 Task: Explore Airbnb accommodation in Saña, Peru from 11th November, 2023 to 15th November, 2023 for 2 adults.1  bedroom having 2 beds and 1 bathroom. Property type can be hotel. Booking option can be shelf check-in. Look for 5 properties as per requirement.
Action: Mouse moved to (517, 71)
Screenshot: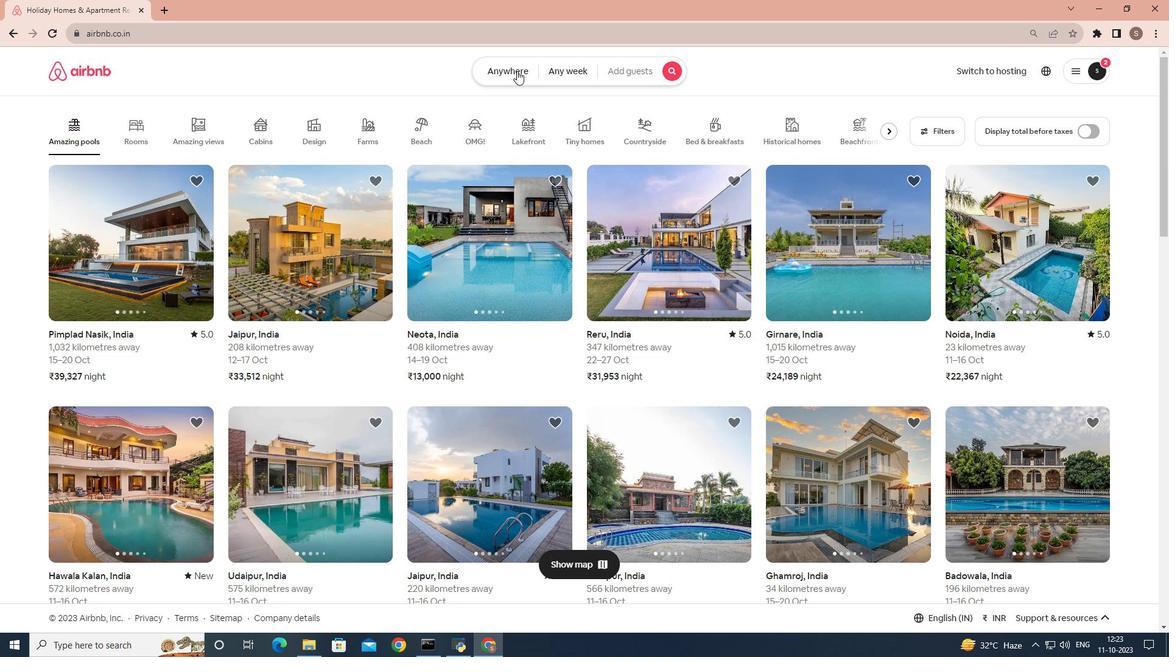 
Action: Mouse pressed left at (517, 71)
Screenshot: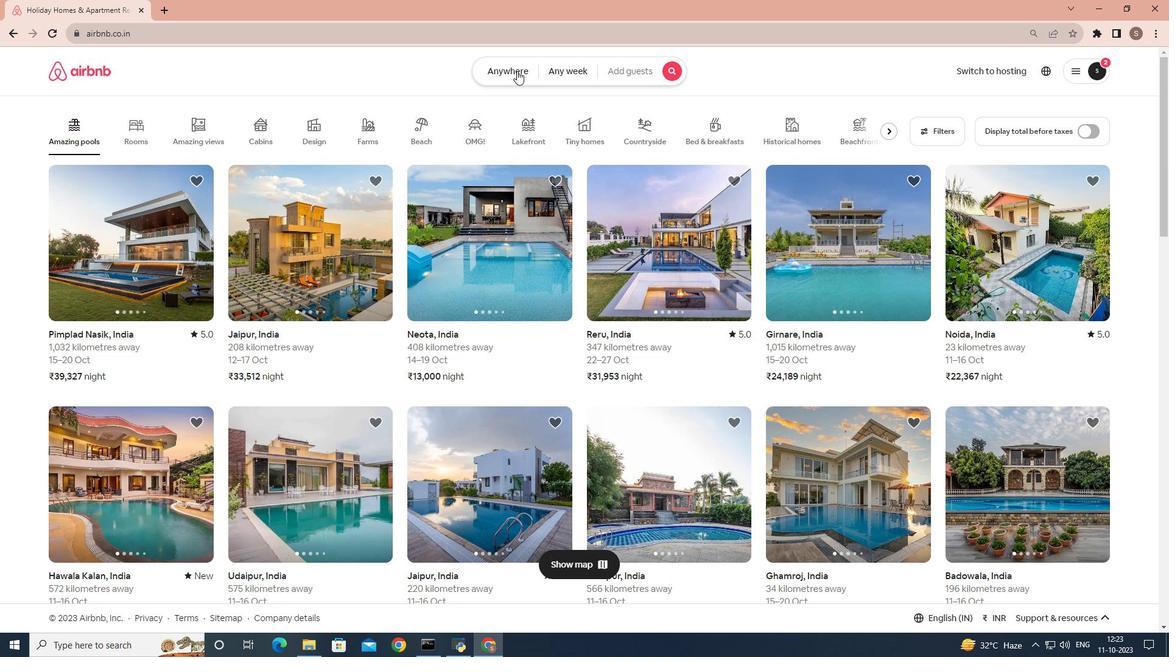 
Action: Mouse moved to (446, 115)
Screenshot: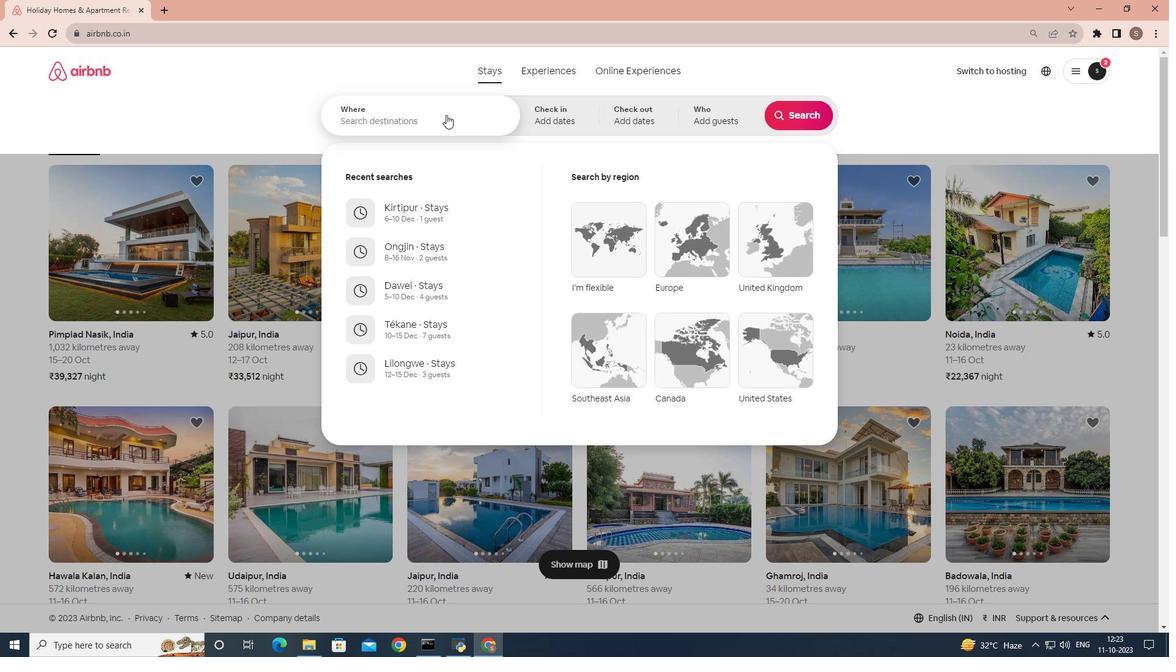
Action: Mouse pressed left at (446, 115)
Screenshot: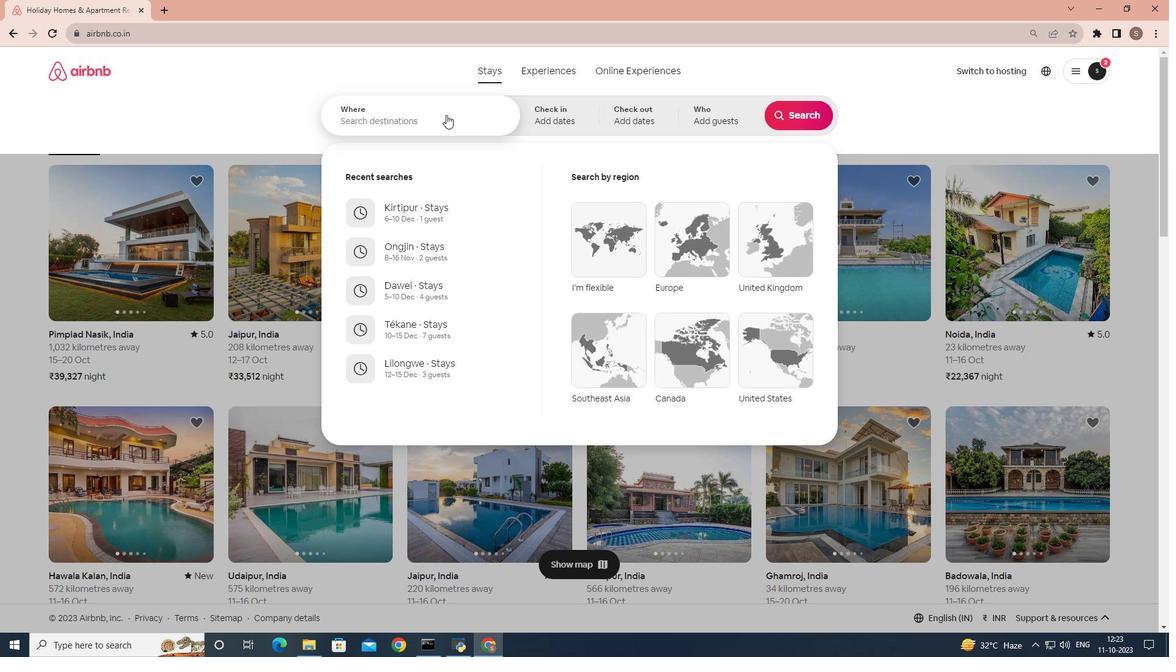 
Action: Key pressed <Key.shift>Sana,<Key.space><Key.shift>Peru
Screenshot: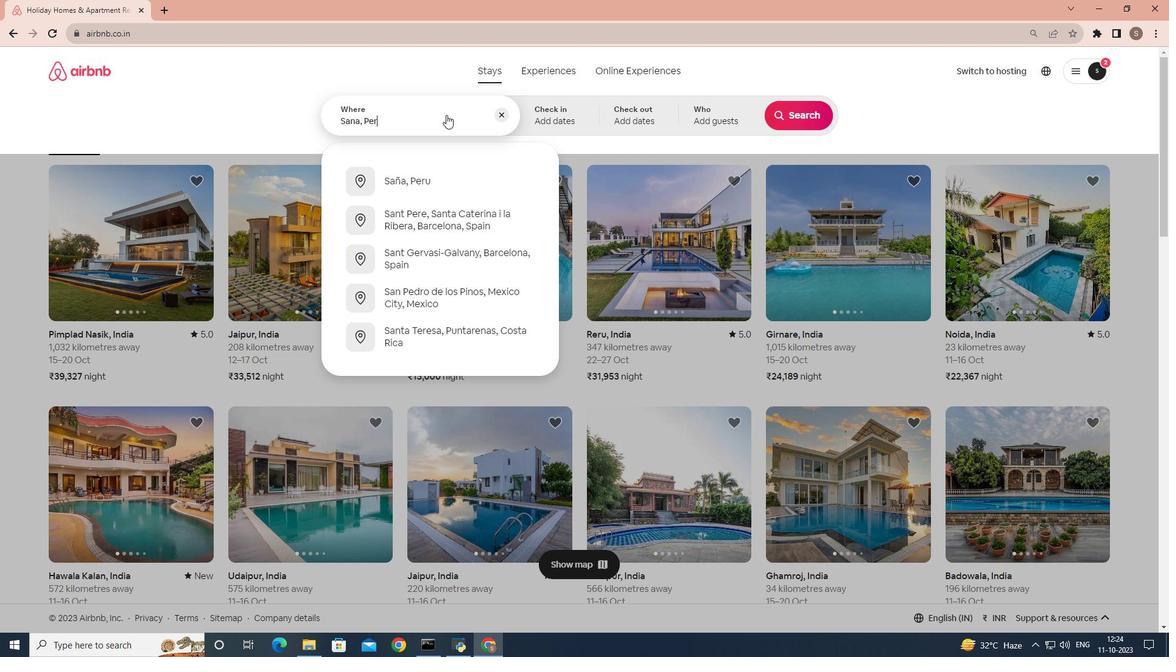 
Action: Mouse moved to (431, 167)
Screenshot: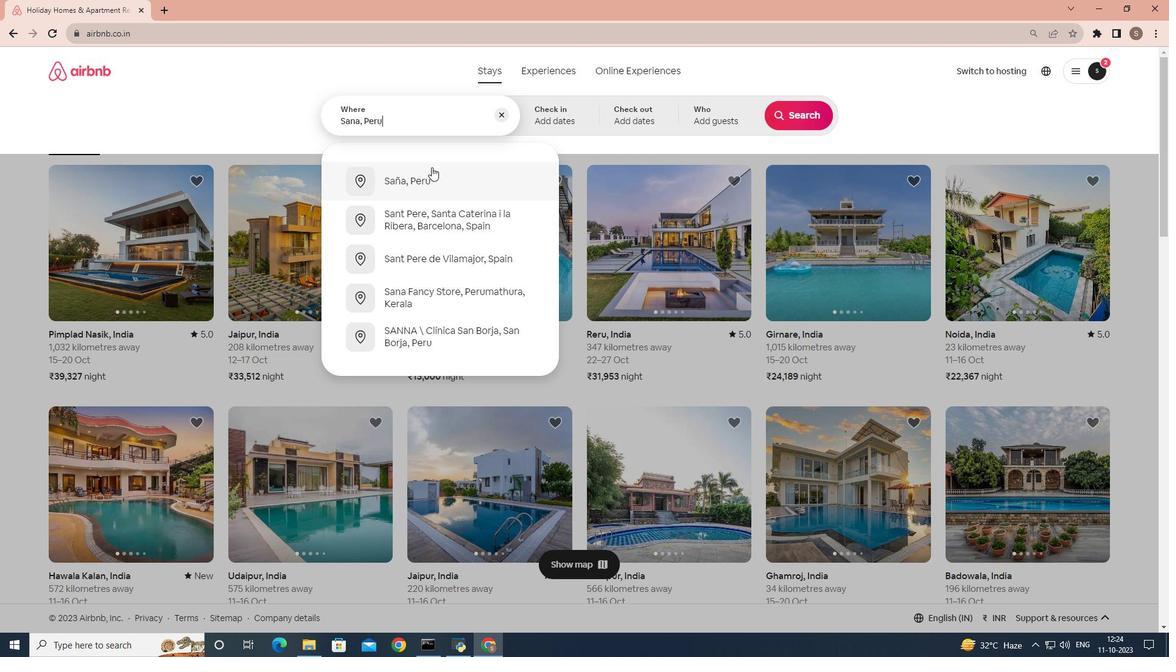 
Action: Mouse pressed left at (431, 167)
Screenshot: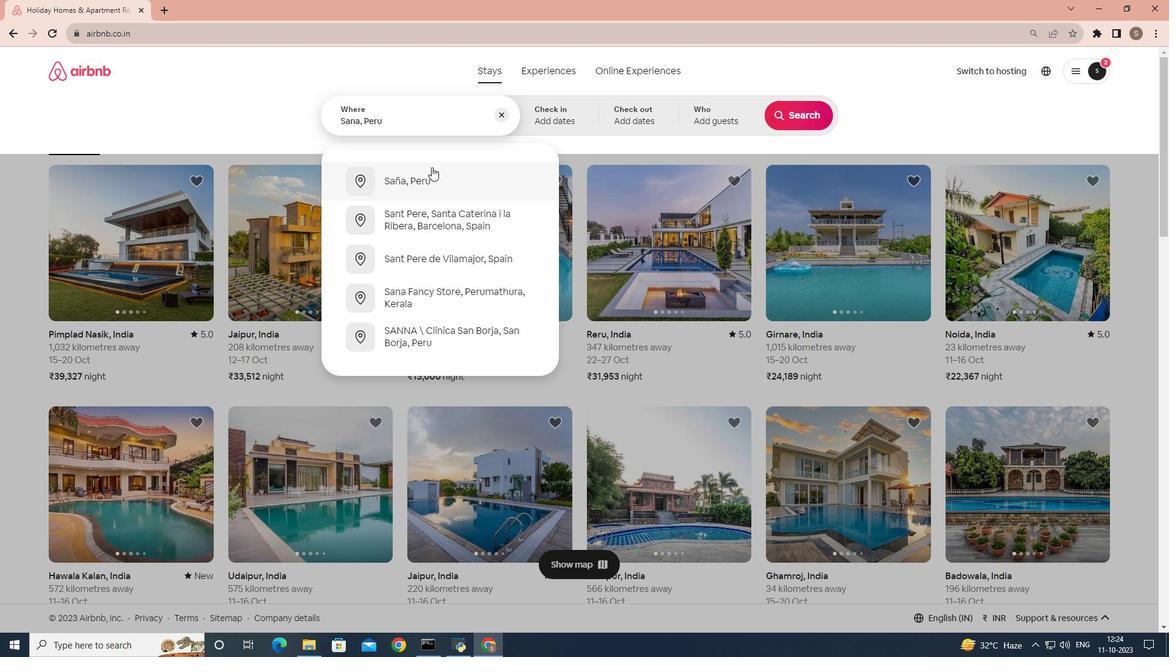 
Action: Mouse moved to (779, 291)
Screenshot: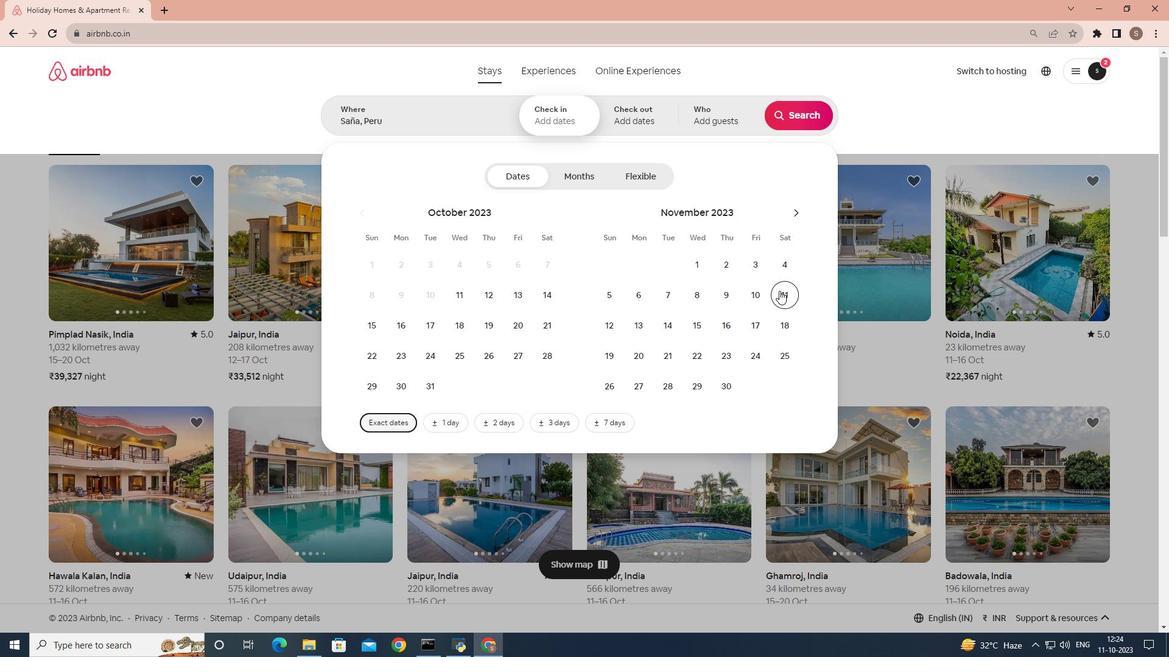 
Action: Mouse pressed left at (779, 291)
Screenshot: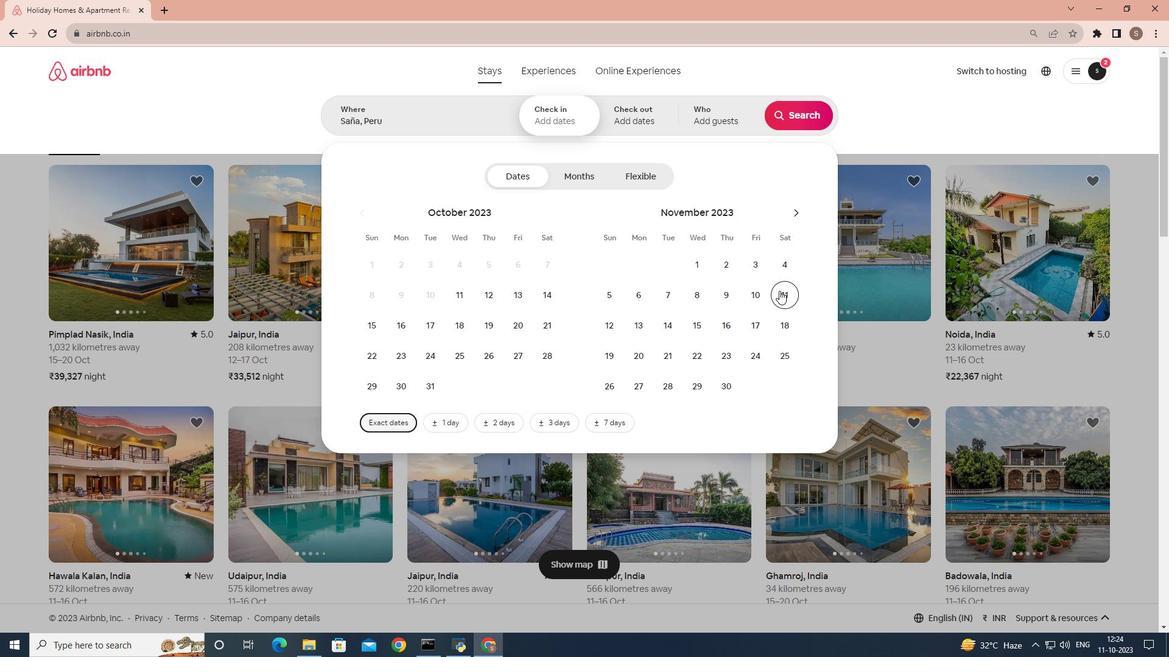
Action: Mouse moved to (698, 328)
Screenshot: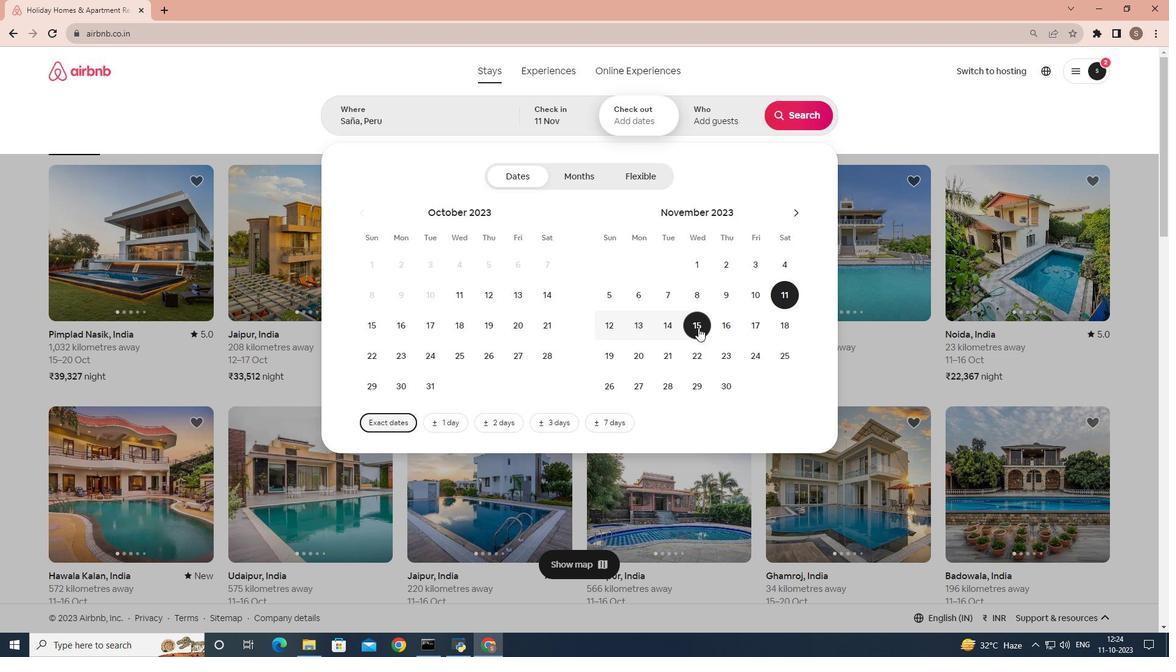 
Action: Mouse pressed left at (698, 328)
Screenshot: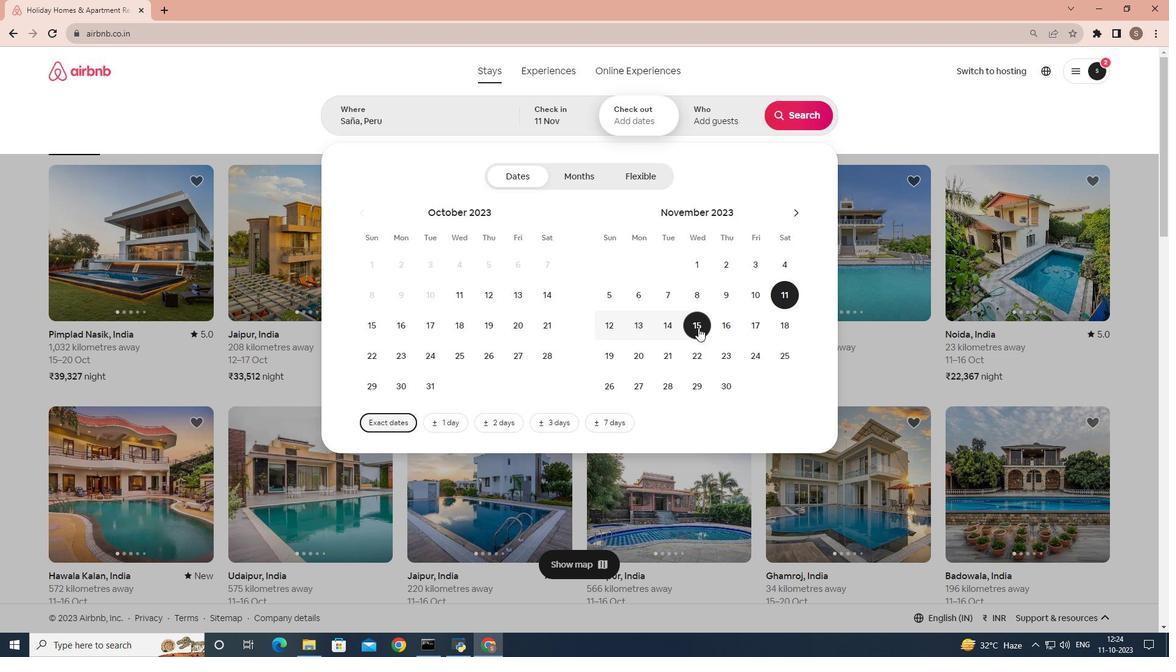 
Action: Mouse moved to (701, 121)
Screenshot: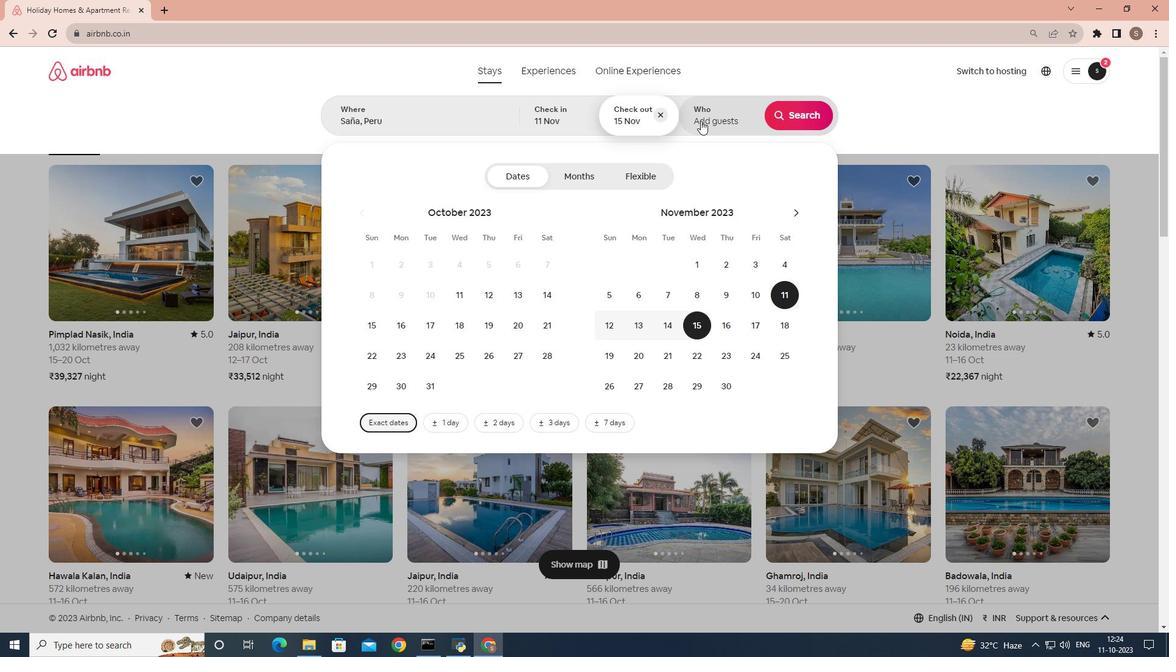 
Action: Mouse pressed left at (701, 121)
Screenshot: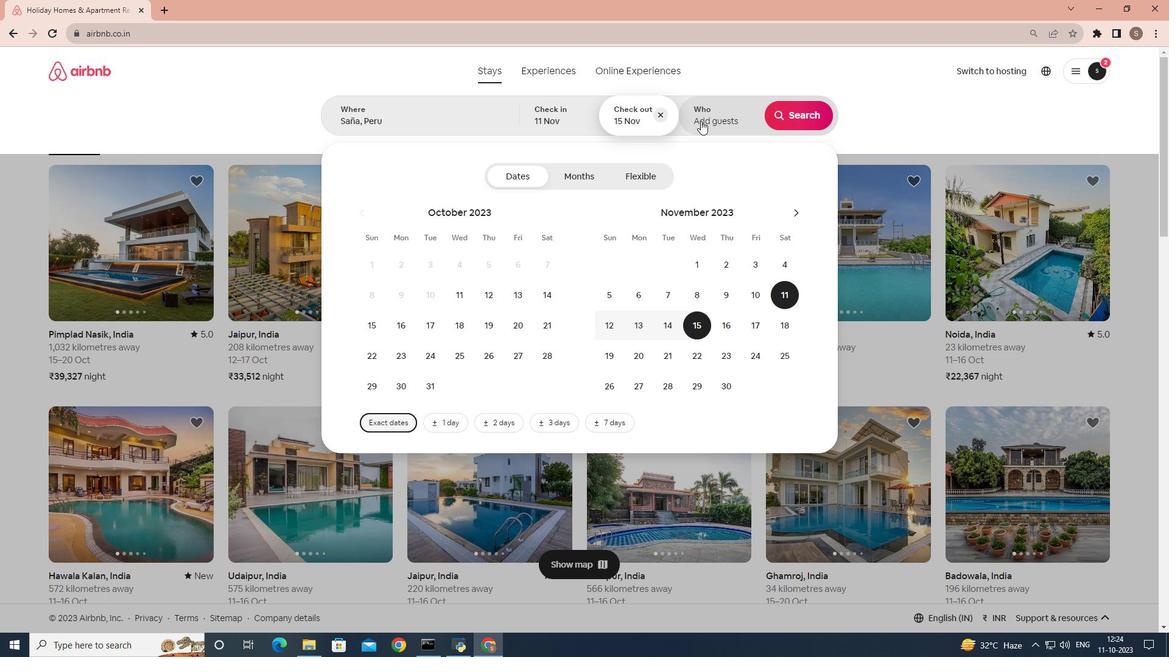 
Action: Mouse moved to (804, 179)
Screenshot: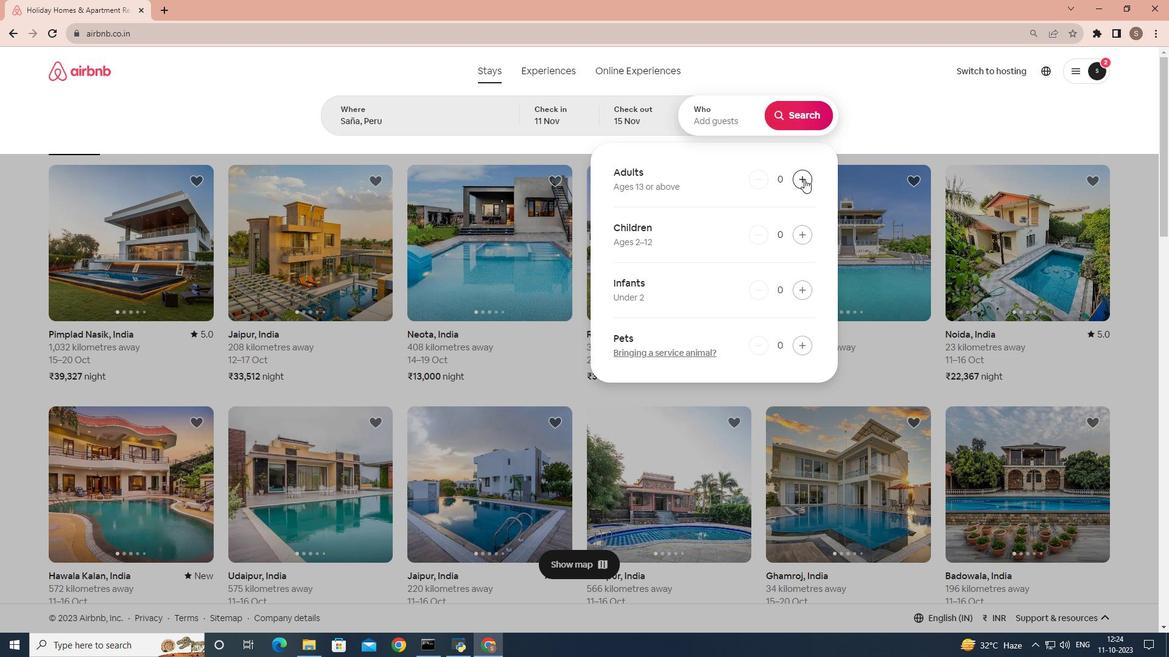 
Action: Mouse pressed left at (804, 179)
Screenshot: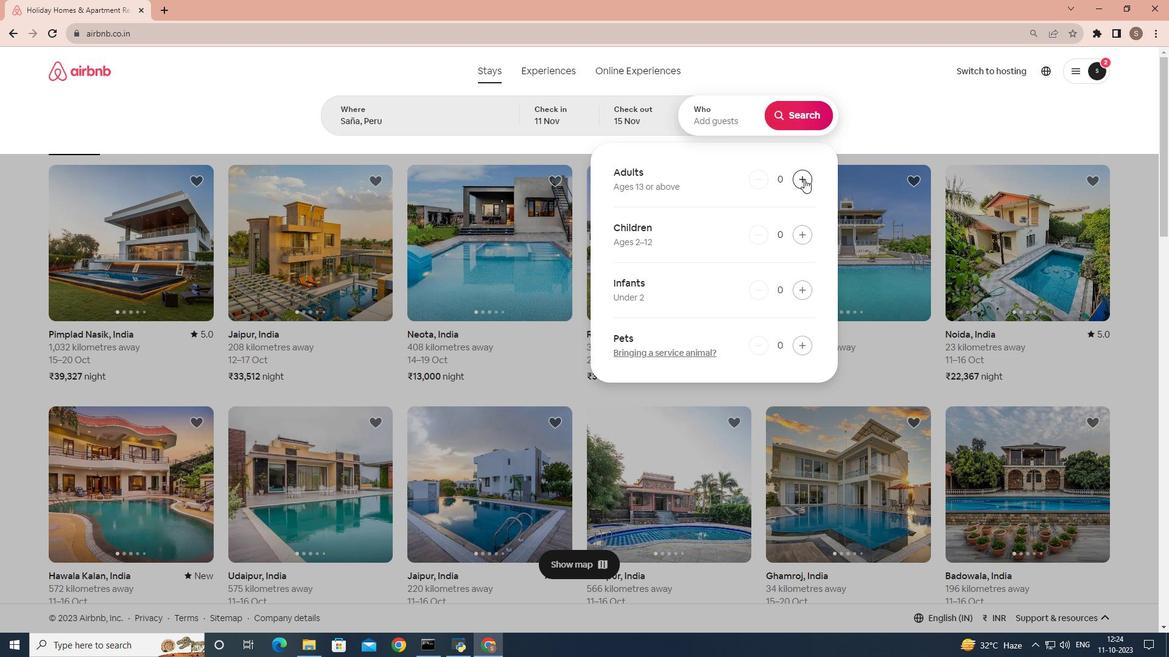 
Action: Mouse pressed left at (804, 179)
Screenshot: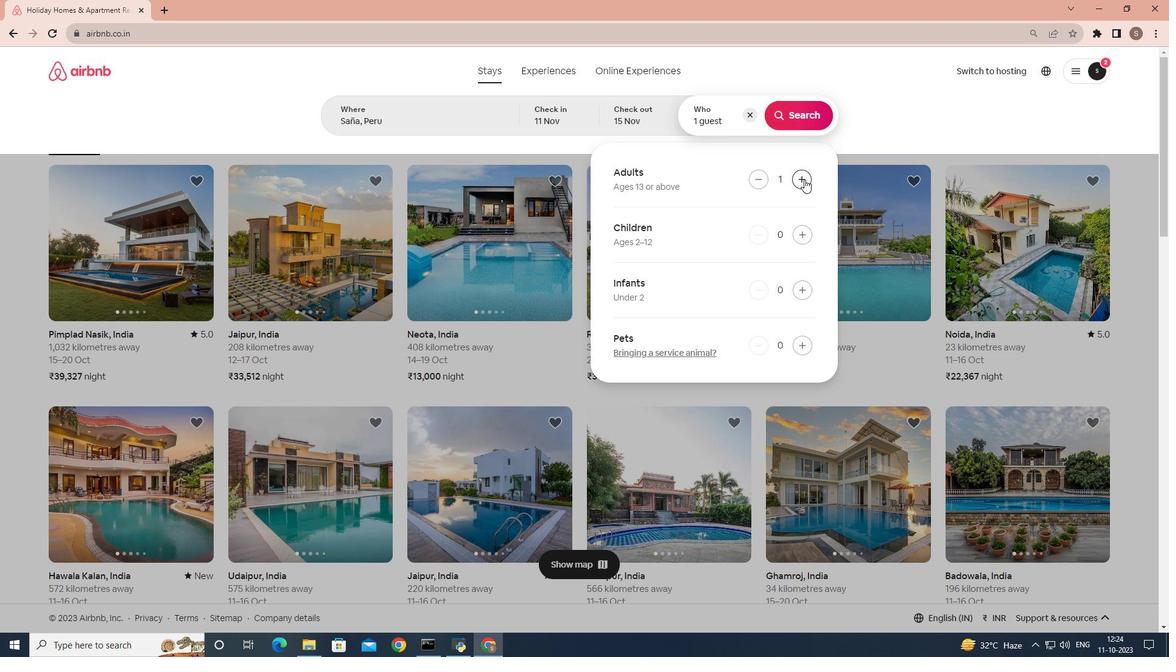 
Action: Mouse moved to (805, 111)
Screenshot: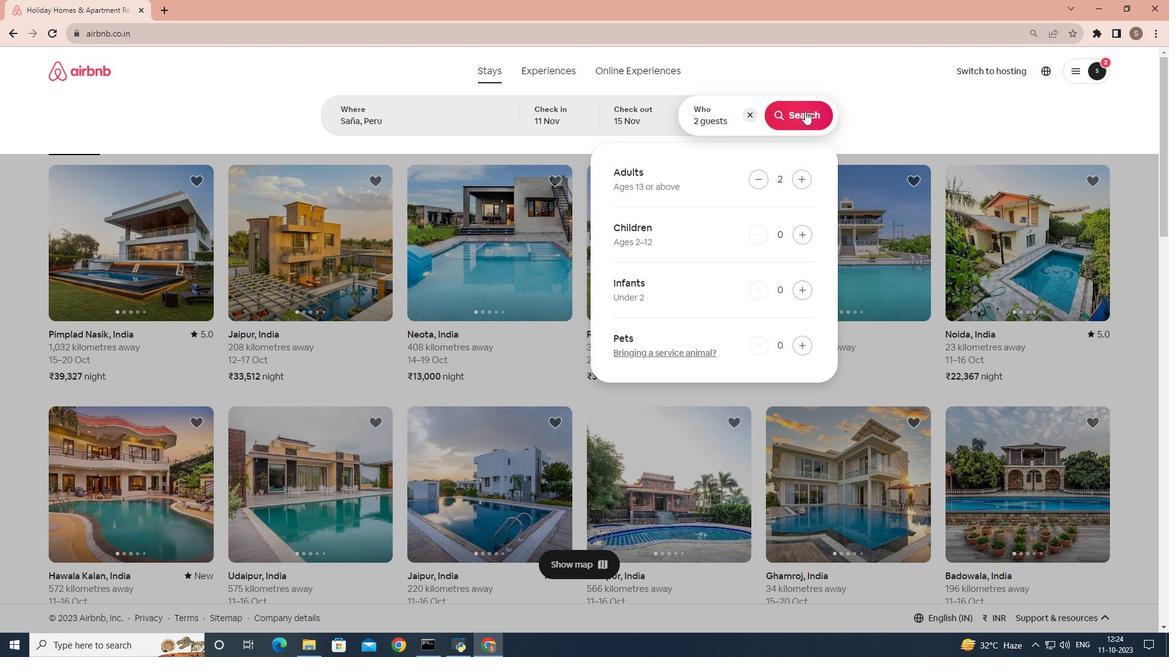 
Action: Mouse pressed left at (805, 111)
Screenshot: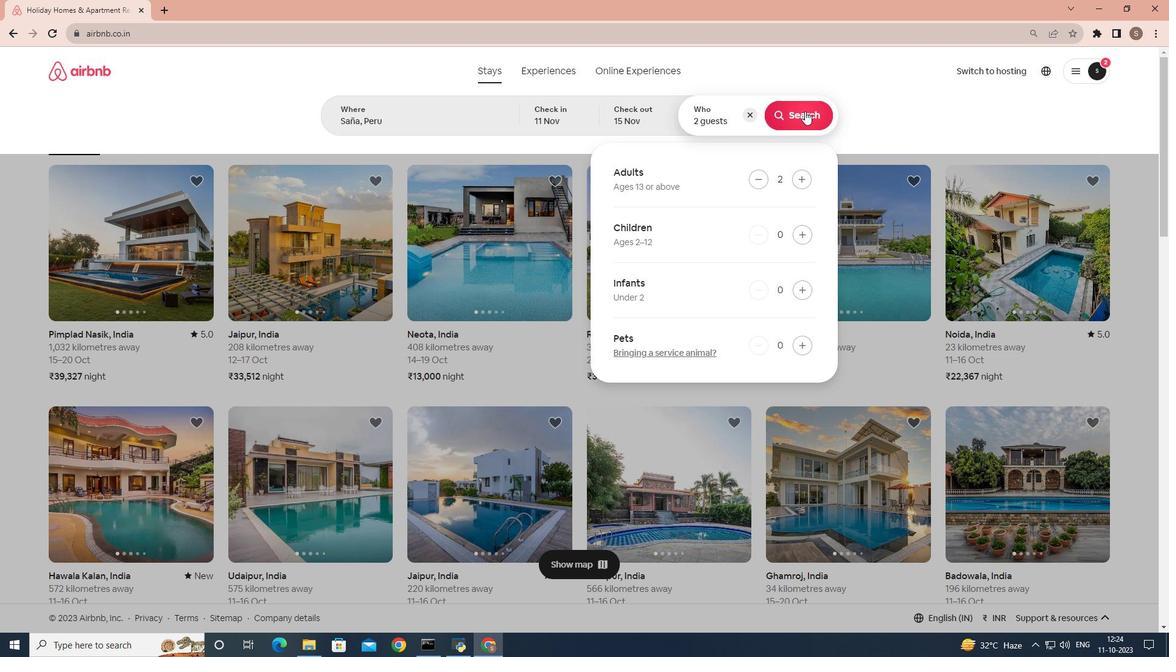 
Action: Mouse moved to (957, 110)
Screenshot: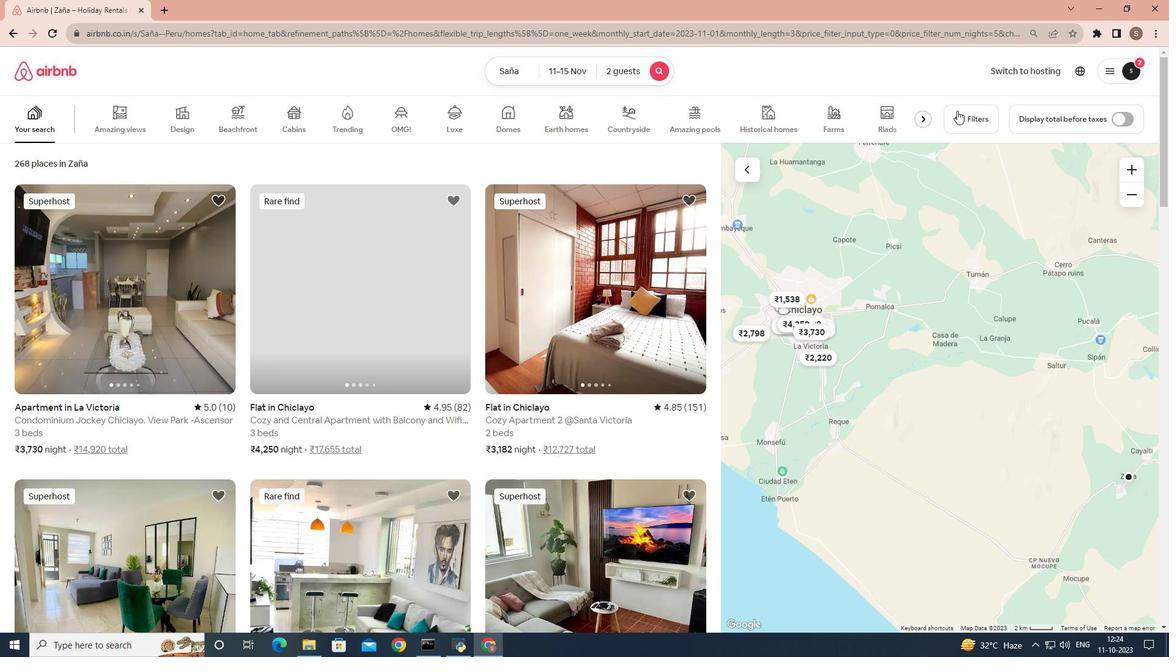 
Action: Mouse pressed left at (957, 110)
Screenshot: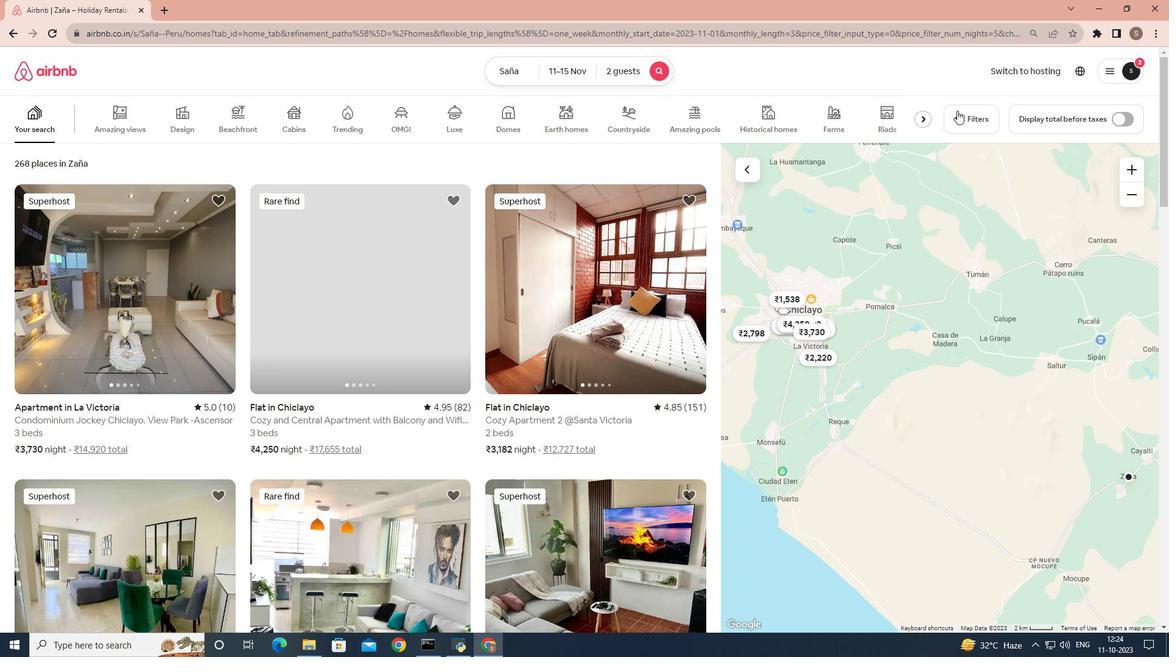 
Action: Mouse moved to (591, 242)
Screenshot: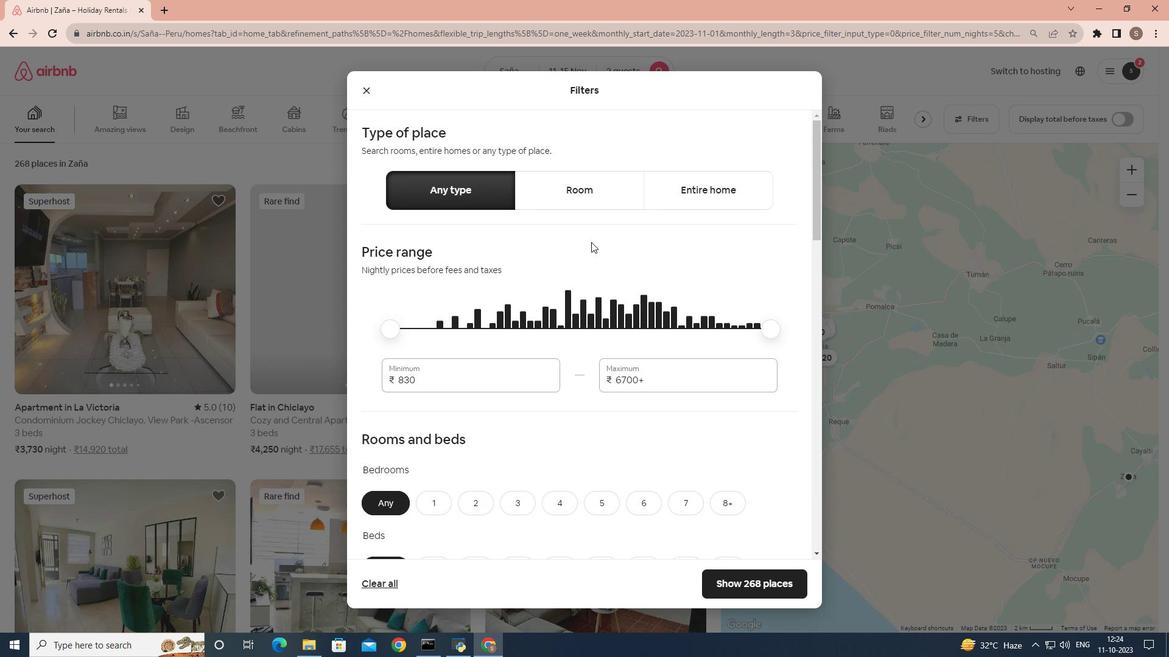 
Action: Mouse scrolled (591, 241) with delta (0, 0)
Screenshot: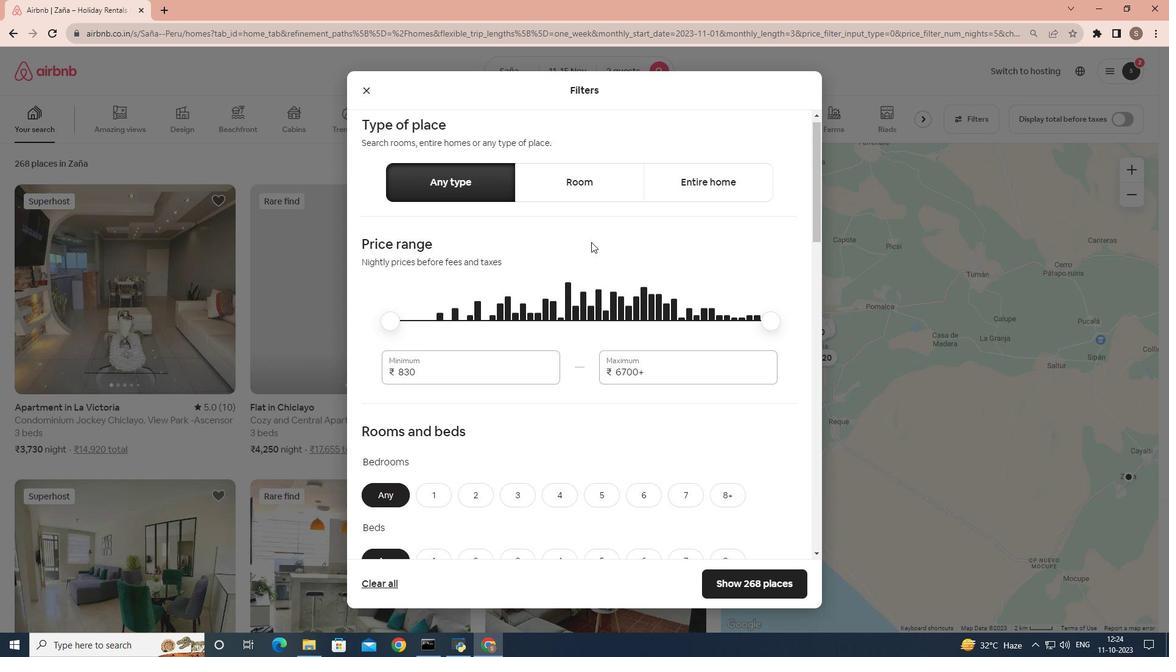 
Action: Mouse moved to (532, 298)
Screenshot: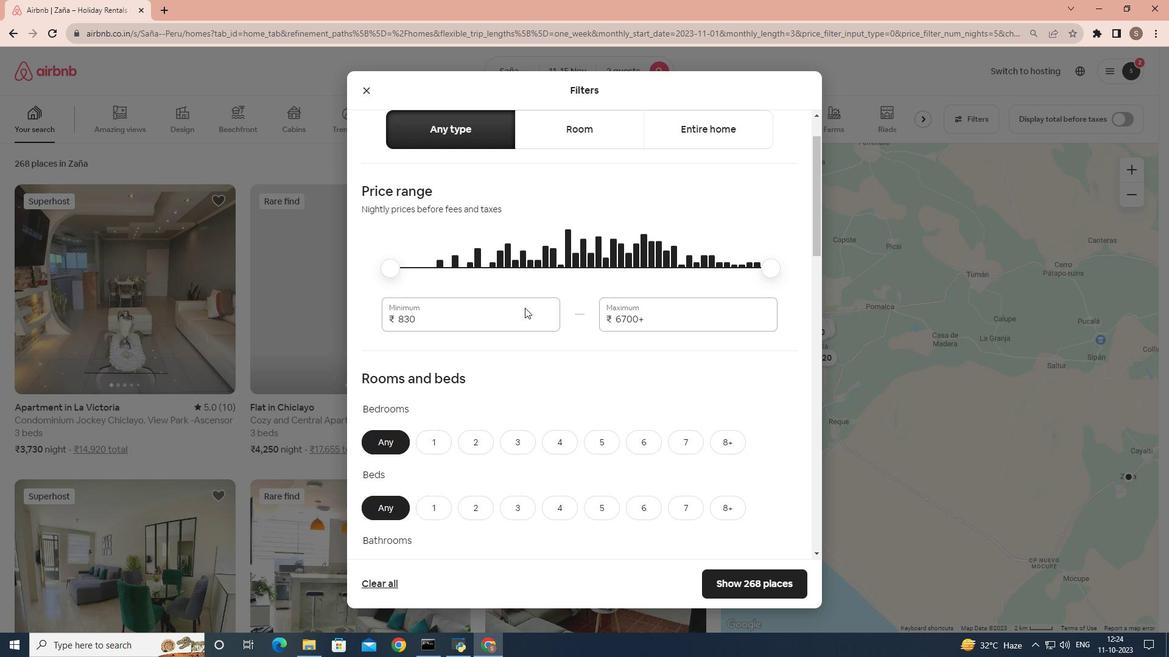 
Action: Mouse scrolled (532, 297) with delta (0, 0)
Screenshot: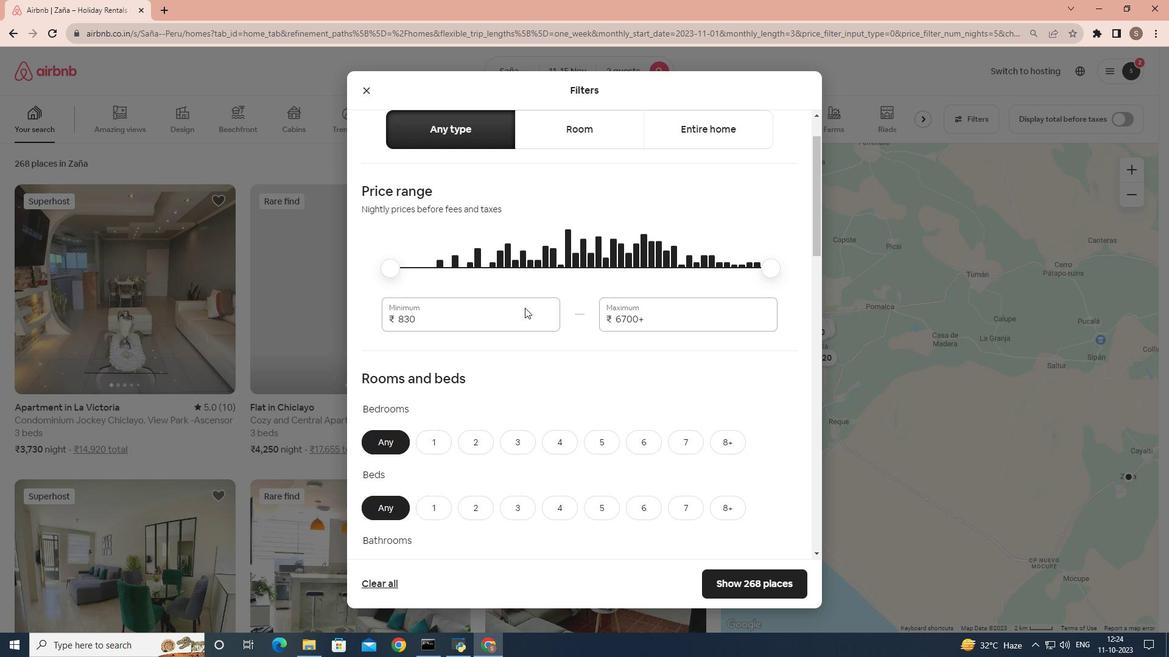 
Action: Mouse moved to (516, 313)
Screenshot: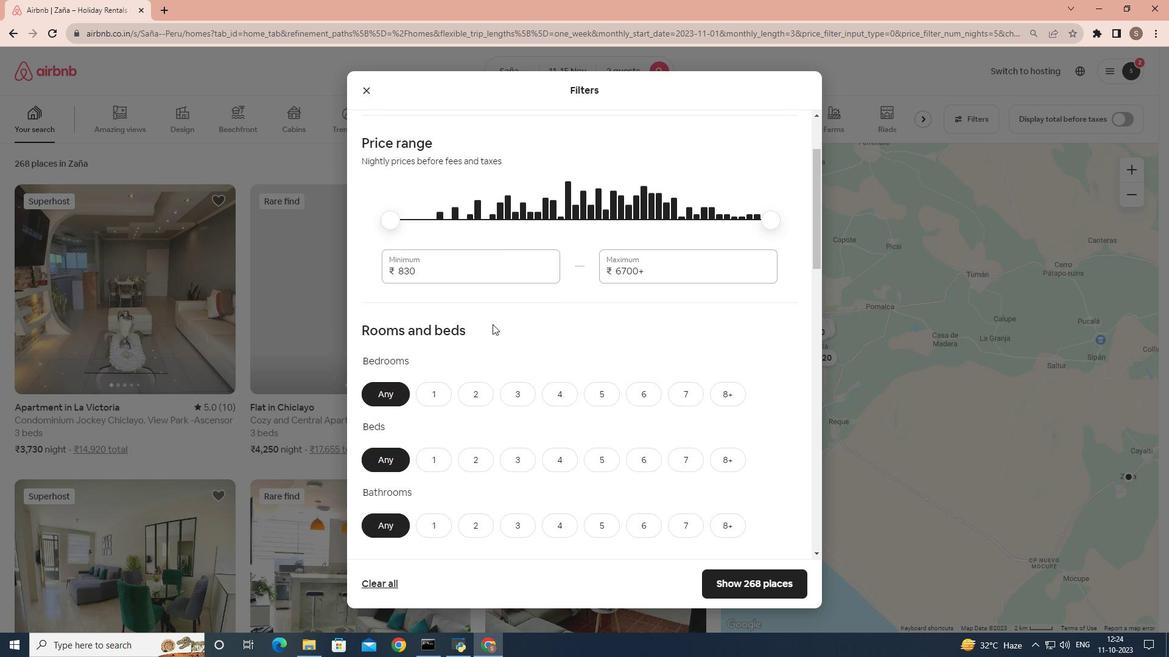 
Action: Mouse scrolled (516, 313) with delta (0, 0)
Screenshot: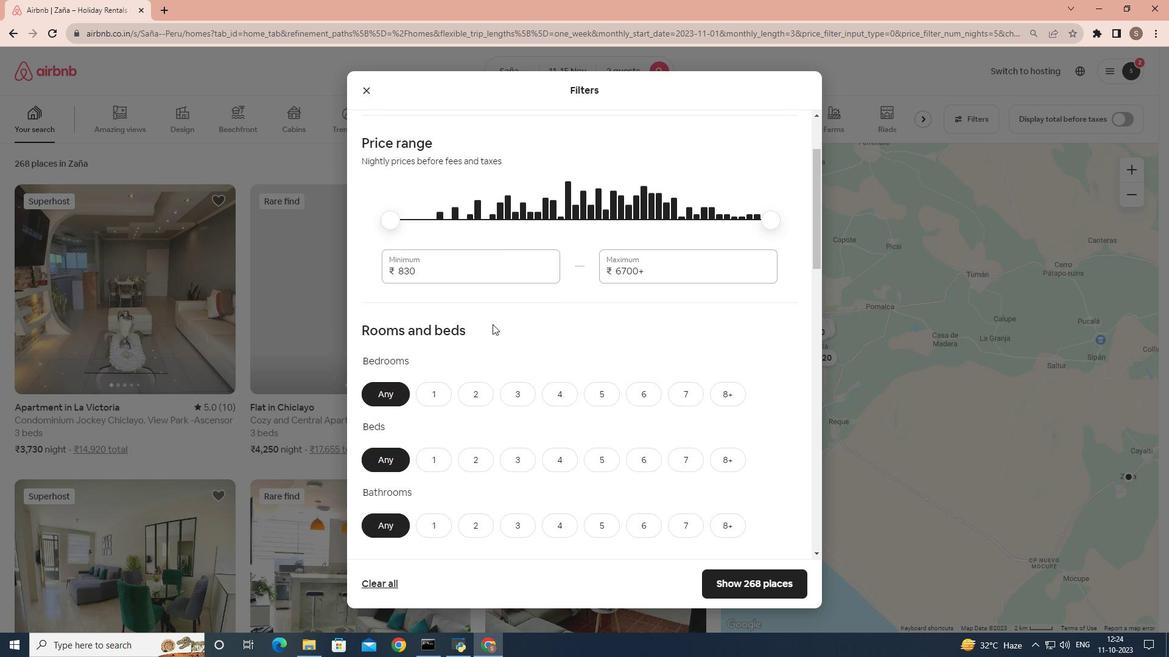 
Action: Mouse moved to (438, 331)
Screenshot: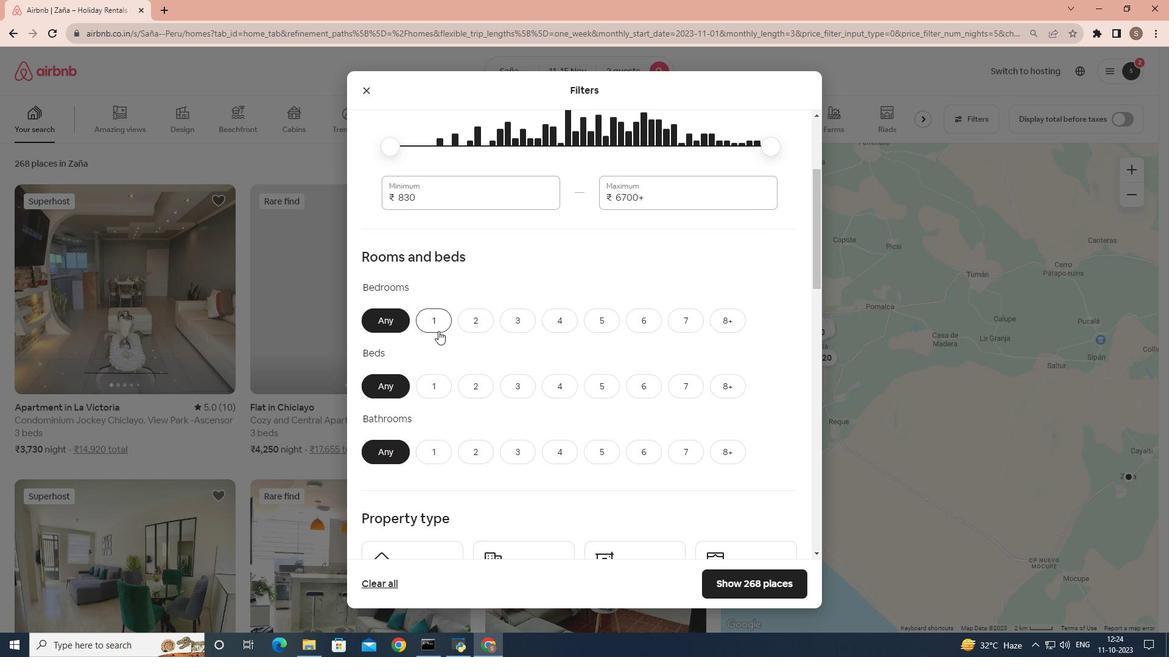 
Action: Mouse pressed left at (438, 331)
Screenshot: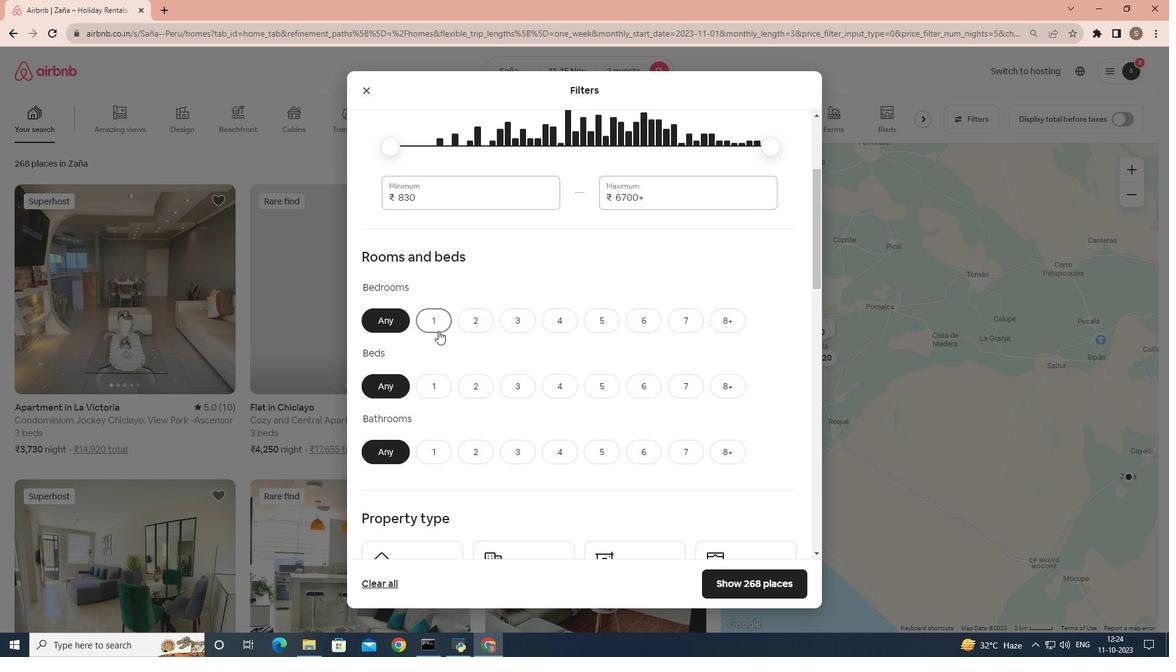 
Action: Mouse scrolled (438, 330) with delta (0, 0)
Screenshot: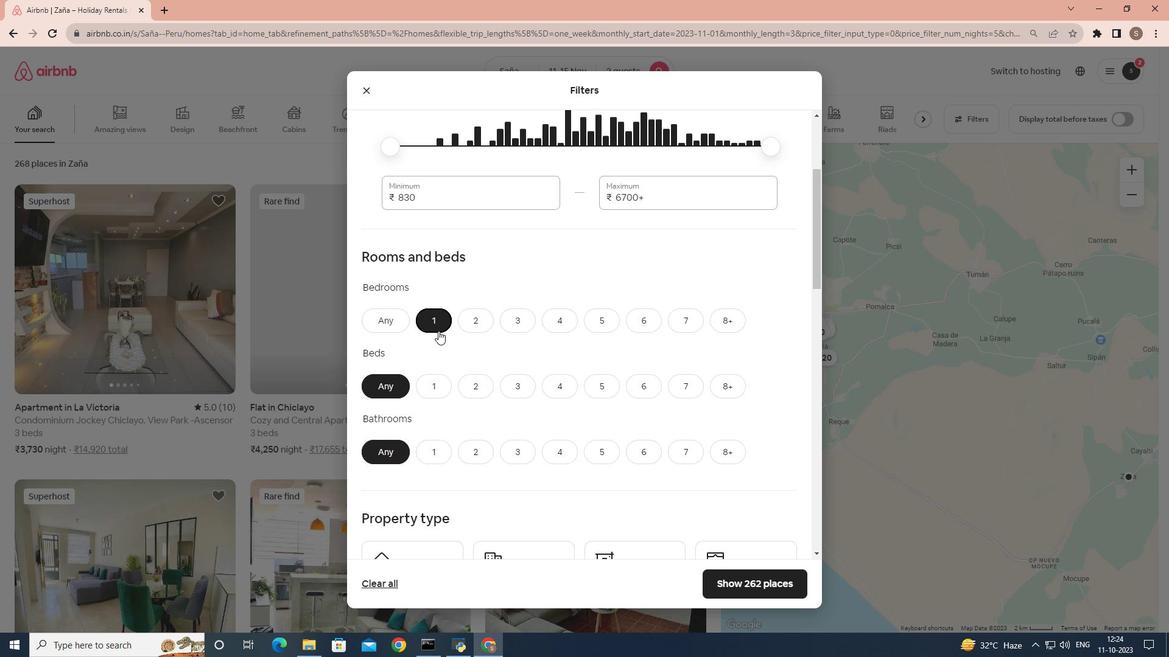 
Action: Mouse moved to (473, 335)
Screenshot: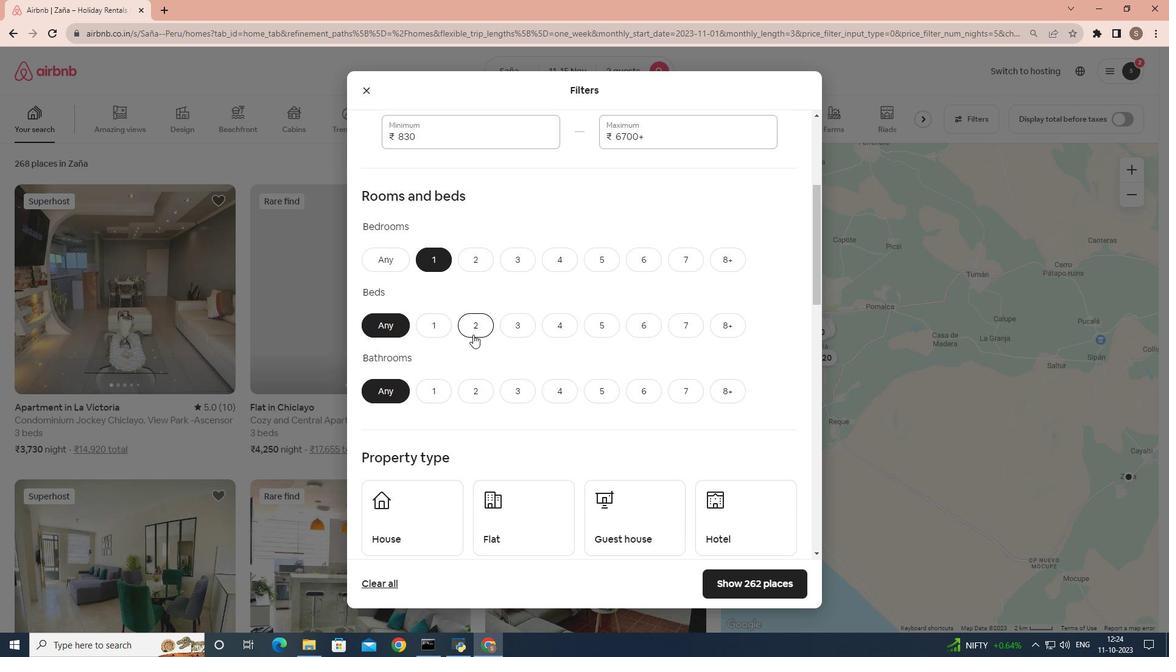 
Action: Mouse pressed left at (473, 335)
Screenshot: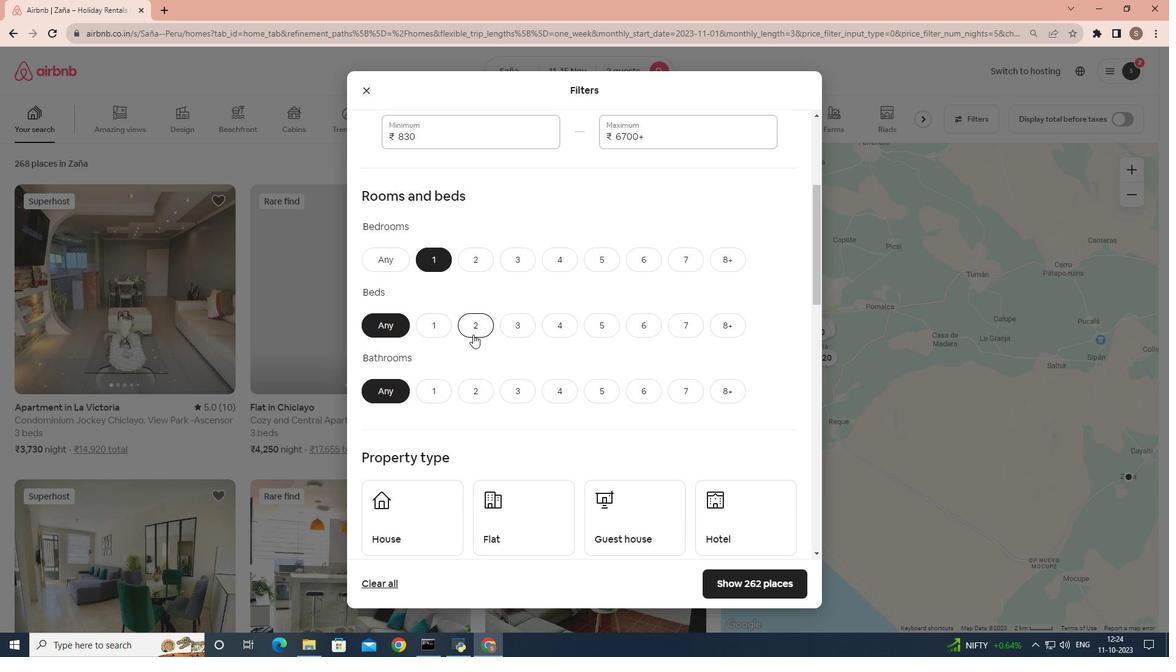 
Action: Mouse scrolled (473, 334) with delta (0, 0)
Screenshot: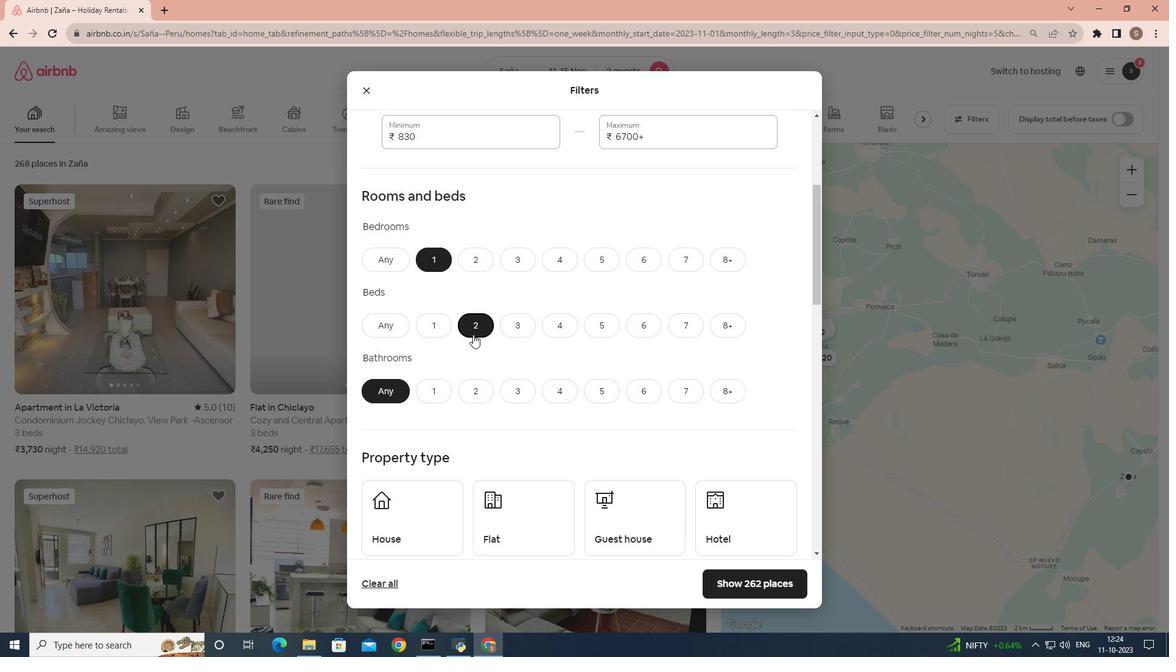 
Action: Mouse moved to (437, 333)
Screenshot: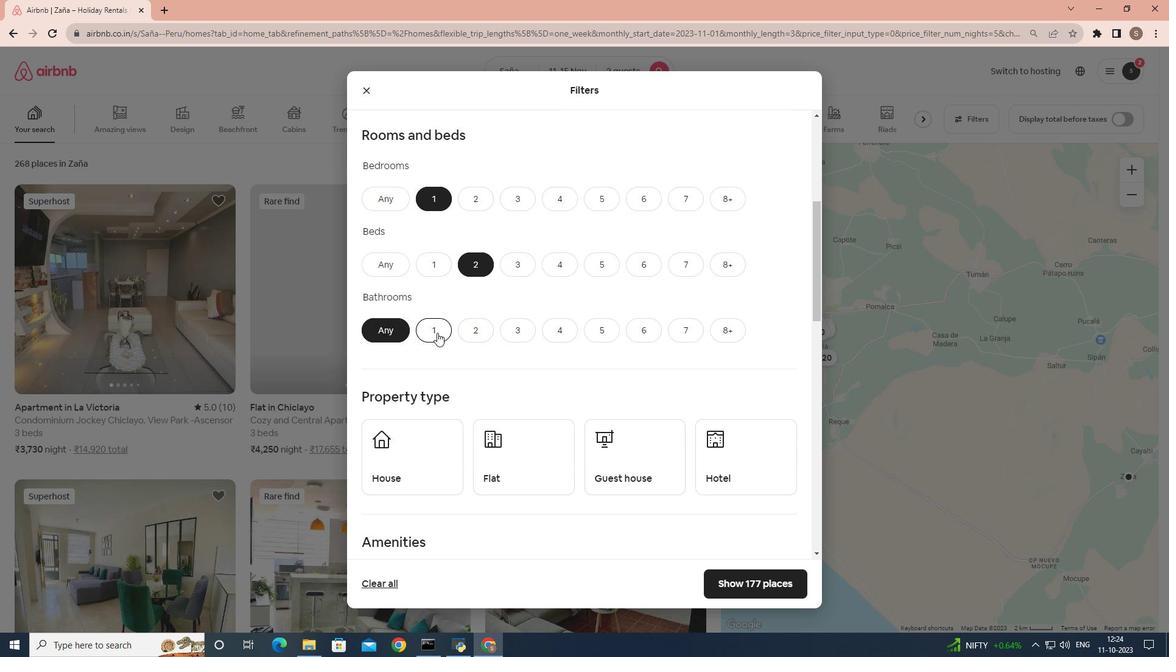 
Action: Mouse pressed left at (437, 333)
Screenshot: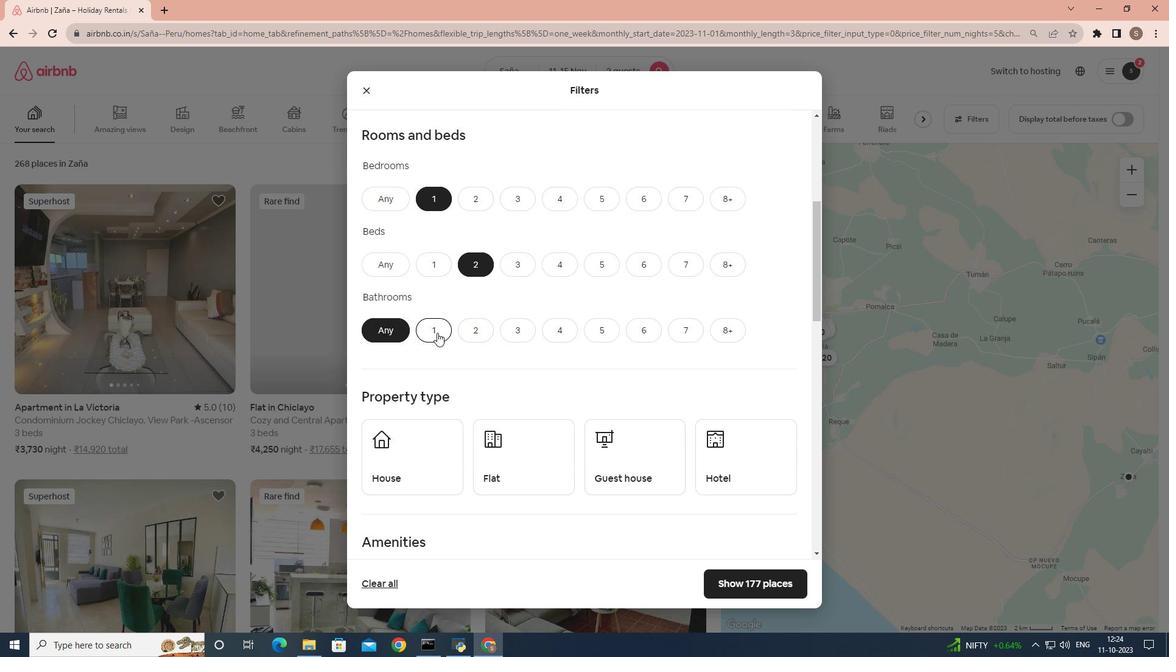 
Action: Mouse scrolled (437, 332) with delta (0, 0)
Screenshot: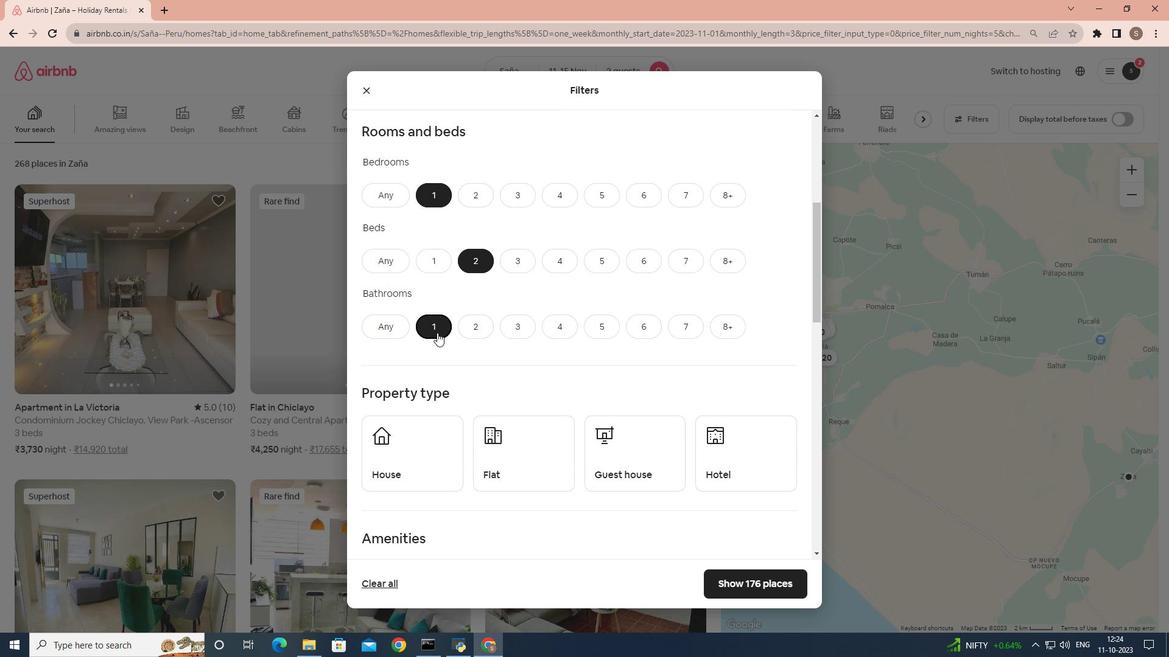 
Action: Mouse scrolled (437, 332) with delta (0, 0)
Screenshot: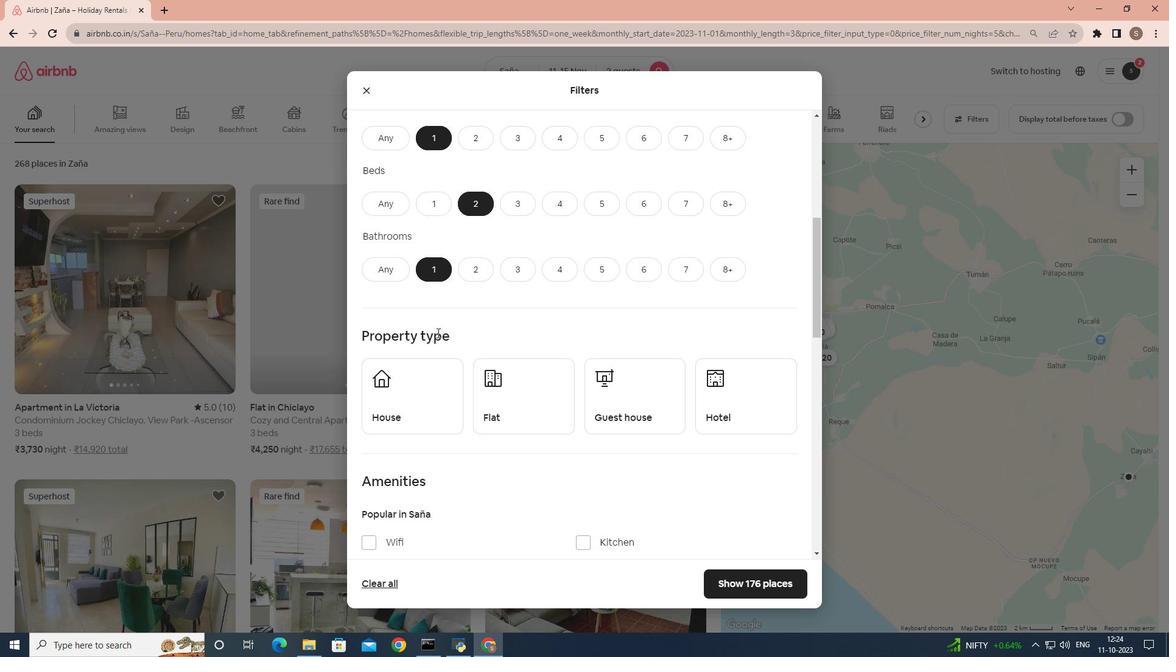 
Action: Mouse moved to (736, 345)
Screenshot: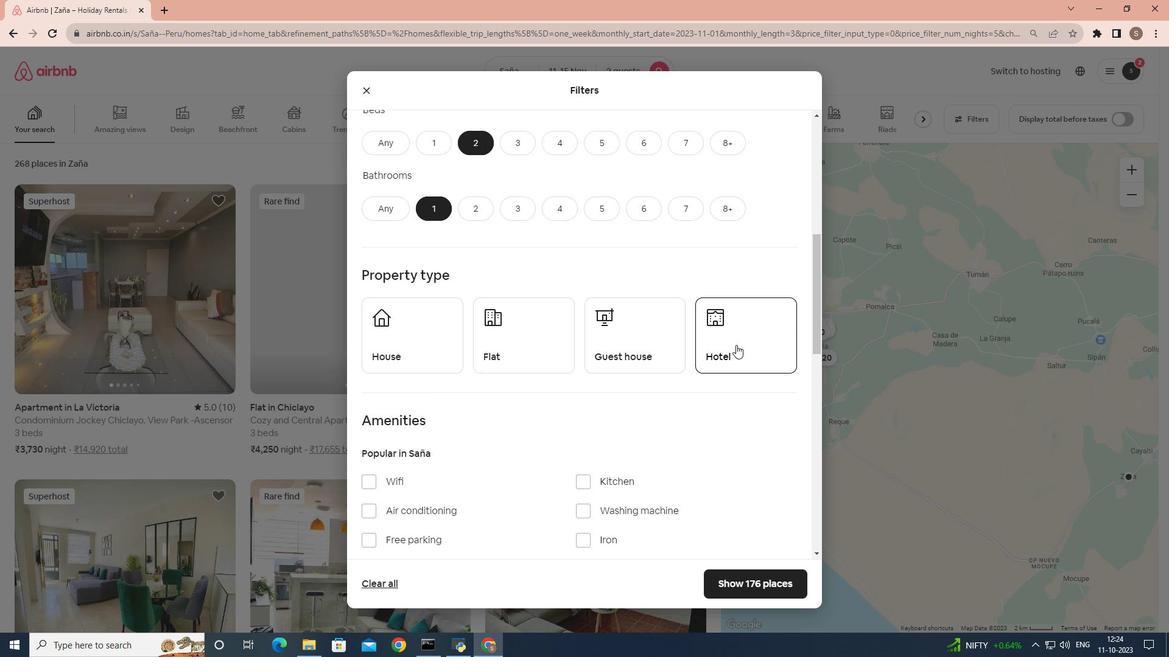 
Action: Mouse pressed left at (736, 345)
Screenshot: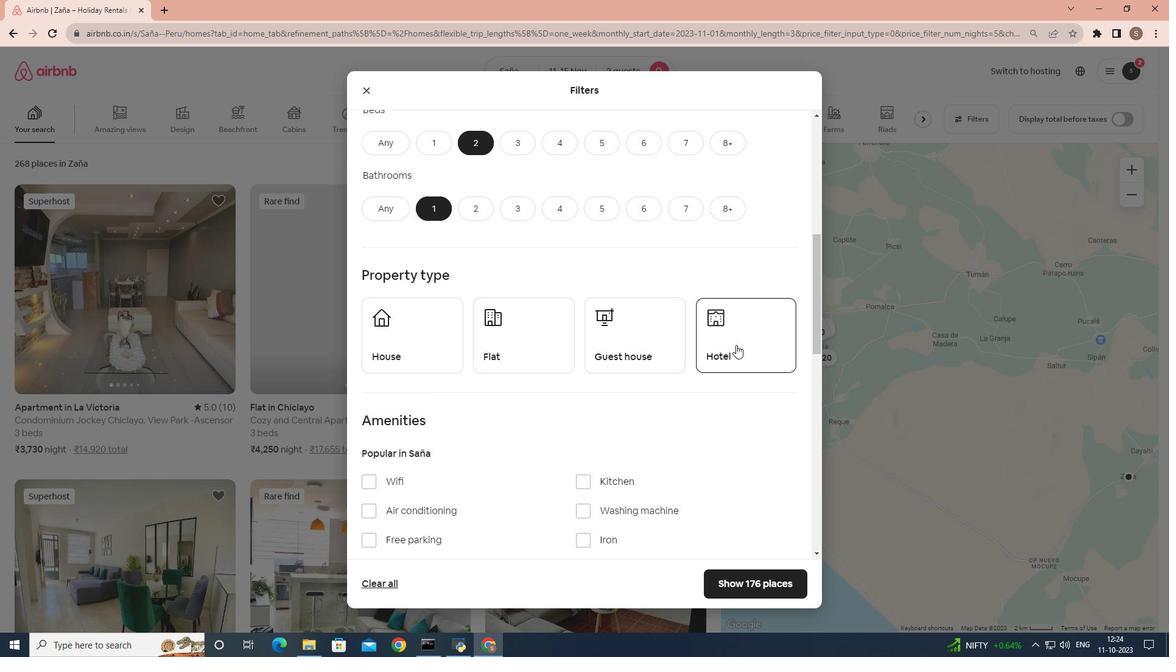 
Action: Mouse moved to (629, 399)
Screenshot: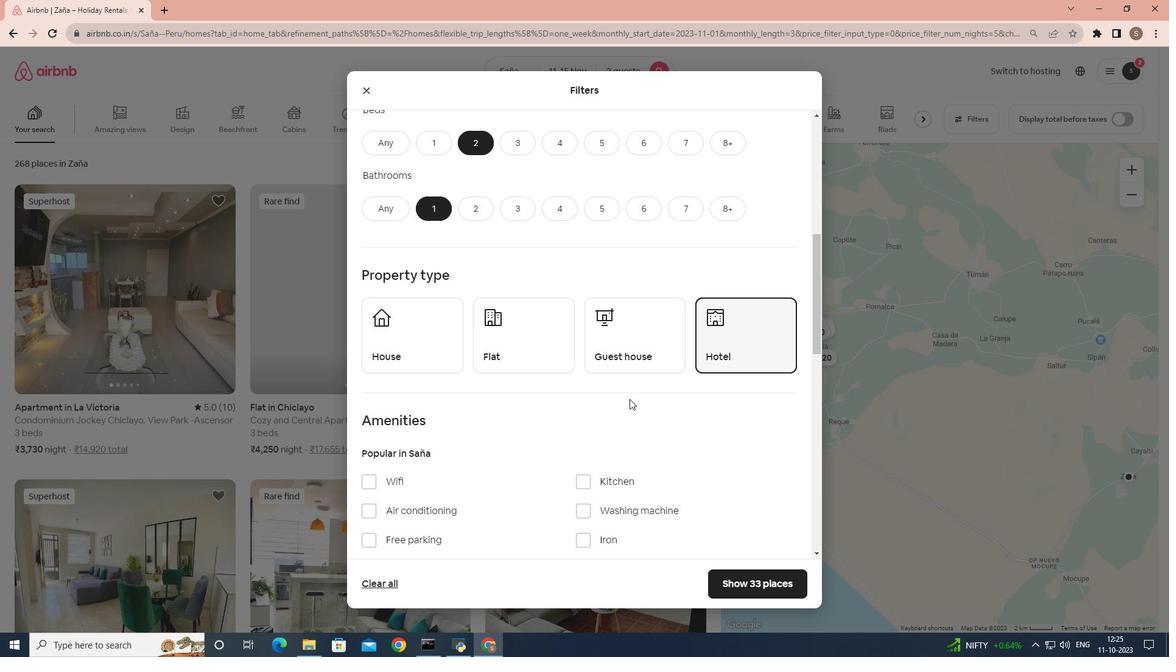 
Action: Mouse scrolled (629, 399) with delta (0, 0)
Screenshot: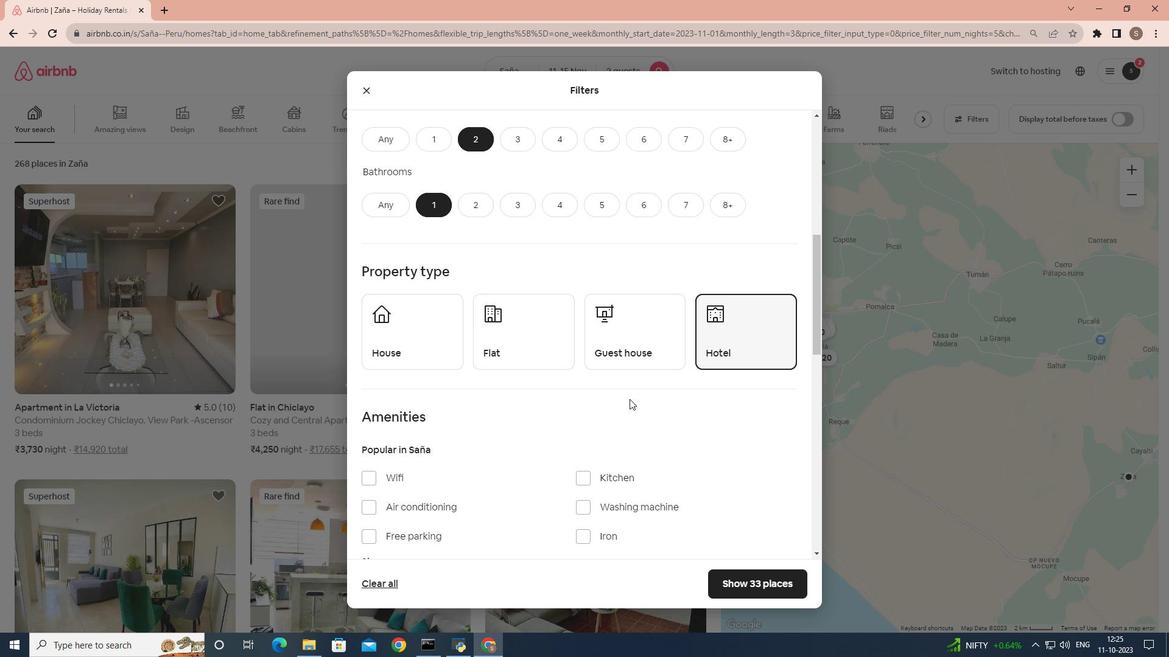 
Action: Mouse moved to (540, 403)
Screenshot: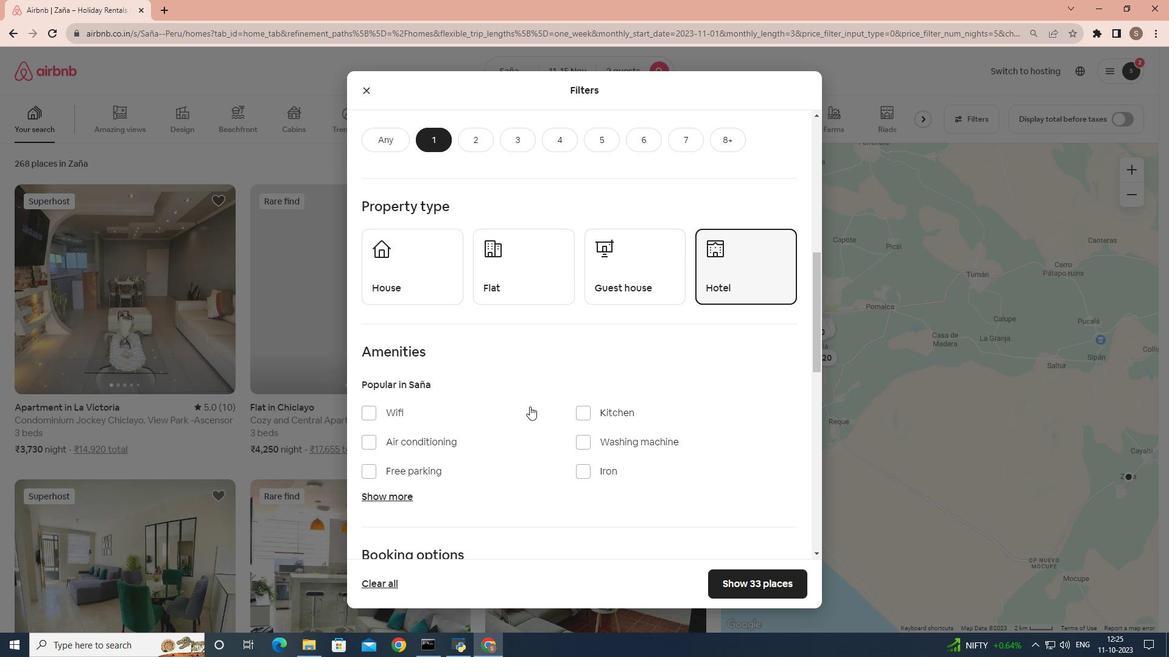 
Action: Mouse scrolled (540, 402) with delta (0, 0)
Screenshot: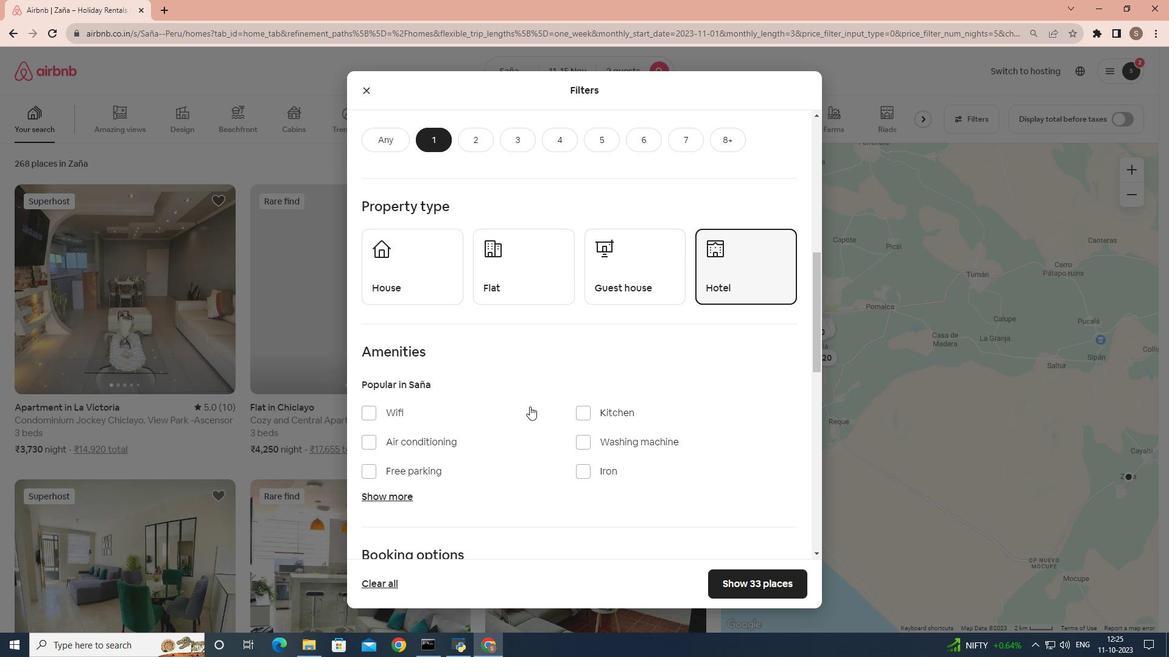
Action: Mouse moved to (510, 406)
Screenshot: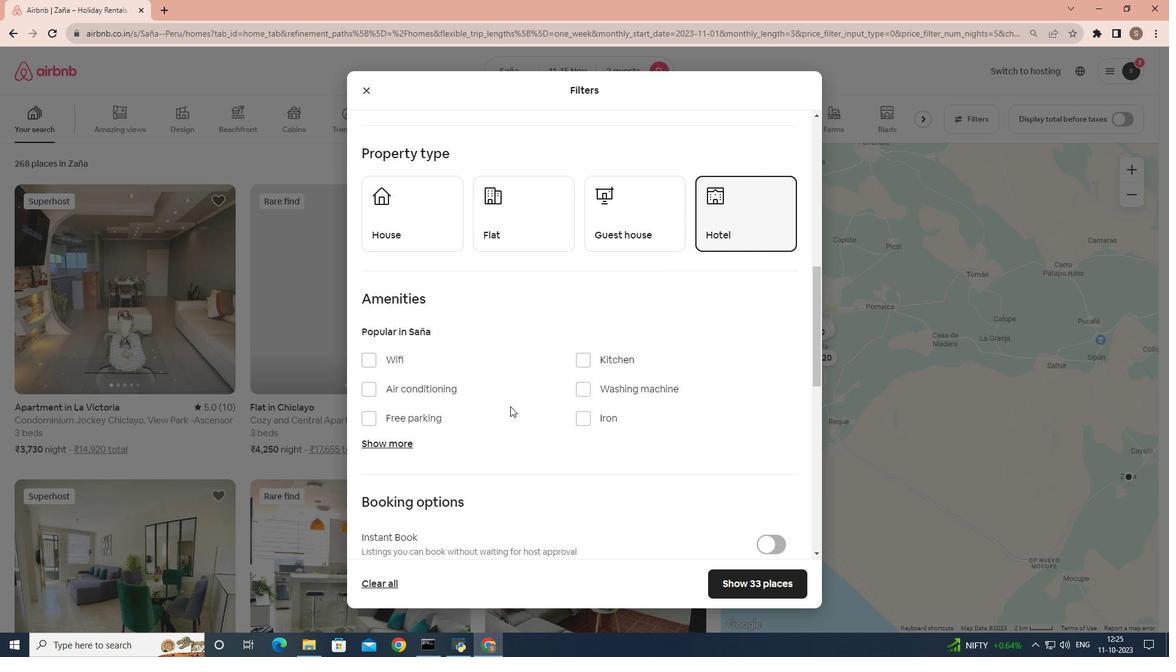 
Action: Mouse scrolled (510, 406) with delta (0, 0)
Screenshot: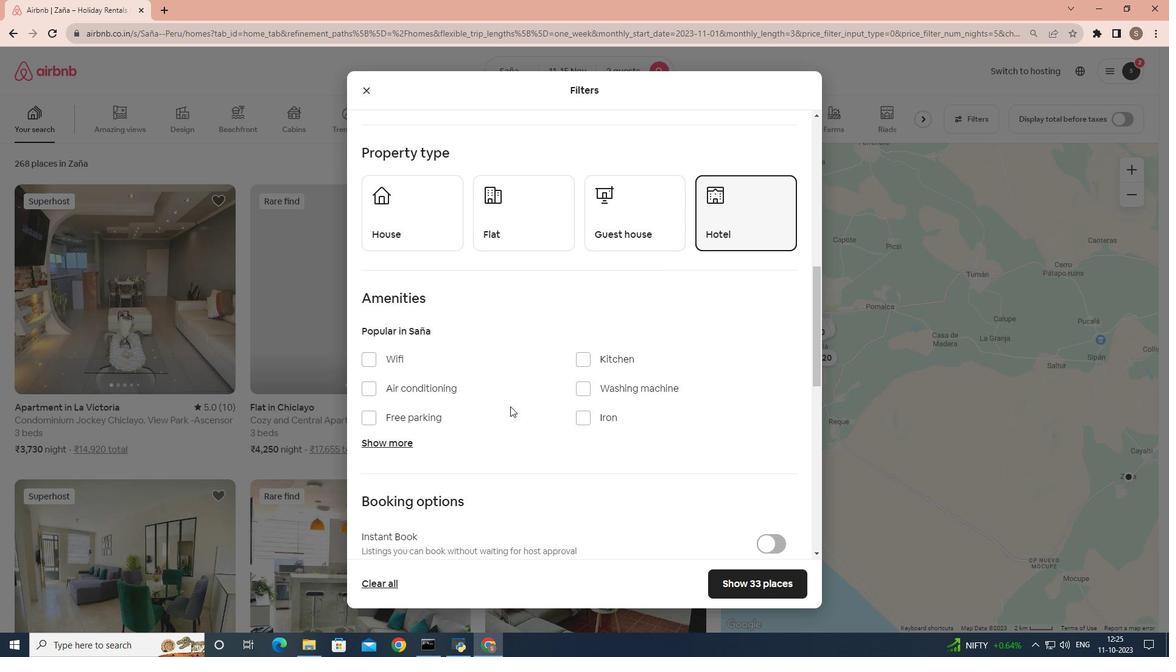 
Action: Mouse moved to (391, 385)
Screenshot: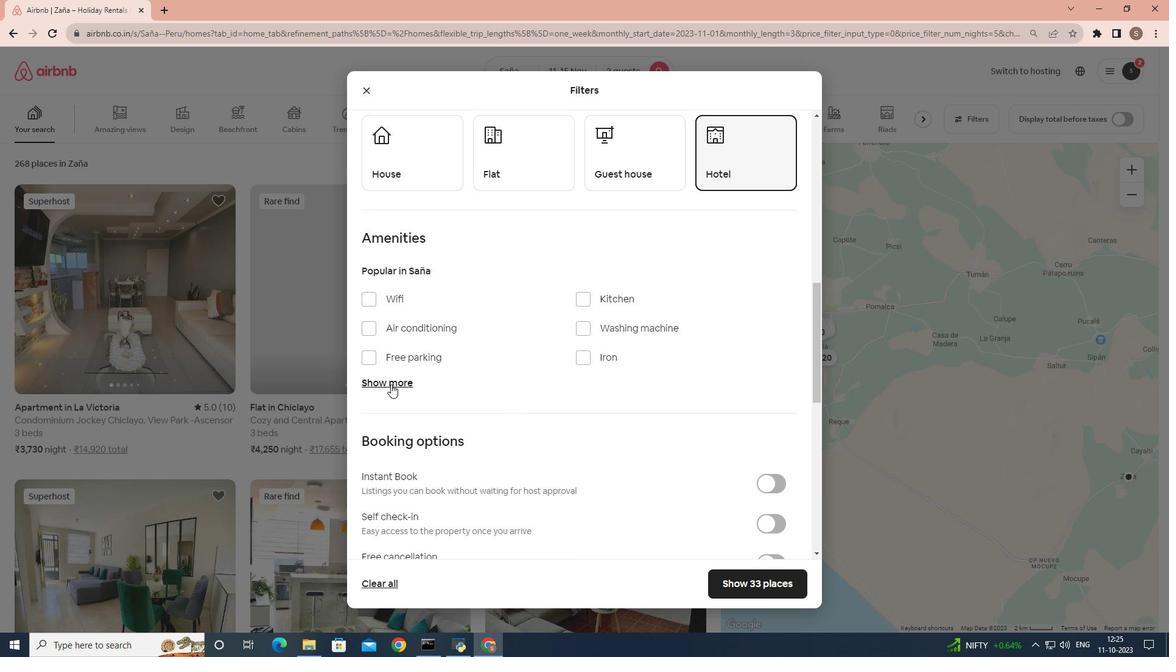 
Action: Mouse pressed left at (391, 385)
Screenshot: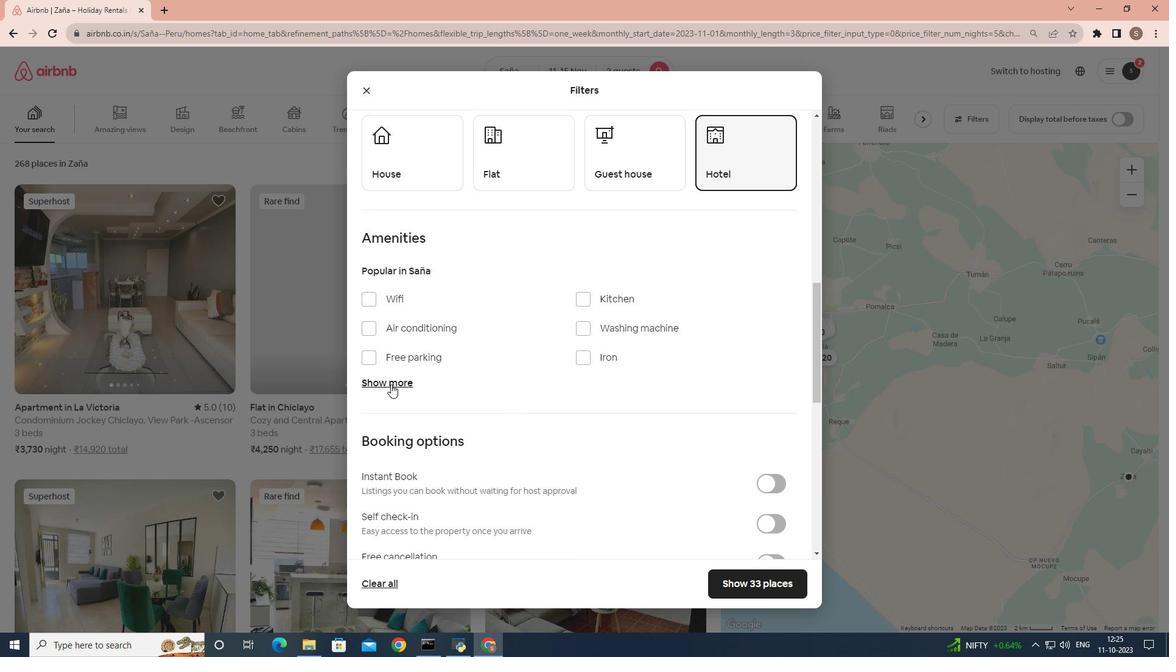 
Action: Mouse moved to (414, 383)
Screenshot: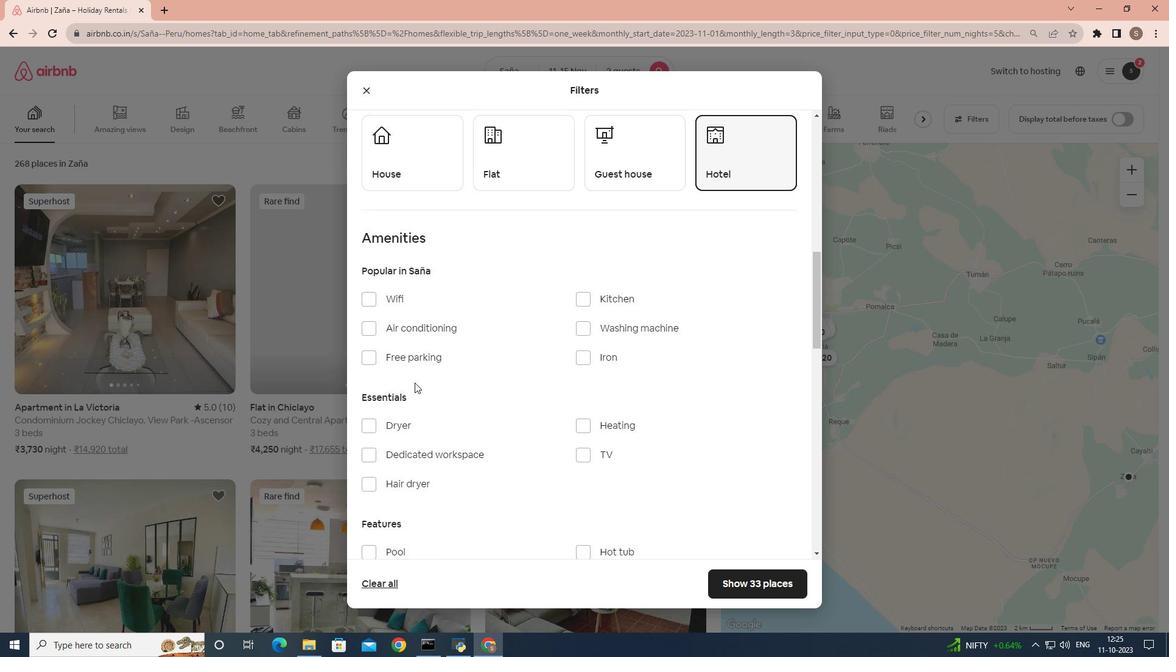 
Action: Mouse scrolled (414, 382) with delta (0, 0)
Screenshot: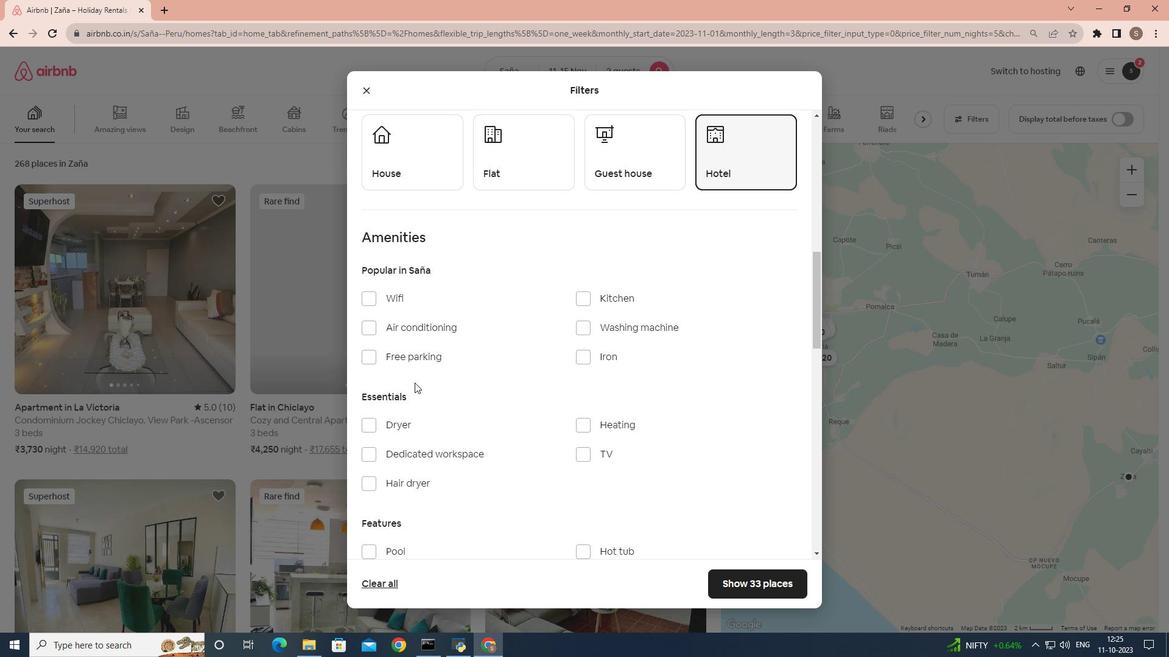 
Action: Mouse scrolled (414, 382) with delta (0, 0)
Screenshot: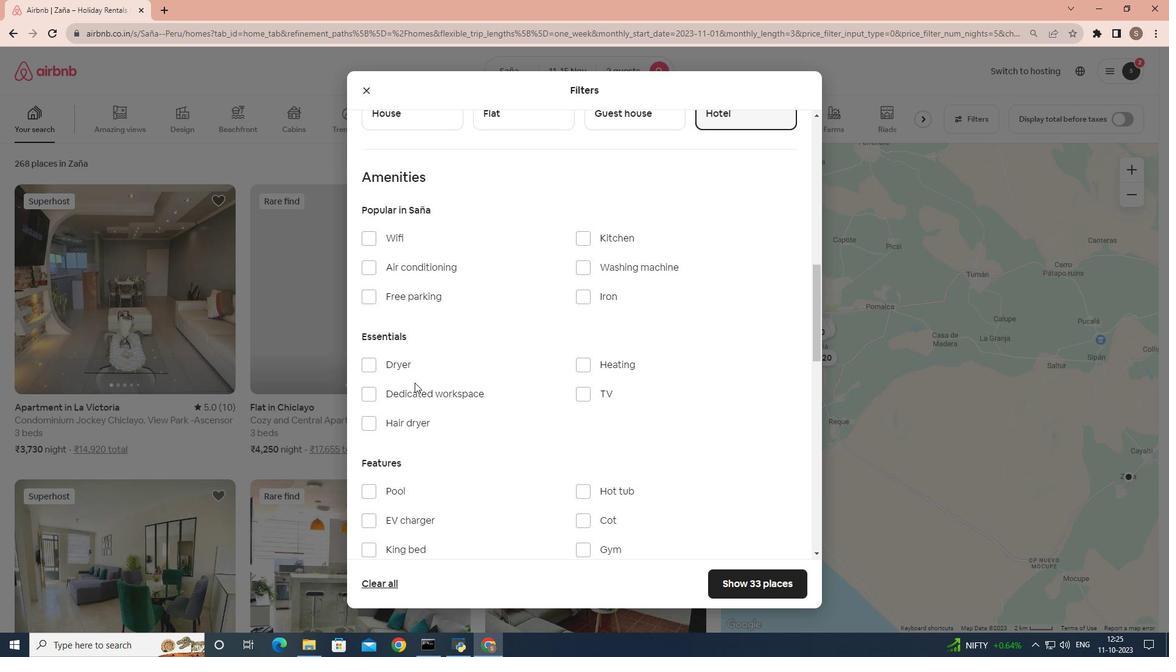 
Action: Mouse scrolled (414, 382) with delta (0, 0)
Screenshot: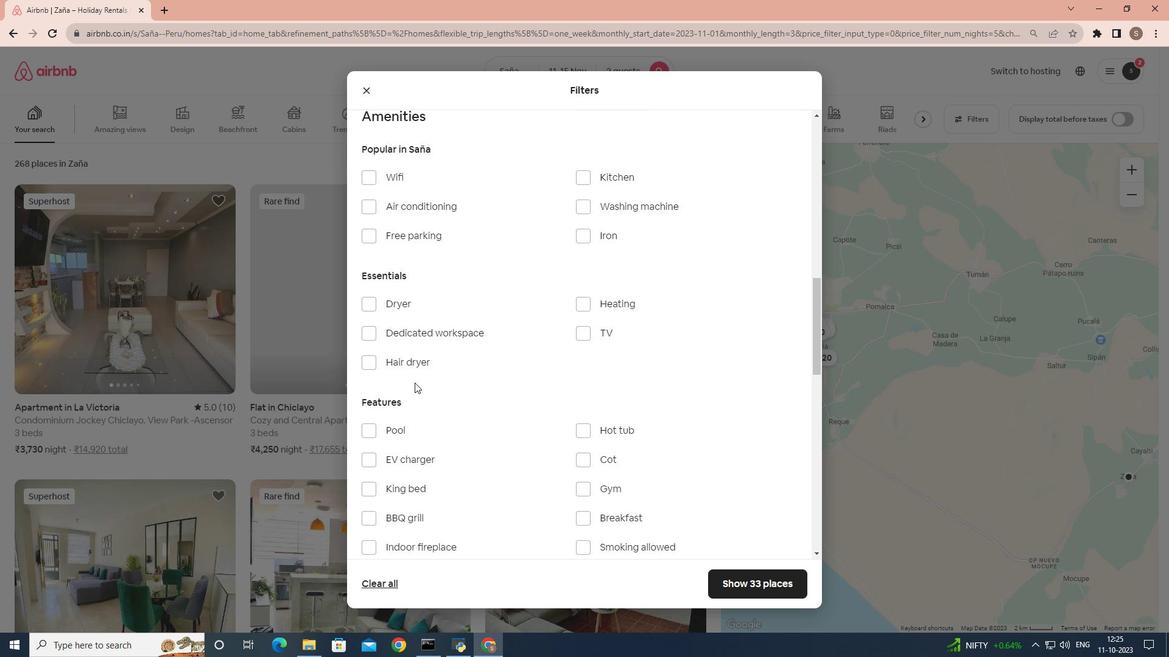 
Action: Mouse scrolled (414, 382) with delta (0, 0)
Screenshot: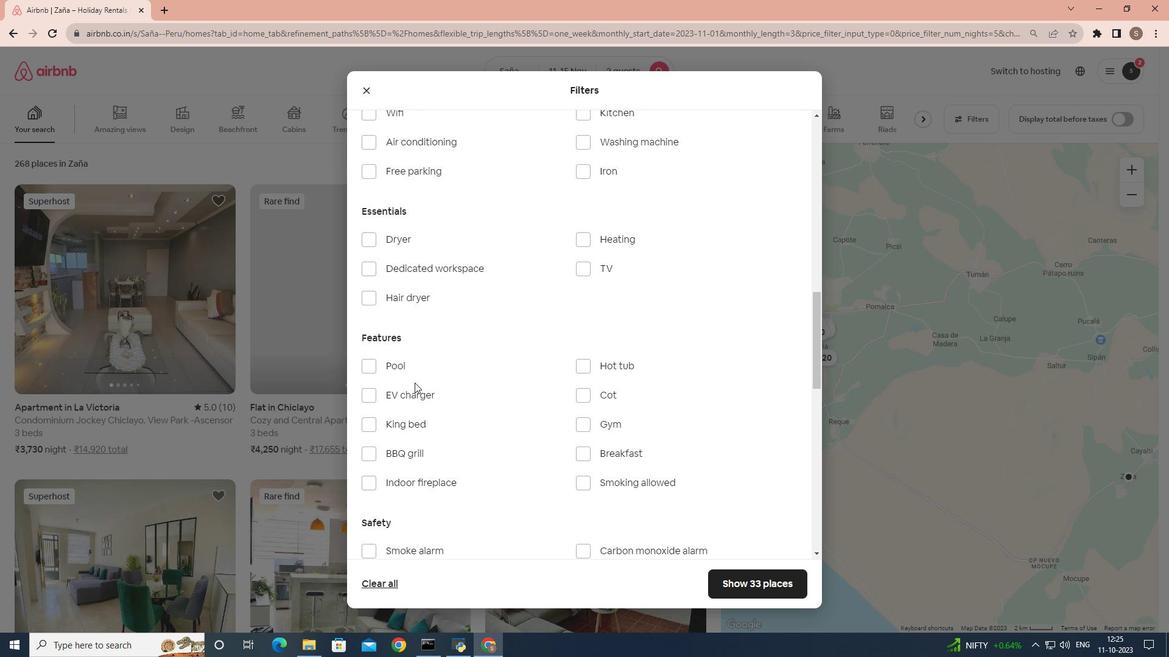 
Action: Mouse moved to (437, 374)
Screenshot: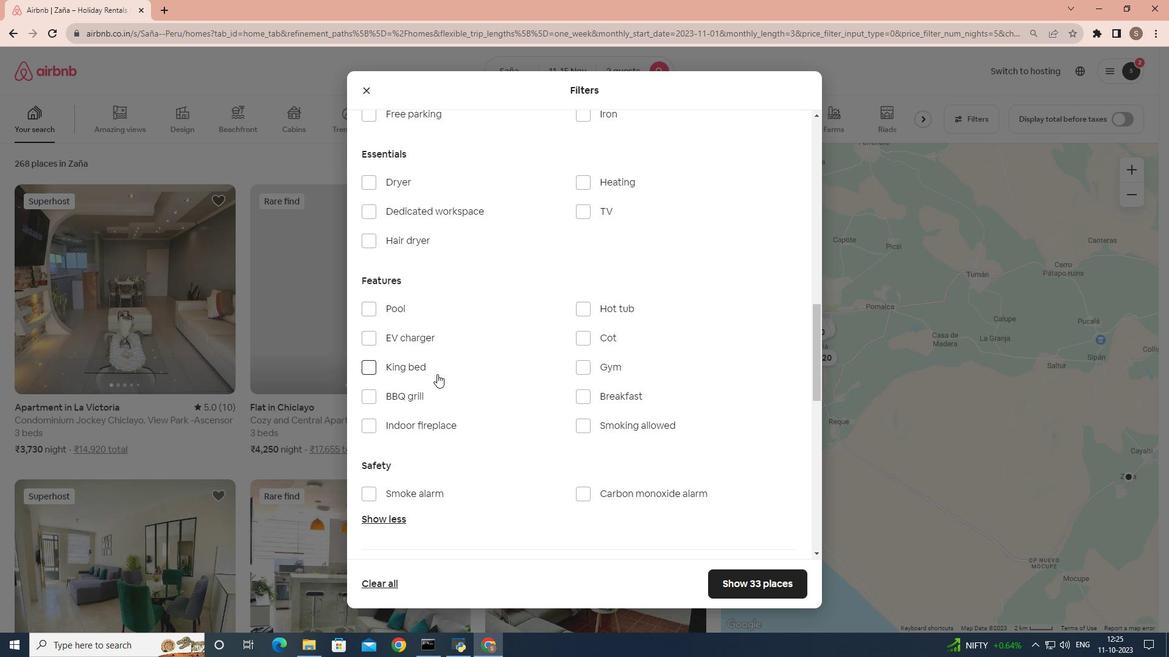 
Action: Mouse scrolled (437, 374) with delta (0, 0)
Screenshot: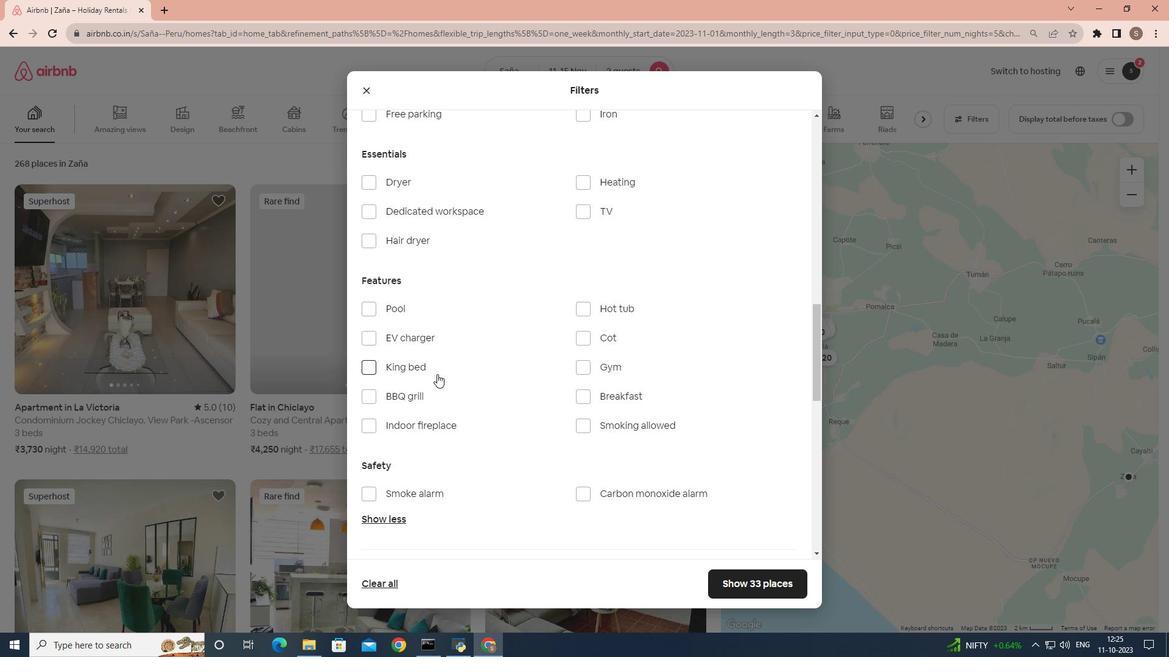 
Action: Mouse scrolled (437, 374) with delta (0, 0)
Screenshot: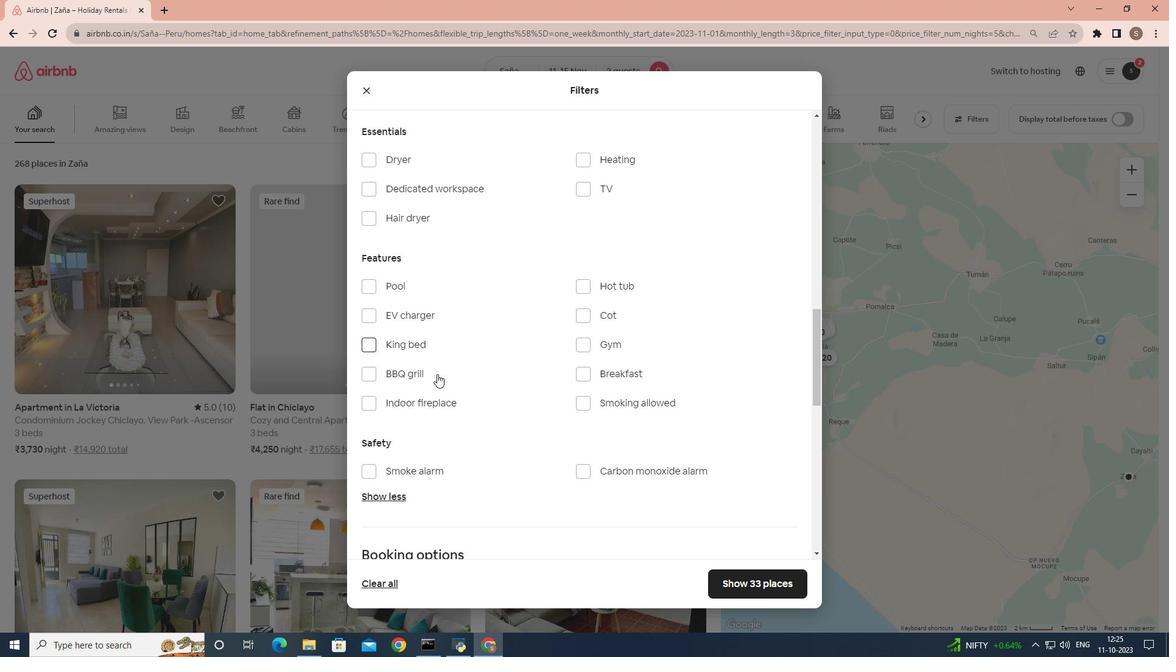 
Action: Mouse scrolled (437, 374) with delta (0, 0)
Screenshot: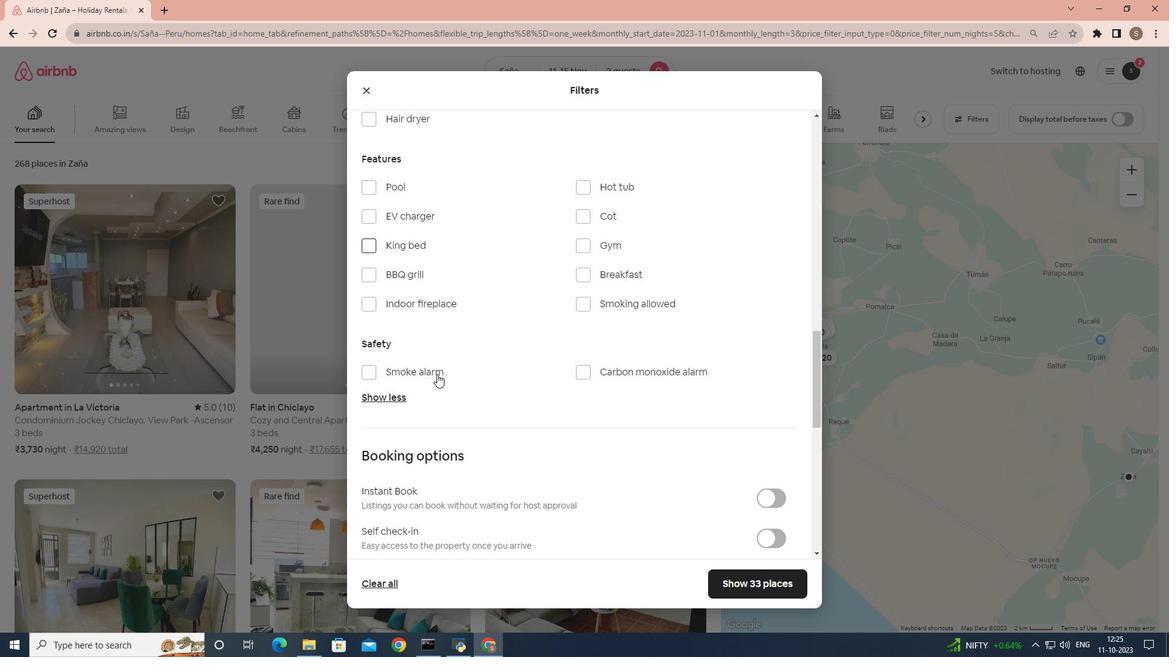 
Action: Mouse scrolled (437, 374) with delta (0, 0)
Screenshot: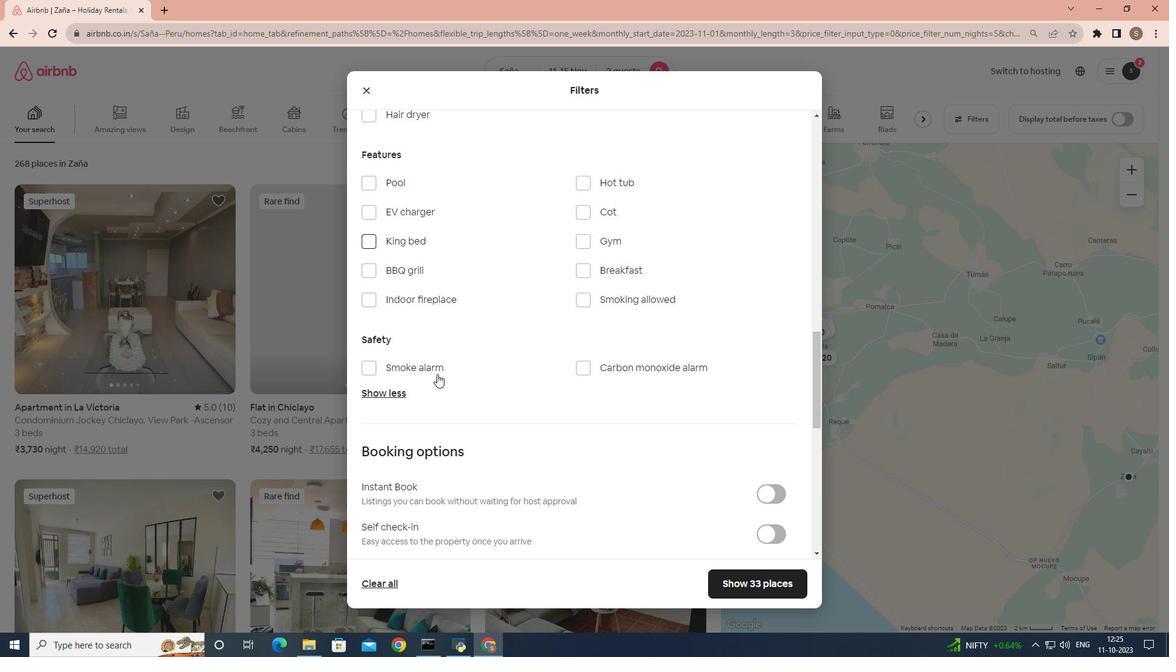 
Action: Mouse scrolled (437, 374) with delta (0, 0)
Screenshot: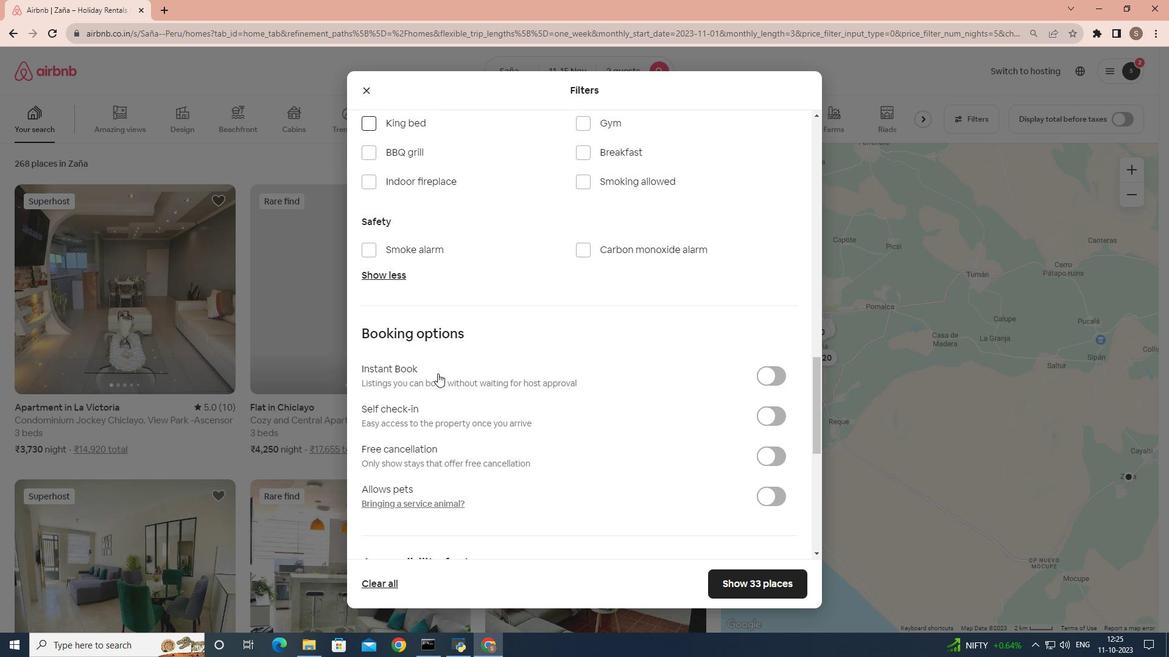 
Action: Mouse moved to (472, 377)
Screenshot: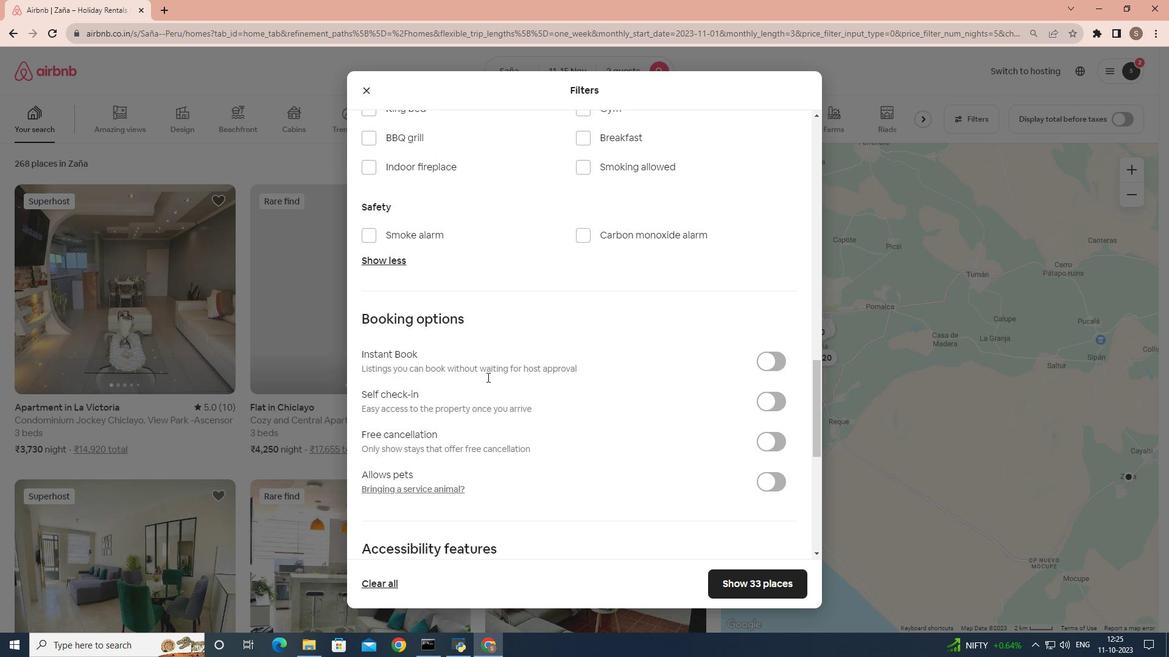 
Action: Mouse scrolled (472, 376) with delta (0, 0)
Screenshot: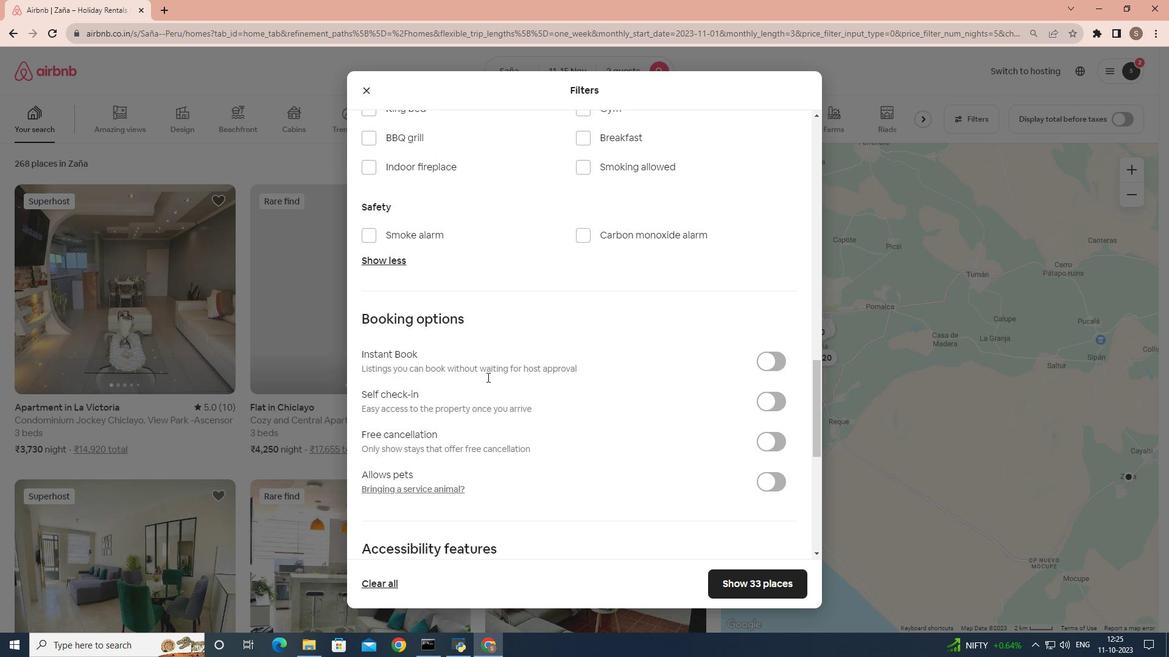 
Action: Mouse moved to (508, 375)
Screenshot: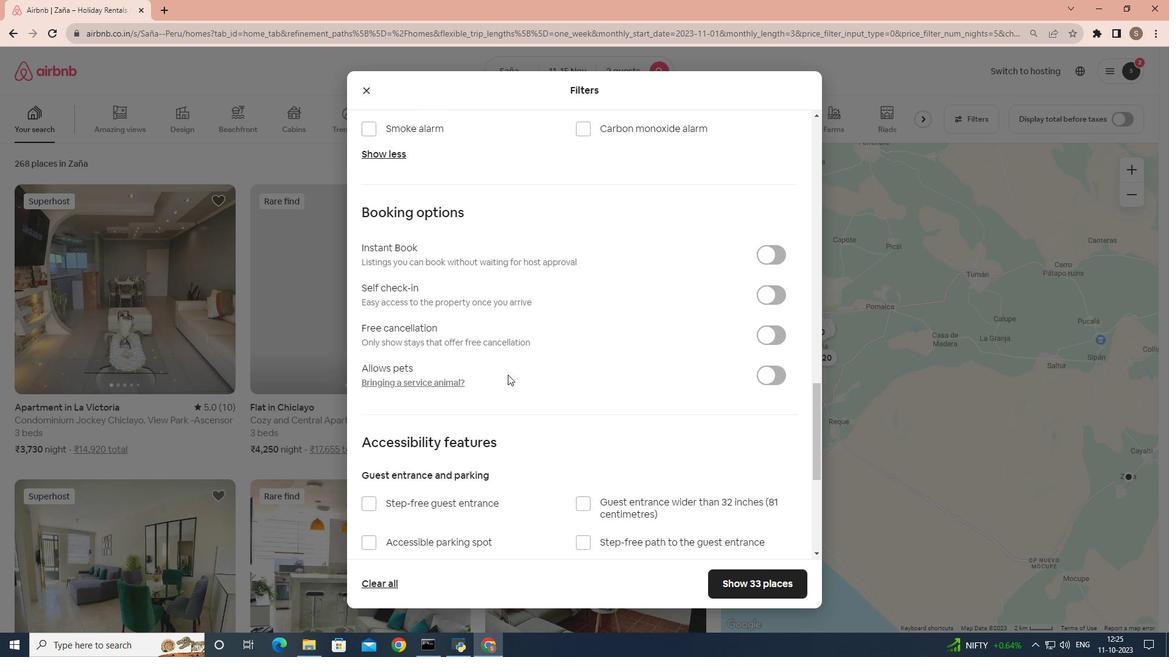 
Action: Mouse scrolled (508, 374) with delta (0, 0)
Screenshot: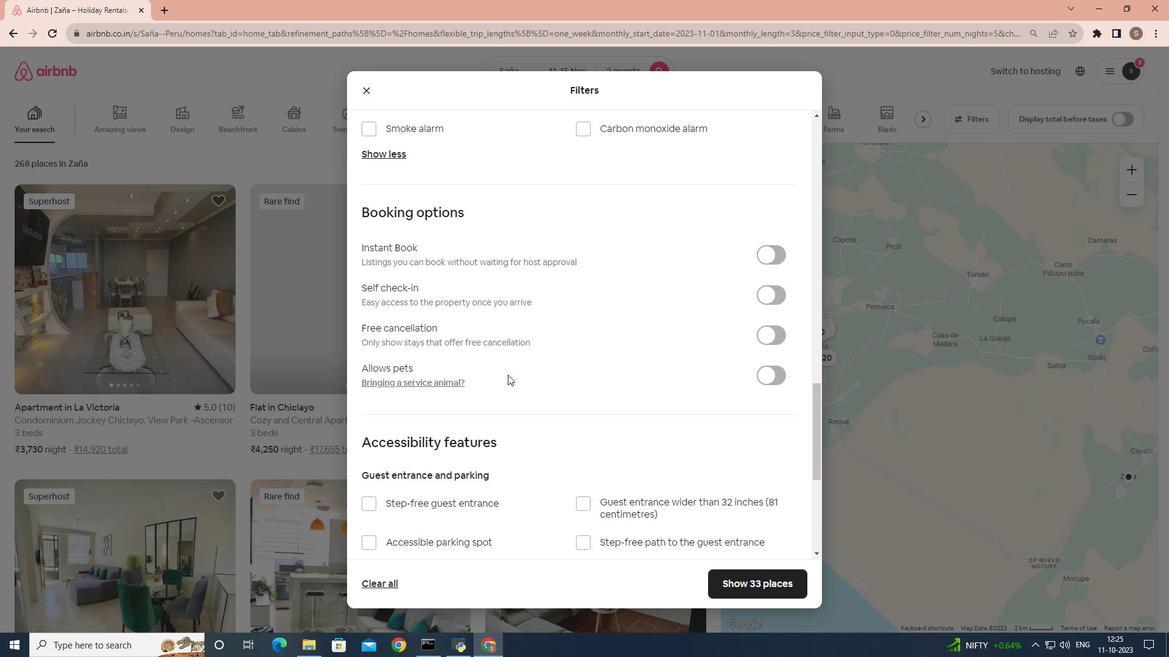 
Action: Mouse moved to (530, 371)
Screenshot: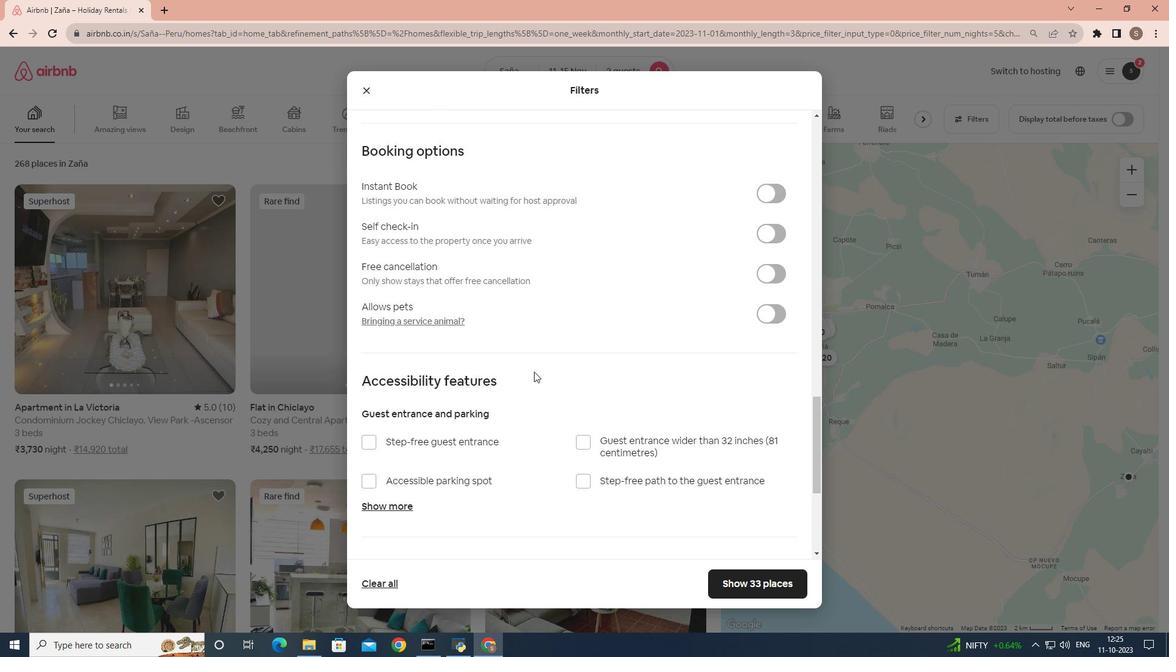 
Action: Mouse scrolled (530, 371) with delta (0, 0)
Screenshot: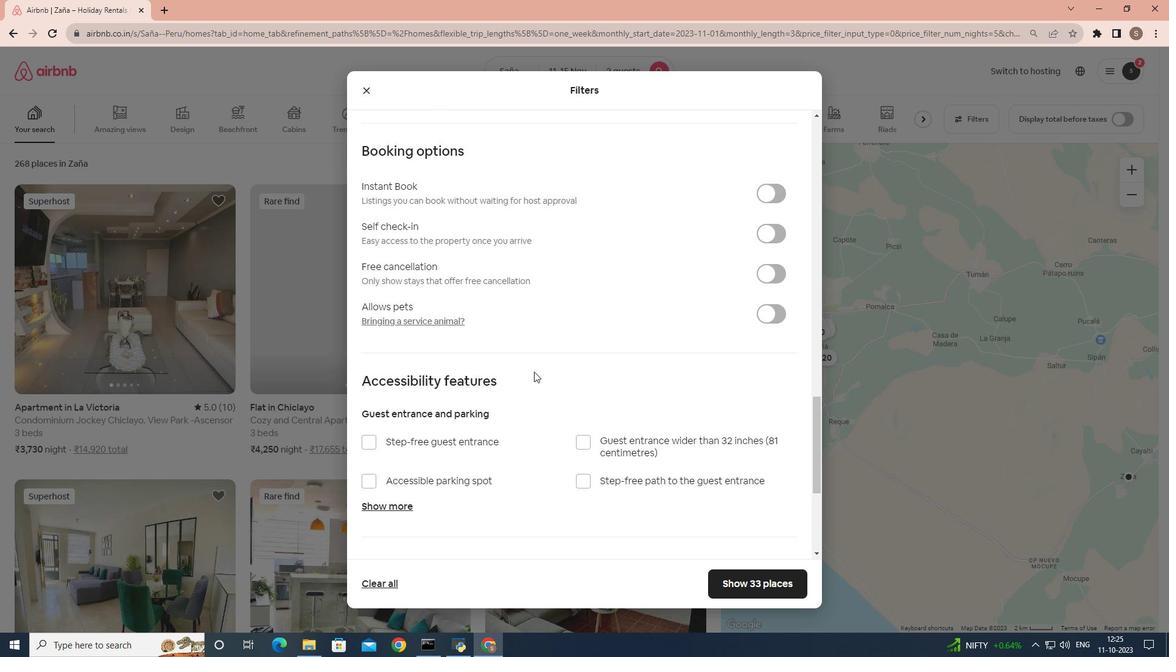 
Action: Mouse moved to (770, 177)
Screenshot: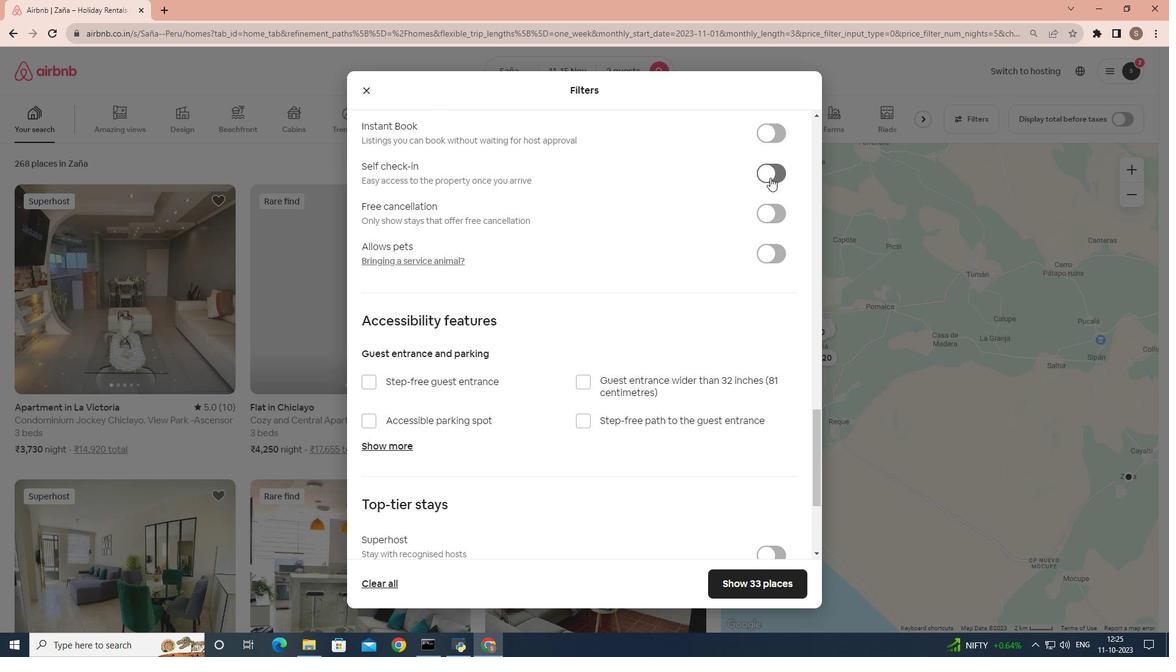 
Action: Mouse pressed left at (770, 177)
Screenshot: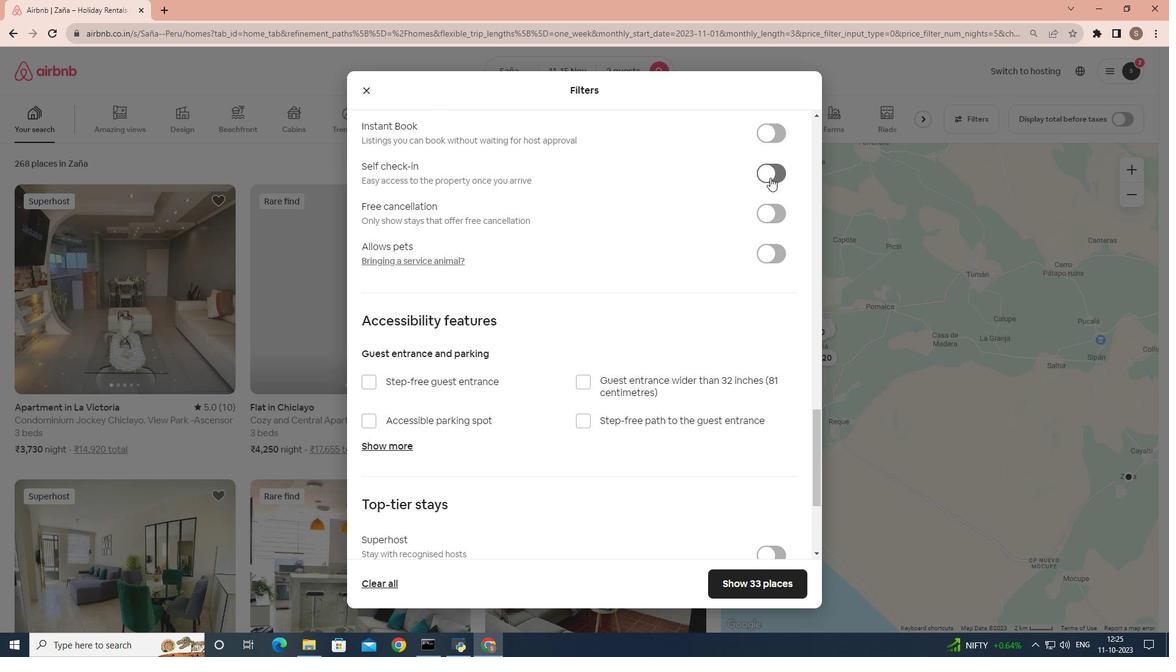 
Action: Mouse moved to (776, 579)
Screenshot: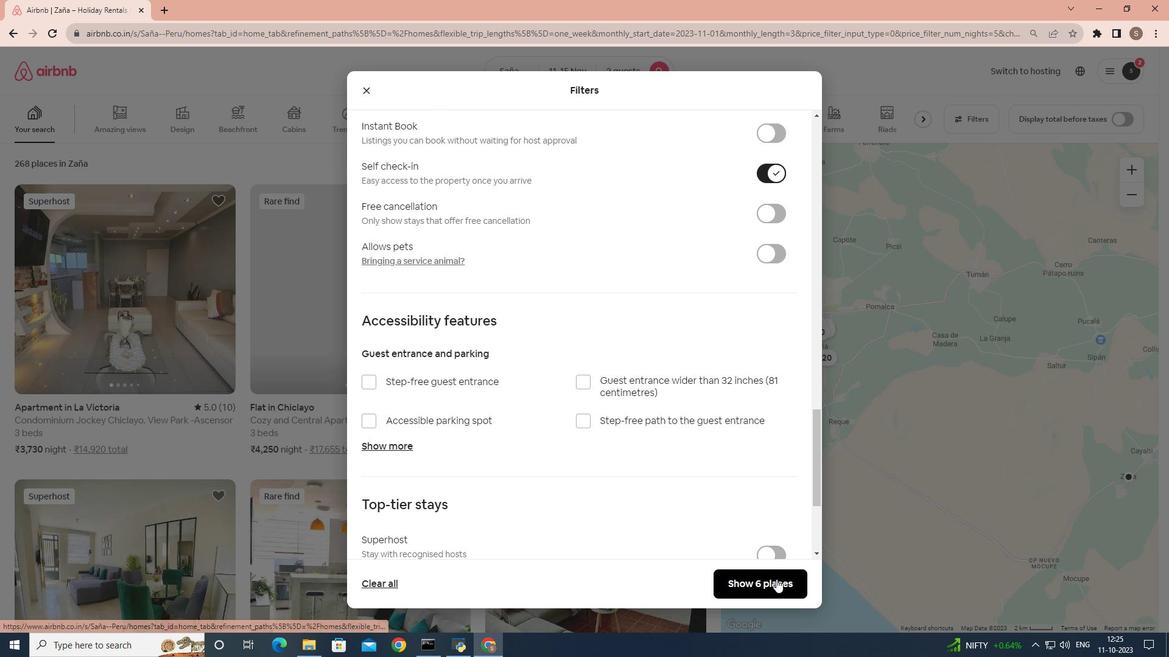 
Action: Mouse pressed left at (776, 579)
Screenshot: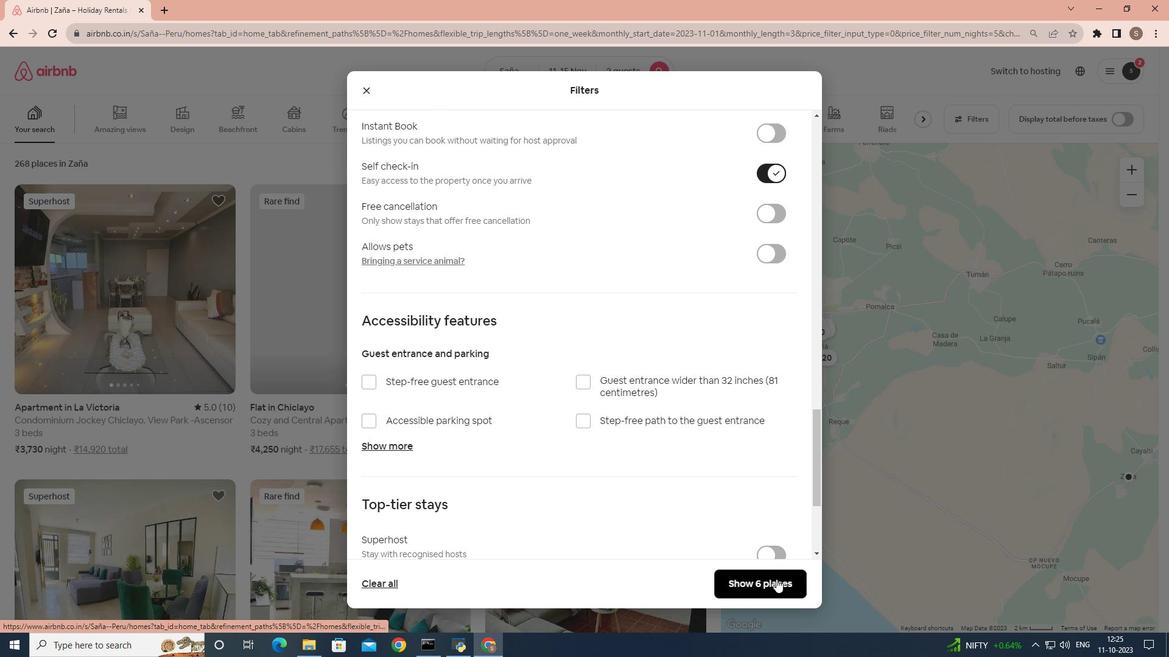 
Action: Mouse moved to (338, 347)
Screenshot: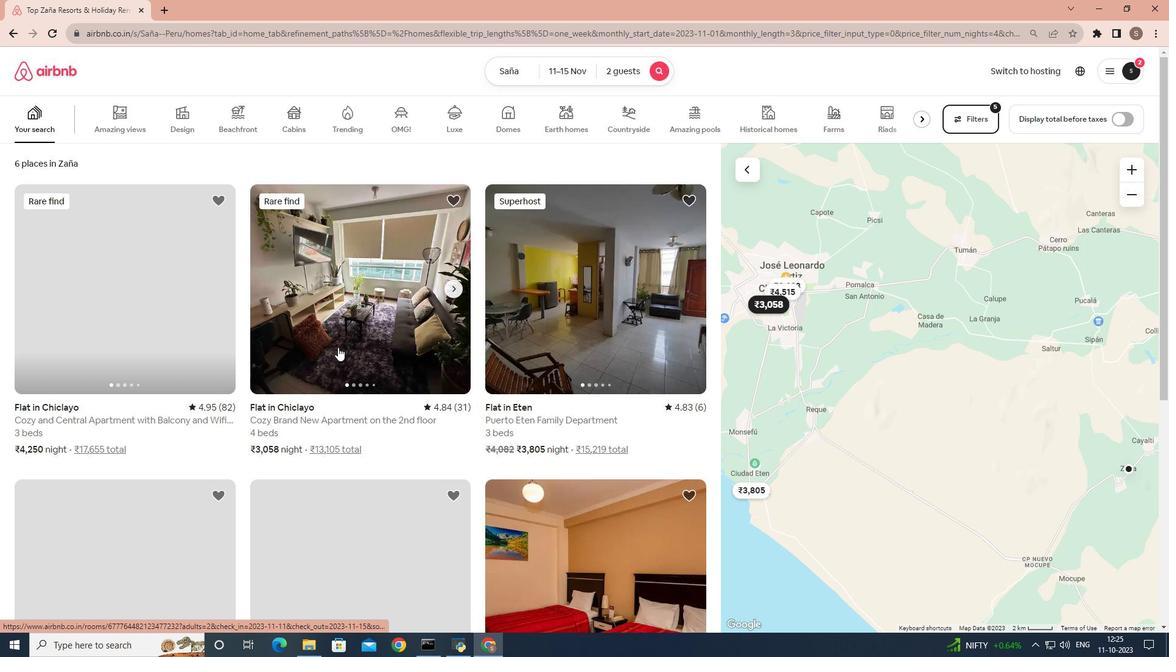
Action: Mouse pressed left at (338, 347)
Screenshot: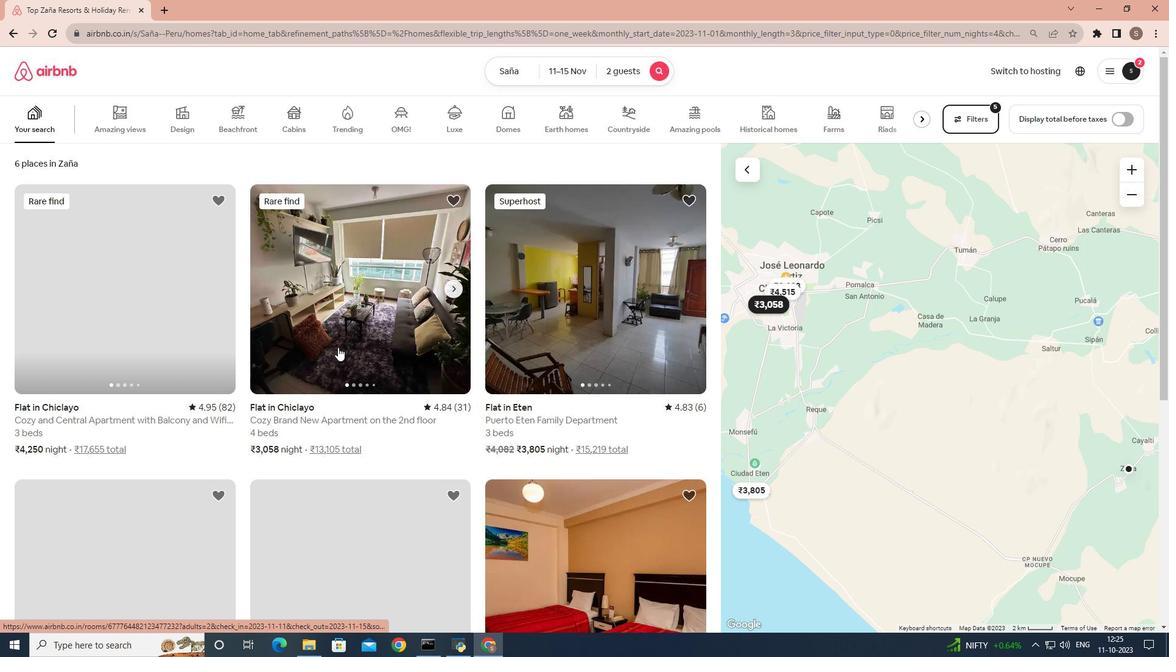 
Action: Mouse moved to (841, 444)
Screenshot: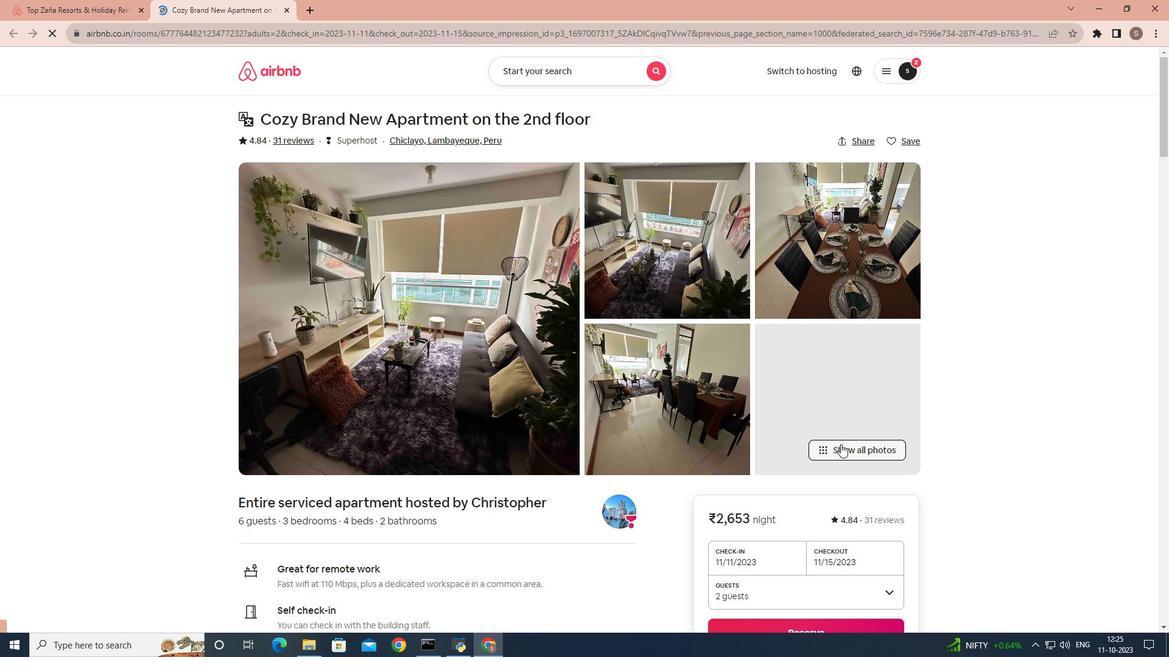 
Action: Mouse pressed left at (841, 444)
Screenshot: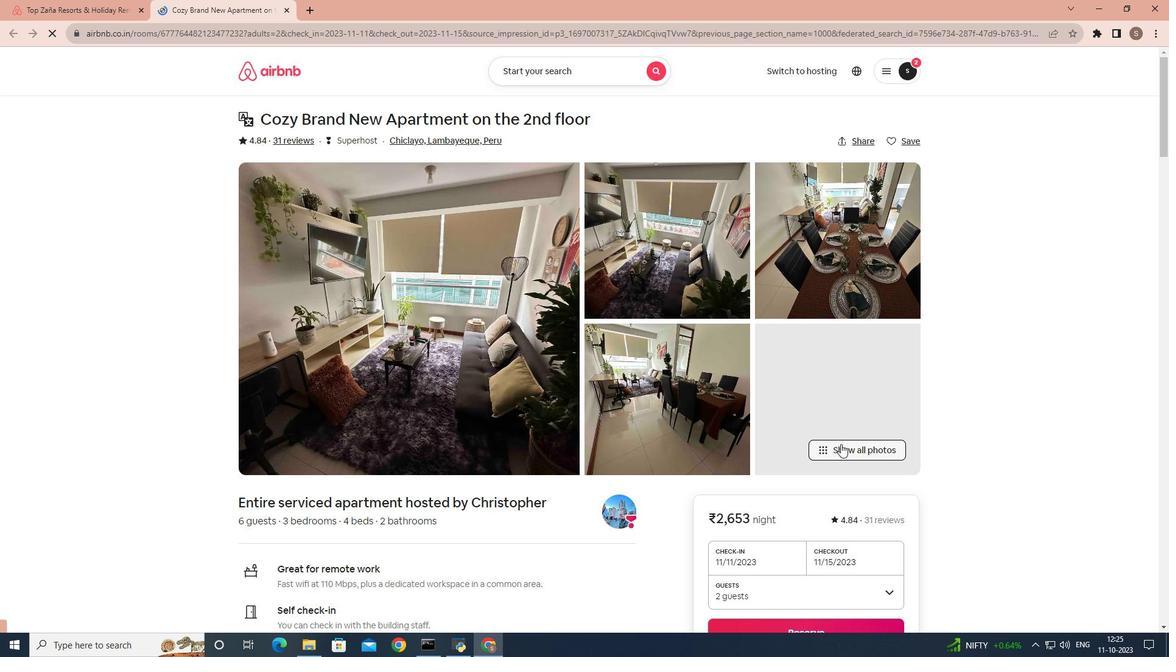 
Action: Mouse moved to (936, 346)
Screenshot: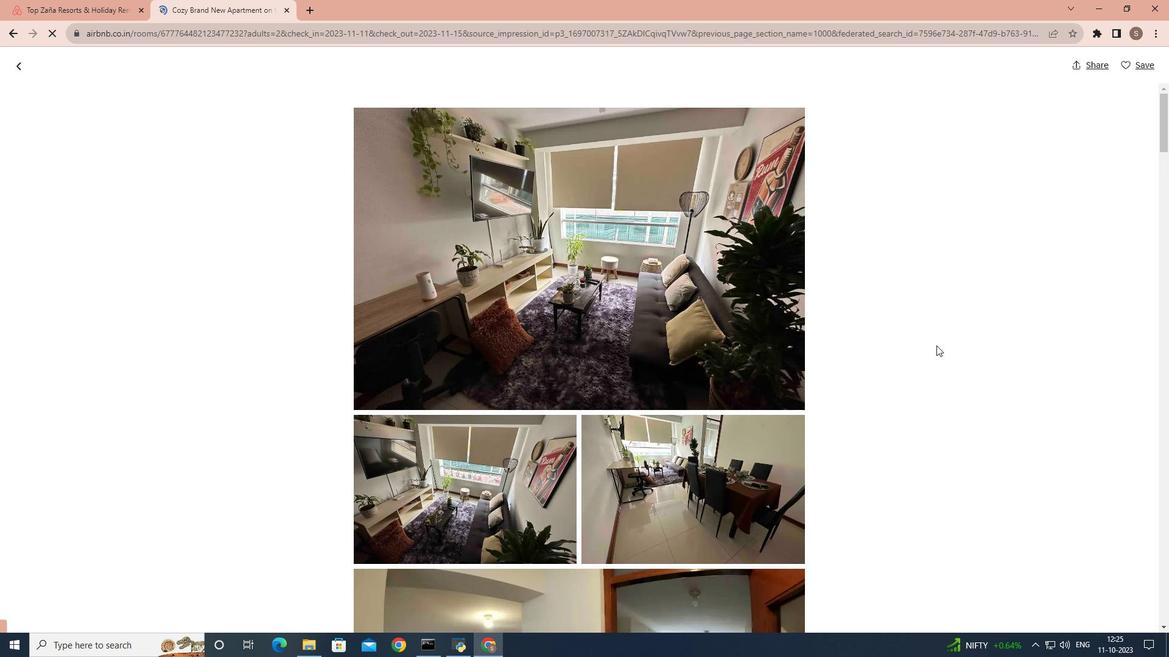 
Action: Mouse scrolled (936, 345) with delta (0, 0)
Screenshot: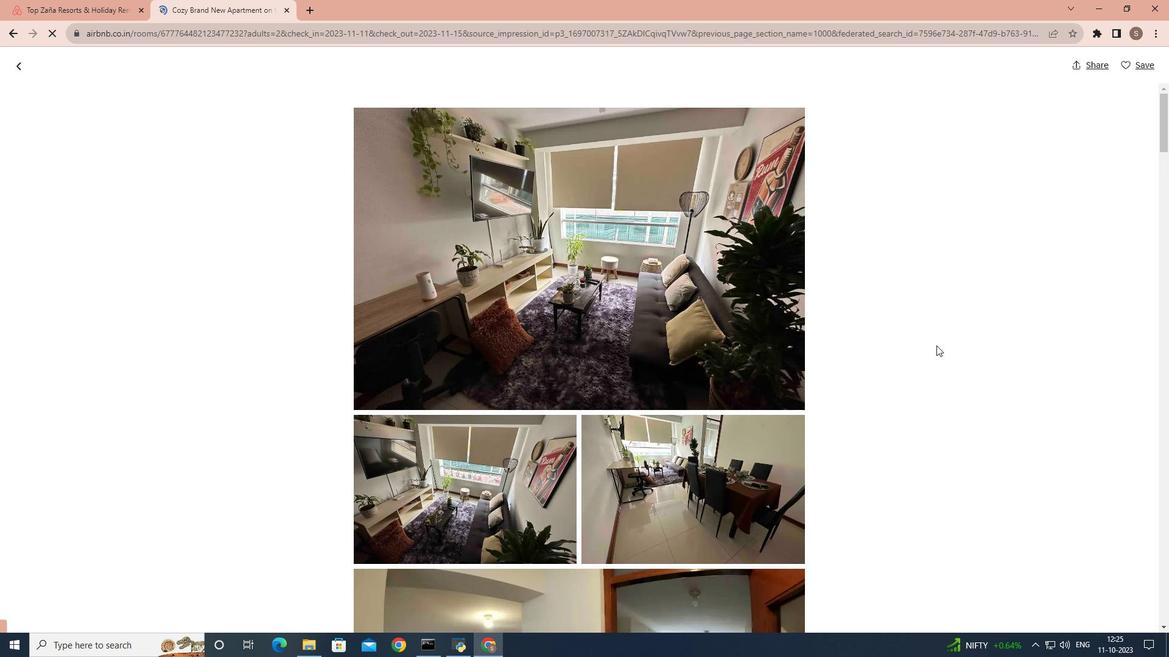 
Action: Mouse scrolled (936, 345) with delta (0, 0)
Screenshot: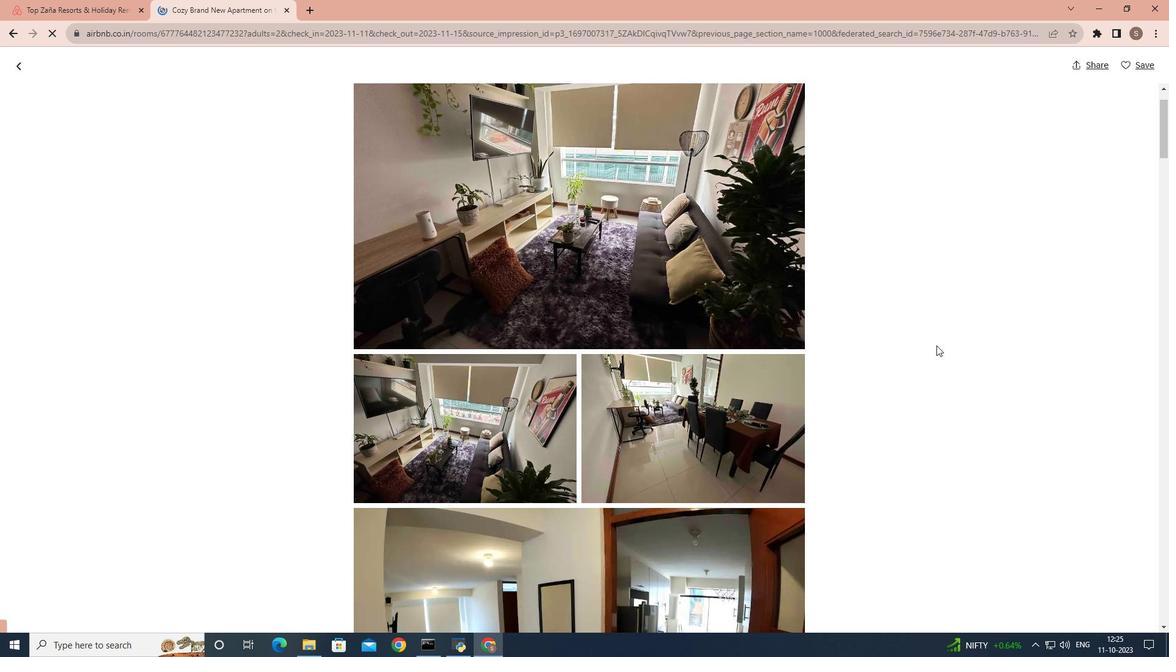 
Action: Mouse scrolled (936, 345) with delta (0, 0)
Screenshot: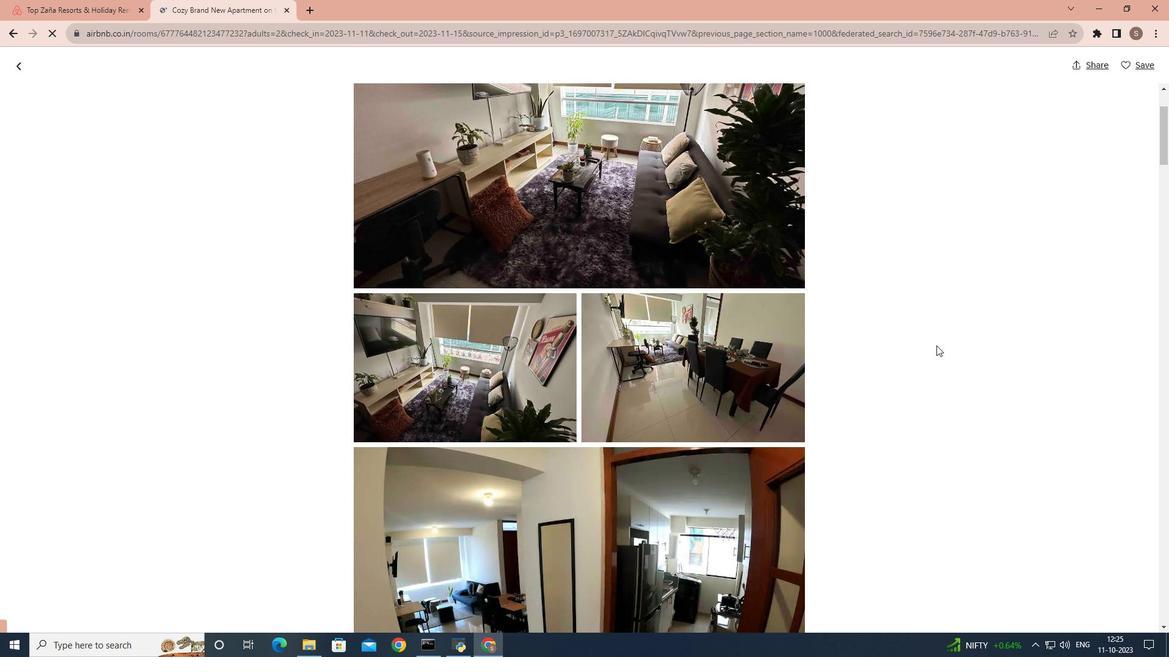 
Action: Mouse scrolled (936, 345) with delta (0, 0)
Screenshot: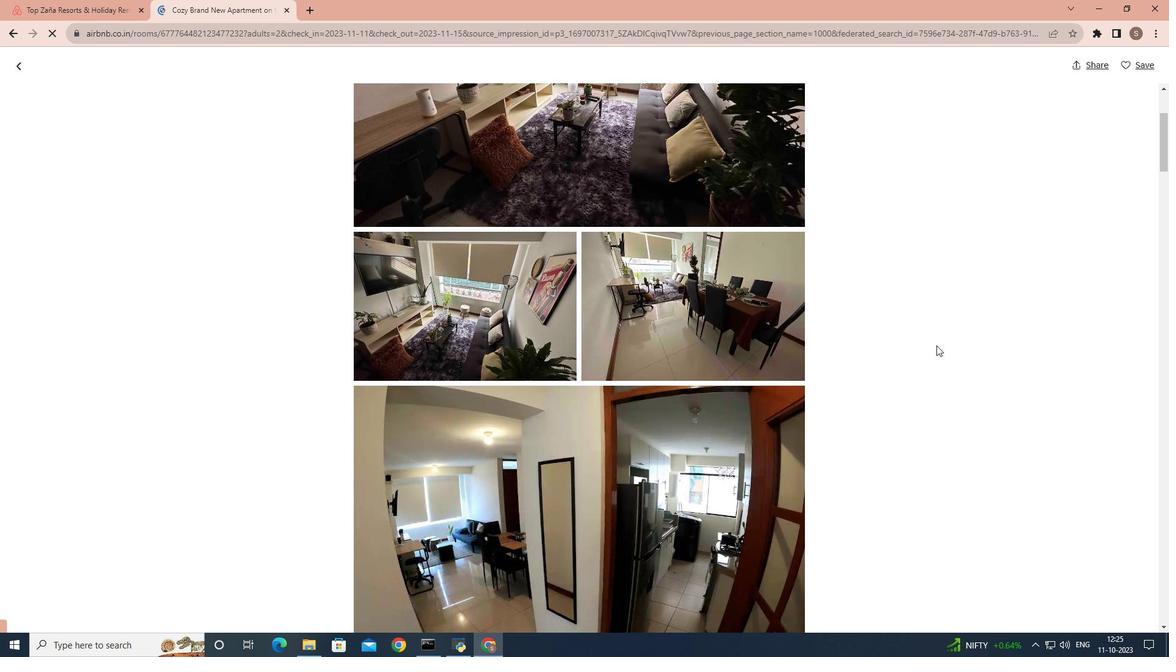 
Action: Mouse scrolled (936, 345) with delta (0, 0)
Screenshot: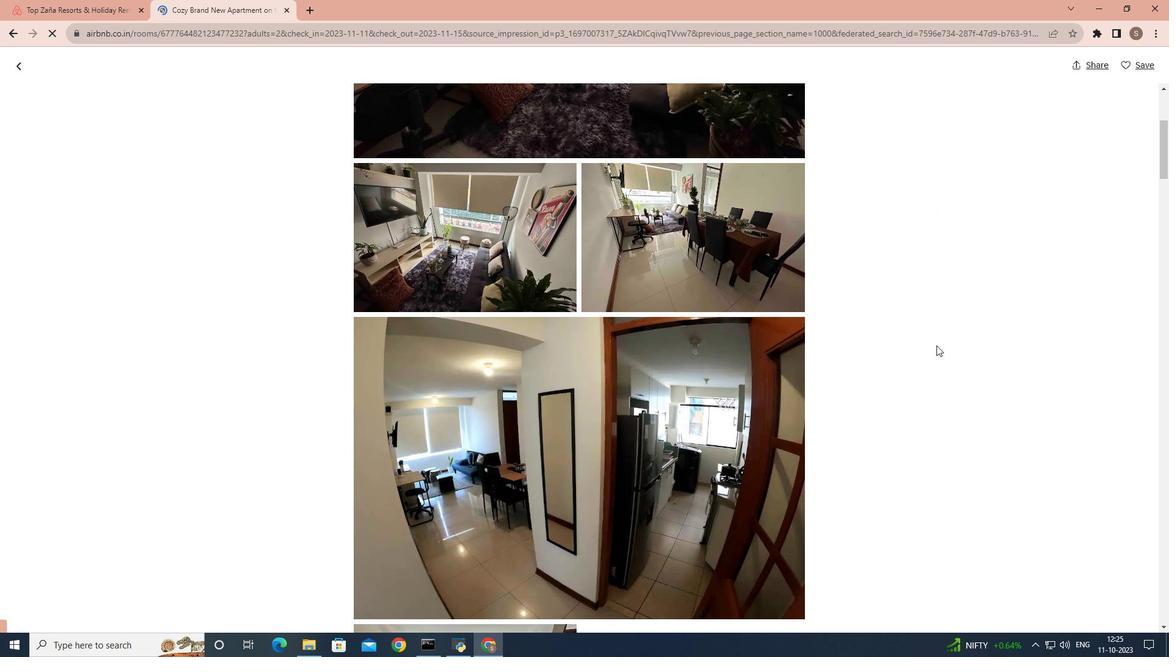 
Action: Mouse scrolled (936, 345) with delta (0, 0)
Screenshot: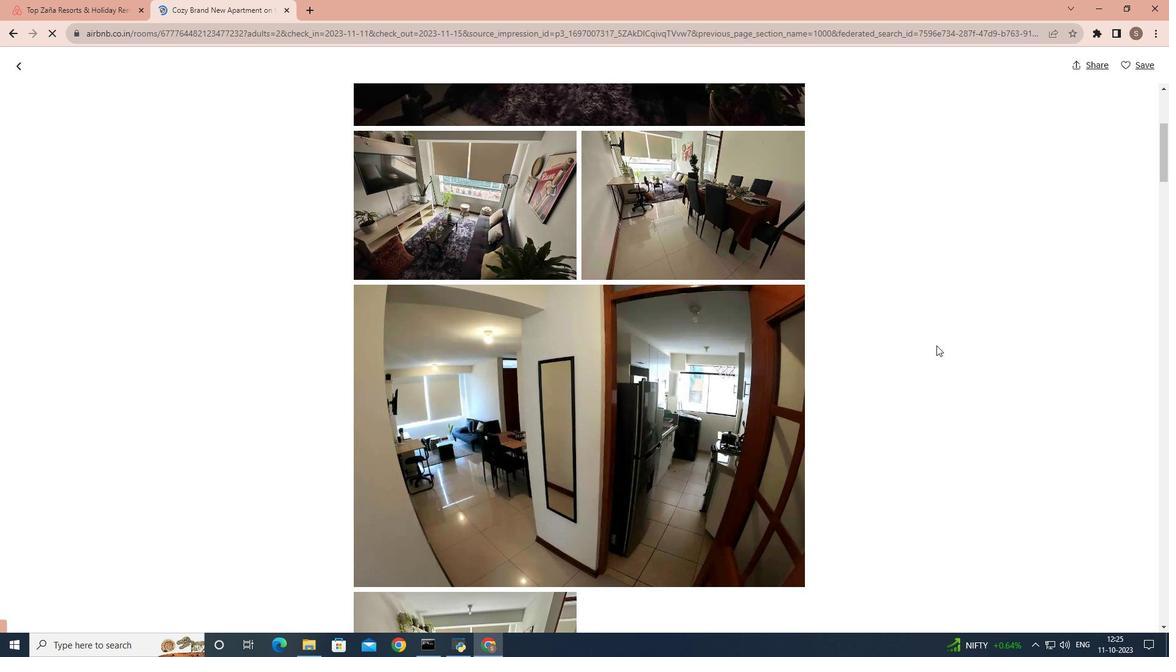 
Action: Mouse scrolled (936, 345) with delta (0, 0)
Screenshot: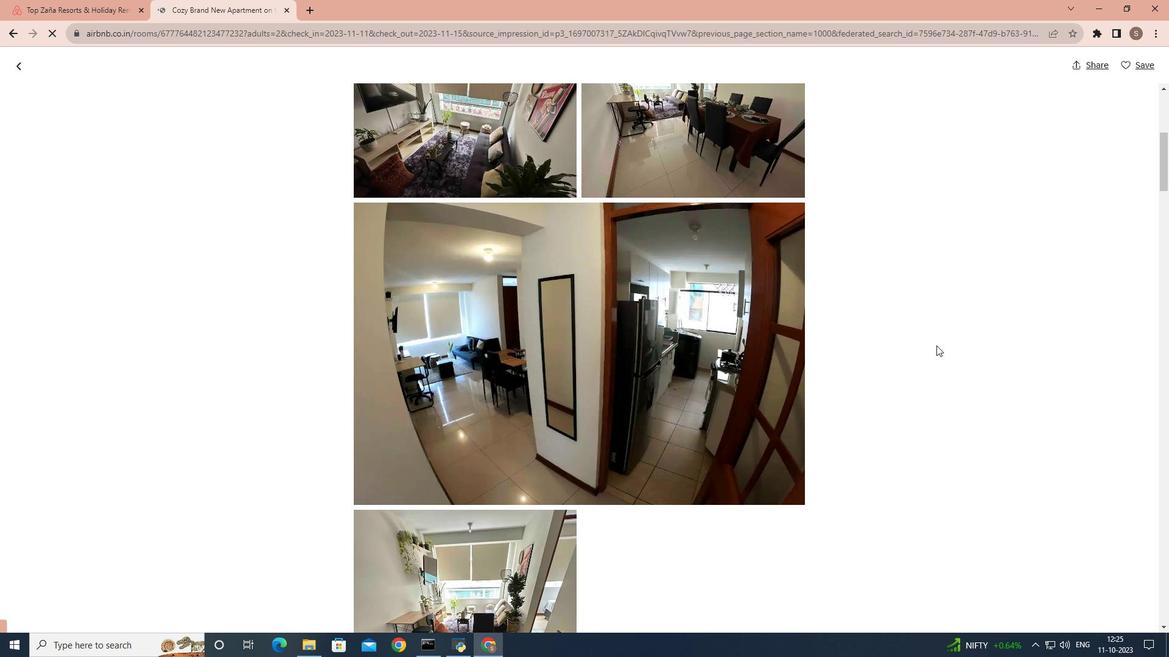 
Action: Mouse scrolled (936, 345) with delta (0, 0)
Screenshot: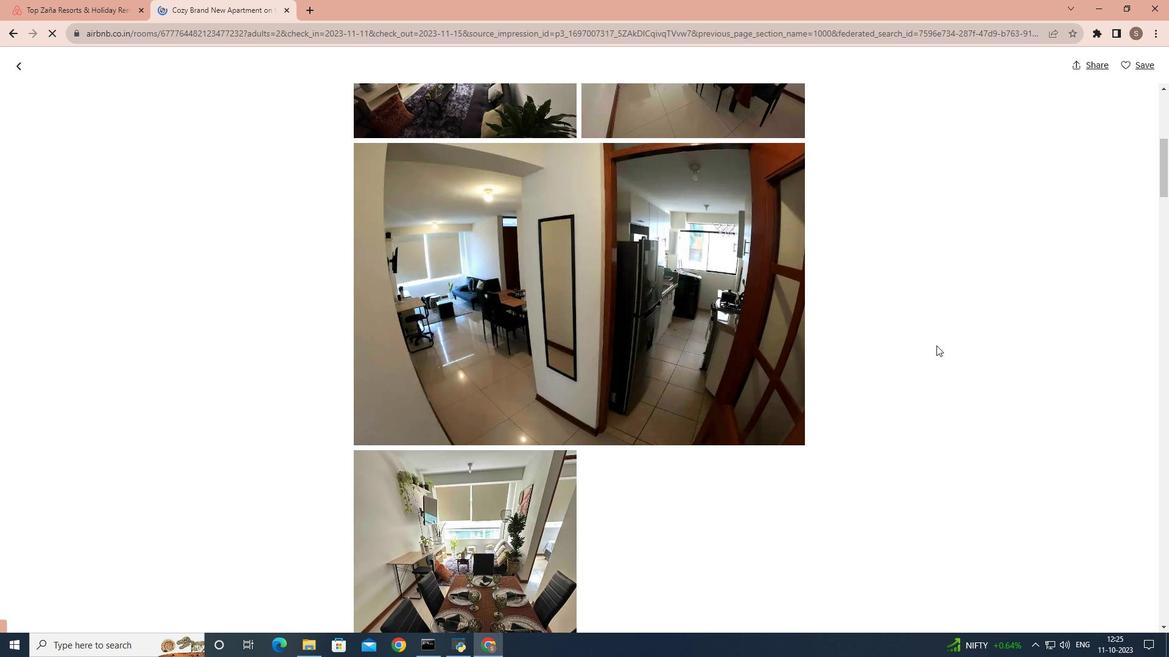 
Action: Mouse scrolled (936, 345) with delta (0, 0)
Screenshot: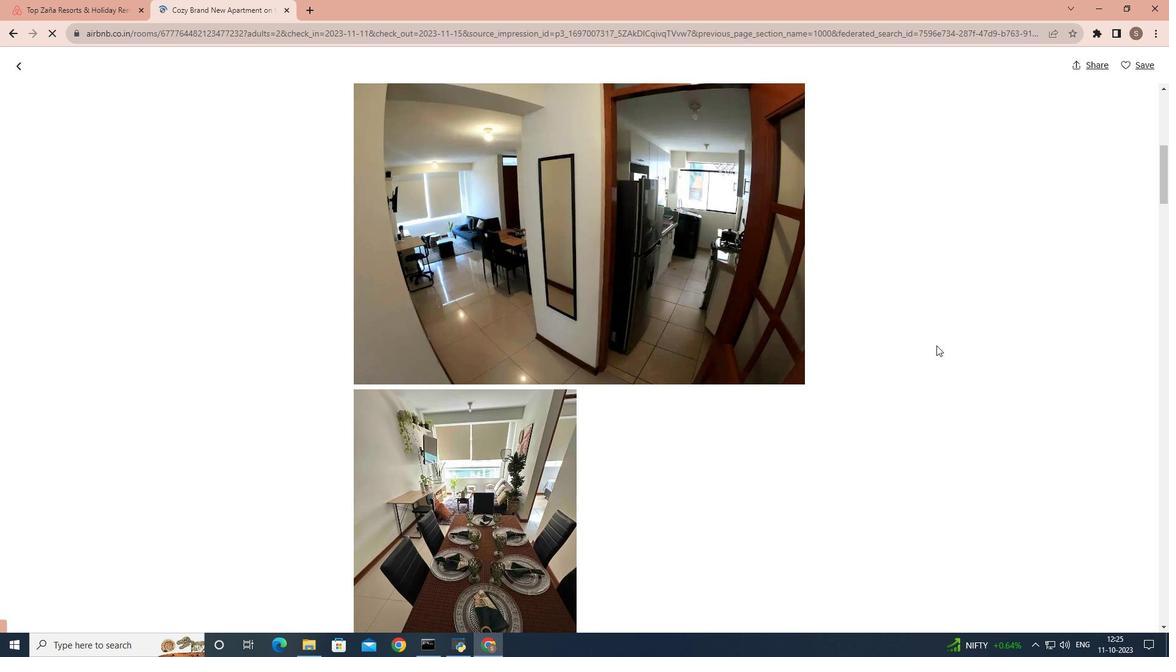 
Action: Mouse scrolled (936, 345) with delta (0, 0)
Screenshot: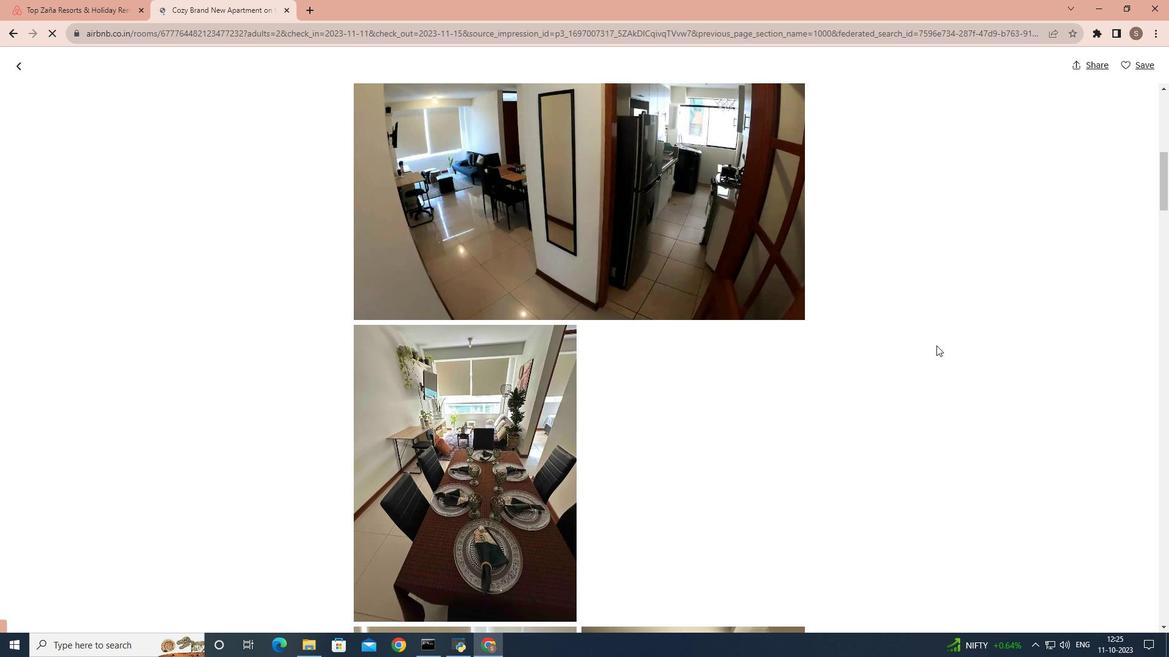 
Action: Mouse scrolled (936, 345) with delta (0, 0)
Screenshot: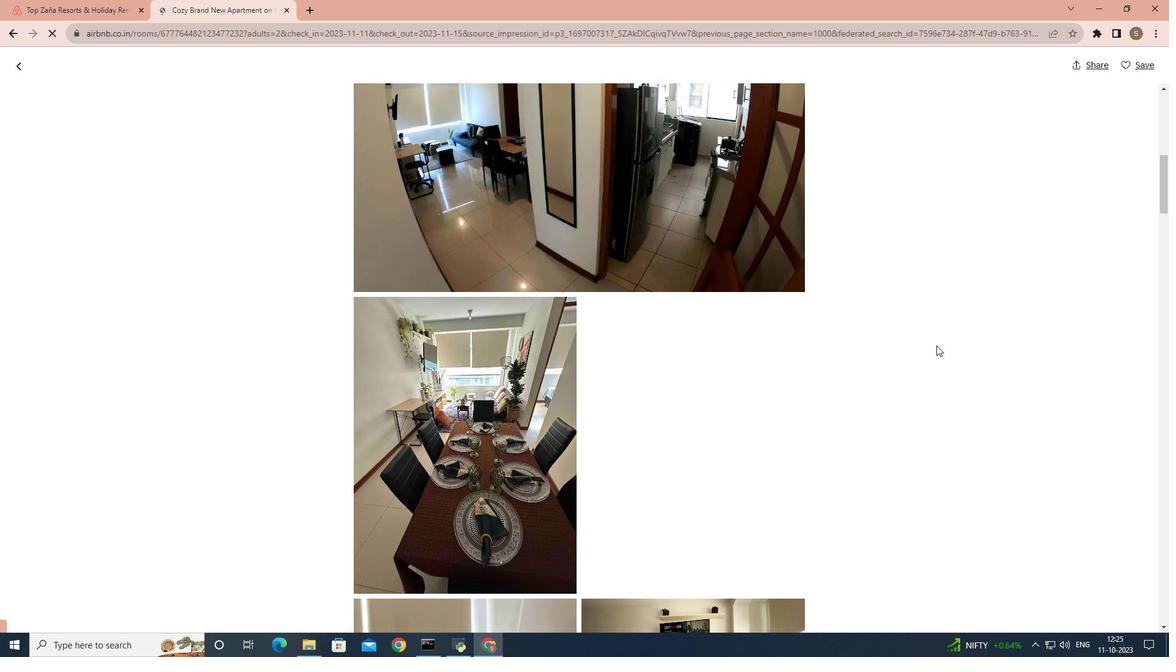 
Action: Mouse scrolled (936, 345) with delta (0, 0)
Screenshot: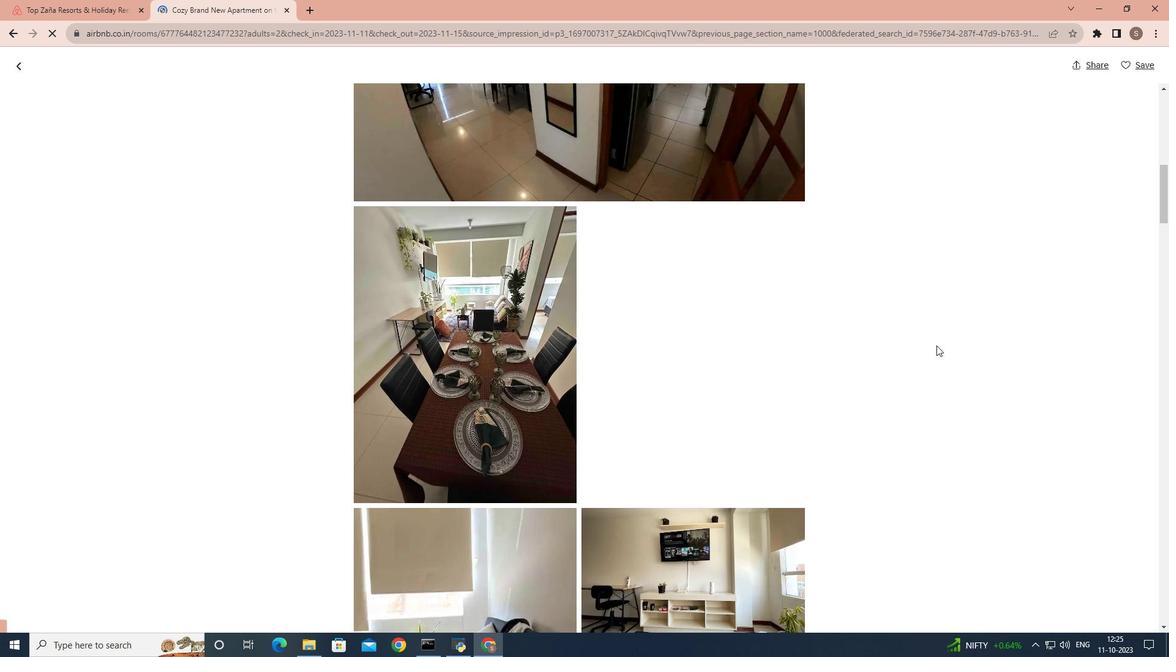 
Action: Mouse scrolled (936, 345) with delta (0, 0)
Screenshot: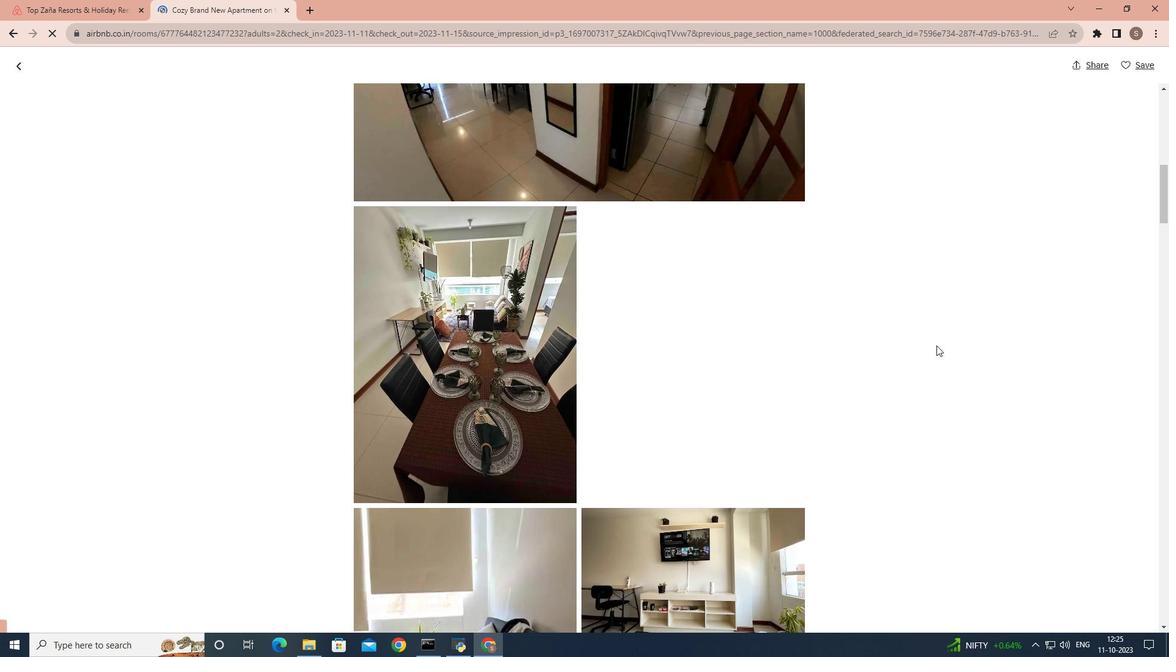 
Action: Mouse scrolled (936, 345) with delta (0, 0)
Screenshot: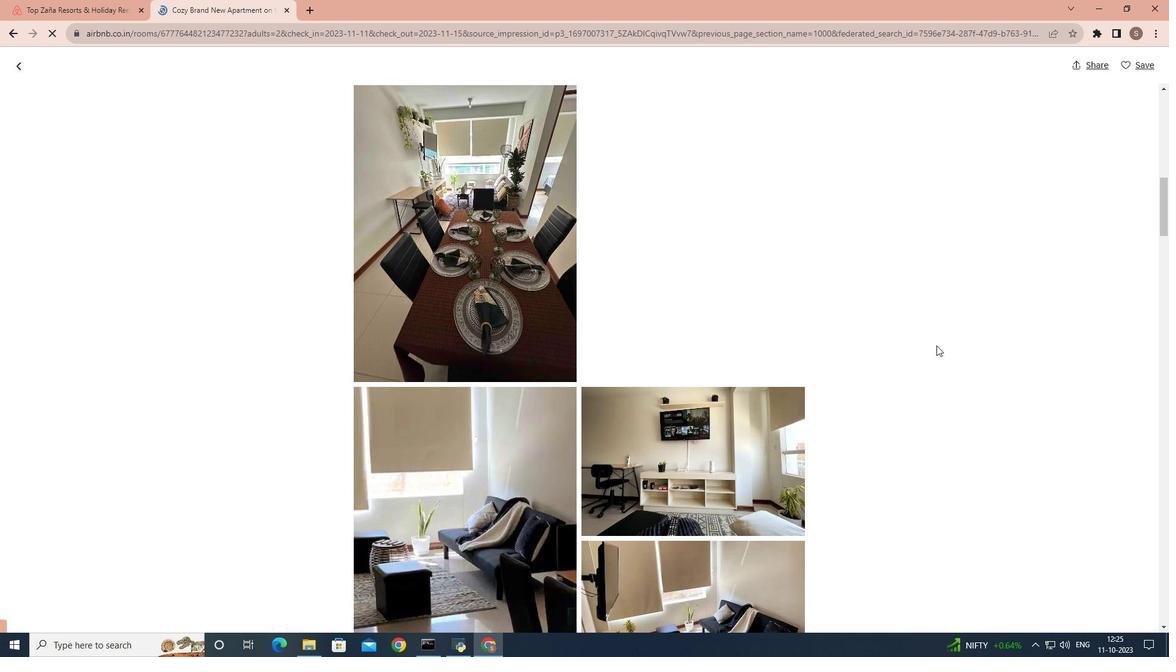 
Action: Mouse scrolled (936, 345) with delta (0, 0)
Screenshot: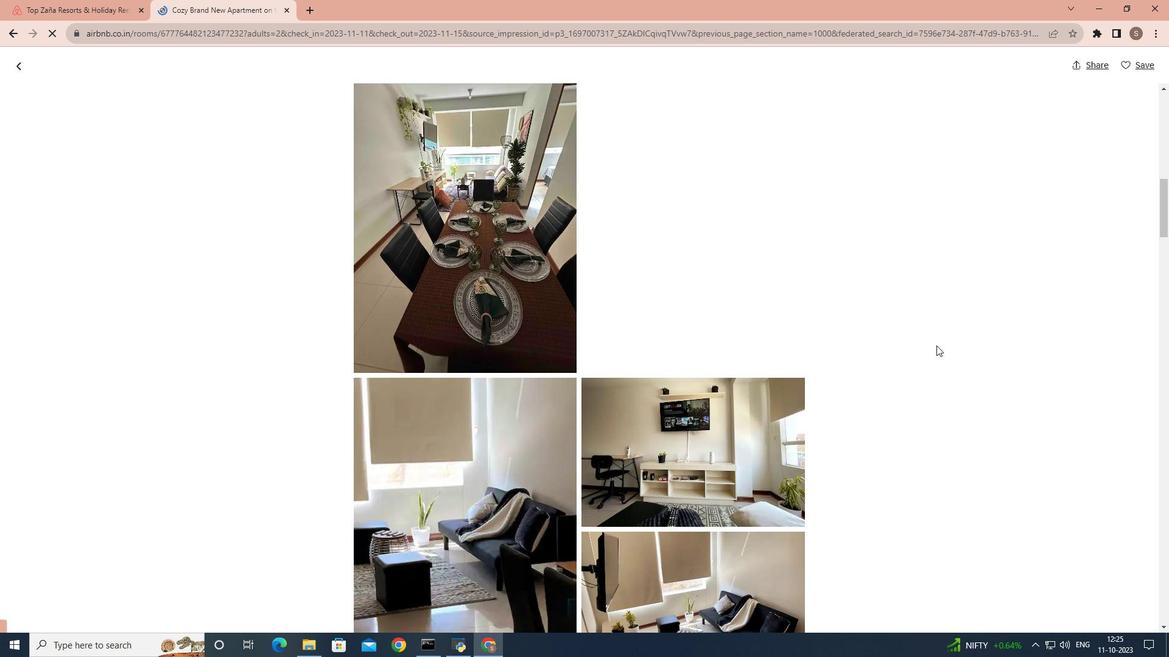 
Action: Mouse scrolled (936, 345) with delta (0, 0)
Screenshot: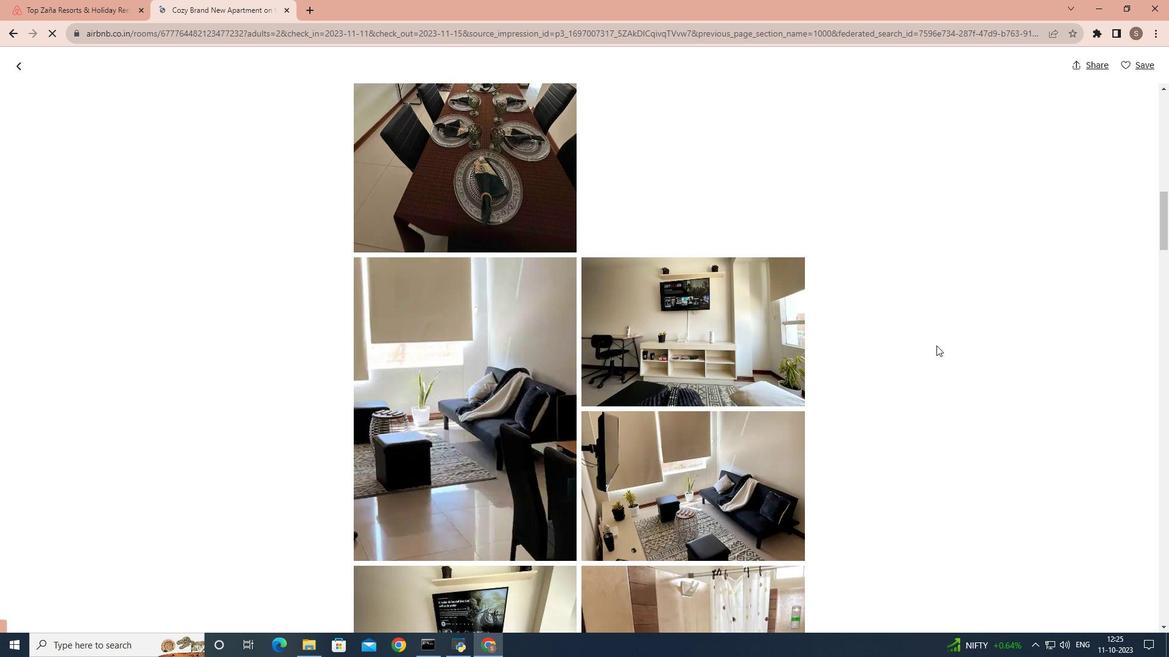 
Action: Mouse scrolled (936, 345) with delta (0, 0)
Screenshot: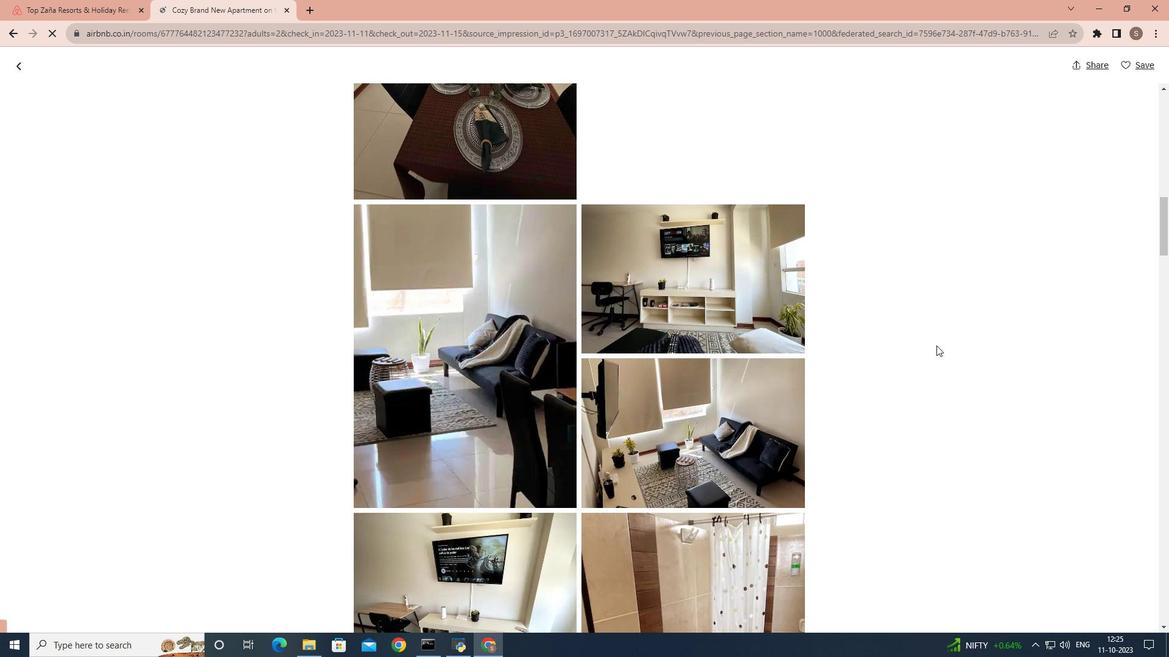 
Action: Mouse scrolled (936, 345) with delta (0, 0)
Screenshot: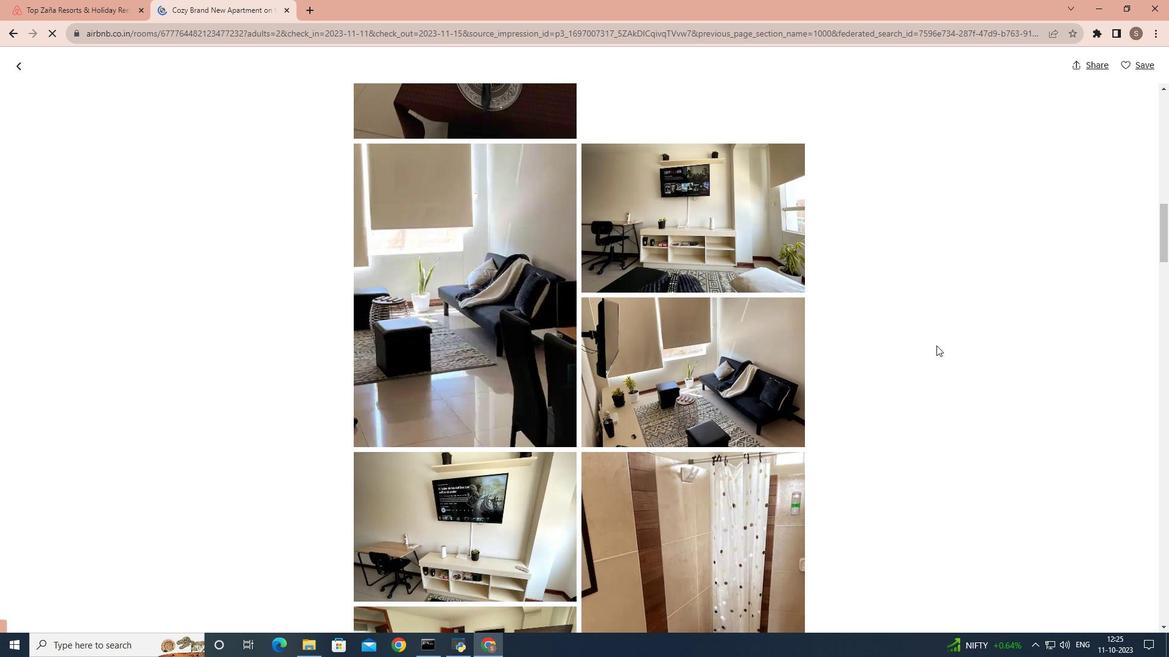 
Action: Mouse scrolled (936, 345) with delta (0, 0)
Screenshot: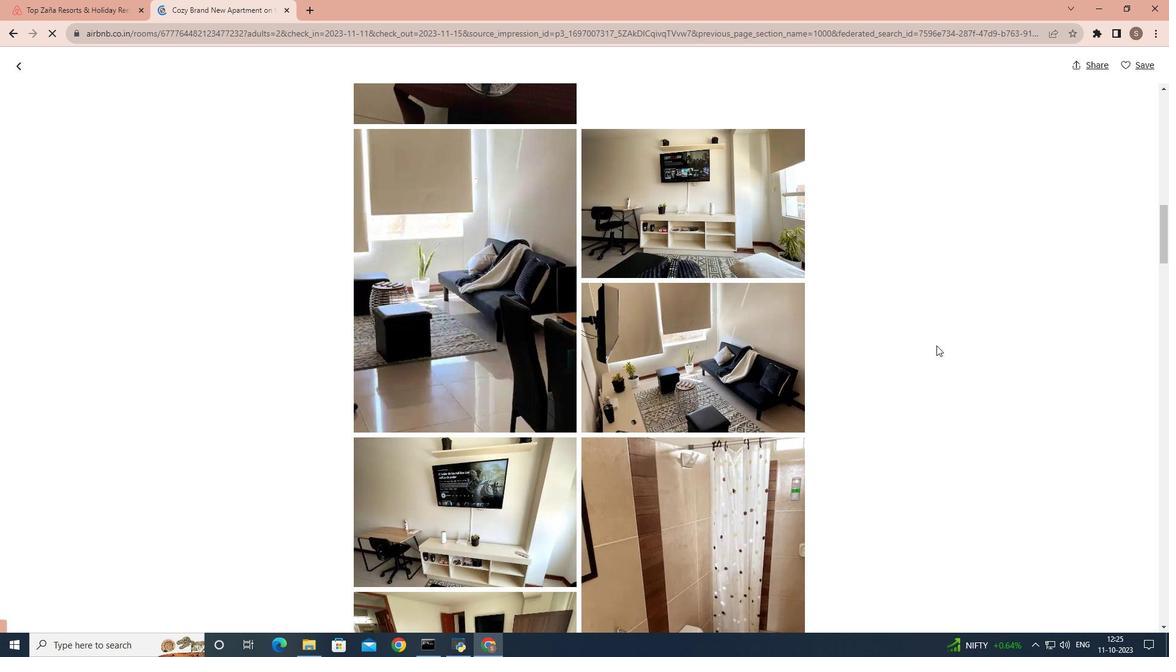 
Action: Mouse scrolled (936, 345) with delta (0, 0)
Screenshot: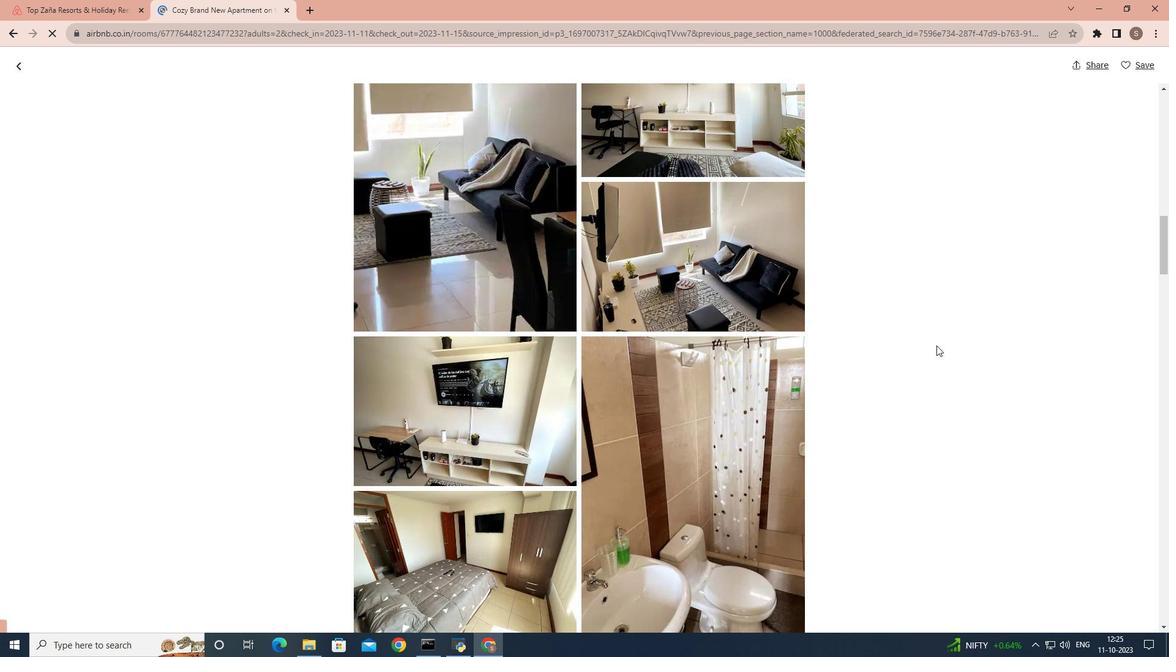 
Action: Mouse scrolled (936, 345) with delta (0, 0)
Screenshot: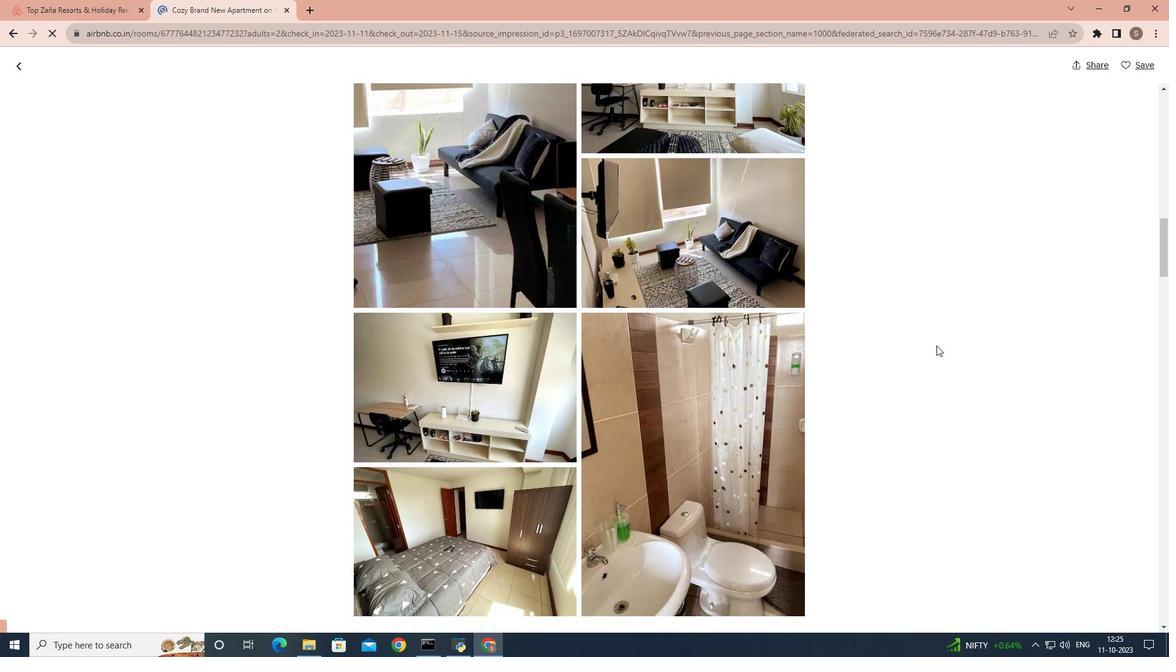 
Action: Mouse scrolled (936, 345) with delta (0, 0)
Screenshot: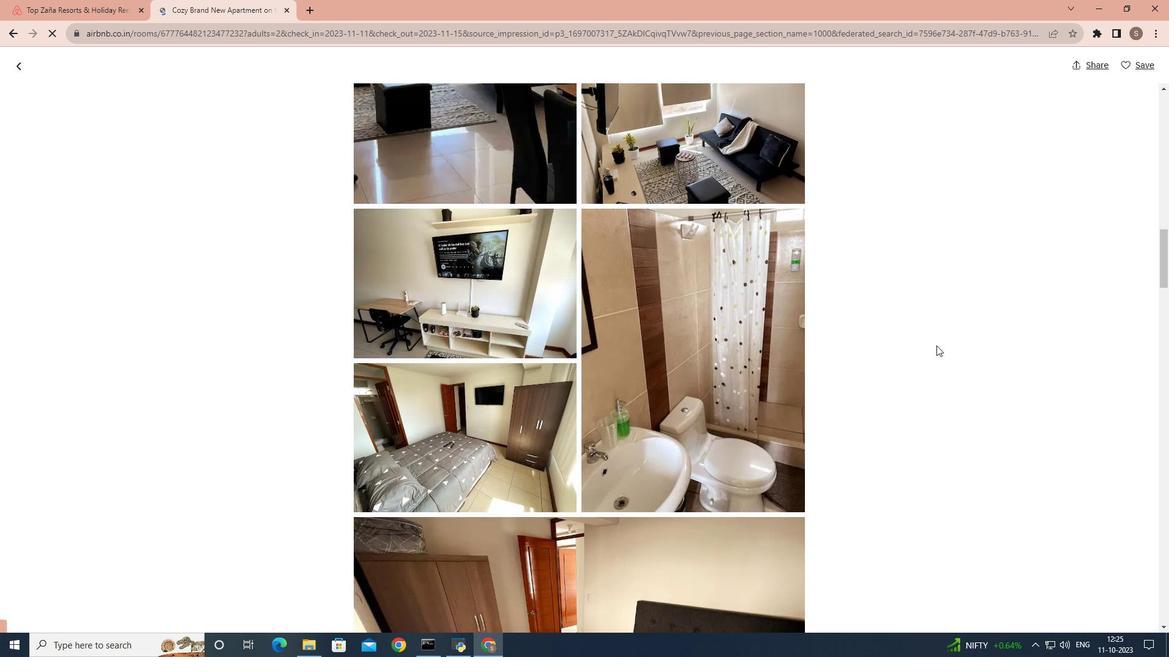 
Action: Mouse scrolled (936, 345) with delta (0, 0)
Screenshot: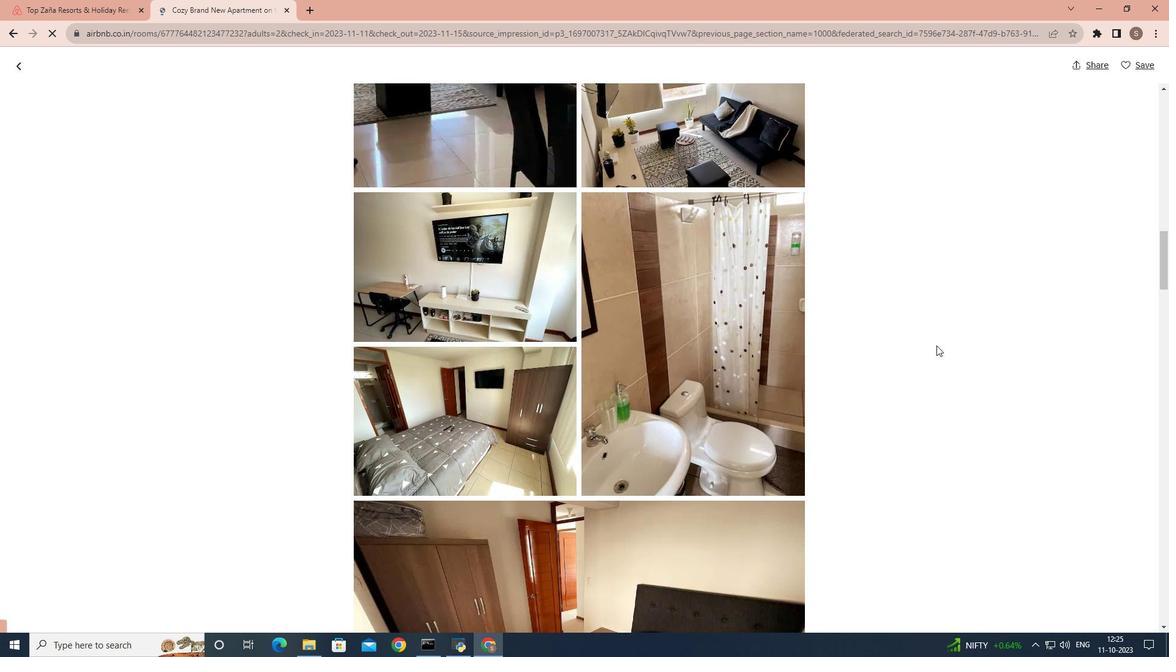 
Action: Mouse scrolled (936, 345) with delta (0, 0)
Screenshot: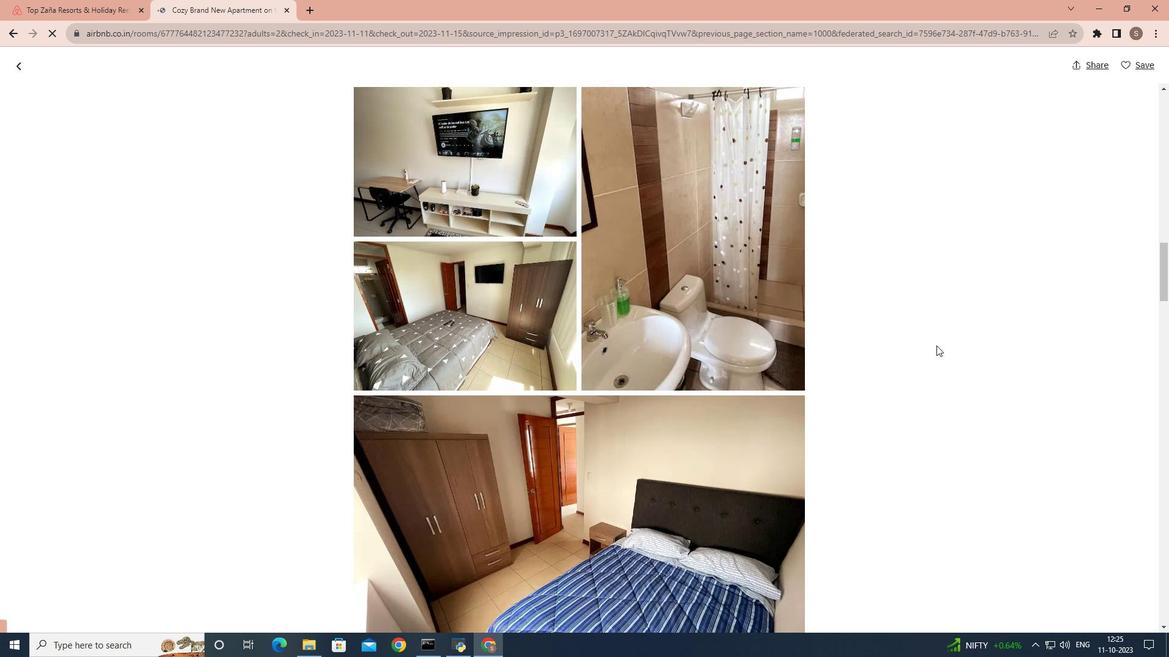 
Action: Mouse scrolled (936, 345) with delta (0, 0)
Screenshot: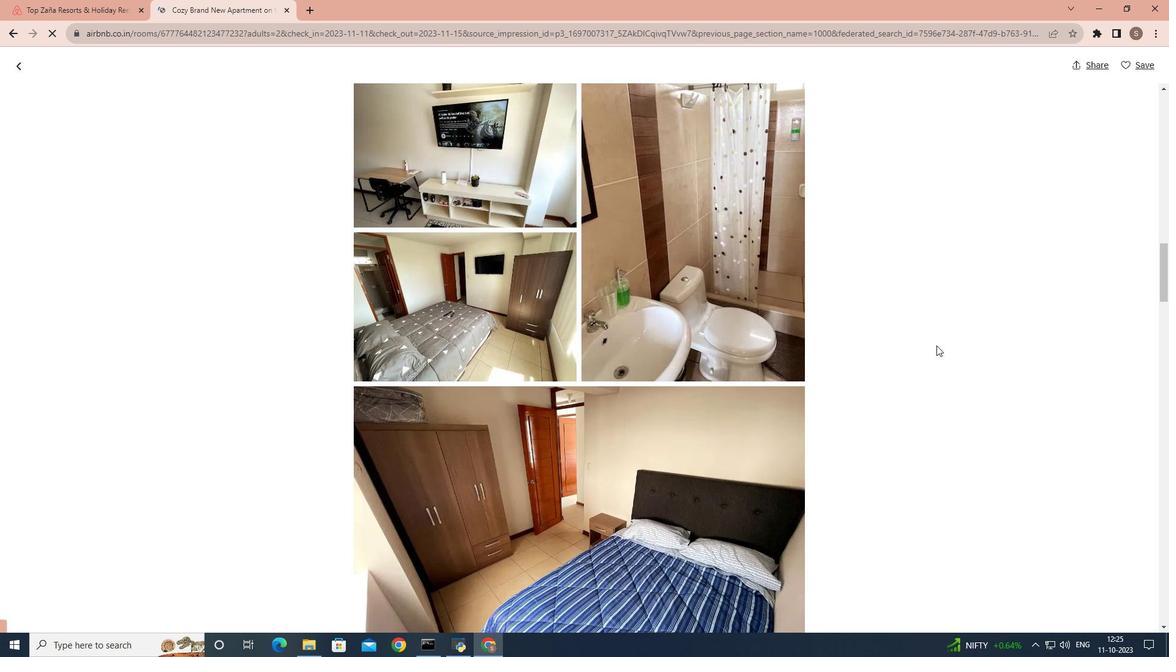 
Action: Mouse scrolled (936, 345) with delta (0, 0)
Screenshot: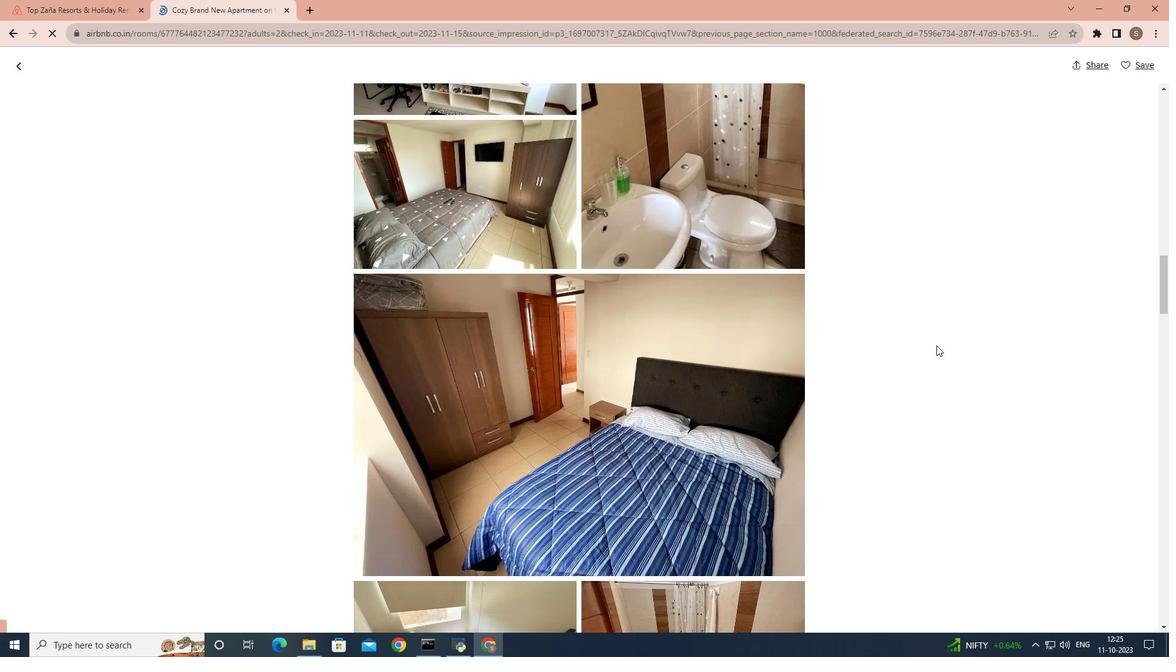 
Action: Mouse scrolled (936, 345) with delta (0, 0)
Screenshot: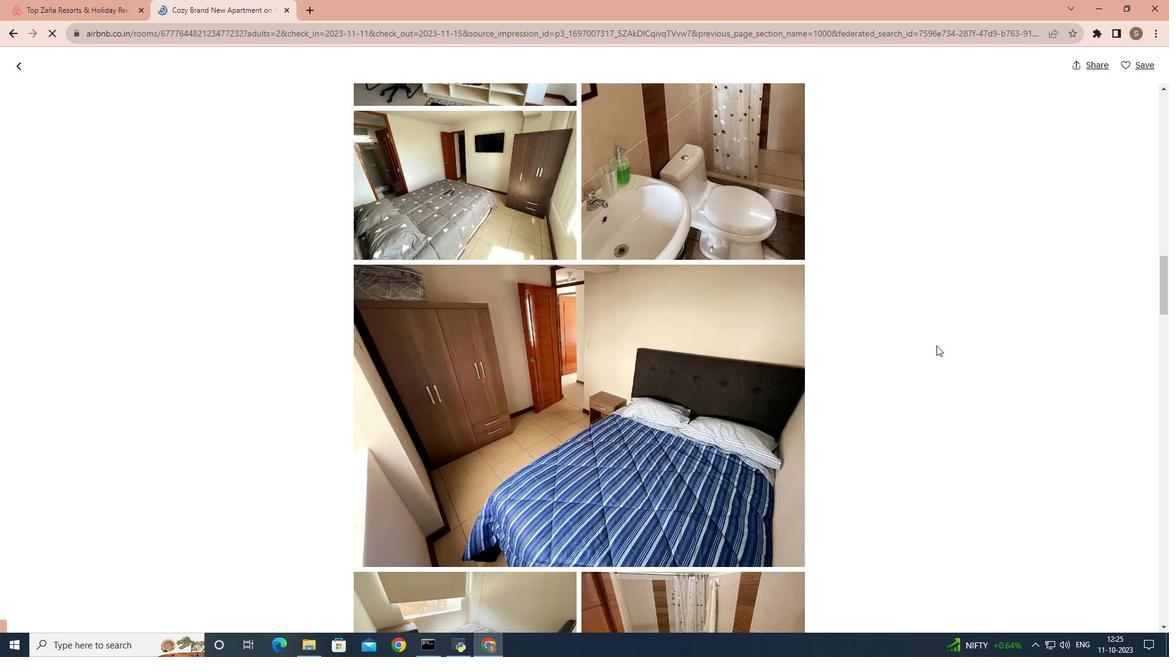 
Action: Mouse scrolled (936, 345) with delta (0, 0)
Screenshot: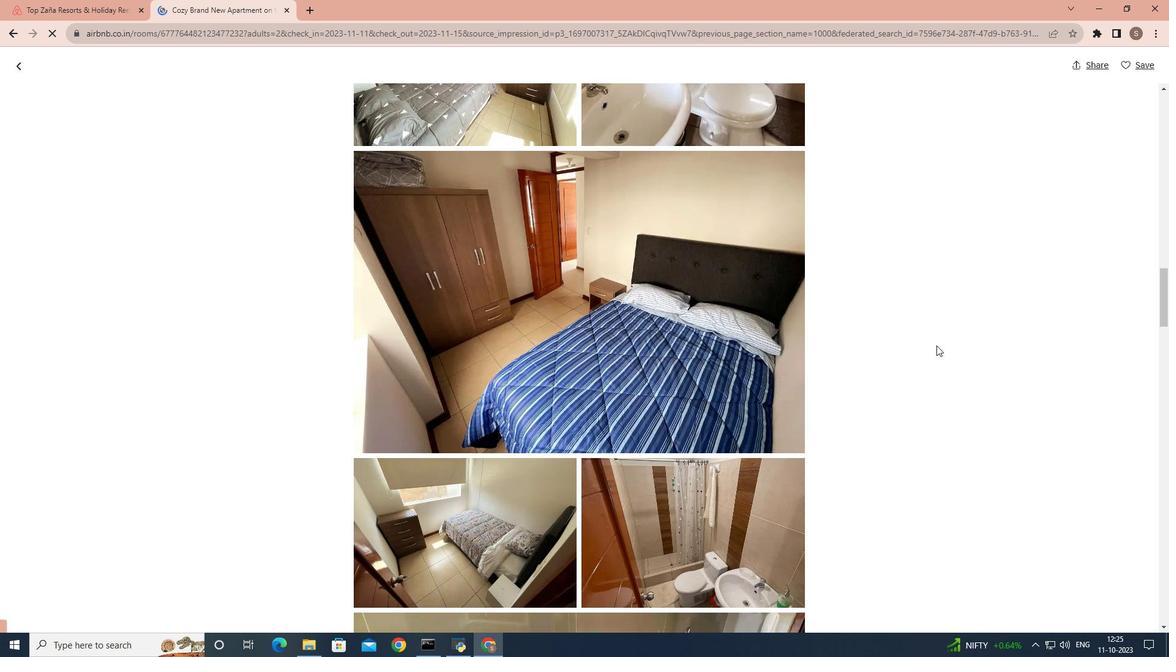 
Action: Mouse scrolled (936, 345) with delta (0, 0)
Screenshot: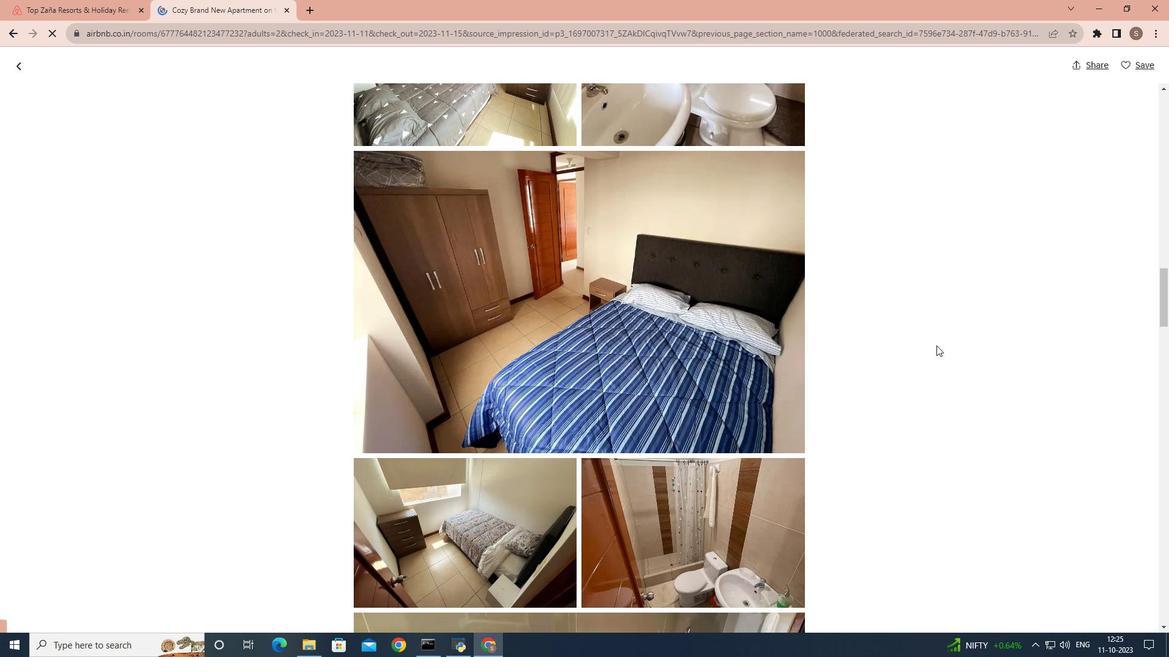 
Action: Mouse scrolled (936, 345) with delta (0, 0)
Screenshot: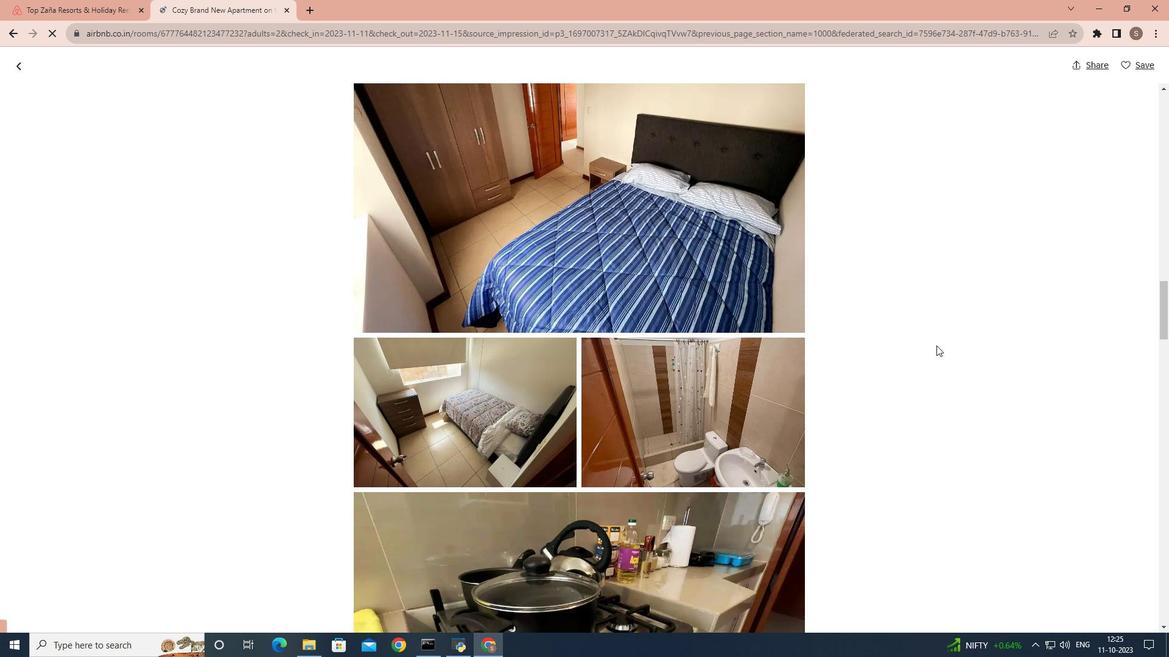 
Action: Mouse scrolled (936, 345) with delta (0, 0)
Screenshot: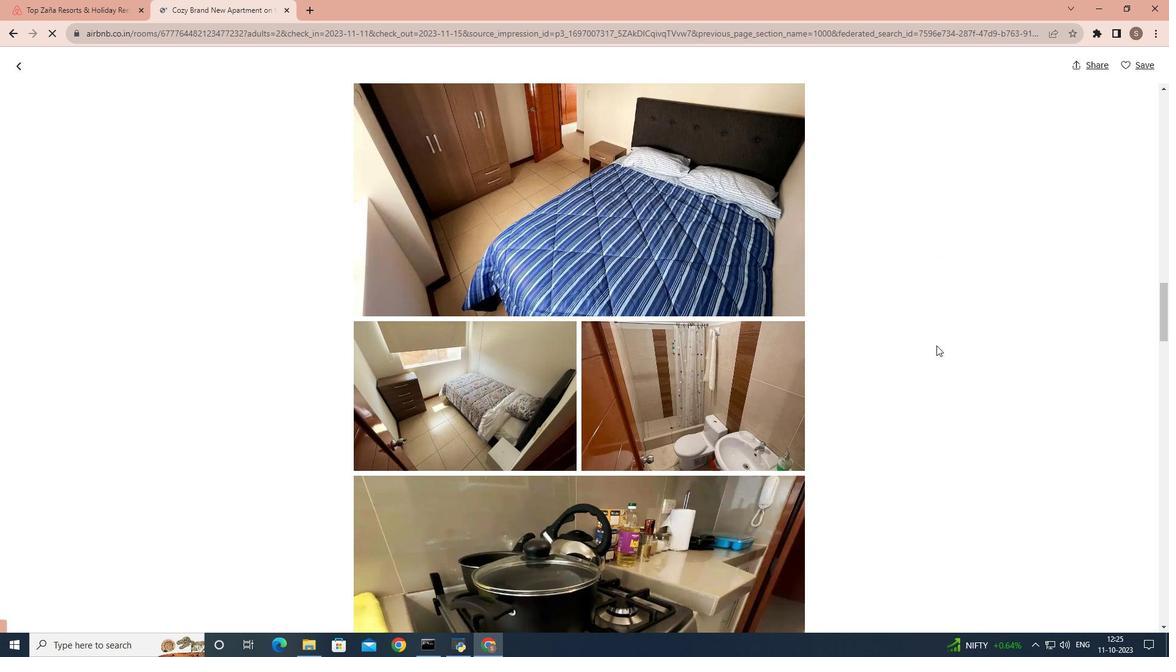 
Action: Mouse scrolled (936, 345) with delta (0, 0)
Screenshot: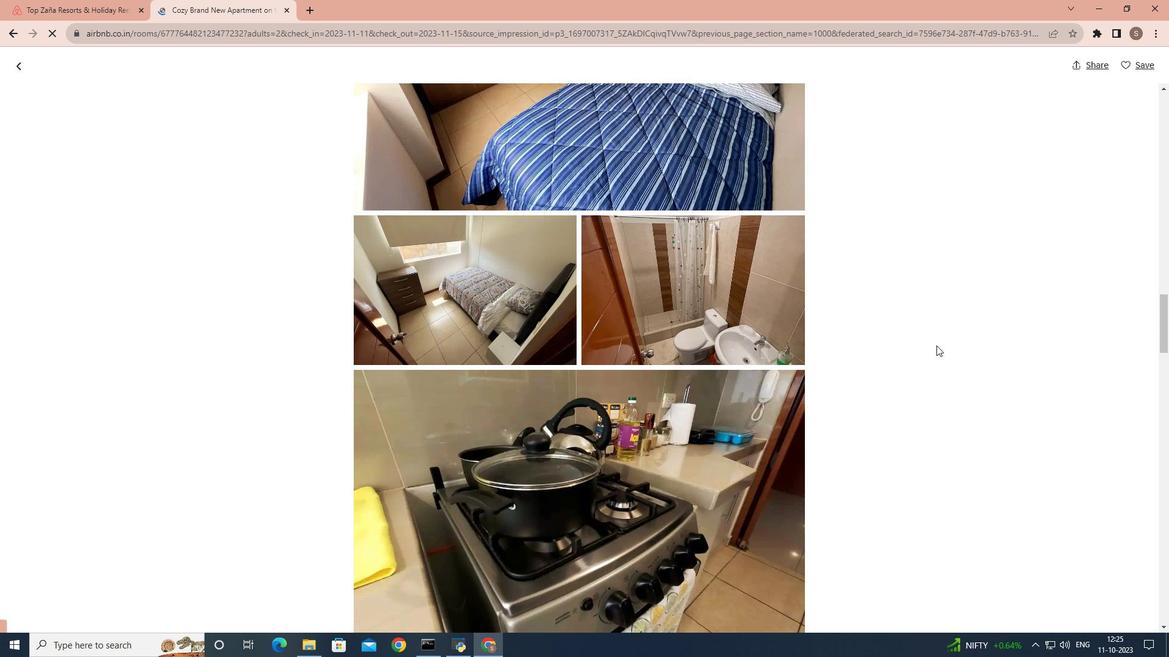 
Action: Mouse scrolled (936, 345) with delta (0, 0)
Screenshot: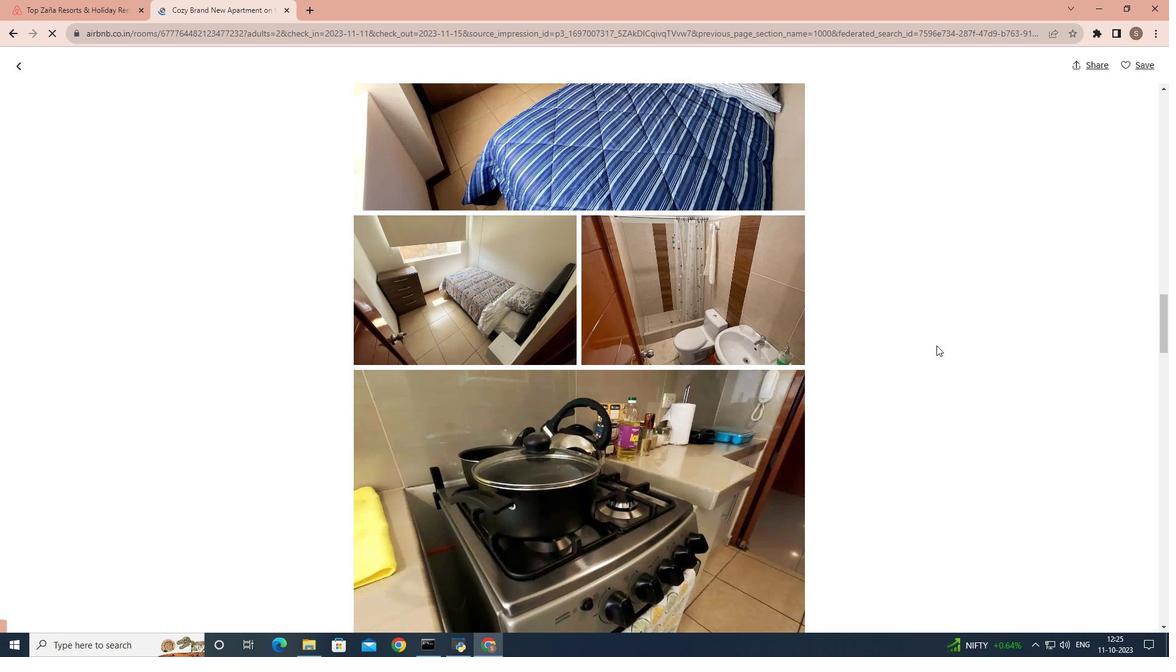 
Action: Mouse scrolled (936, 345) with delta (0, 0)
Screenshot: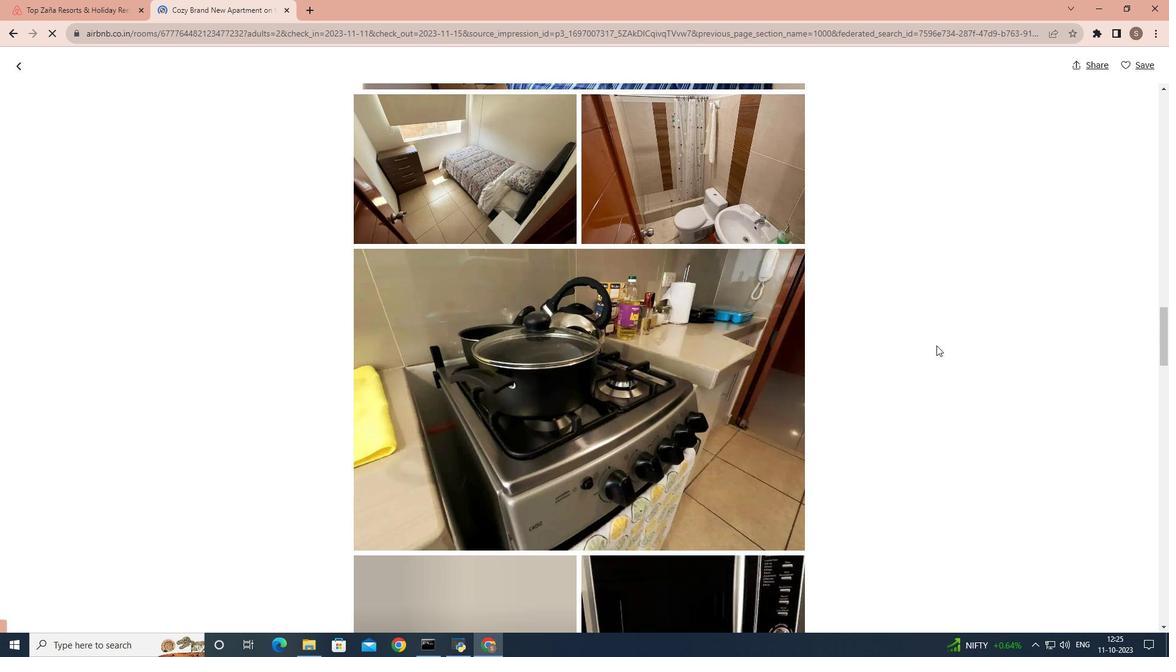 
Action: Mouse scrolled (936, 345) with delta (0, 0)
Screenshot: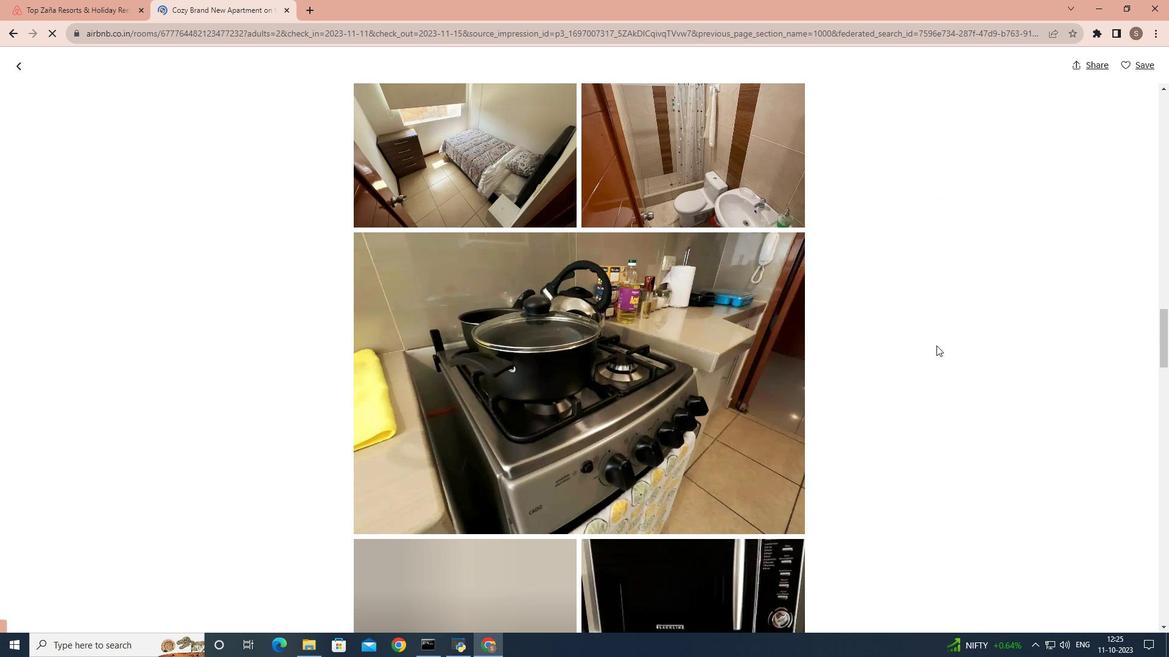 
Action: Mouse scrolled (936, 345) with delta (0, 0)
Screenshot: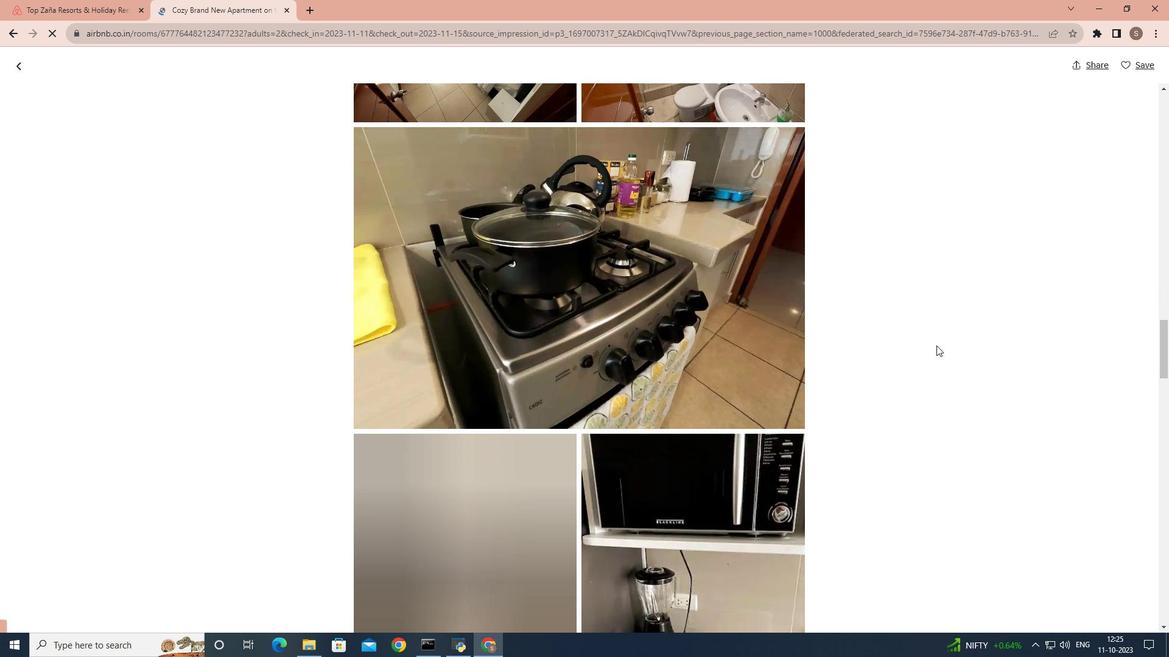 
Action: Mouse scrolled (936, 345) with delta (0, 0)
Screenshot: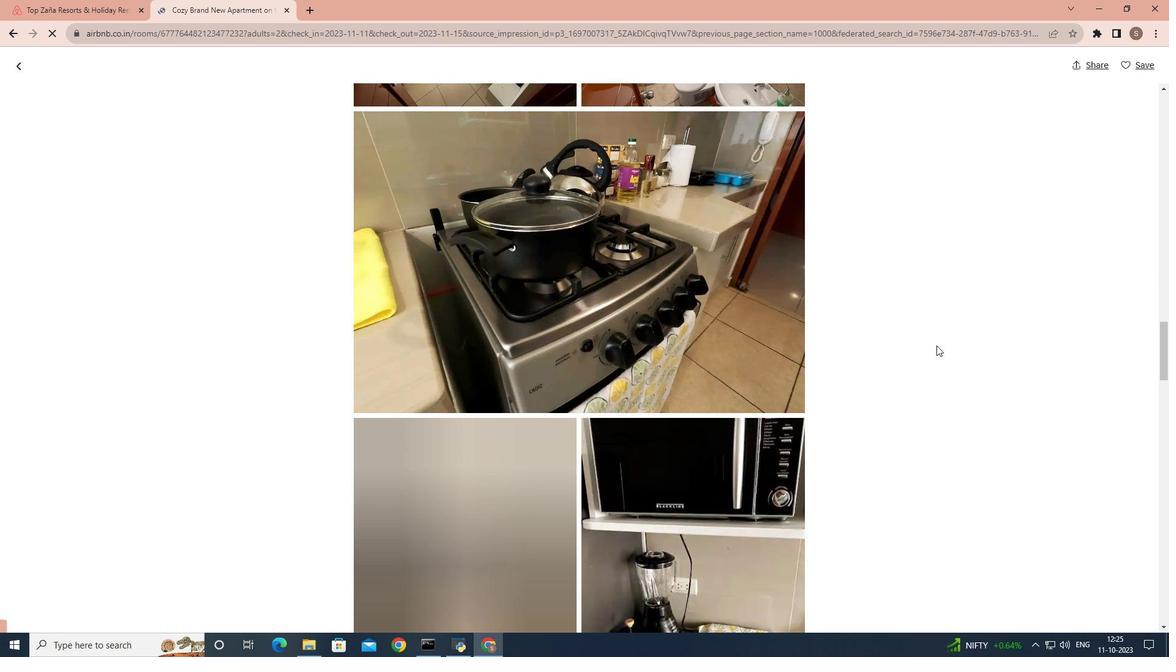 
Action: Mouse scrolled (936, 345) with delta (0, 0)
Screenshot: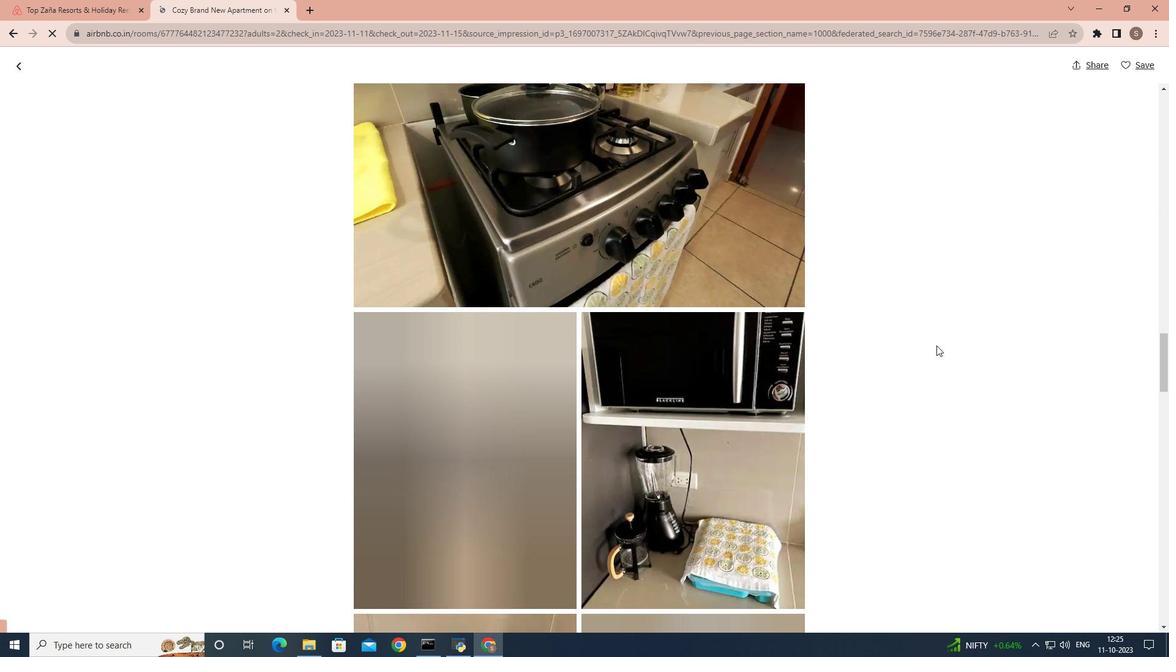 
Action: Mouse scrolled (936, 345) with delta (0, 0)
Screenshot: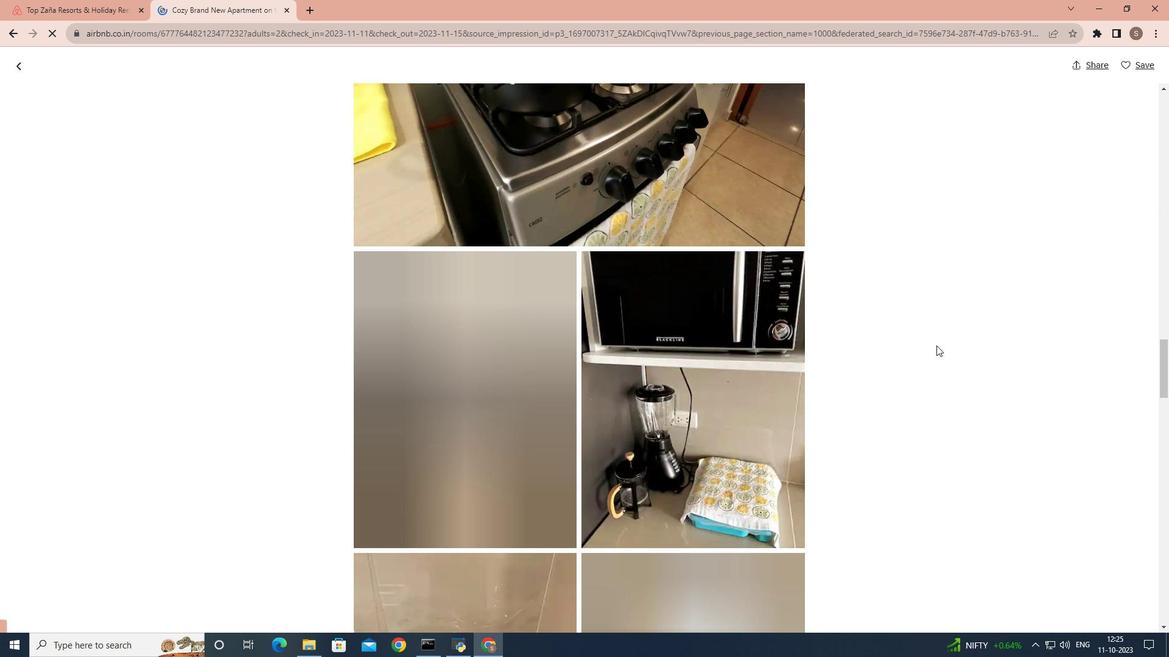 
Action: Mouse scrolled (936, 345) with delta (0, 0)
Screenshot: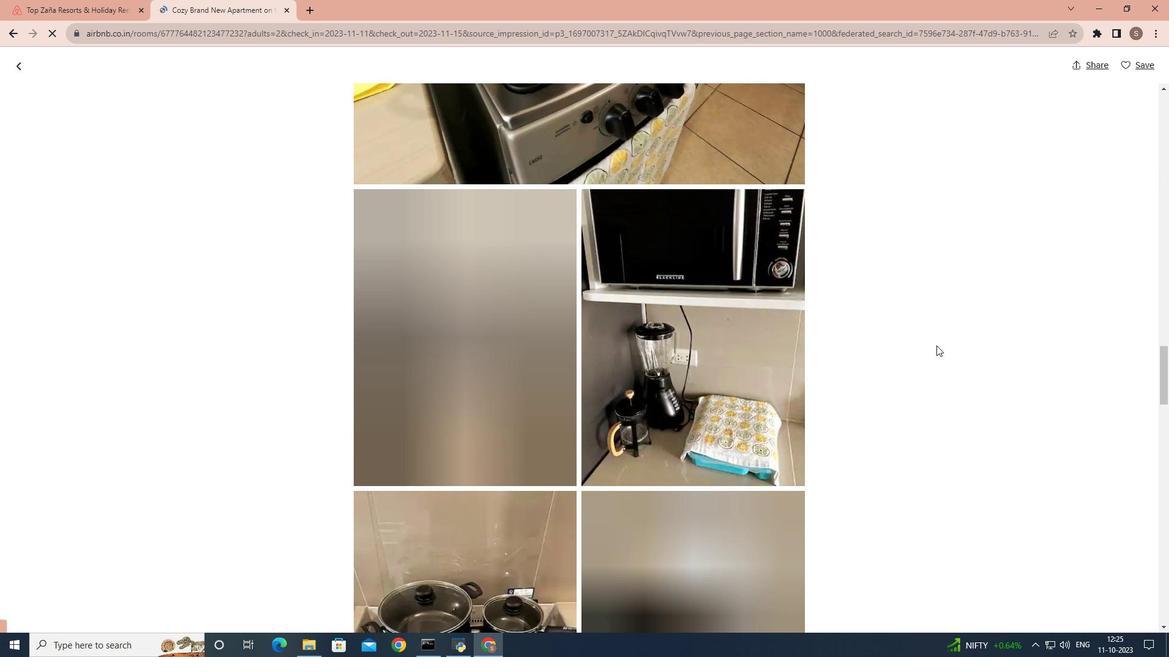
Action: Mouse scrolled (936, 345) with delta (0, 0)
Screenshot: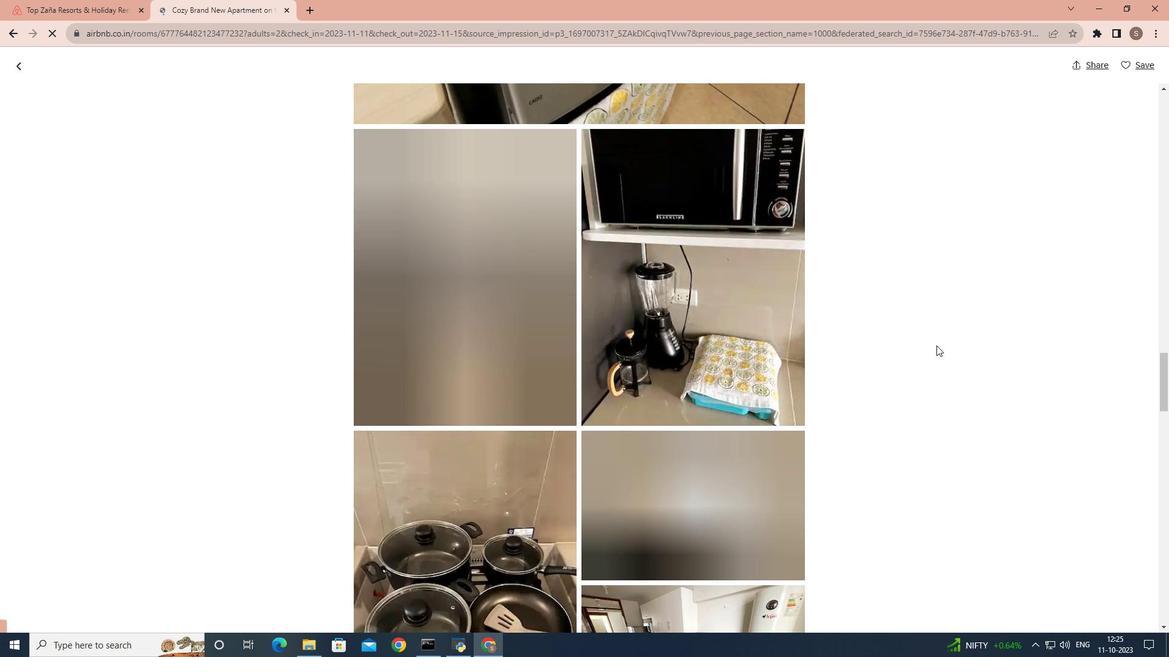 
Action: Mouse scrolled (936, 345) with delta (0, 0)
Screenshot: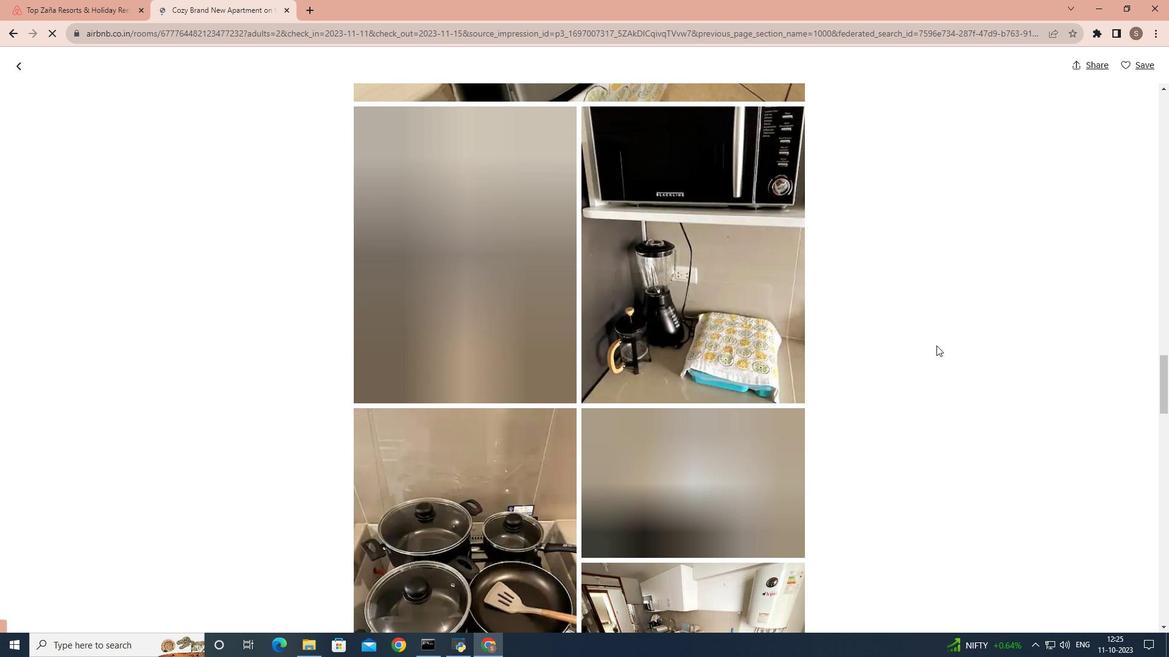 
Action: Mouse scrolled (936, 345) with delta (0, 0)
Screenshot: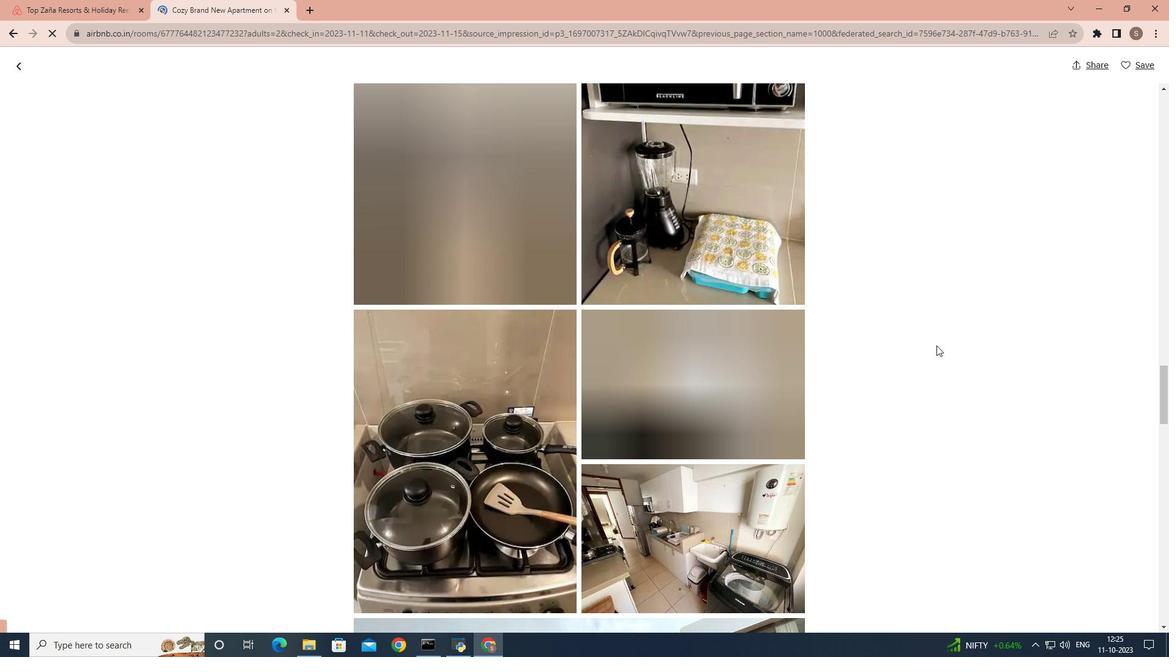 
Action: Mouse scrolled (936, 345) with delta (0, 0)
Screenshot: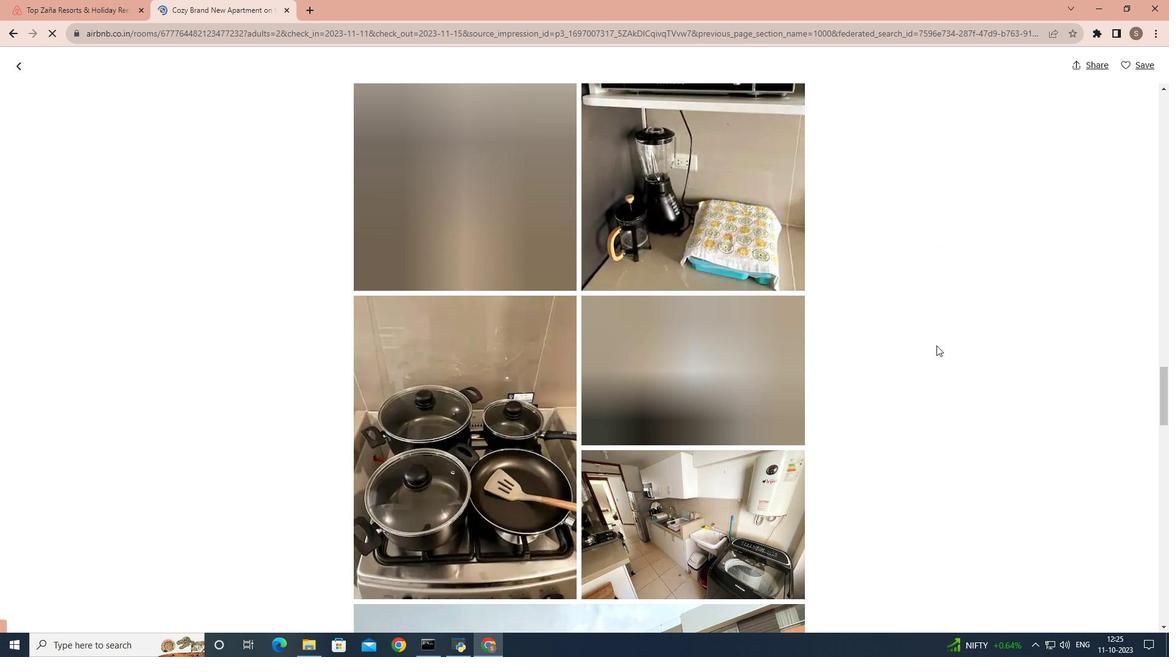 
Action: Mouse scrolled (936, 345) with delta (0, 0)
Screenshot: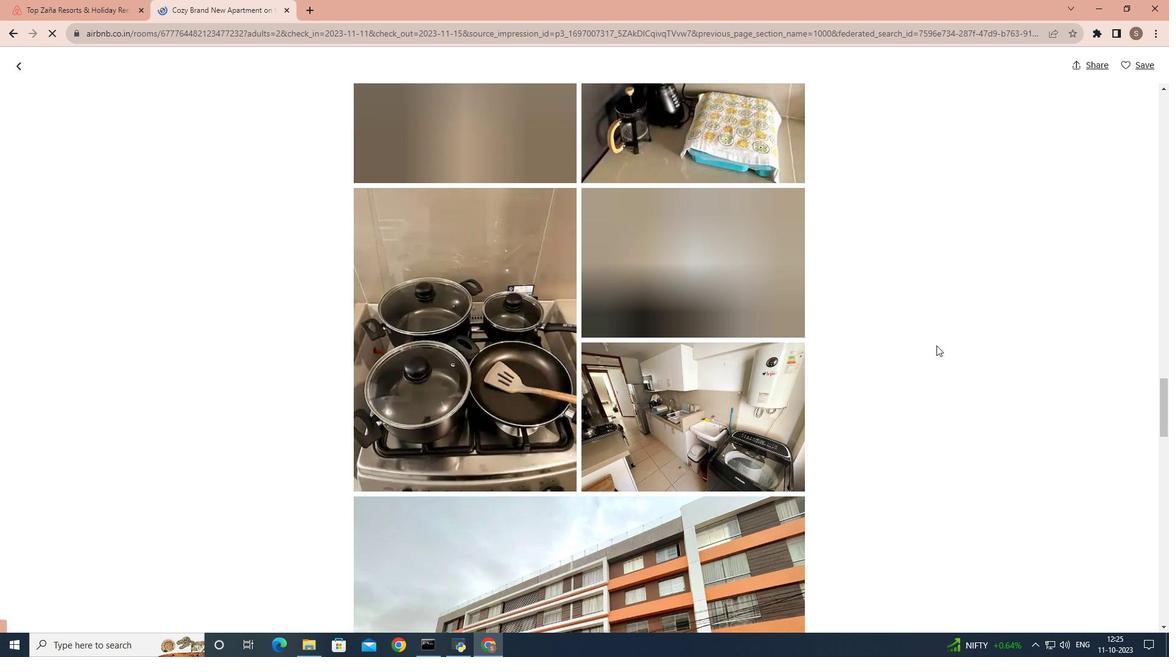 
Action: Mouse scrolled (936, 345) with delta (0, 0)
Screenshot: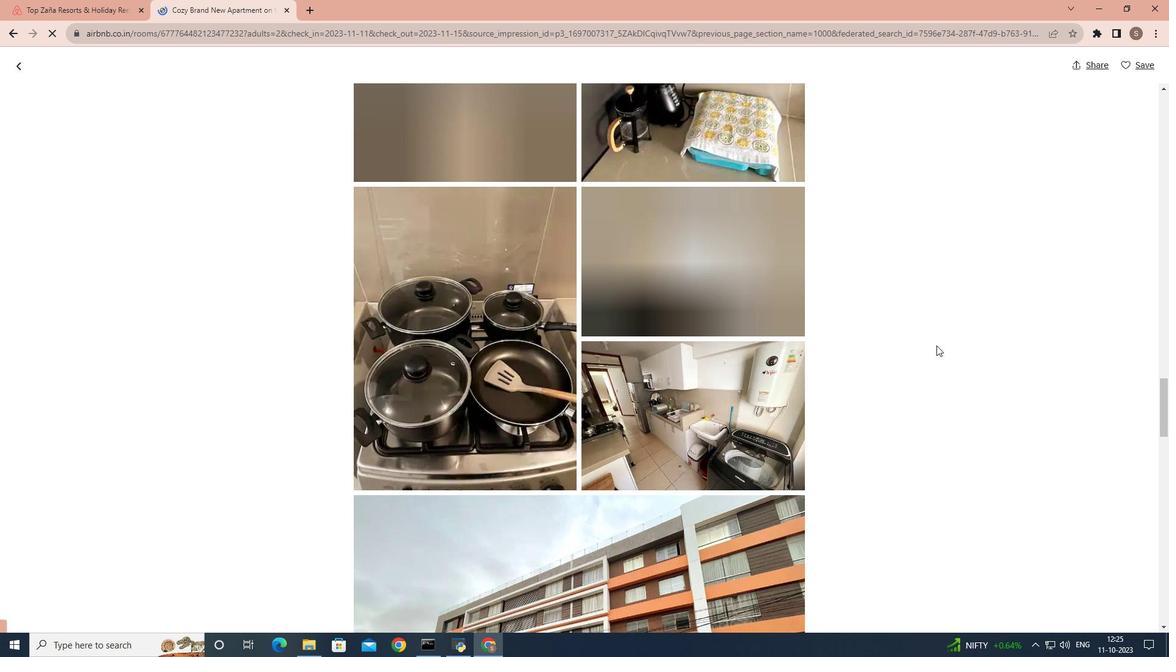 
Action: Mouse scrolled (936, 345) with delta (0, 0)
Screenshot: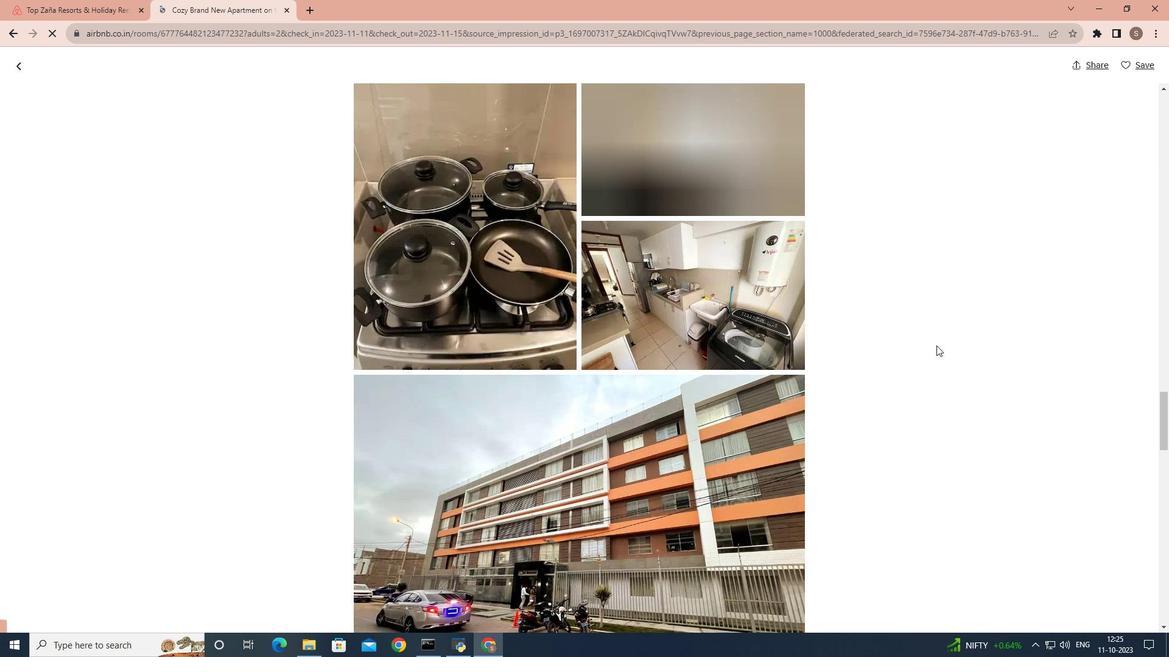 
Action: Mouse scrolled (936, 345) with delta (0, 0)
Screenshot: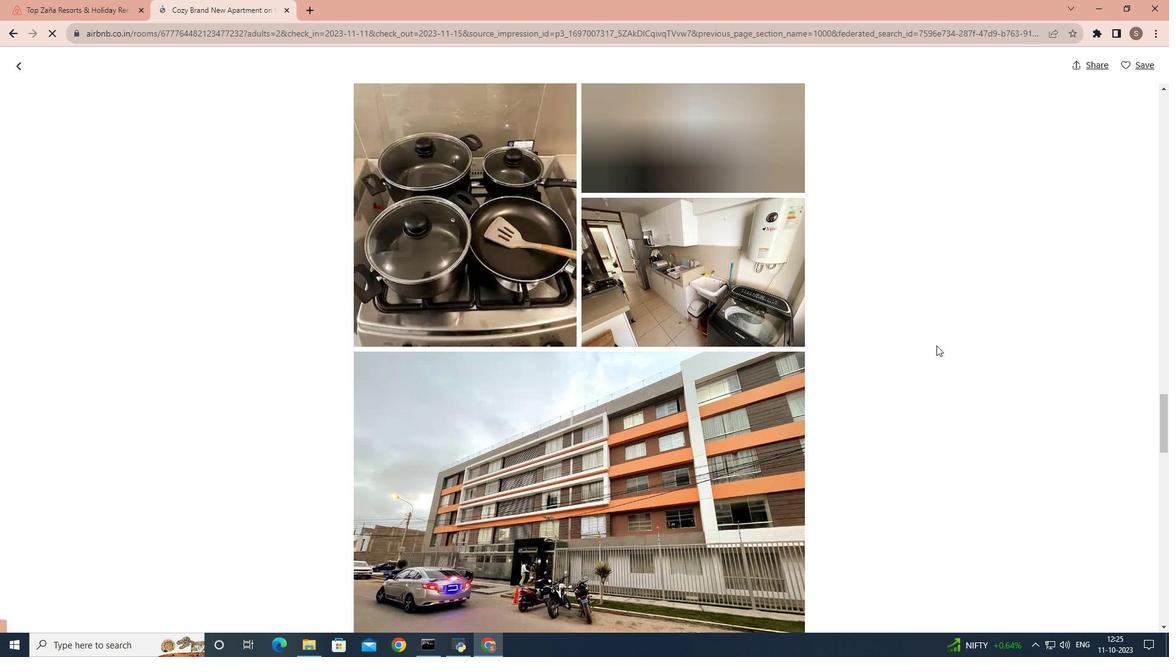 
Action: Mouse scrolled (936, 345) with delta (0, 0)
Screenshot: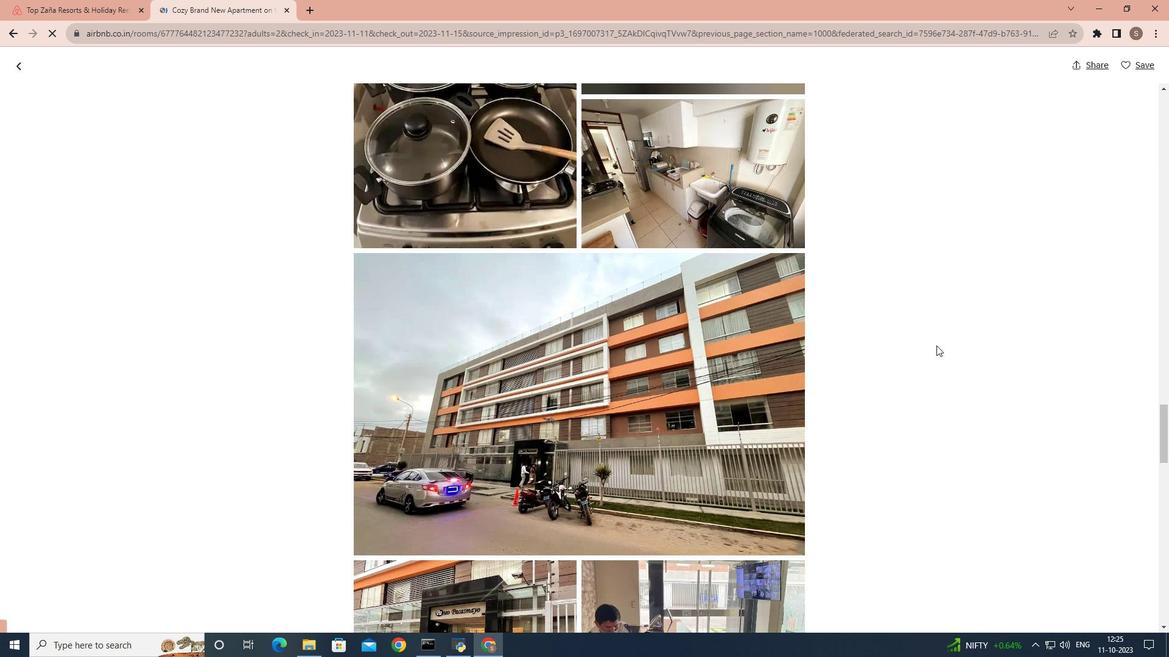 
Action: Mouse scrolled (936, 345) with delta (0, 0)
Screenshot: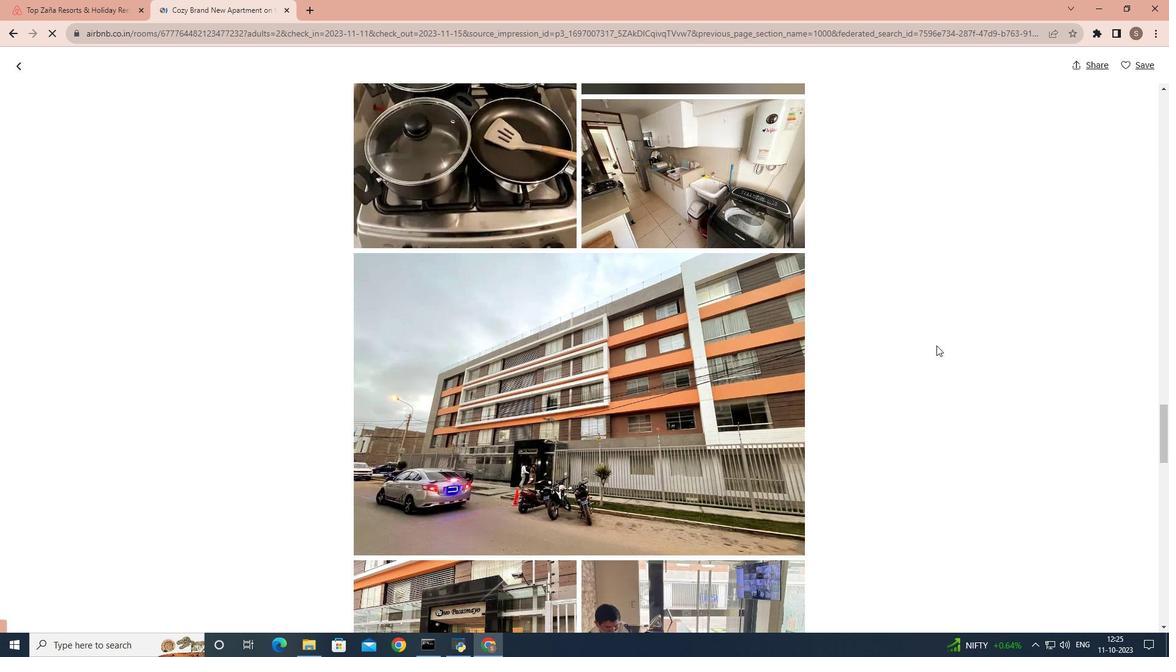 
Action: Mouse scrolled (936, 345) with delta (0, 0)
Screenshot: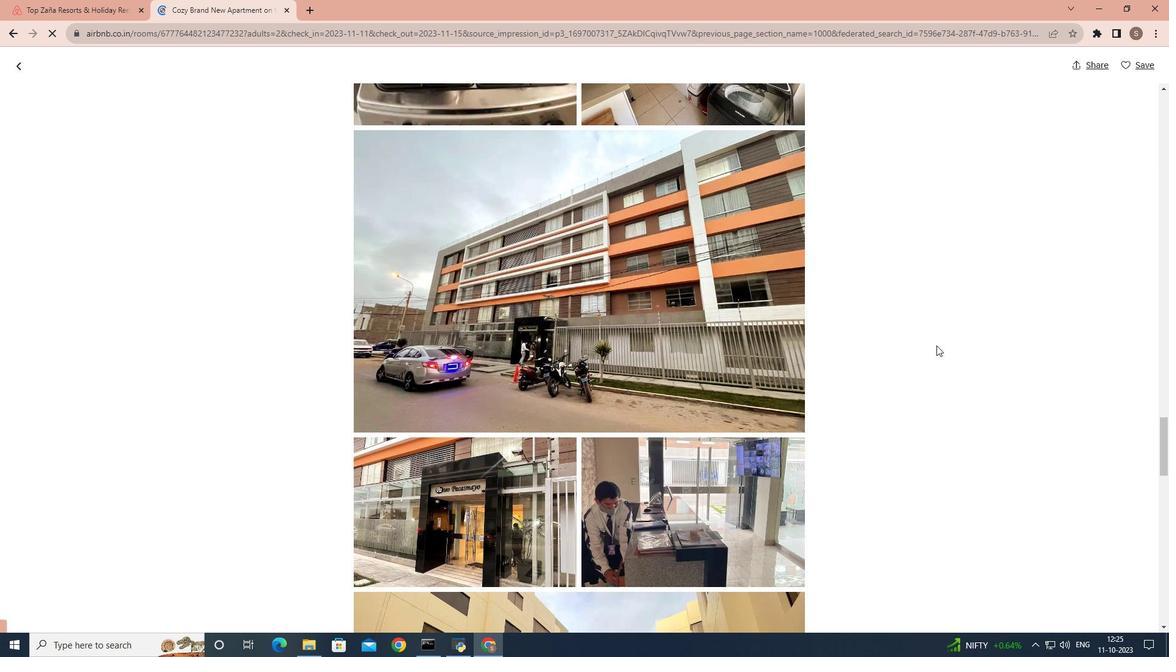 
Action: Mouse scrolled (936, 345) with delta (0, 0)
Screenshot: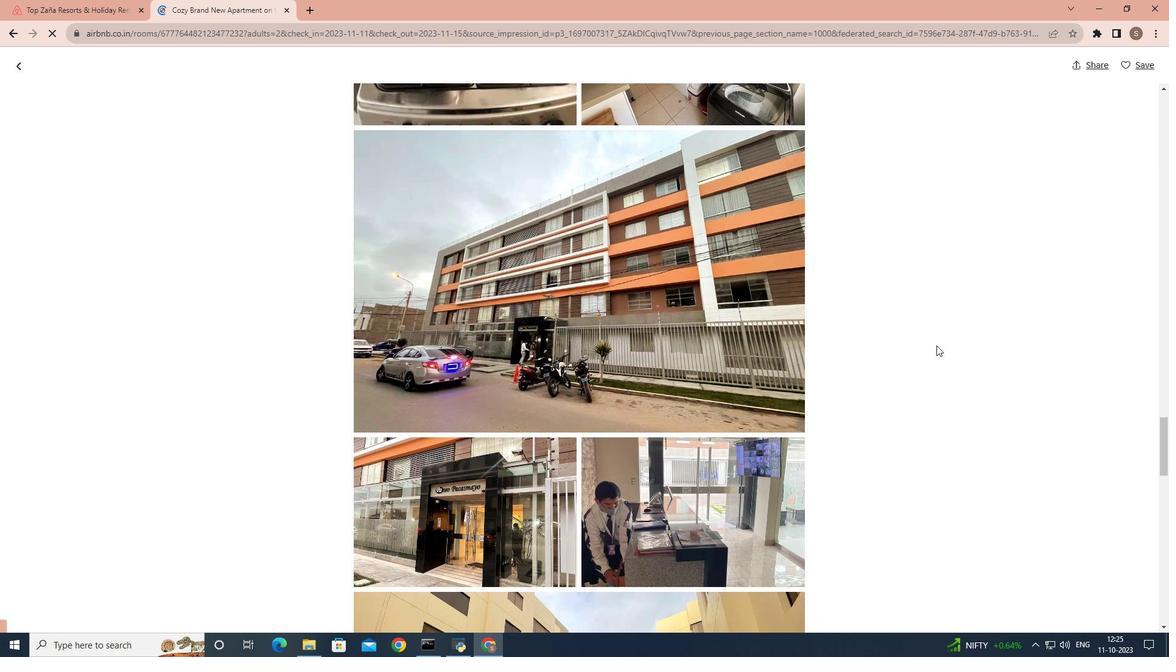 
Action: Mouse scrolled (936, 345) with delta (0, 0)
Screenshot: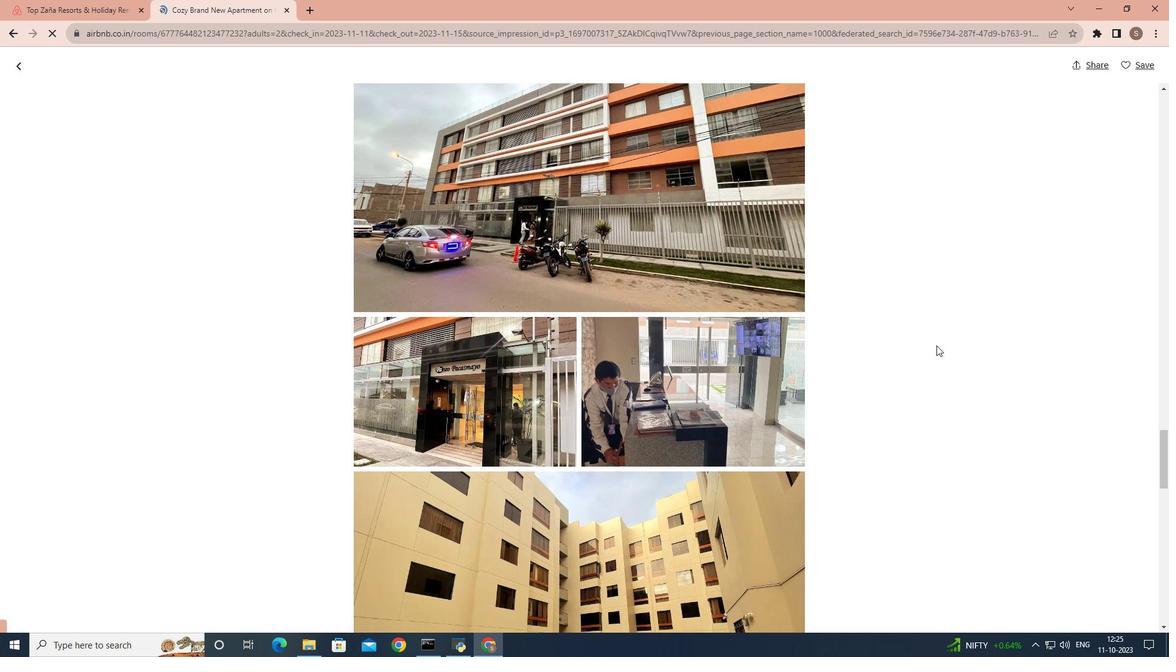 
Action: Mouse scrolled (936, 345) with delta (0, 0)
Screenshot: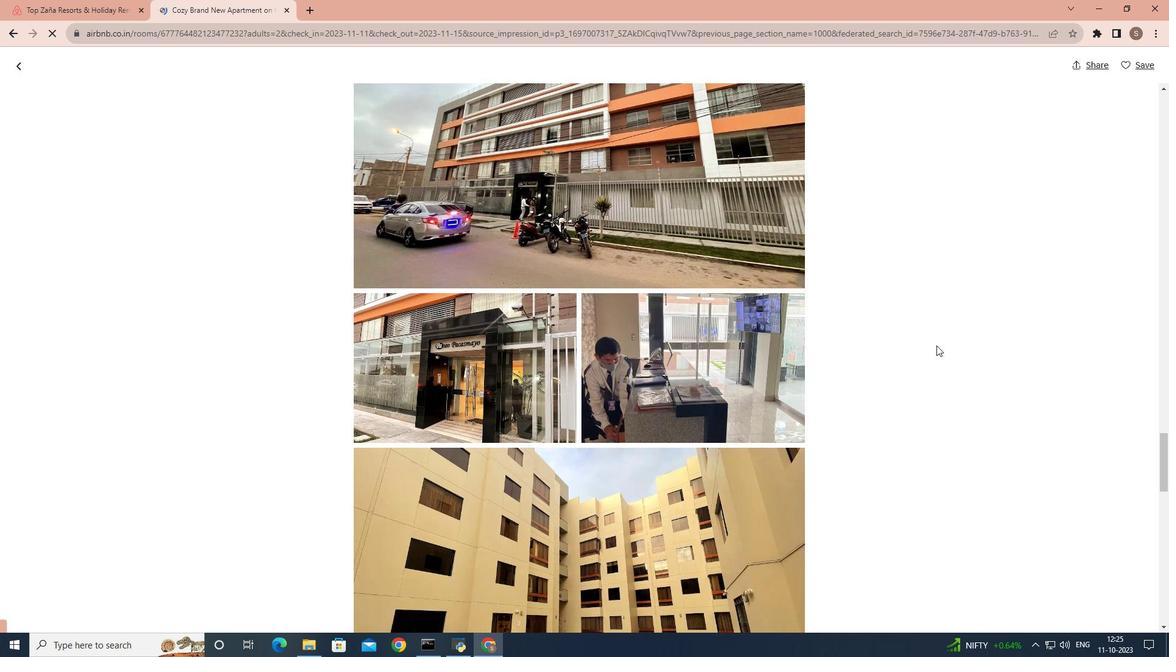 
Action: Mouse scrolled (936, 345) with delta (0, 0)
Screenshot: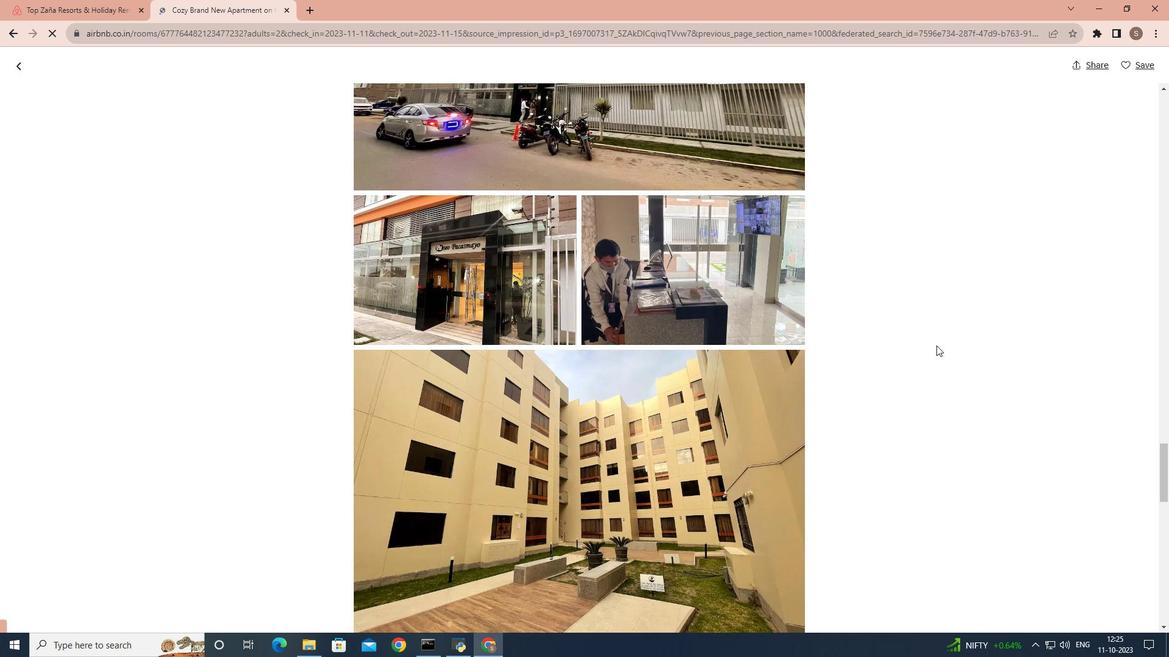 
Action: Mouse scrolled (936, 345) with delta (0, 0)
Screenshot: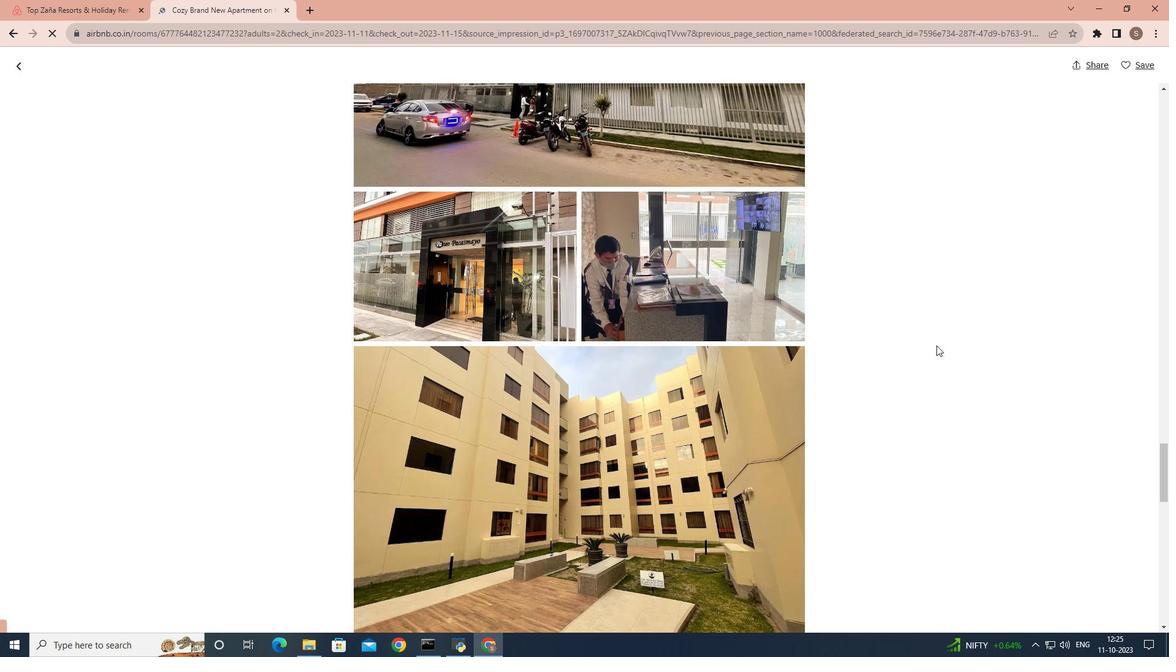 
Action: Mouse moved to (936, 346)
Screenshot: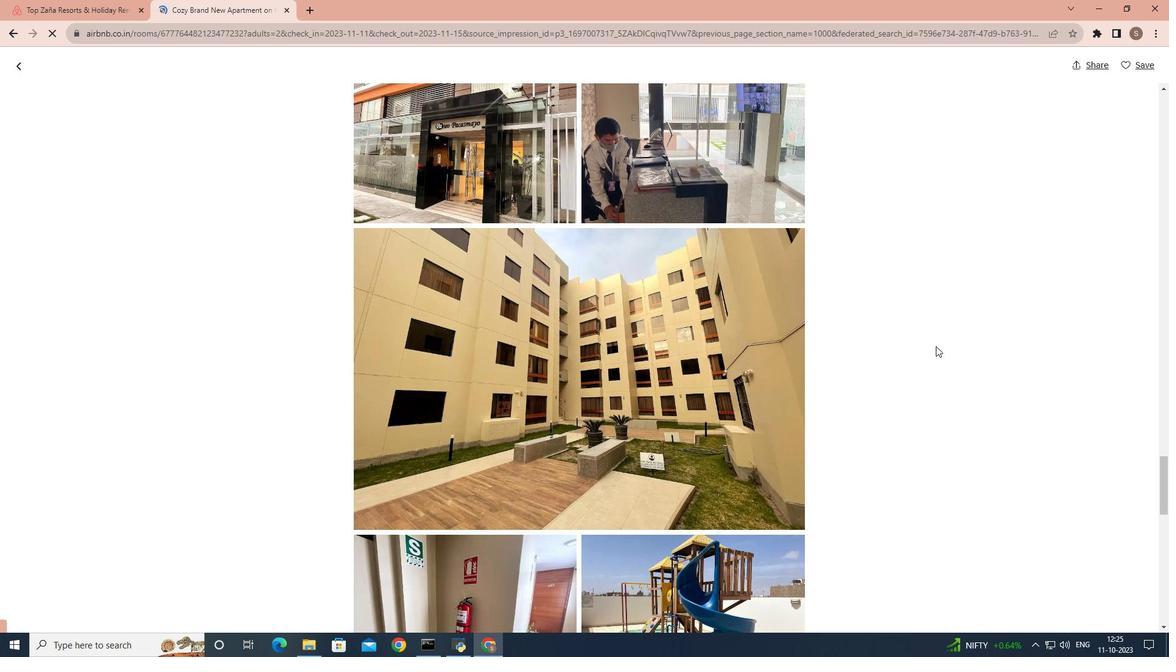 
Action: Mouse scrolled (936, 346) with delta (0, 0)
Screenshot: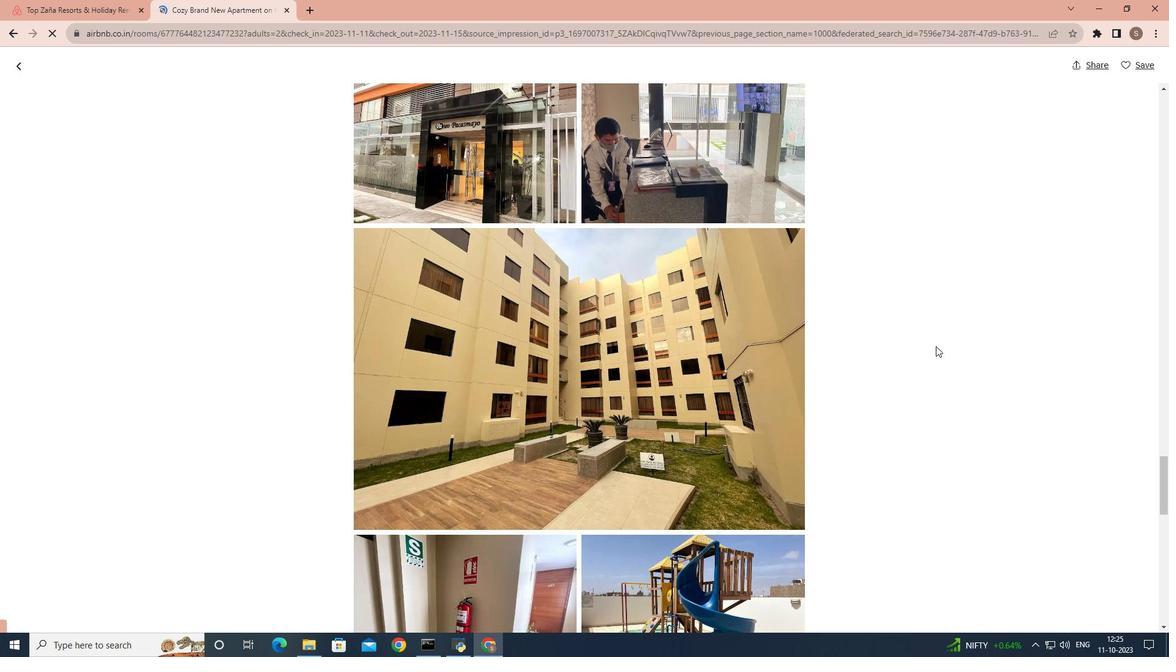 
Action: Mouse scrolled (936, 346) with delta (0, 0)
Screenshot: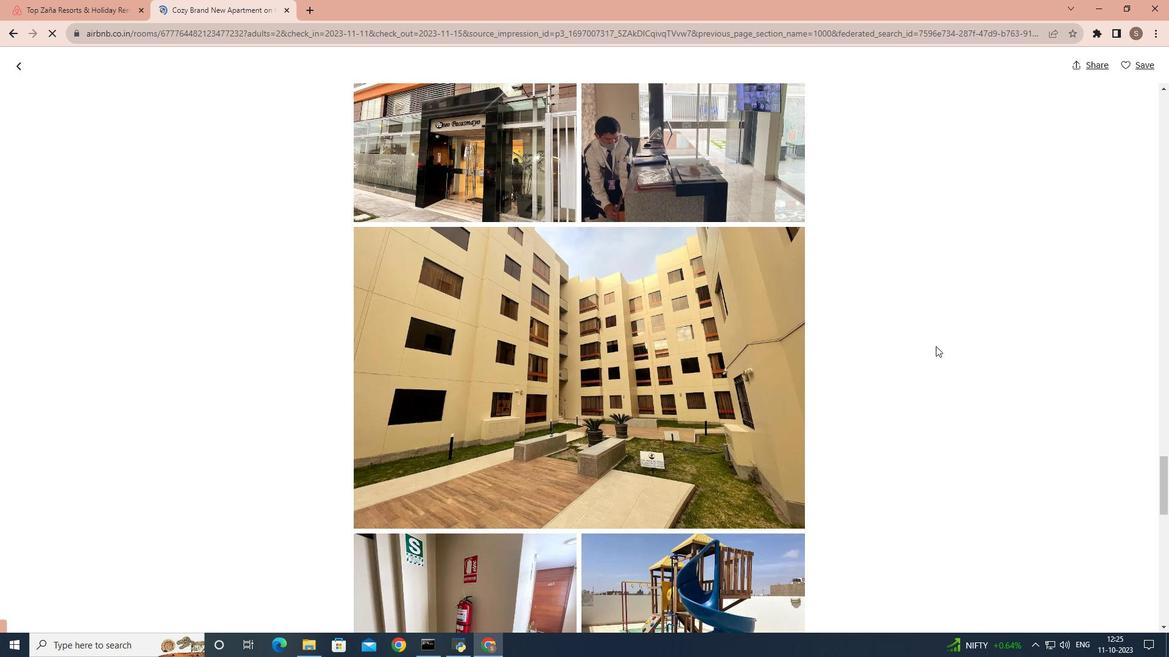 
Action: Mouse scrolled (936, 346) with delta (0, 0)
Screenshot: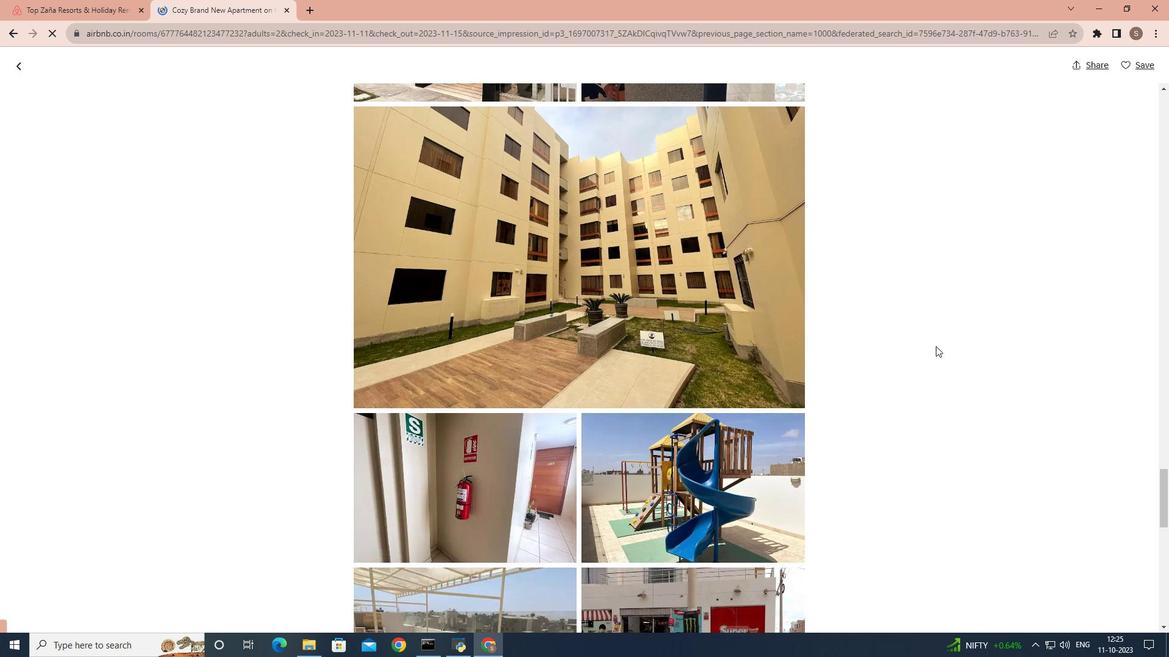 
Action: Mouse scrolled (936, 346) with delta (0, 0)
Screenshot: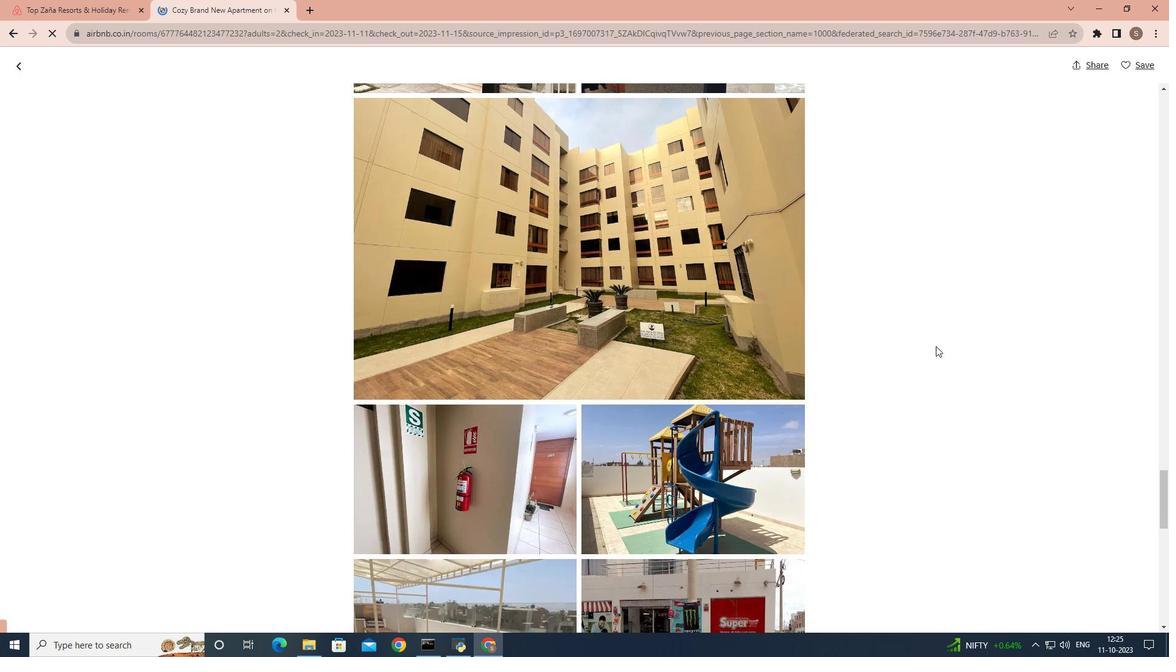 
Action: Mouse scrolled (936, 346) with delta (0, 0)
Screenshot: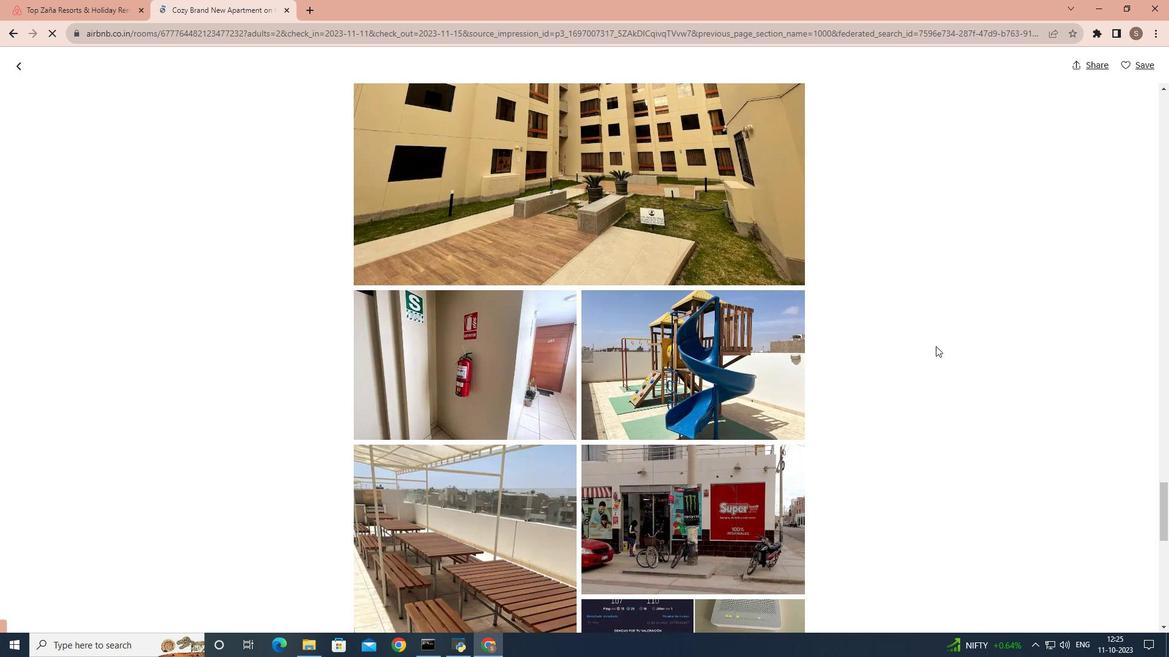 
Action: Mouse scrolled (936, 346) with delta (0, 0)
Screenshot: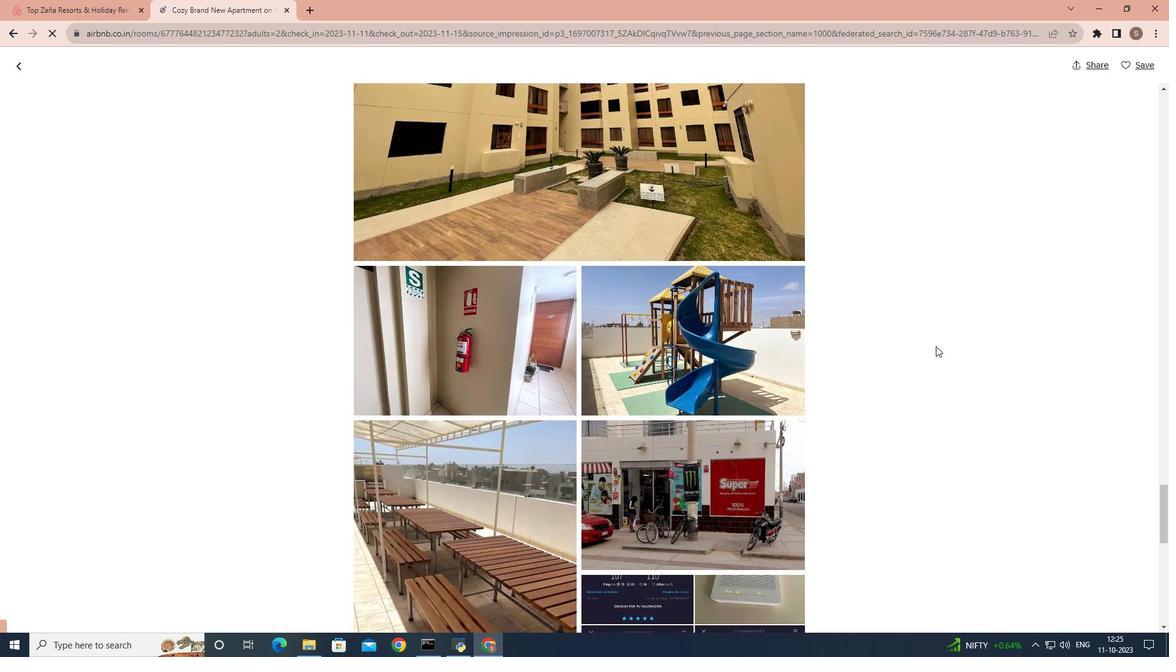 
Action: Mouse scrolled (936, 346) with delta (0, 0)
Screenshot: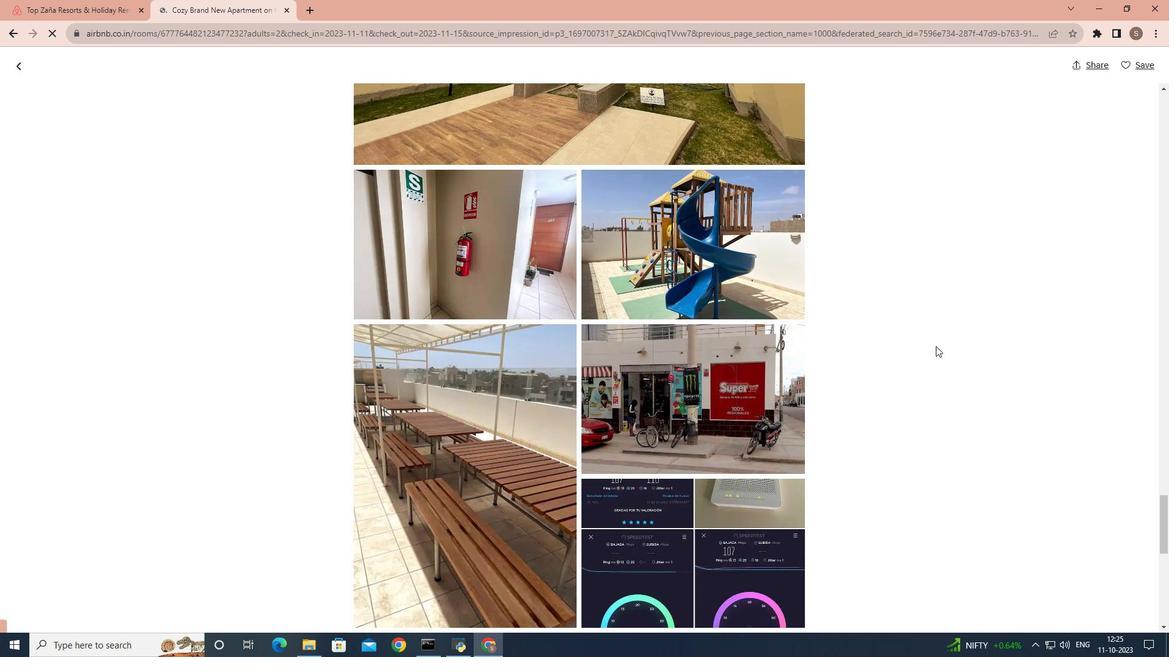 
Action: Mouse scrolled (936, 346) with delta (0, 0)
Screenshot: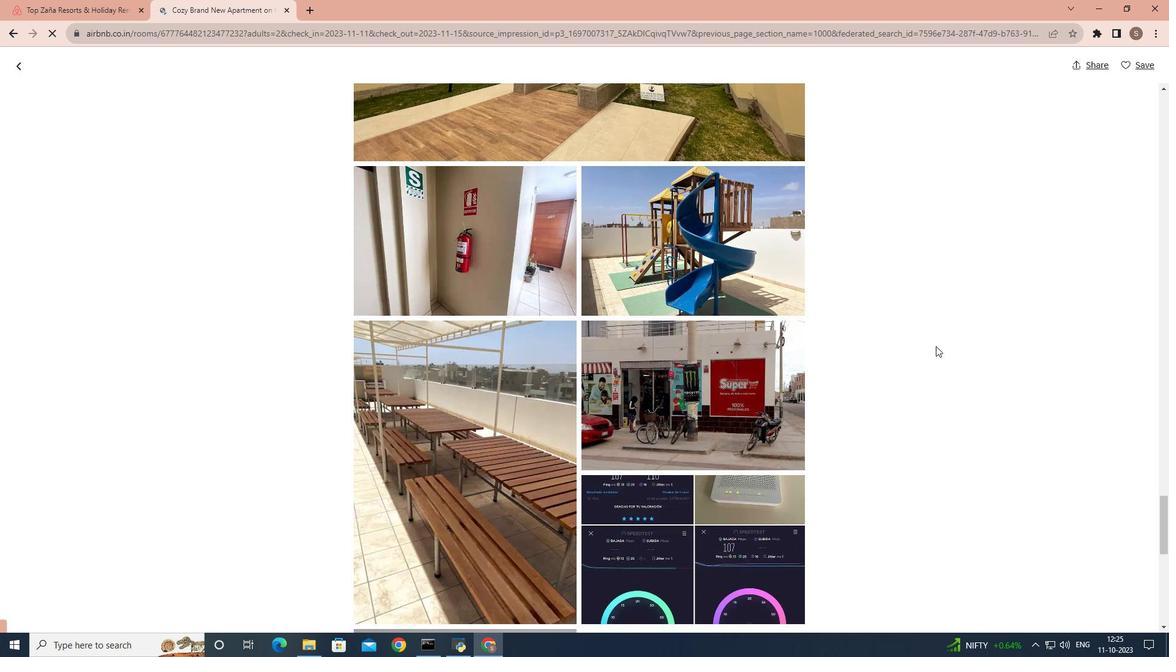 
Action: Mouse scrolled (936, 346) with delta (0, 0)
Screenshot: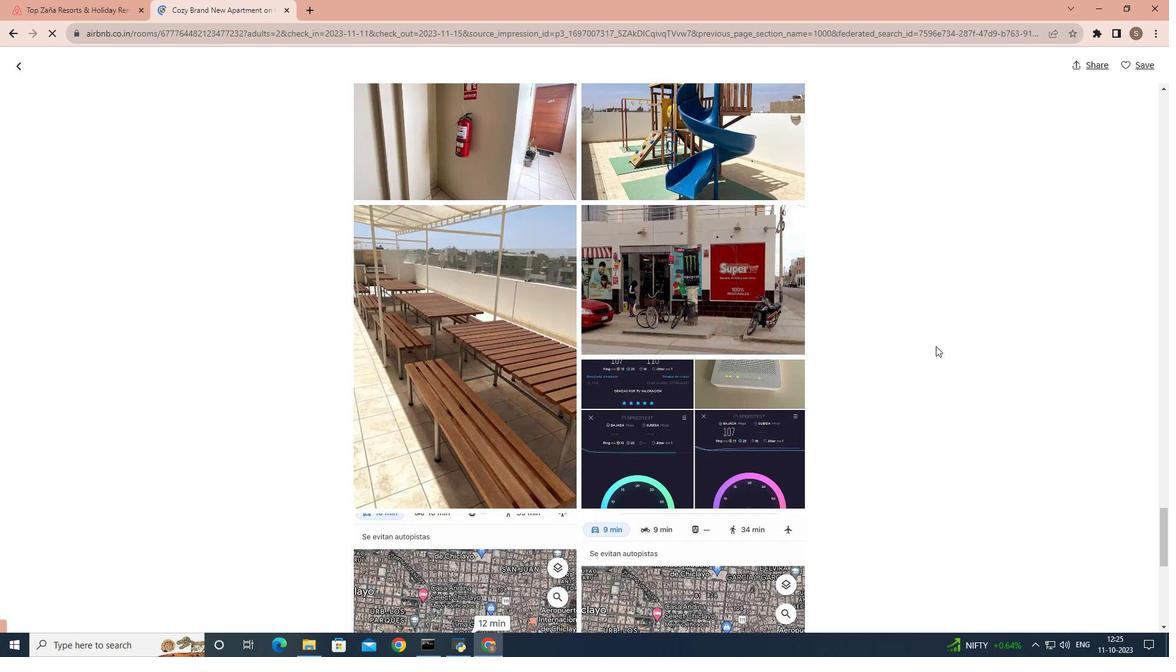 
Action: Mouse scrolled (936, 346) with delta (0, 0)
Screenshot: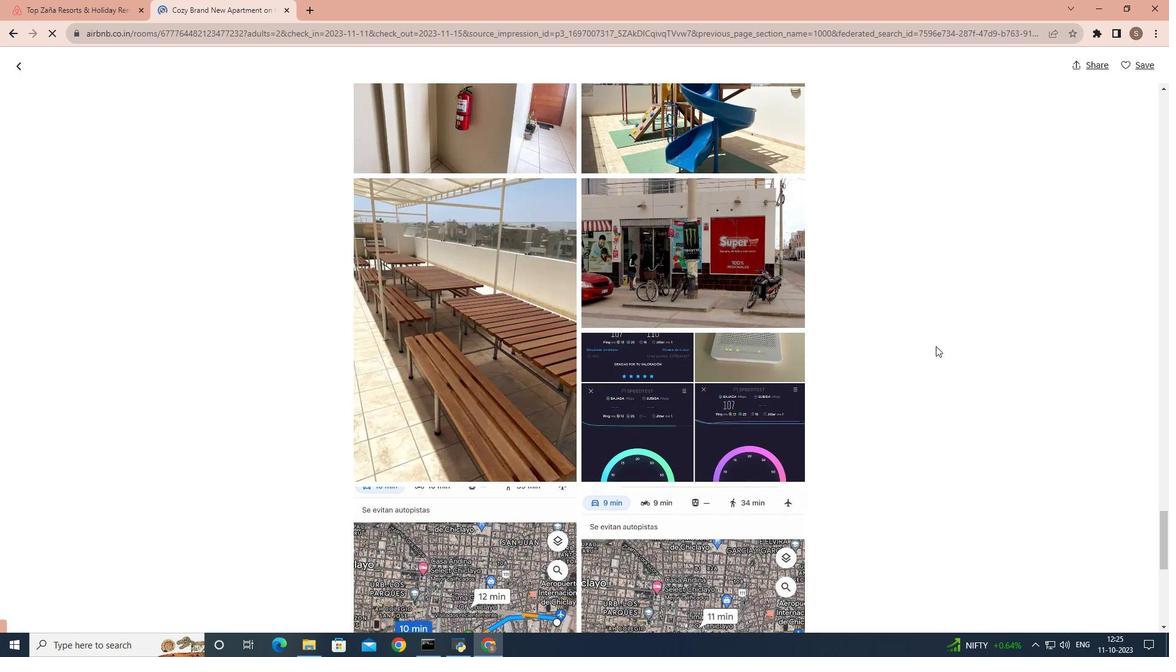 
Action: Mouse scrolled (936, 346) with delta (0, 0)
Screenshot: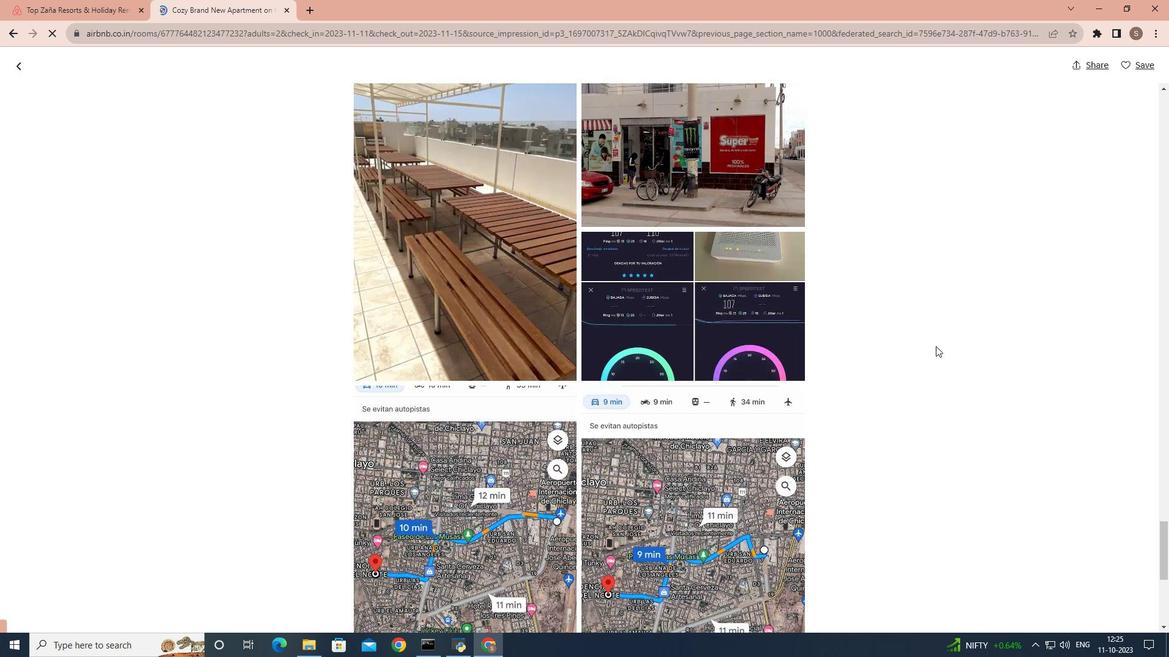 
Action: Mouse scrolled (936, 346) with delta (0, 0)
Screenshot: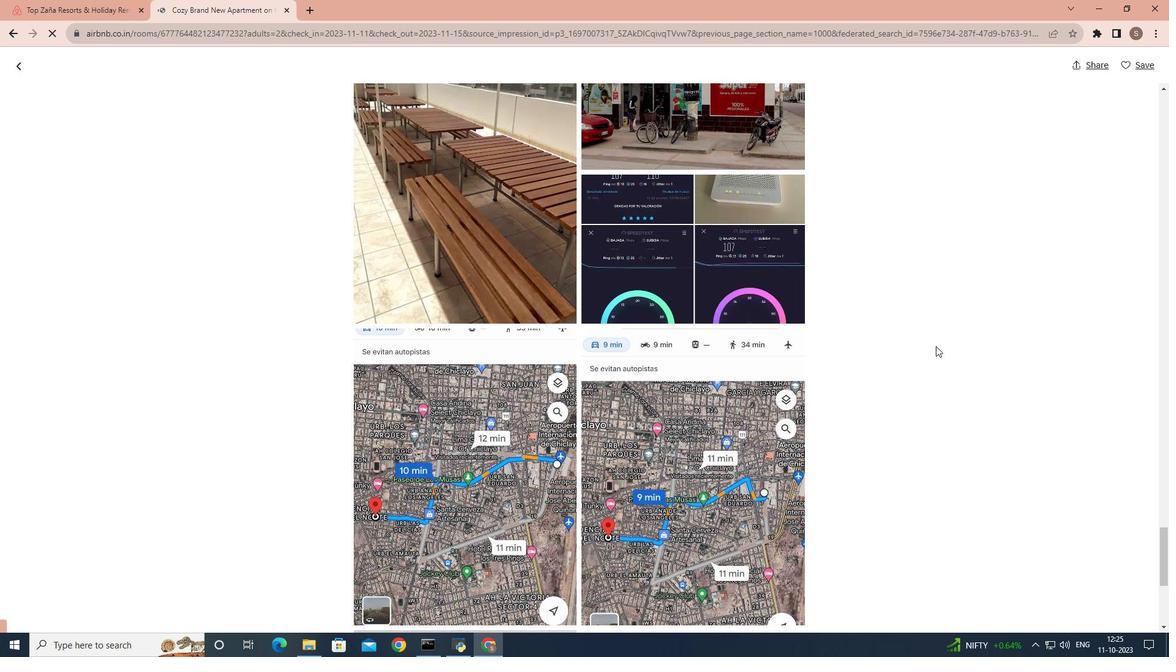 
Action: Mouse scrolled (936, 346) with delta (0, 0)
Screenshot: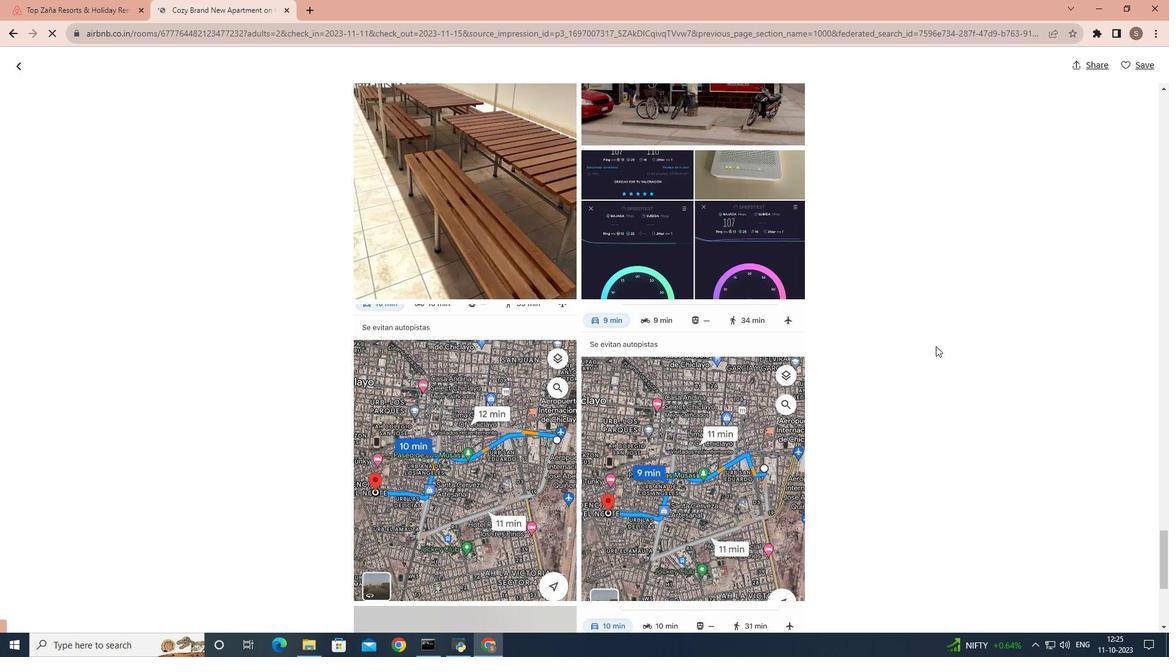 
Action: Mouse scrolled (936, 346) with delta (0, 0)
Screenshot: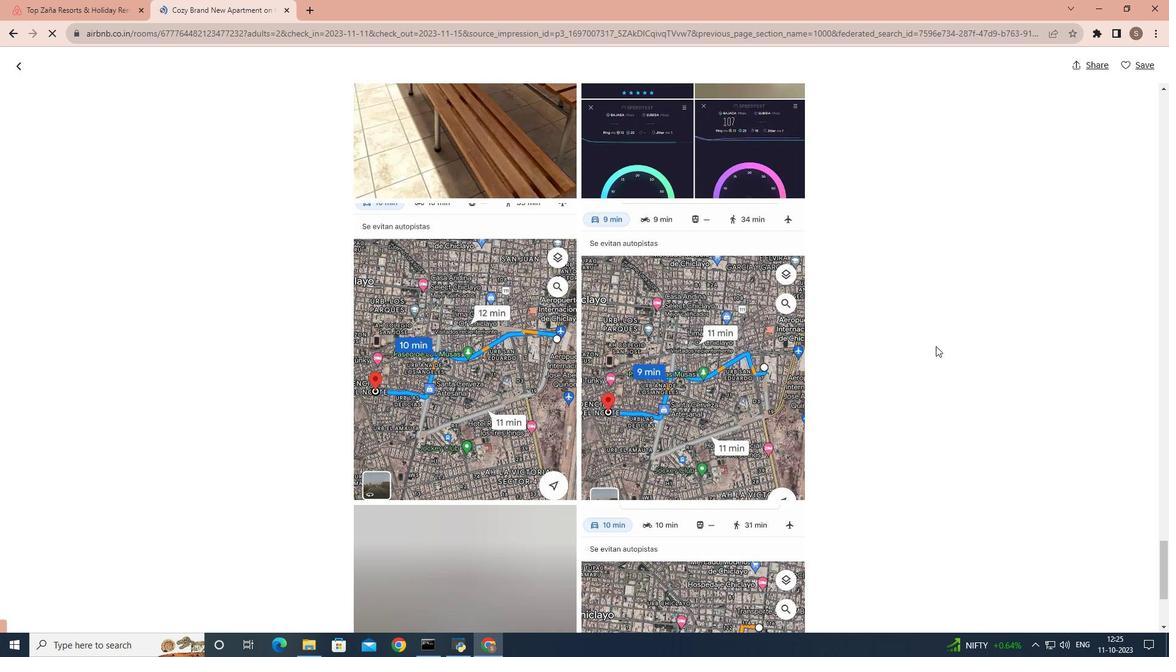 
Action: Mouse scrolled (936, 346) with delta (0, 0)
Screenshot: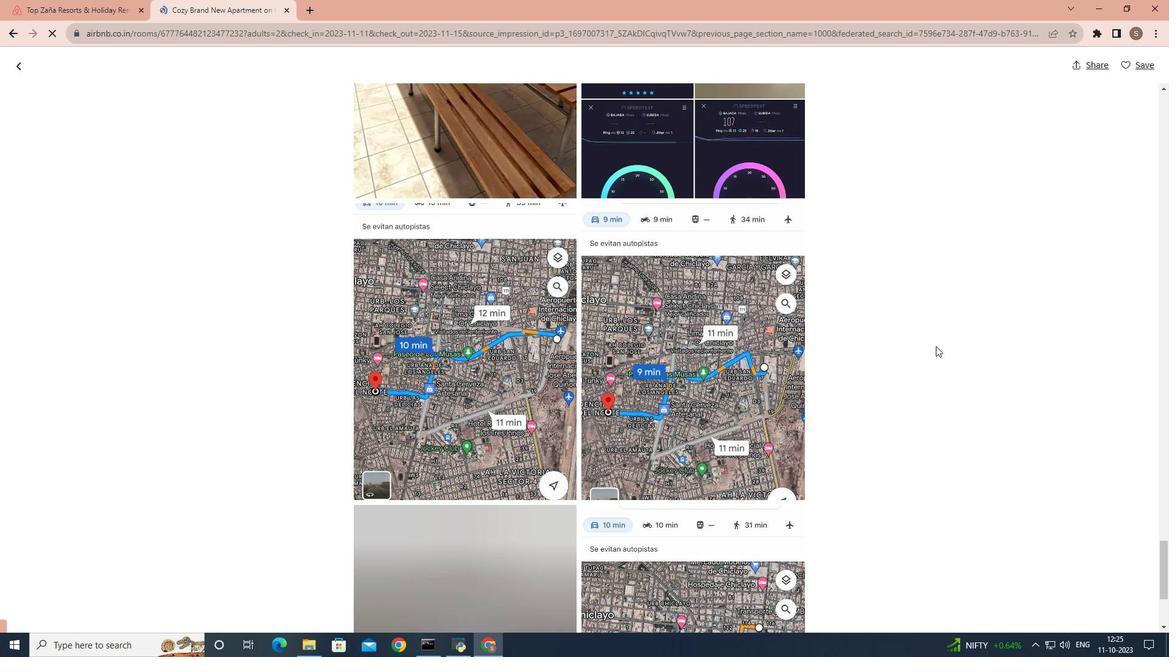 
Action: Mouse scrolled (936, 346) with delta (0, 0)
Screenshot: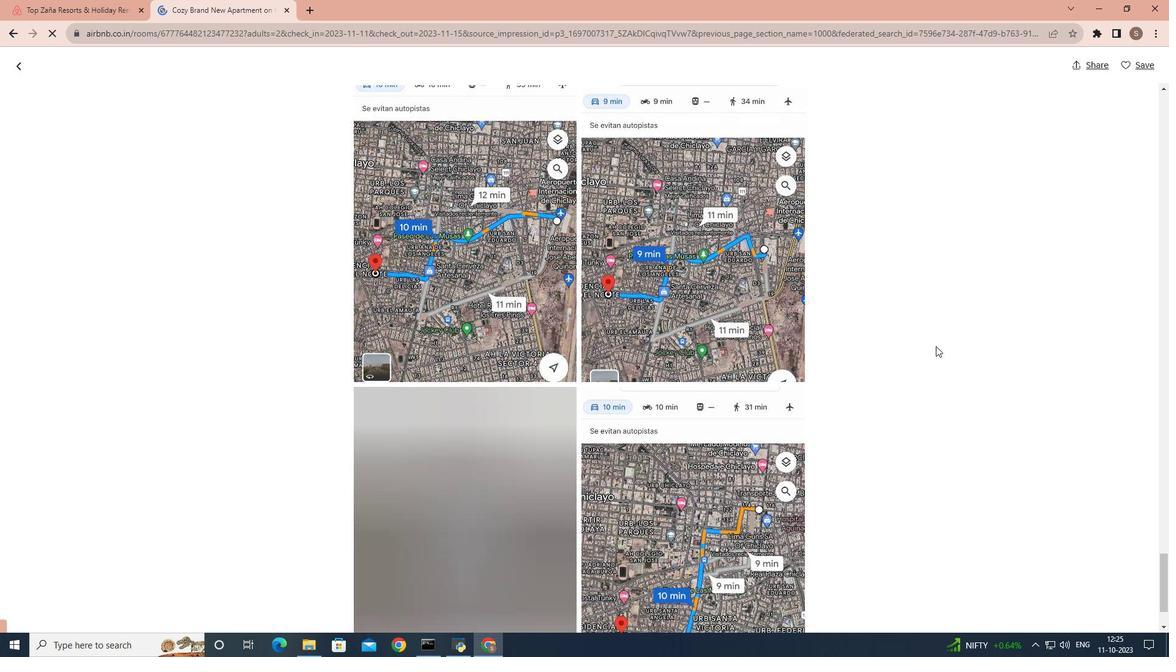 
Action: Mouse scrolled (936, 346) with delta (0, 0)
Screenshot: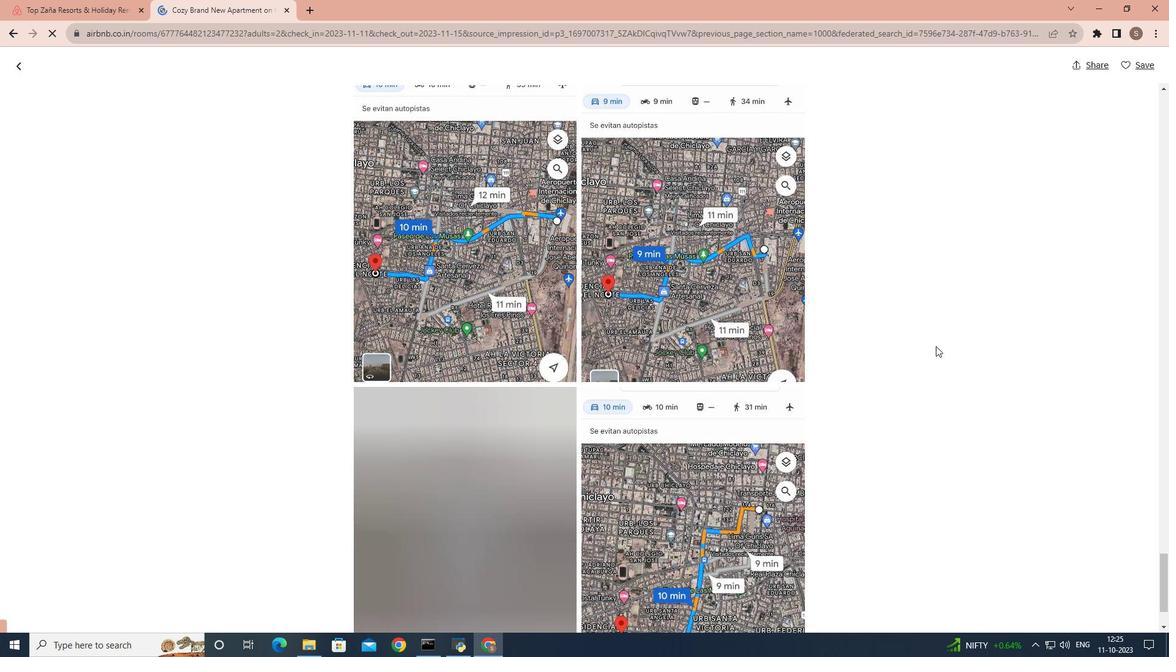 
Action: Mouse scrolled (936, 346) with delta (0, 0)
Screenshot: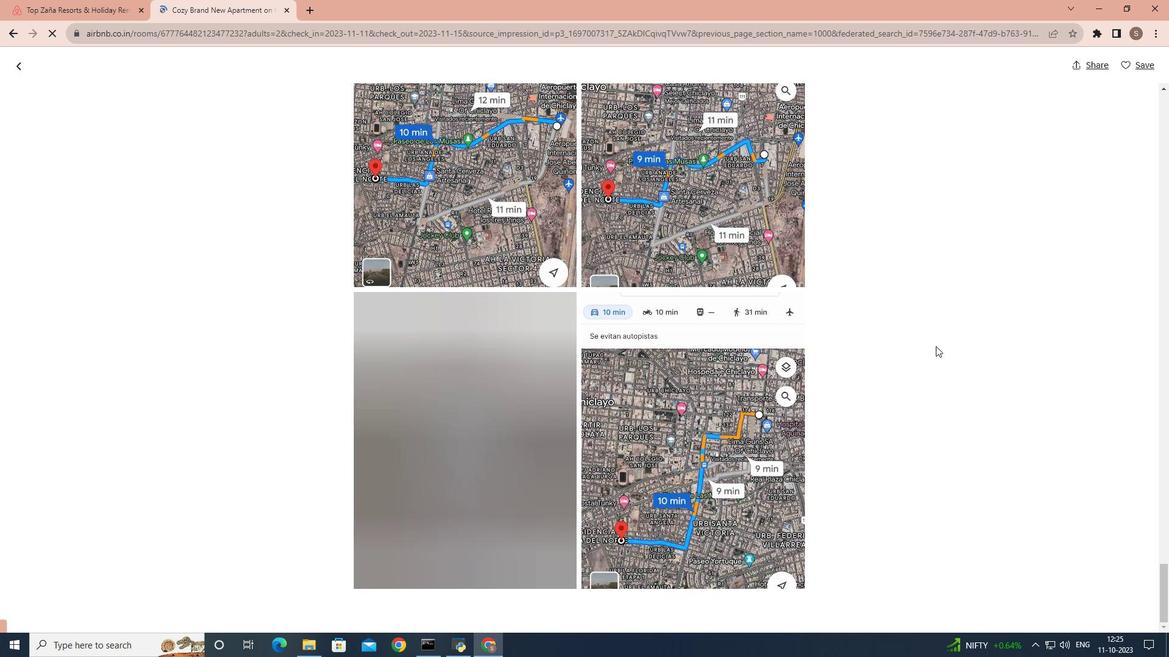 
Action: Mouse scrolled (936, 346) with delta (0, 0)
Screenshot: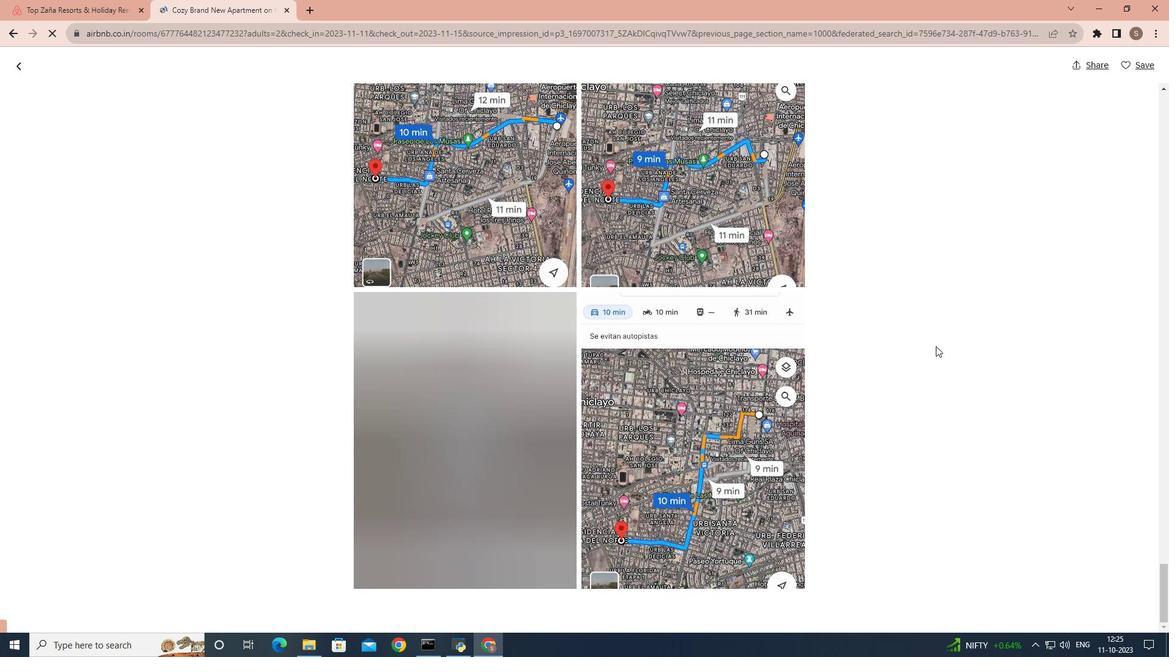 
Action: Mouse moved to (22, 67)
Screenshot: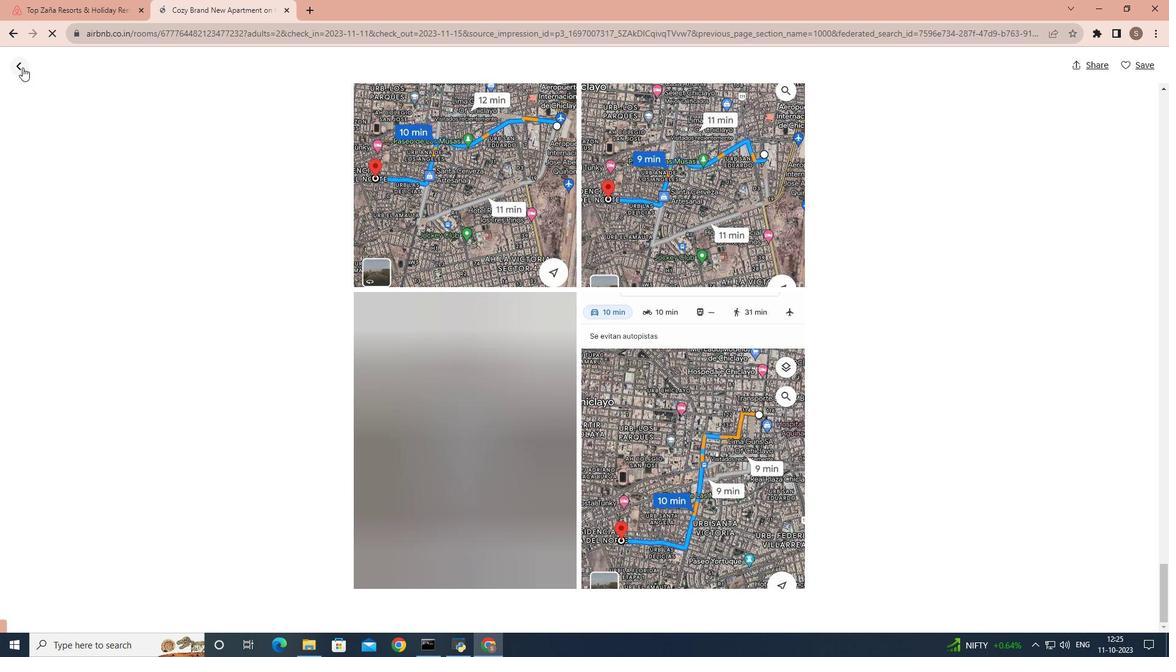 
Action: Mouse pressed left at (22, 67)
Screenshot: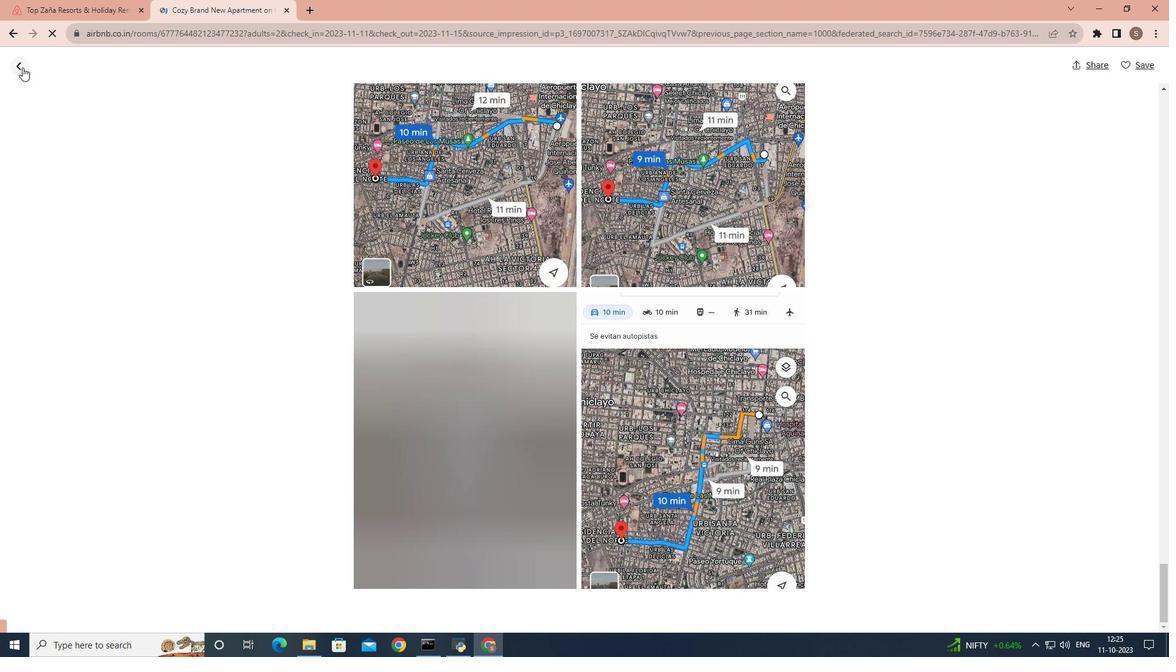 
Action: Mouse moved to (441, 395)
Screenshot: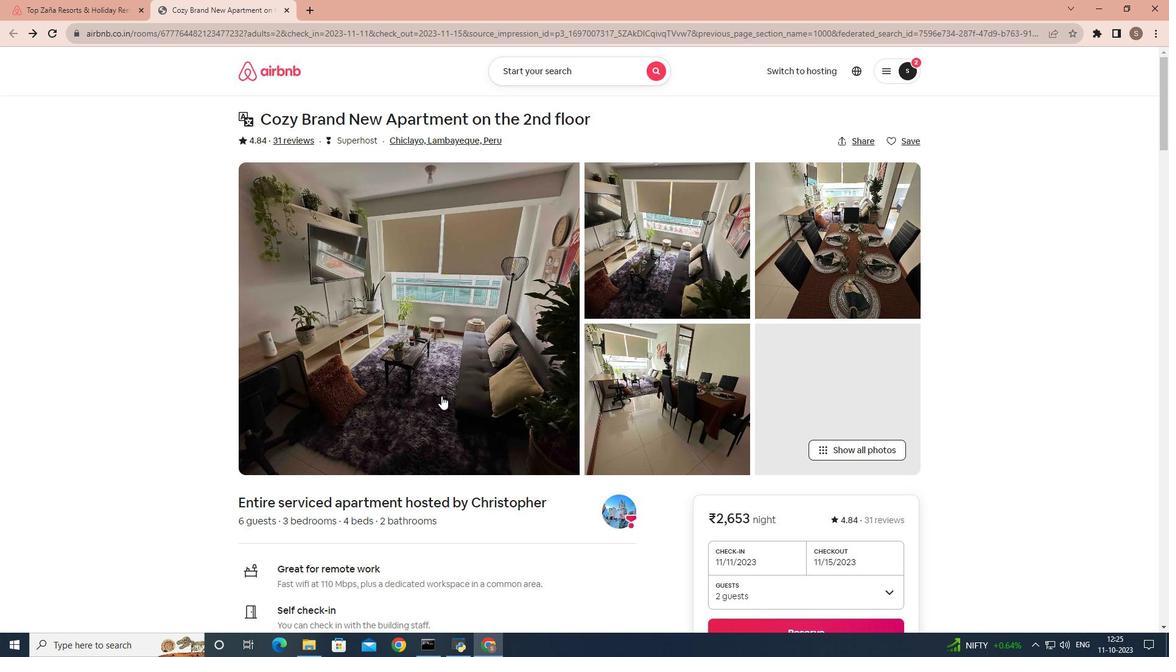 
Action: Mouse scrolled (441, 394) with delta (0, 0)
Screenshot: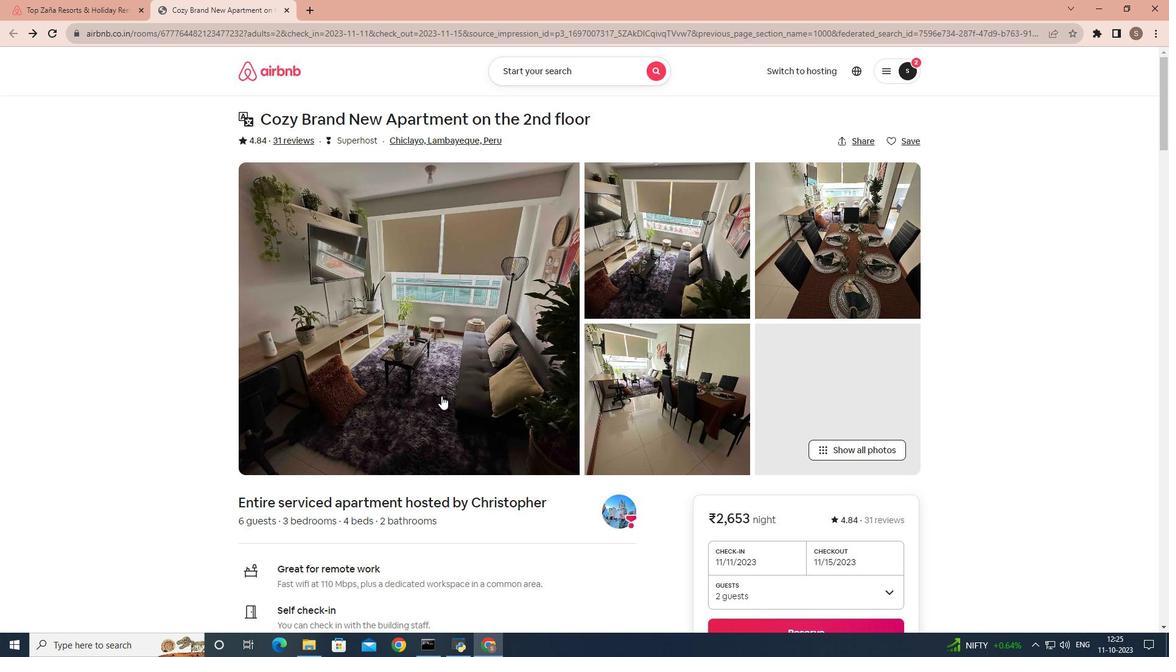
Action: Mouse moved to (441, 396)
Screenshot: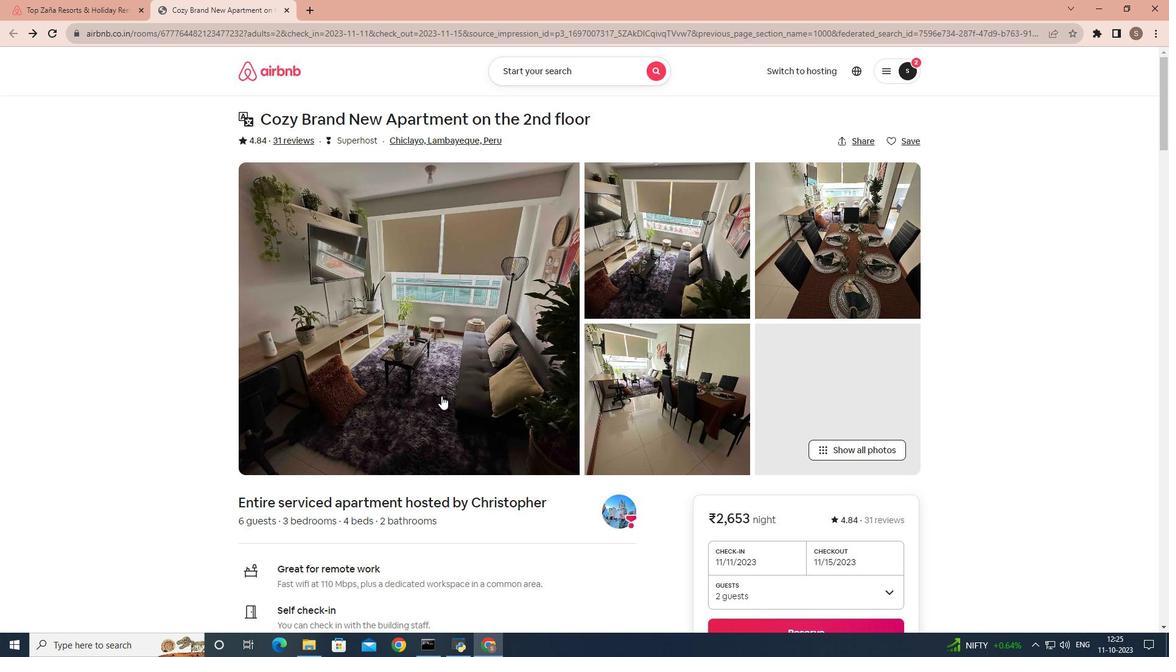 
Action: Mouse scrolled (441, 395) with delta (0, 0)
Screenshot: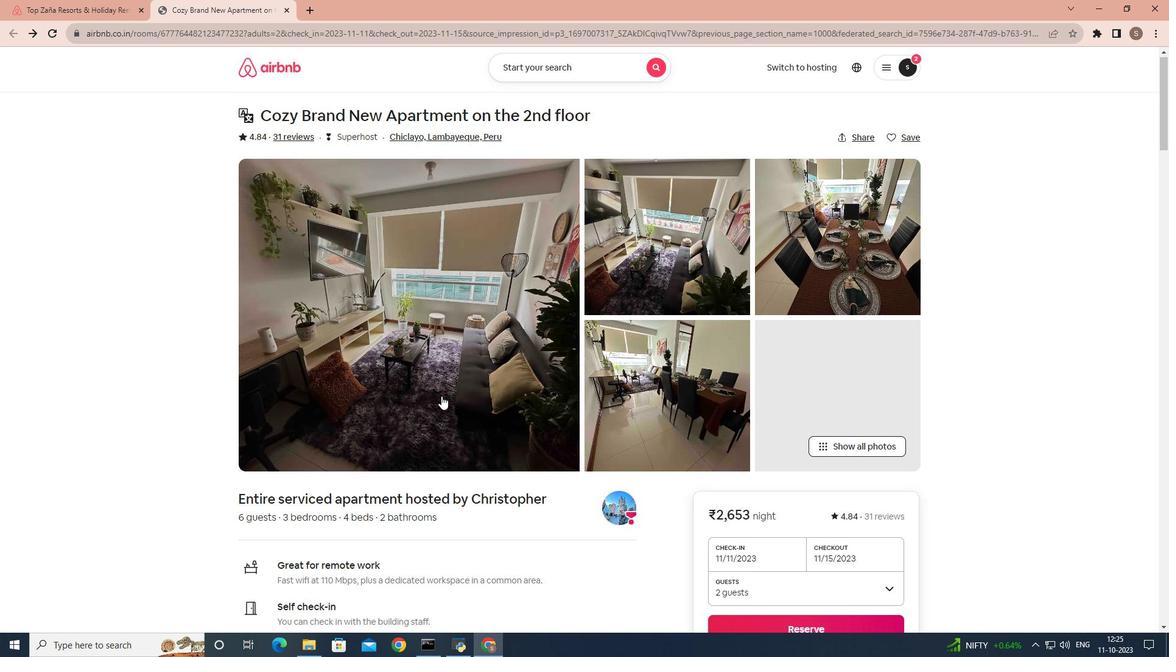 
Action: Mouse scrolled (441, 395) with delta (0, 0)
Screenshot: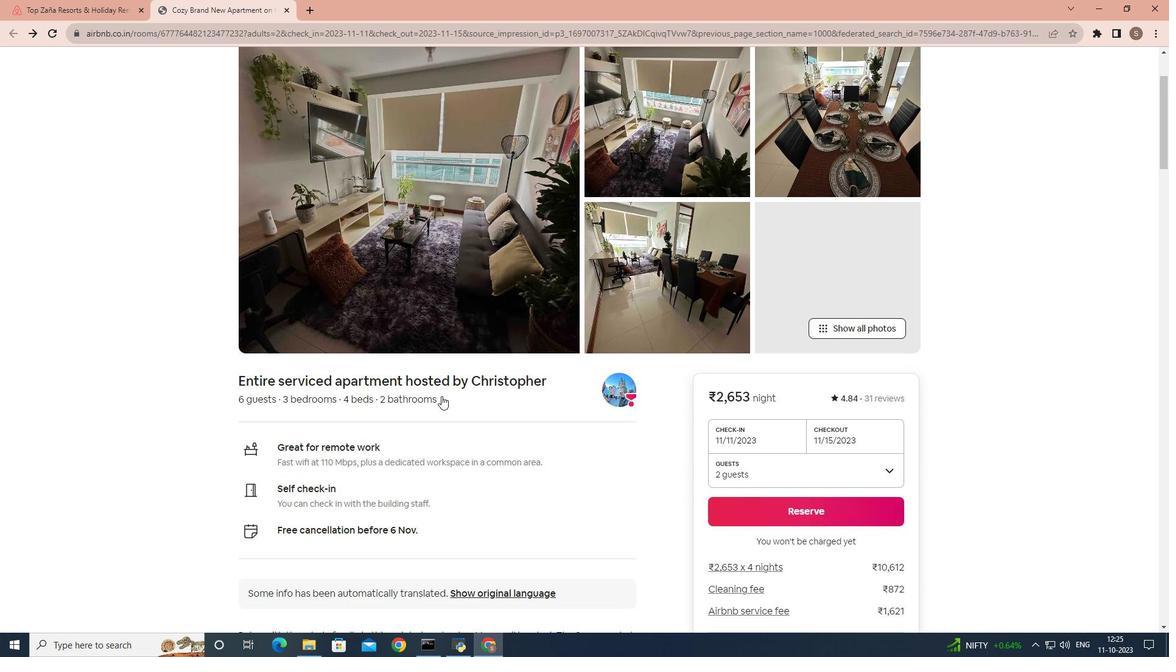 
Action: Mouse scrolled (441, 395) with delta (0, 0)
Screenshot: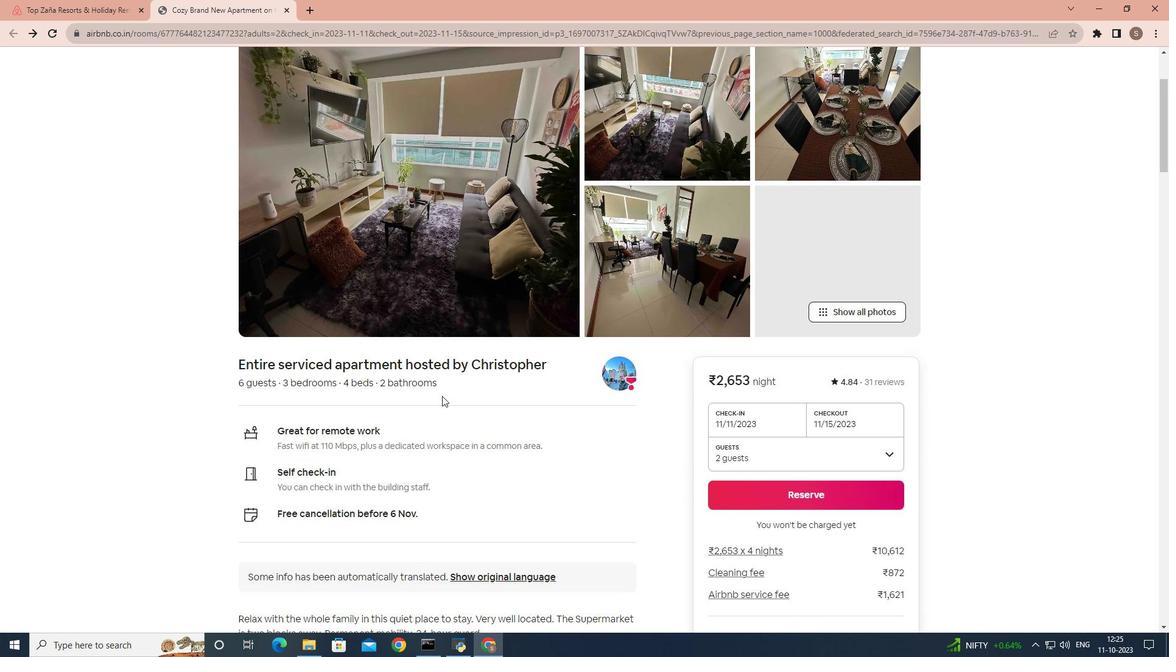 
Action: Mouse moved to (442, 396)
Screenshot: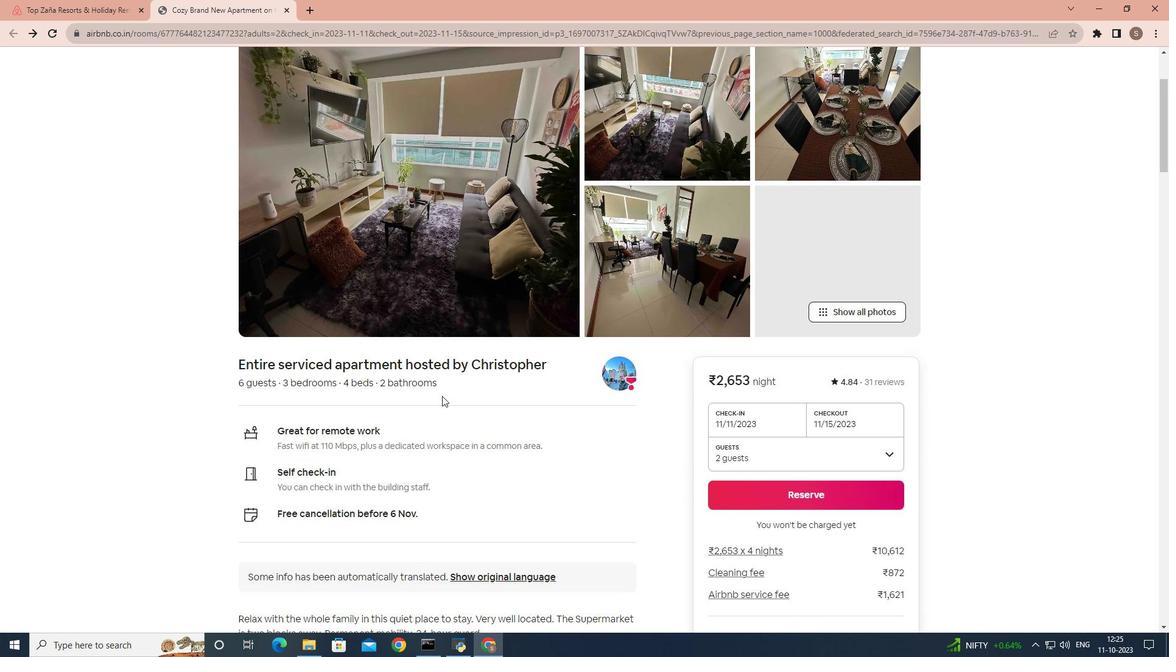 
Action: Mouse scrolled (442, 395) with delta (0, 0)
Screenshot: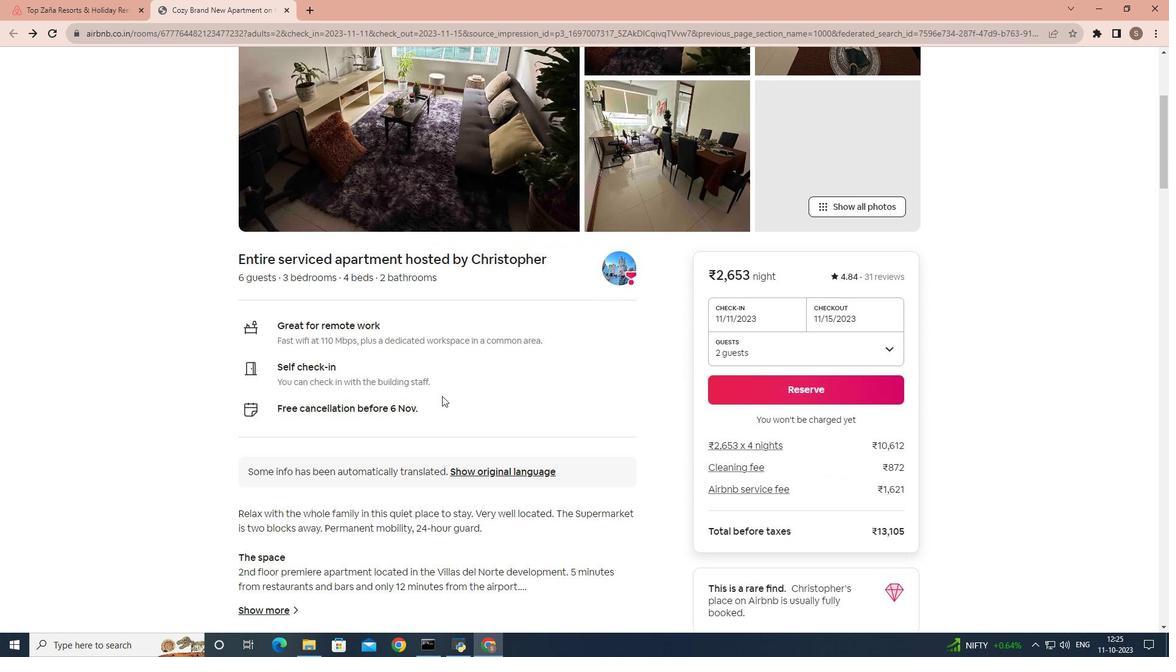 
Action: Mouse scrolled (442, 395) with delta (0, 0)
Screenshot: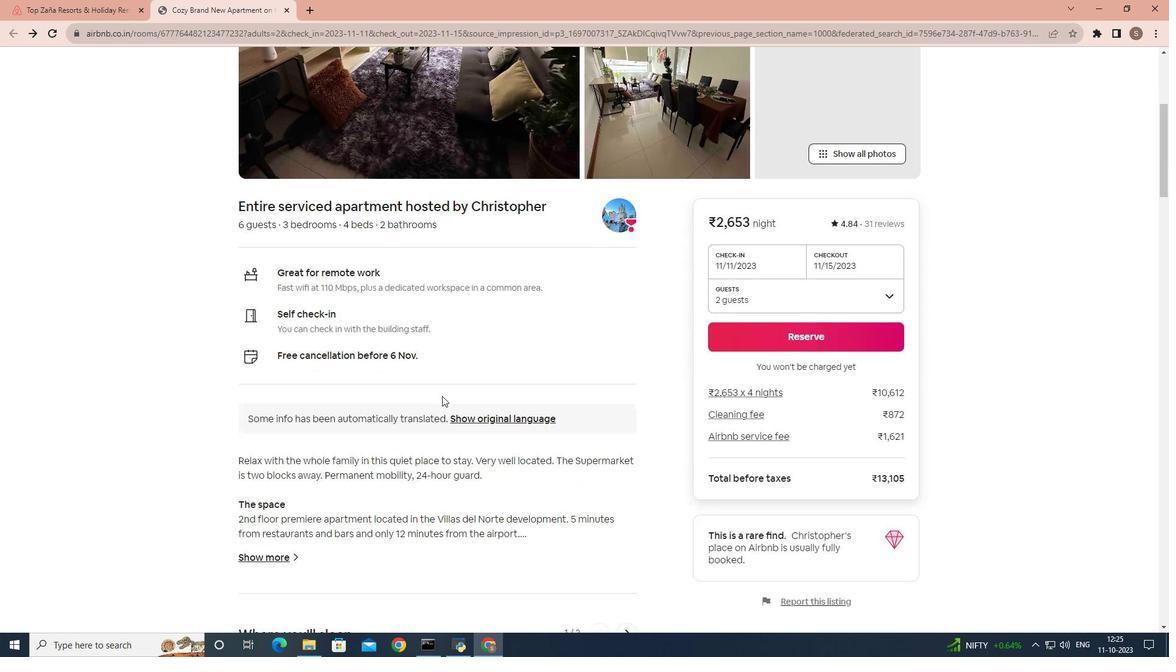 
Action: Mouse scrolled (442, 395) with delta (0, 0)
Screenshot: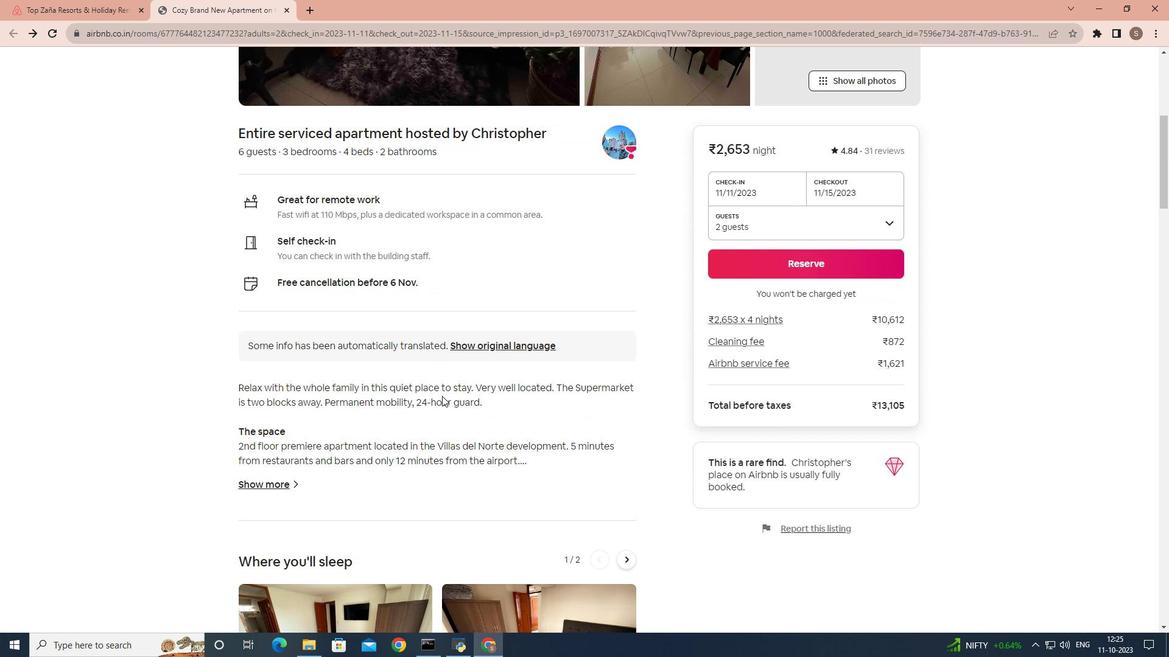
Action: Mouse scrolled (442, 395) with delta (0, 0)
Screenshot: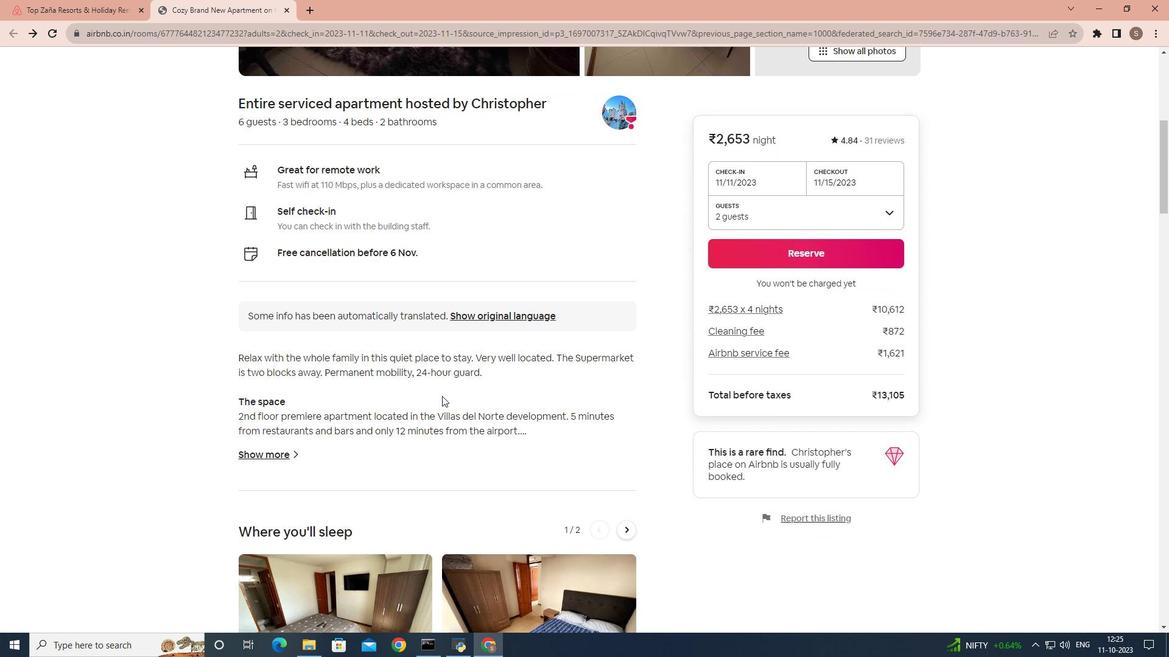 
Action: Mouse scrolled (442, 395) with delta (0, 0)
Screenshot: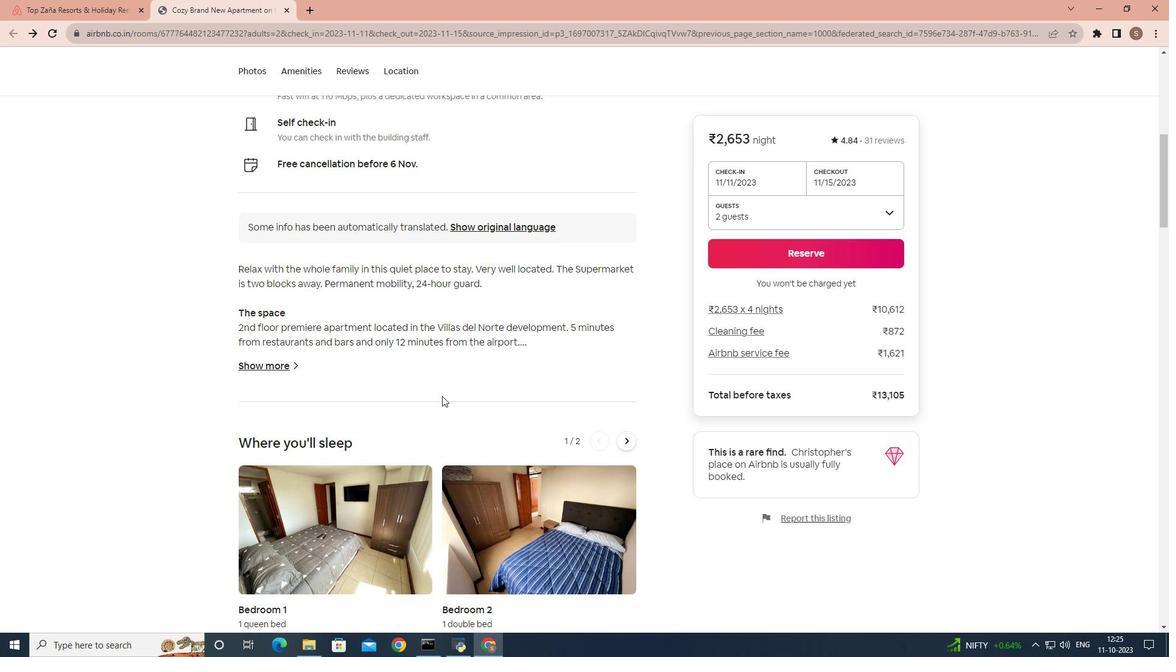 
Action: Mouse moved to (274, 303)
Screenshot: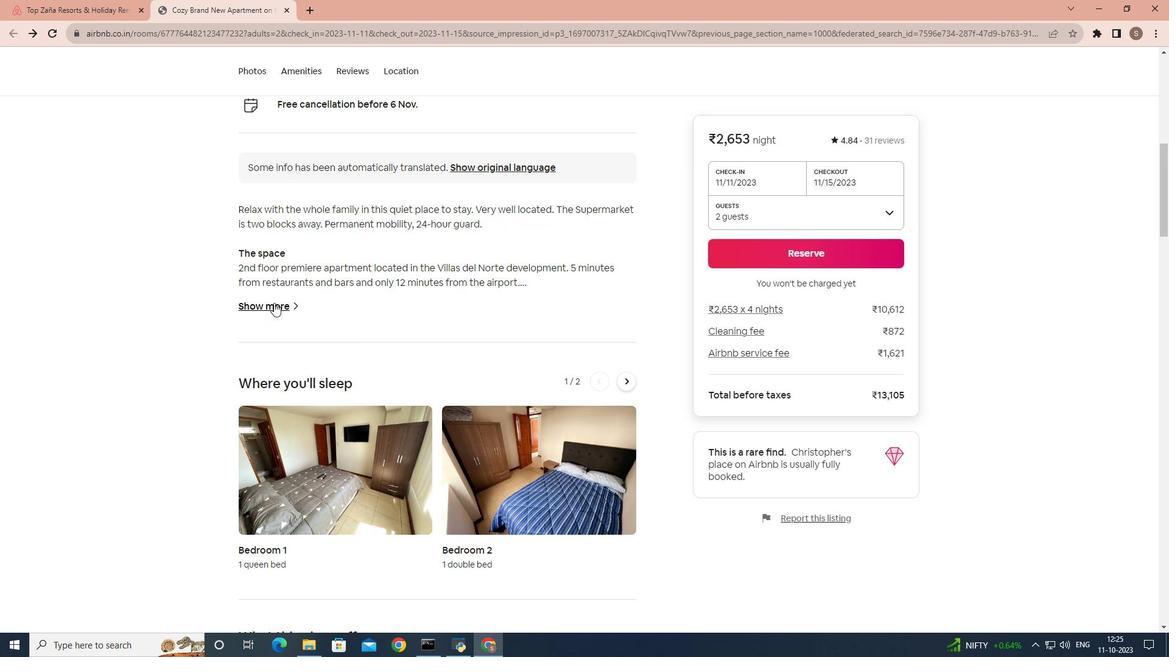 
Action: Mouse pressed left at (274, 303)
Screenshot: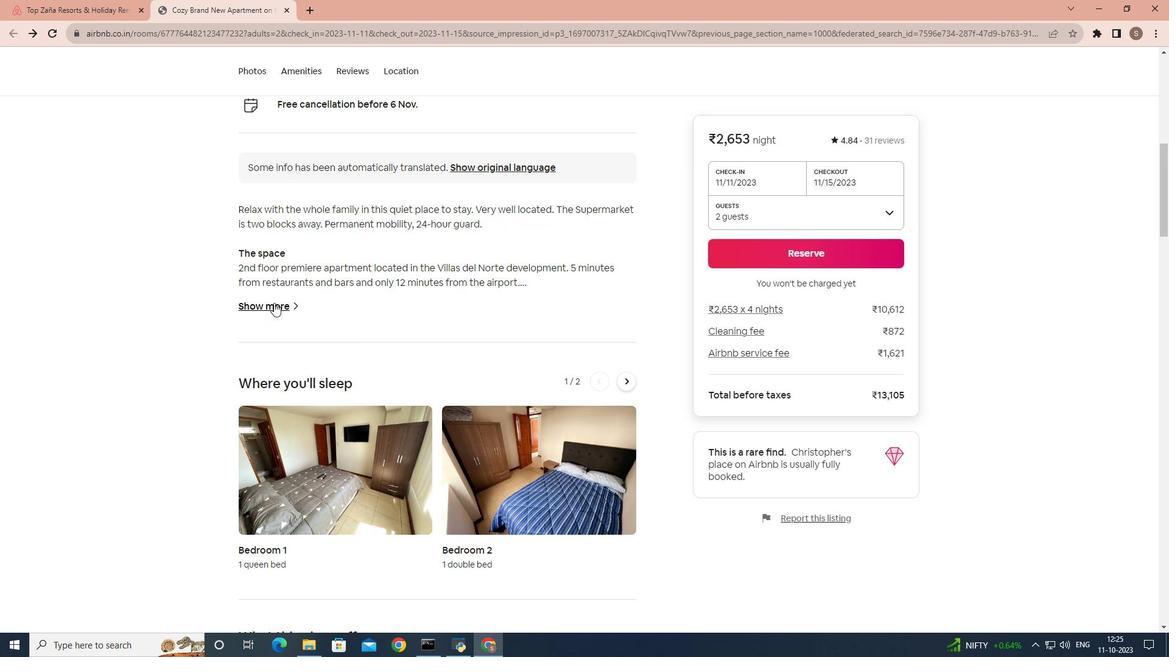 
Action: Mouse moved to (473, 385)
Screenshot: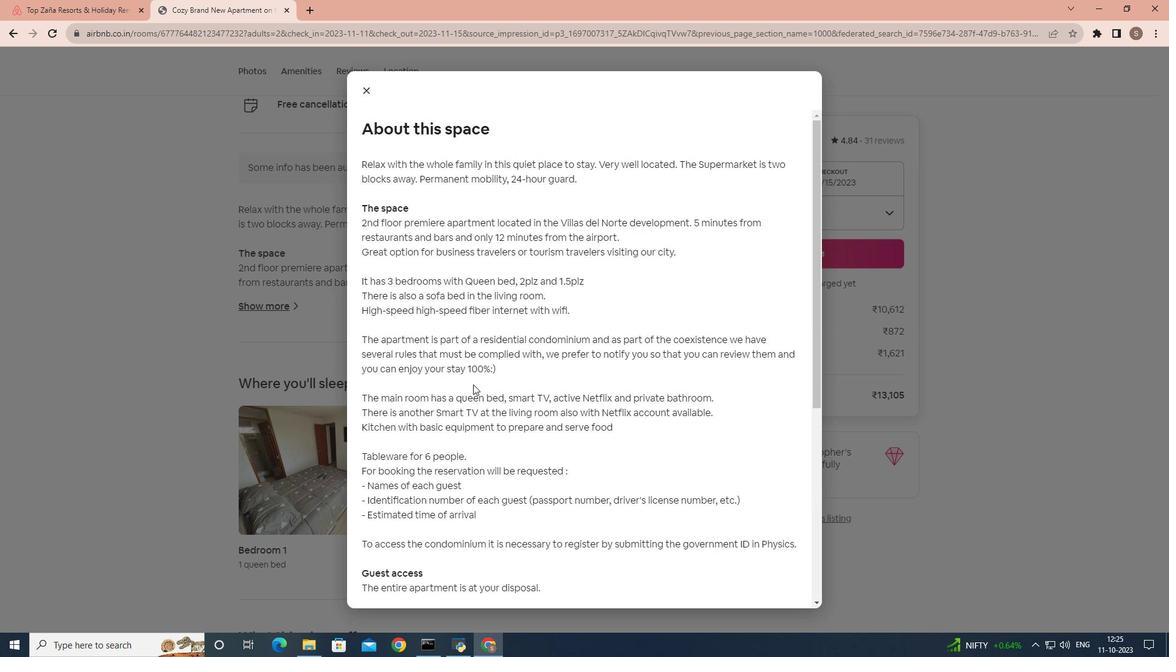 
Action: Mouse scrolled (473, 384) with delta (0, 0)
Screenshot: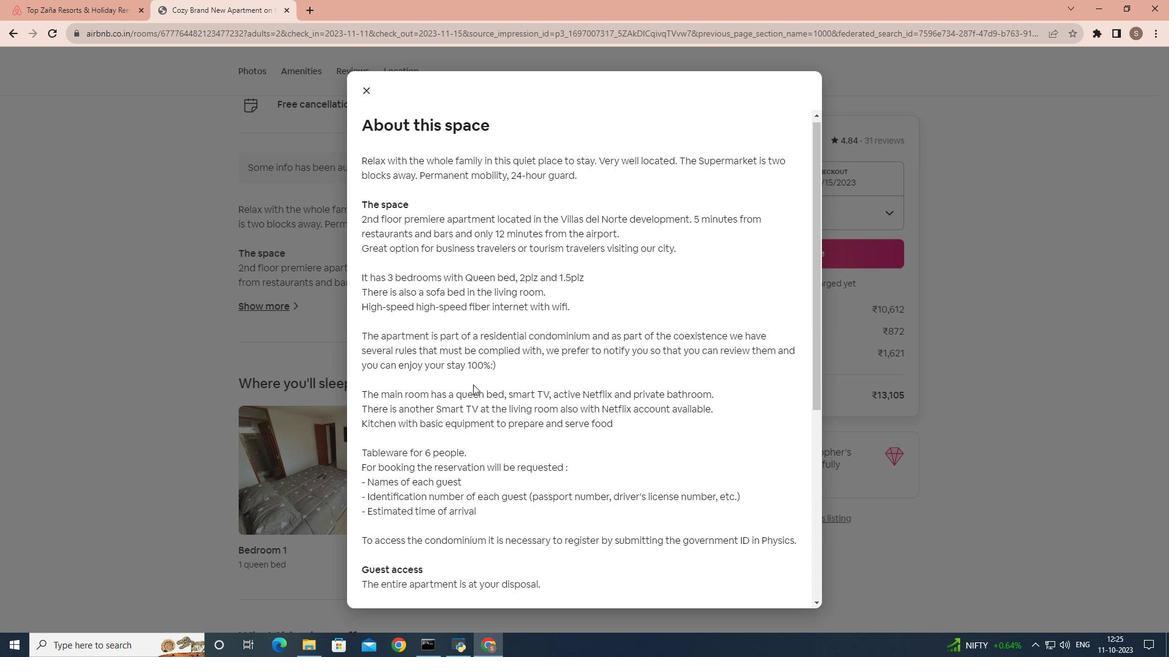 
Action: Mouse scrolled (473, 384) with delta (0, 0)
Screenshot: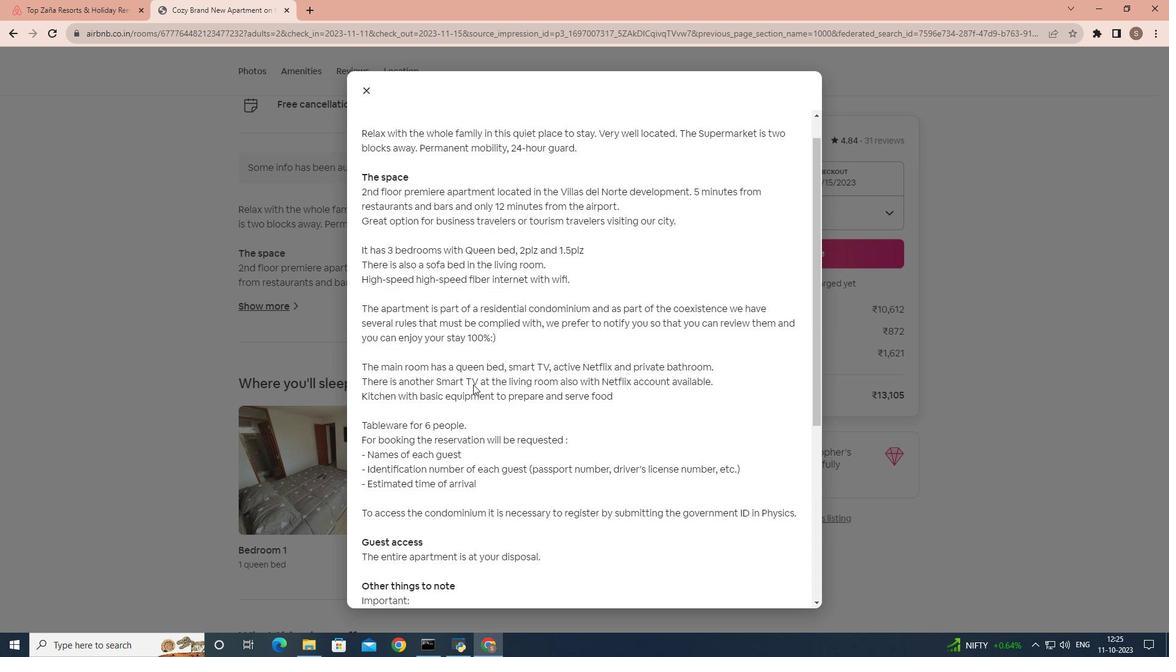 
Action: Mouse scrolled (473, 384) with delta (0, 0)
Screenshot: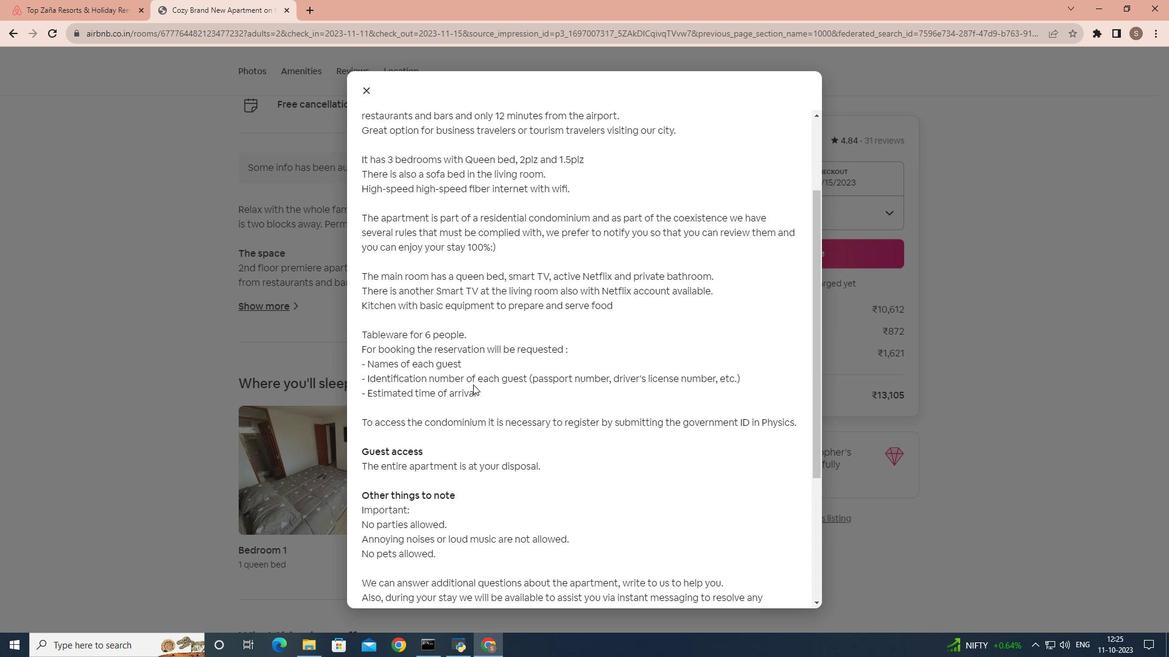 
Action: Mouse scrolled (473, 384) with delta (0, 0)
Screenshot: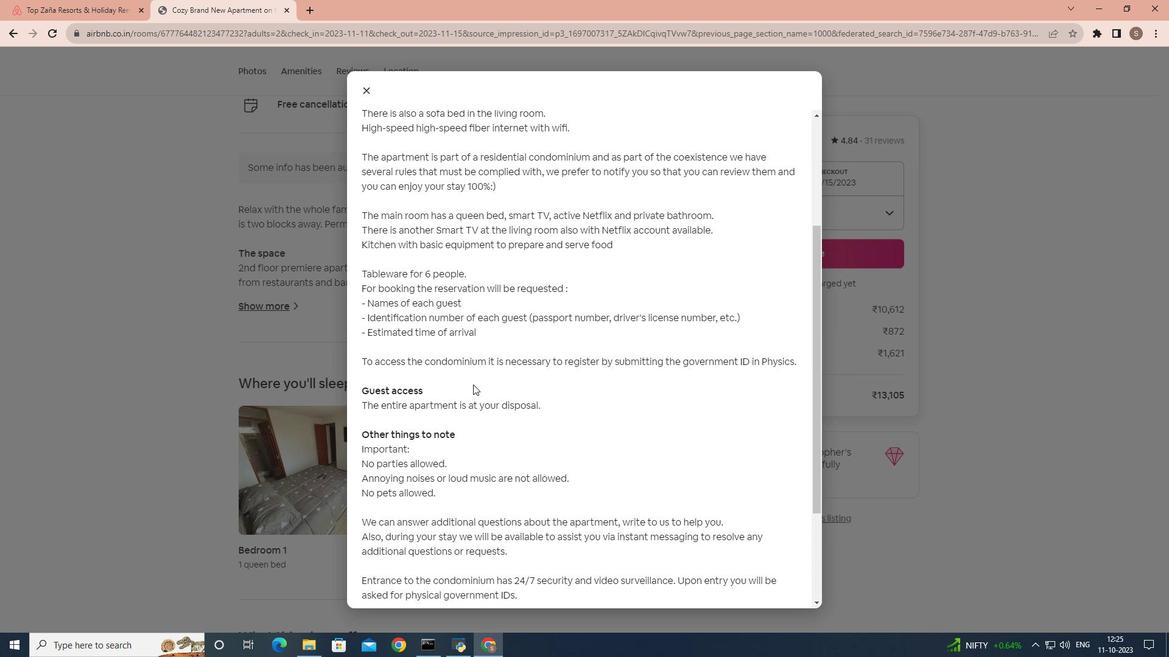 
Action: Mouse scrolled (473, 384) with delta (0, 0)
Screenshot: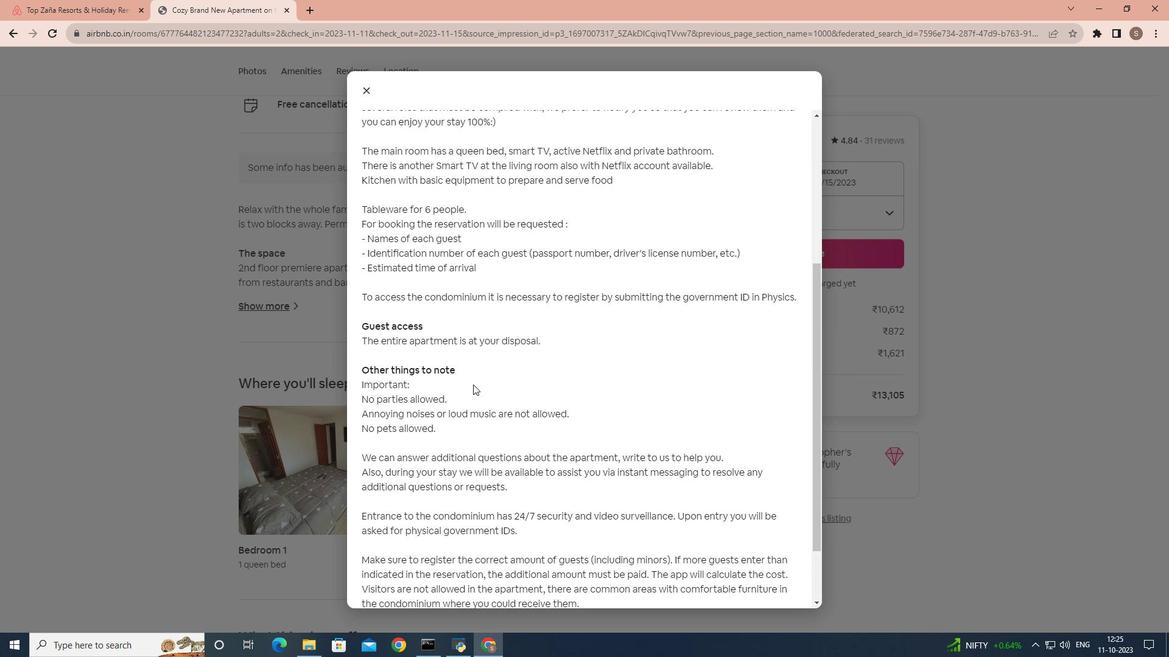 
Action: Mouse scrolled (473, 384) with delta (0, 0)
Screenshot: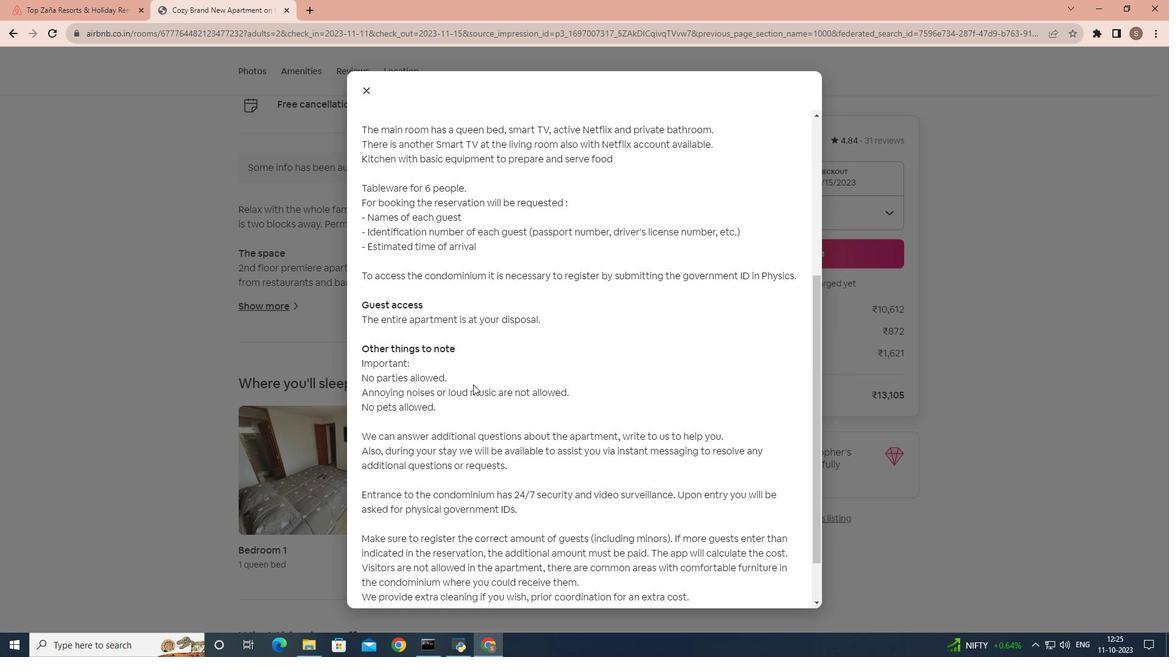 
Action: Mouse scrolled (473, 384) with delta (0, 0)
Screenshot: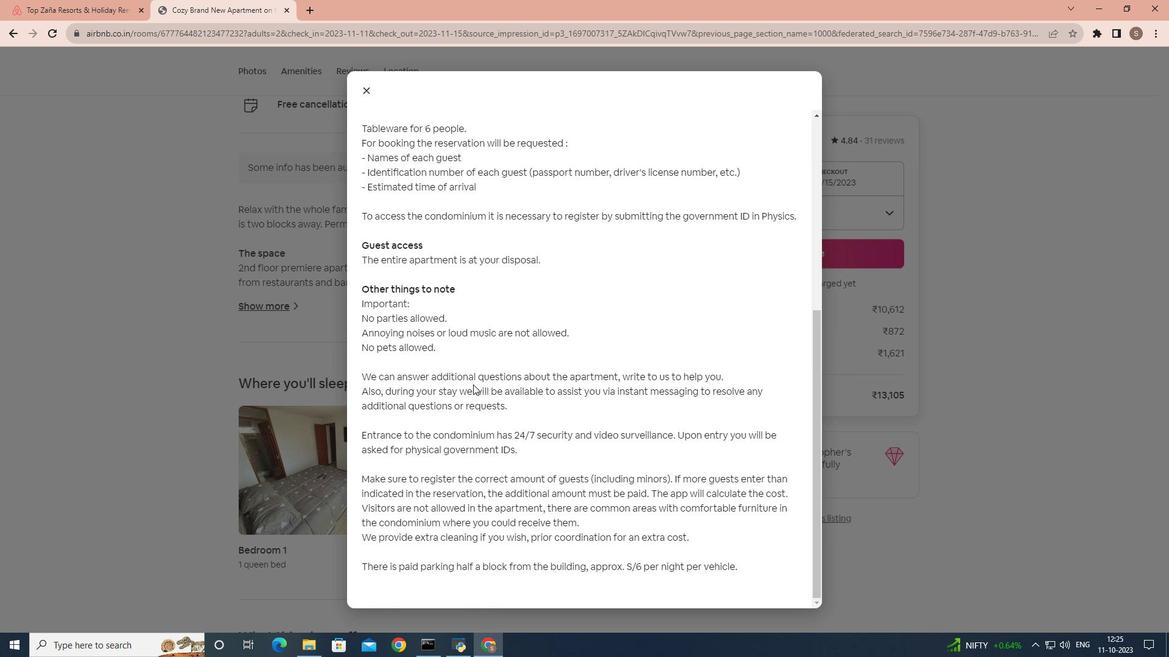 
Action: Mouse scrolled (473, 384) with delta (0, 0)
Screenshot: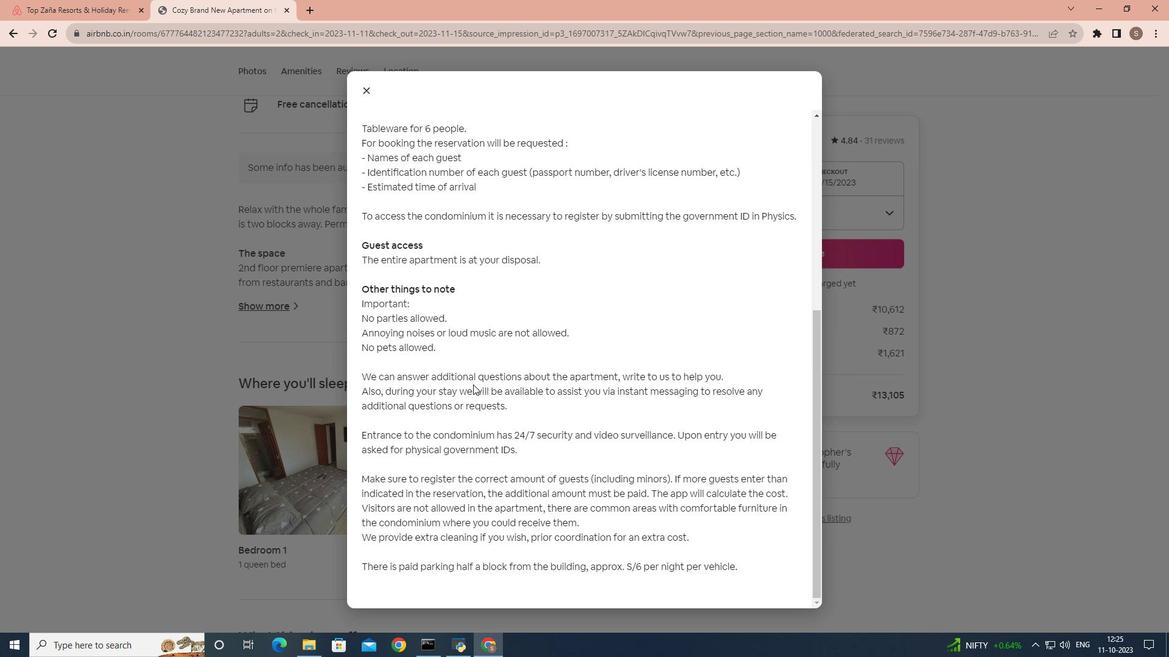 
Action: Mouse scrolled (473, 384) with delta (0, 0)
Screenshot: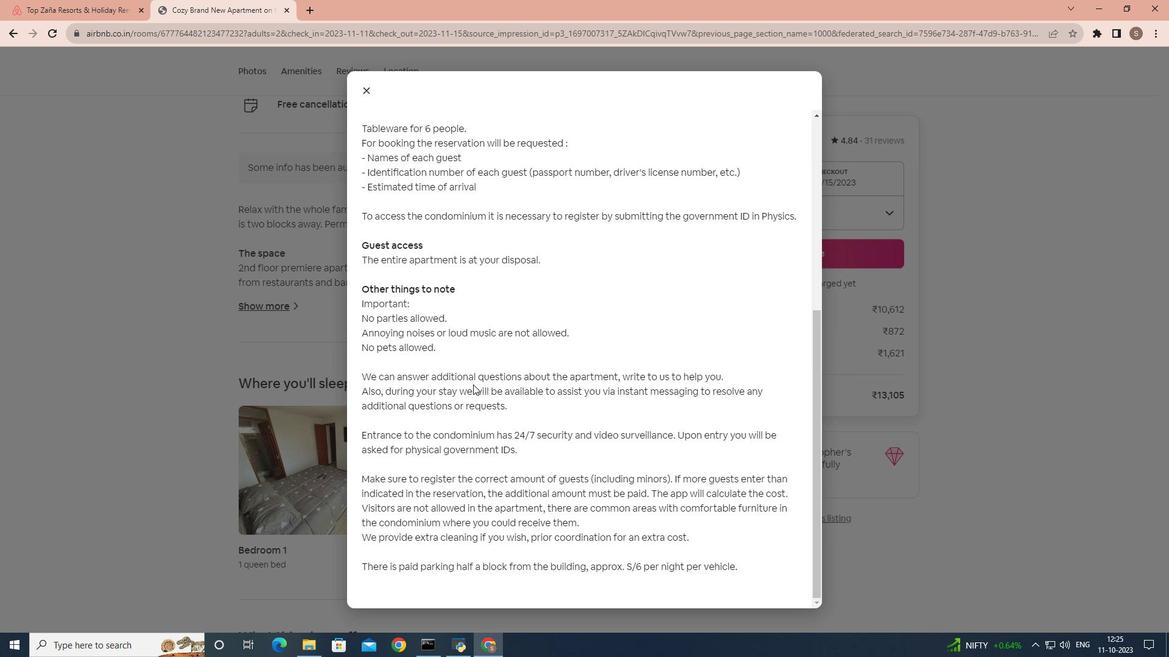 
Action: Mouse moved to (360, 92)
Screenshot: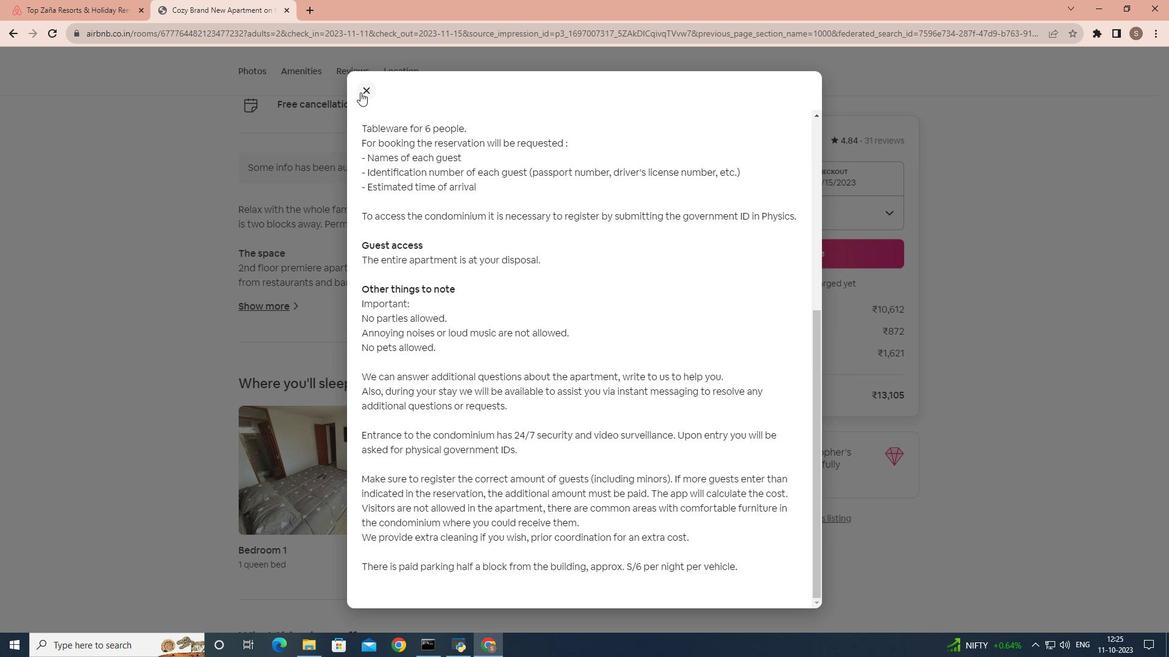 
Action: Mouse pressed left at (360, 92)
Screenshot: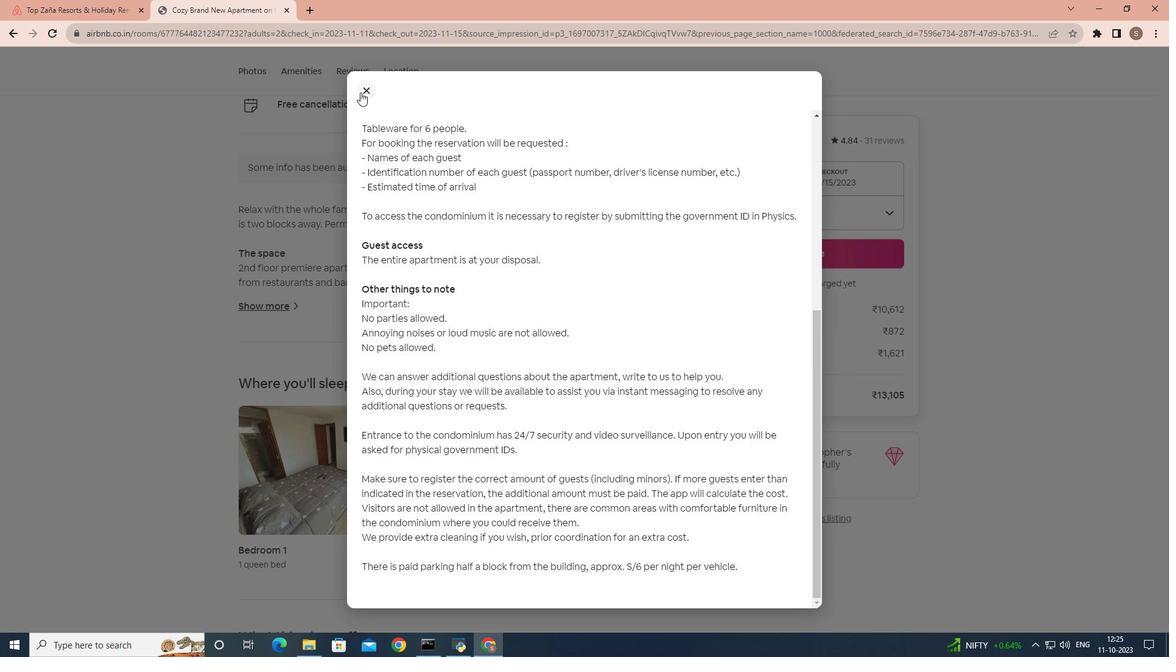 
Action: Mouse moved to (388, 250)
Screenshot: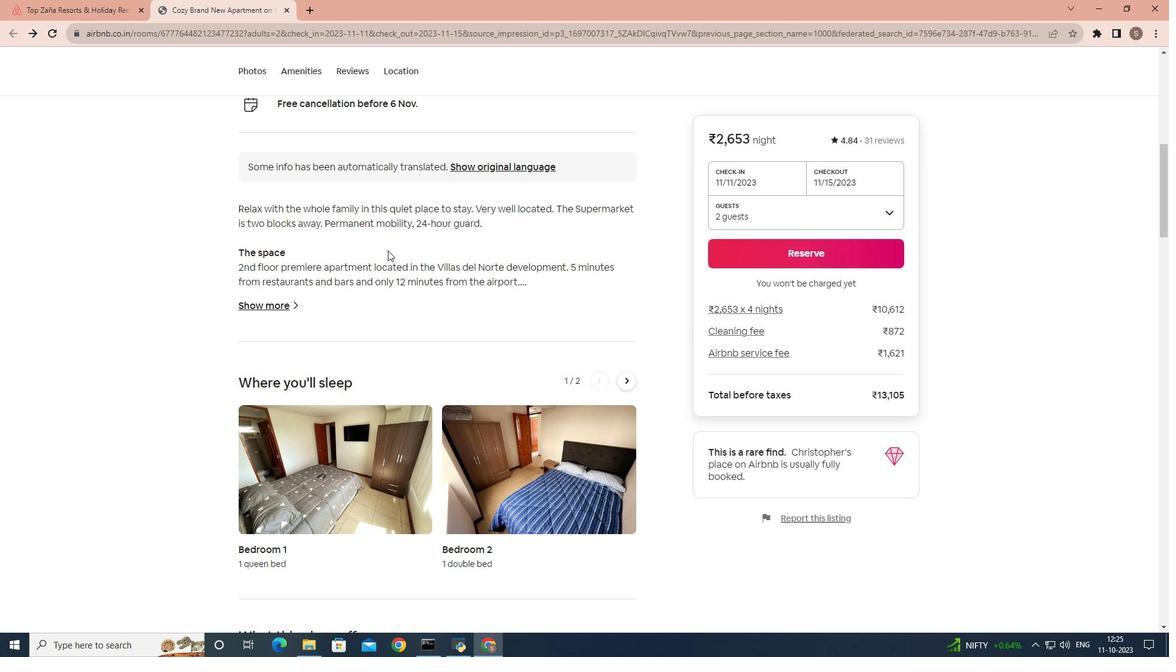 
Action: Mouse scrolled (388, 249) with delta (0, 0)
Screenshot: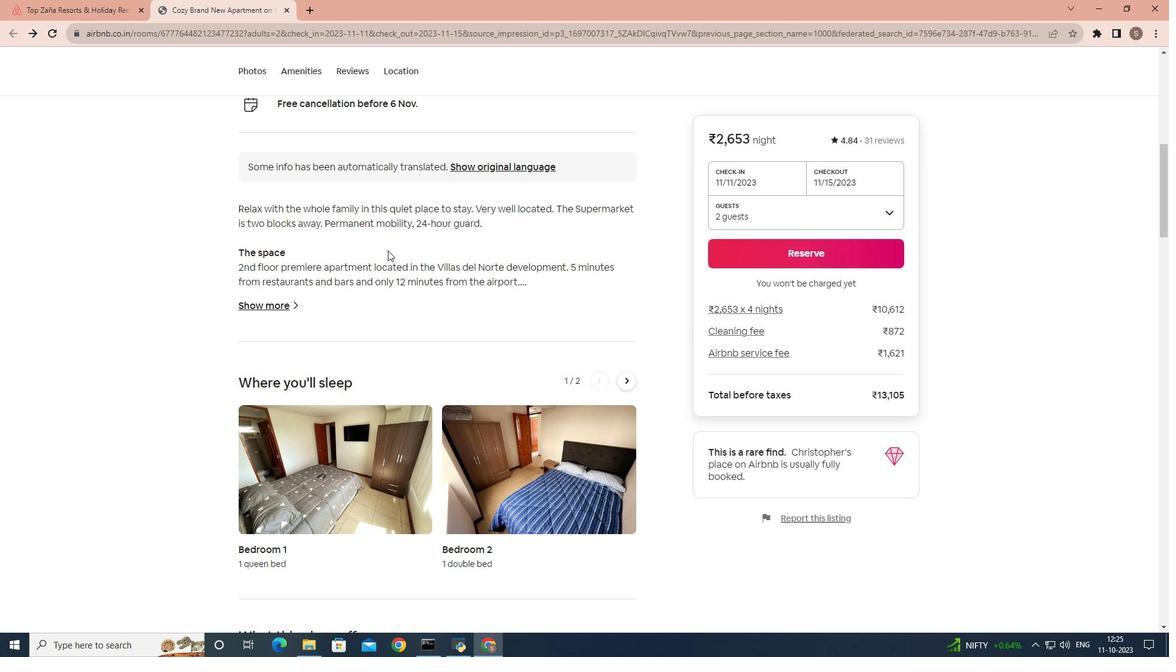 
Action: Mouse moved to (389, 252)
Screenshot: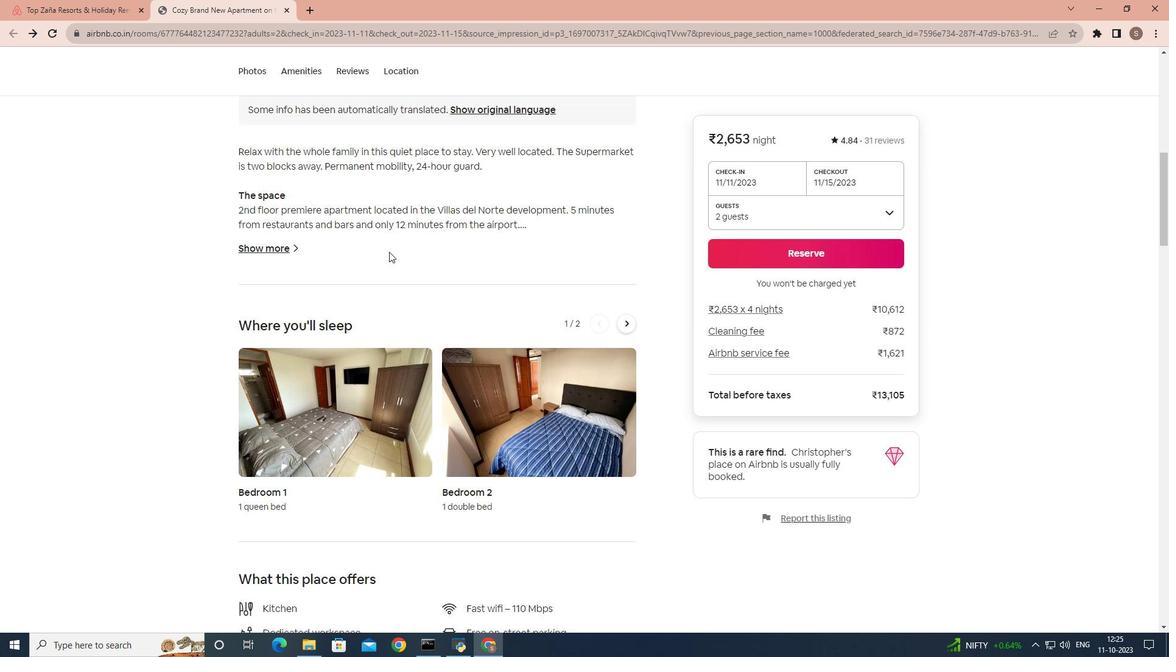 
Action: Mouse scrolled (389, 251) with delta (0, 0)
Screenshot: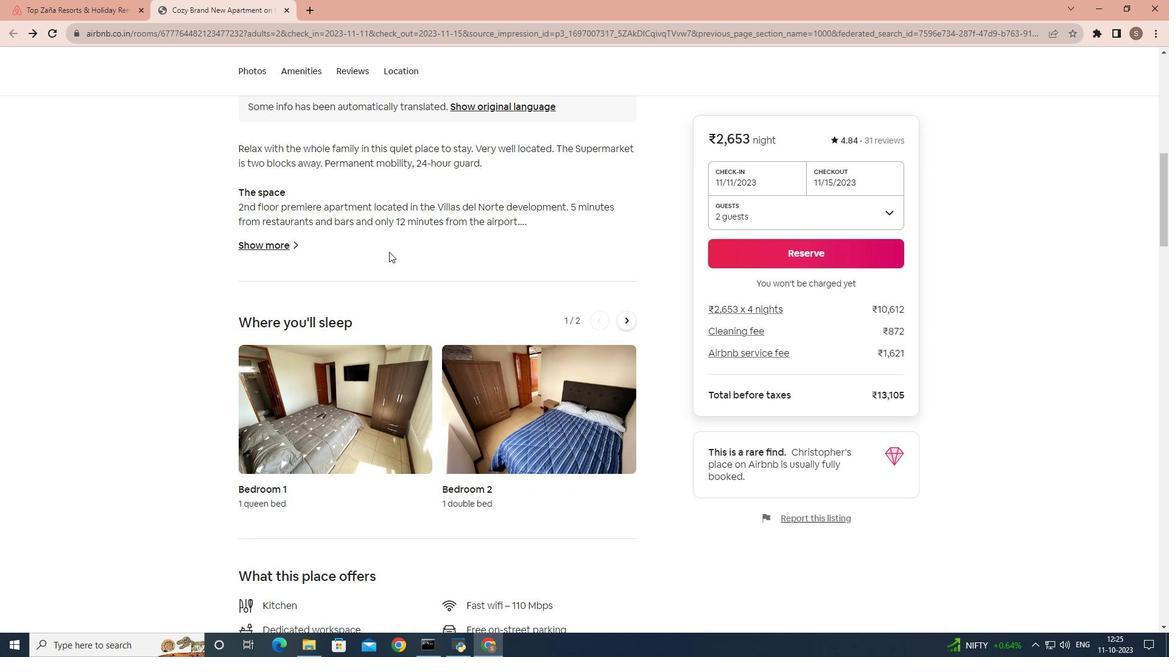 
Action: Mouse moved to (389, 255)
Screenshot: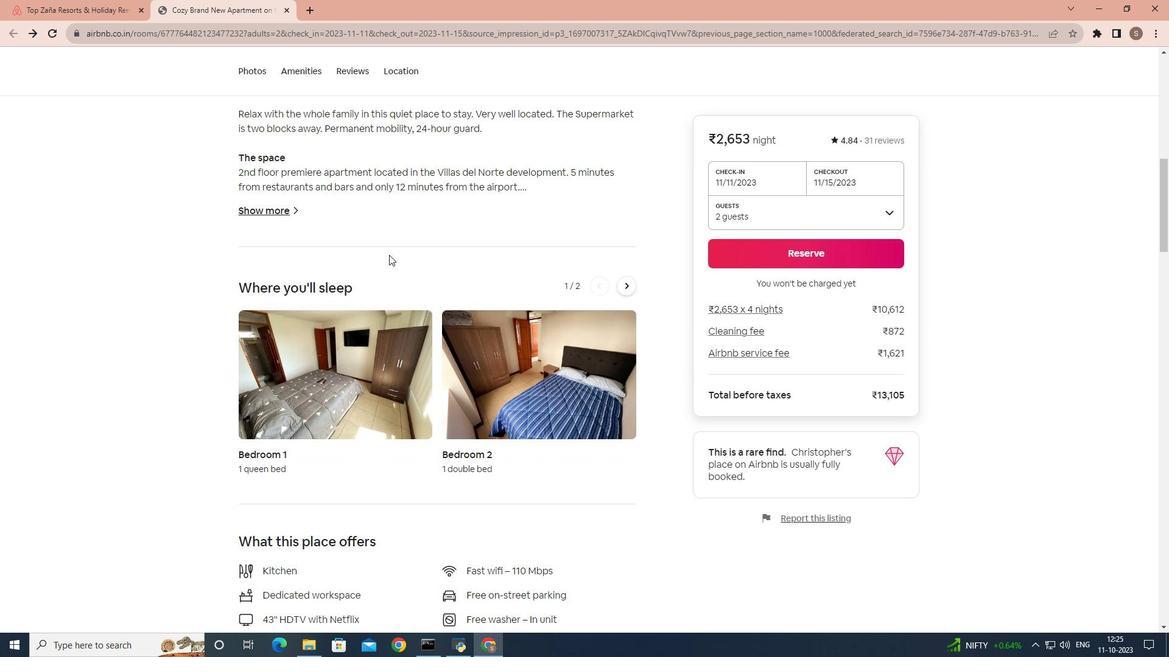 
Action: Mouse scrolled (389, 254) with delta (0, 0)
Screenshot: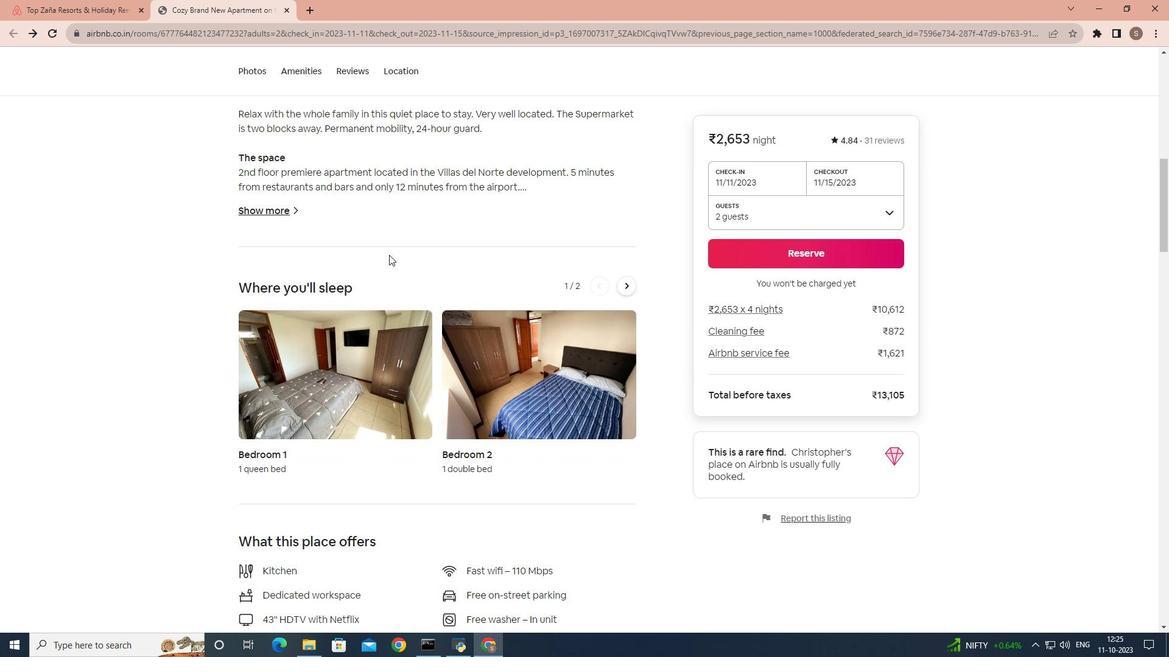 
Action: Mouse moved to (389, 268)
Screenshot: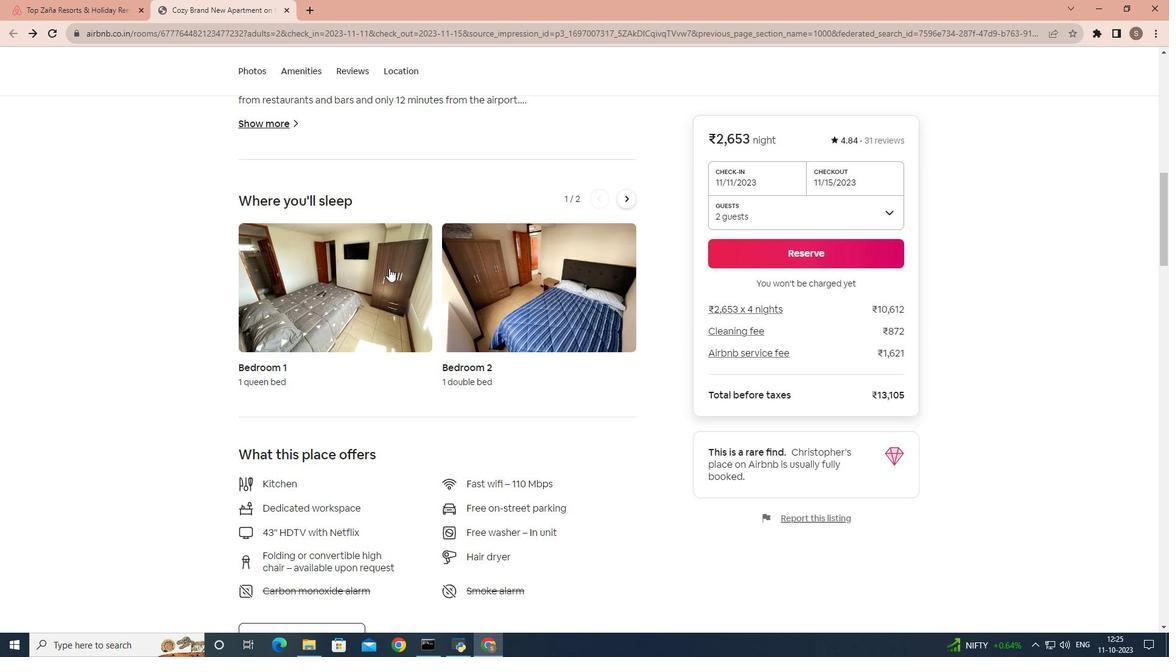 
Action: Mouse scrolled (389, 268) with delta (0, 0)
Screenshot: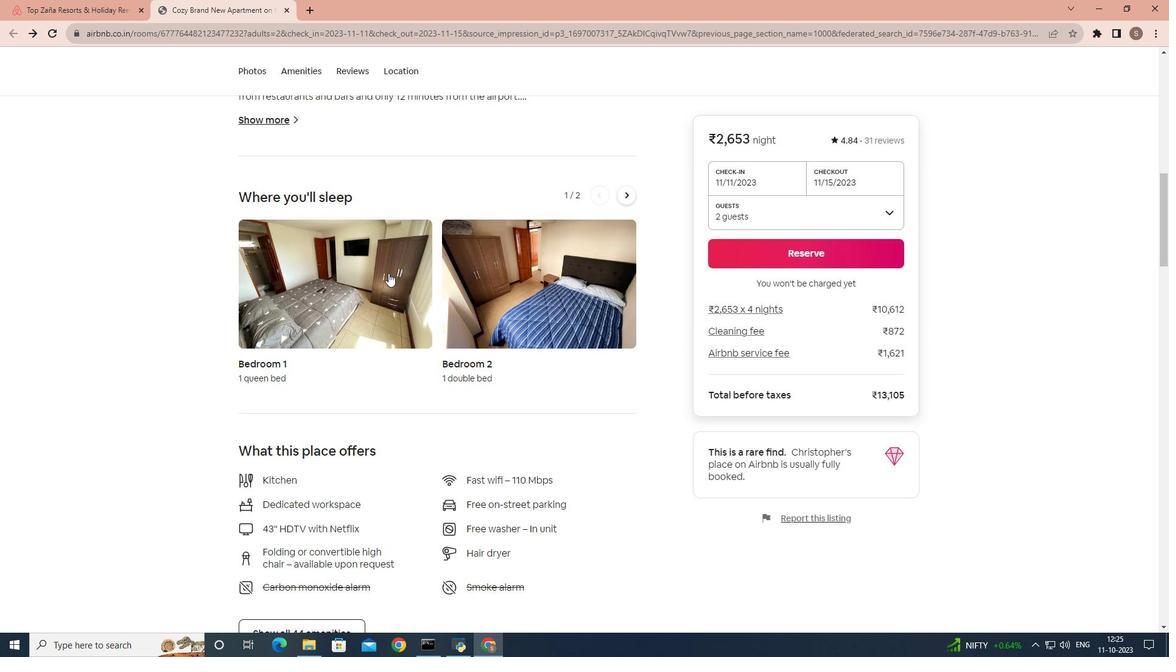 
Action: Mouse moved to (388, 273)
Screenshot: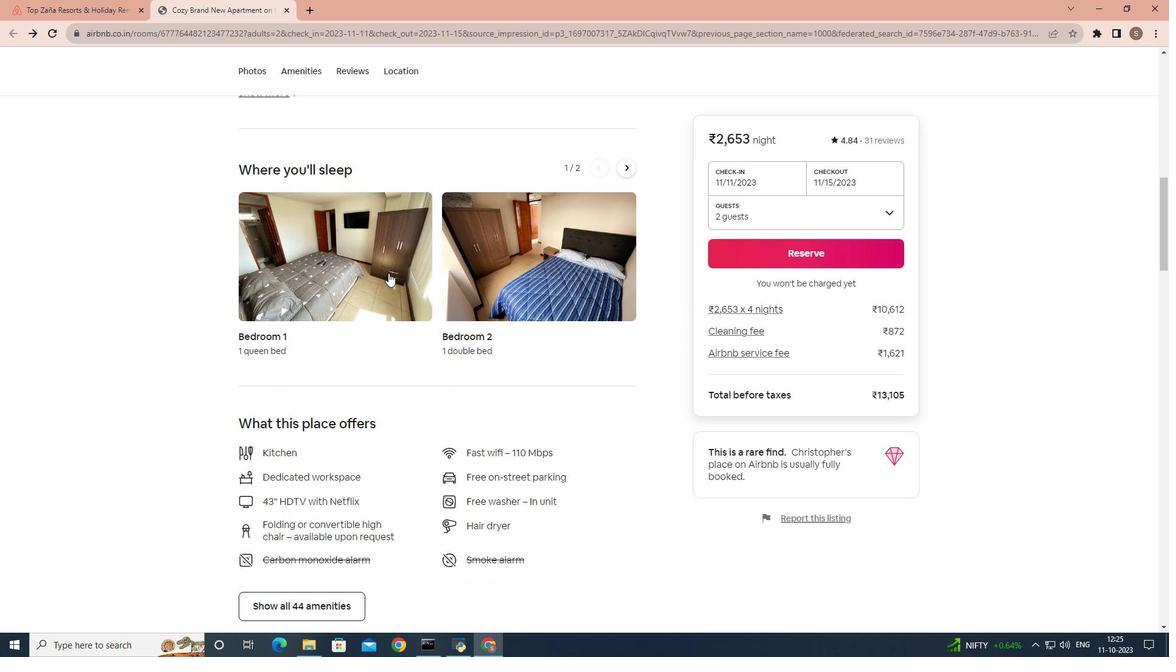 
Action: Mouse scrolled (388, 272) with delta (0, 0)
Screenshot: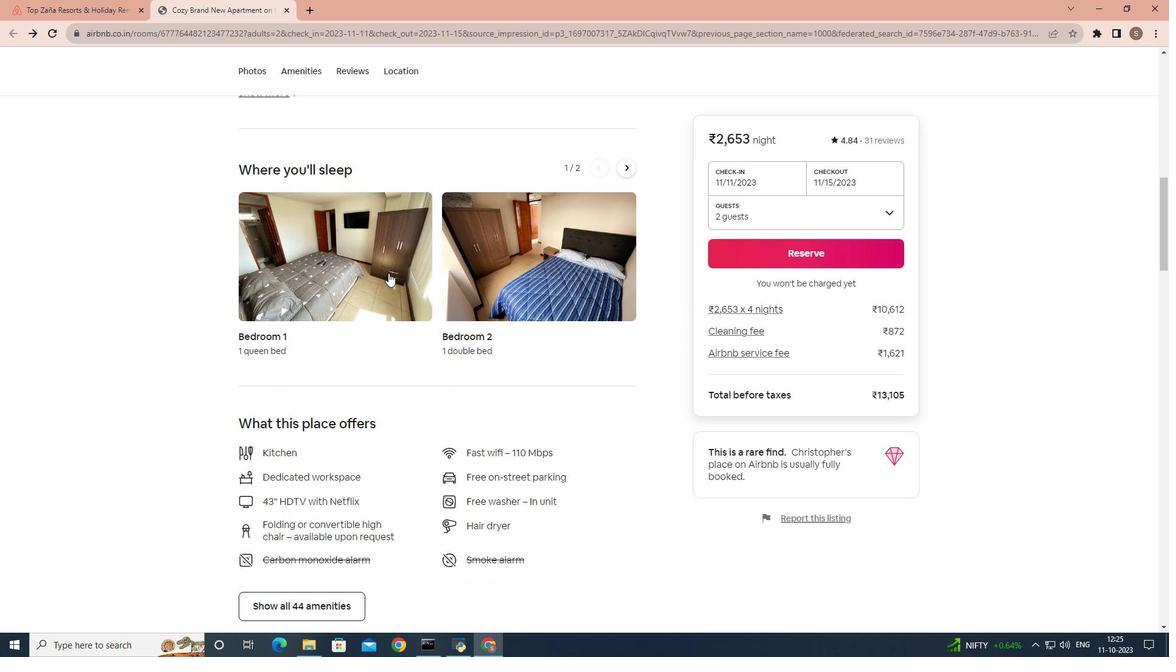 
Action: Mouse moved to (384, 280)
Screenshot: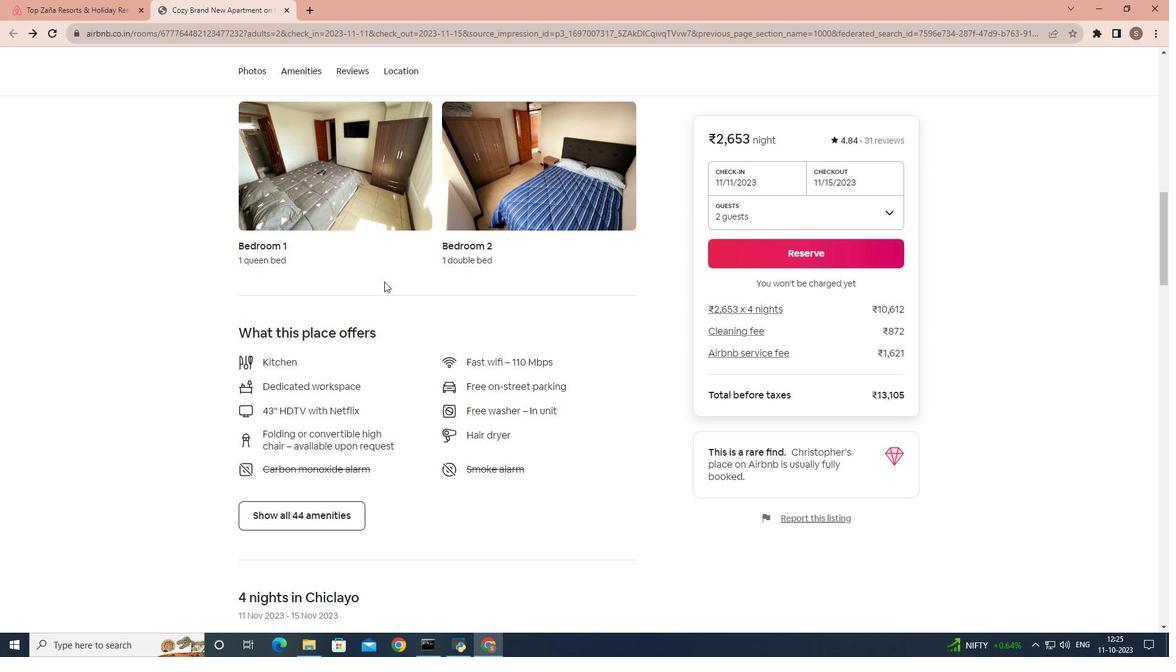 
Action: Mouse scrolled (384, 280) with delta (0, 0)
Screenshot: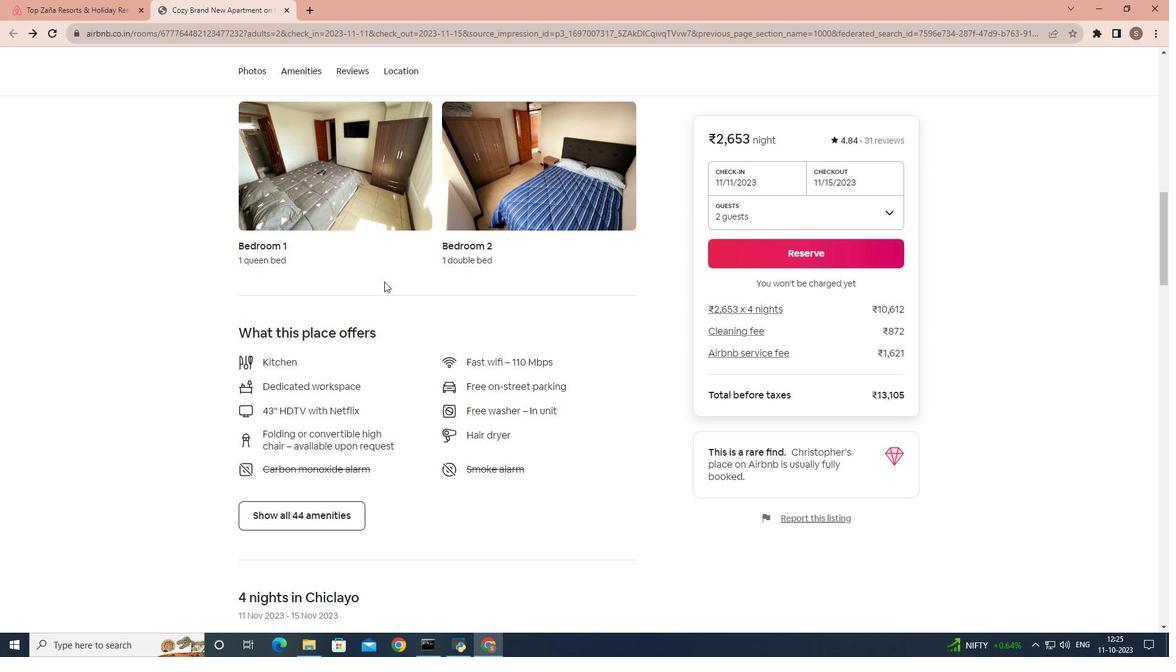 
Action: Mouse moved to (380, 290)
Screenshot: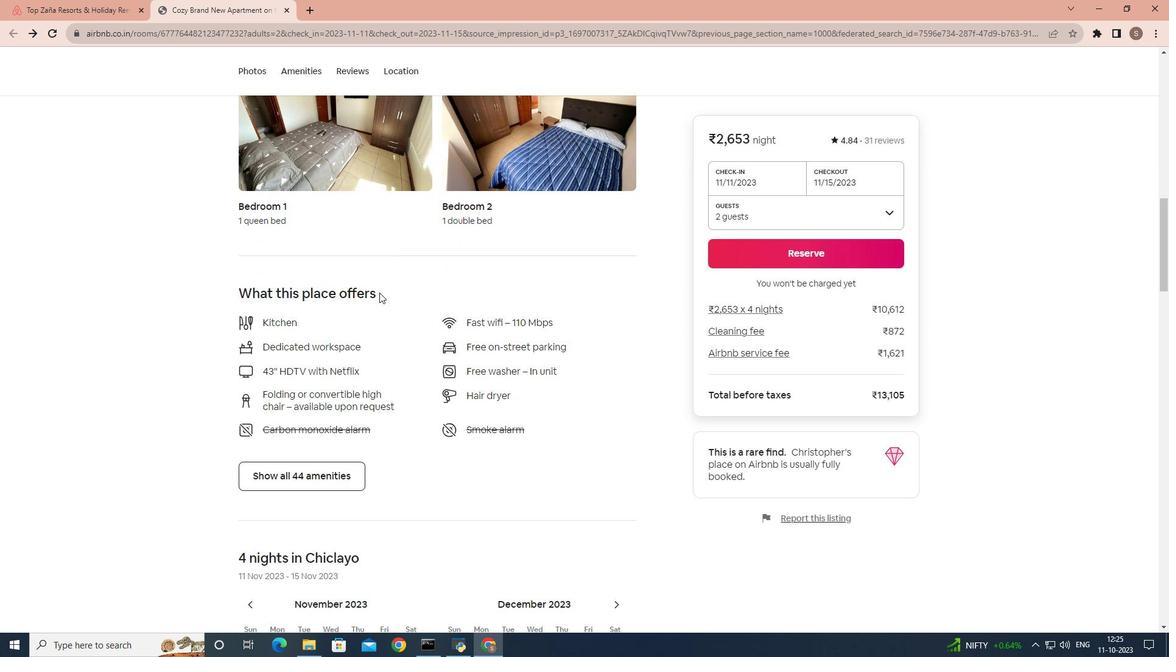 
Action: Mouse scrolled (380, 289) with delta (0, 0)
Screenshot: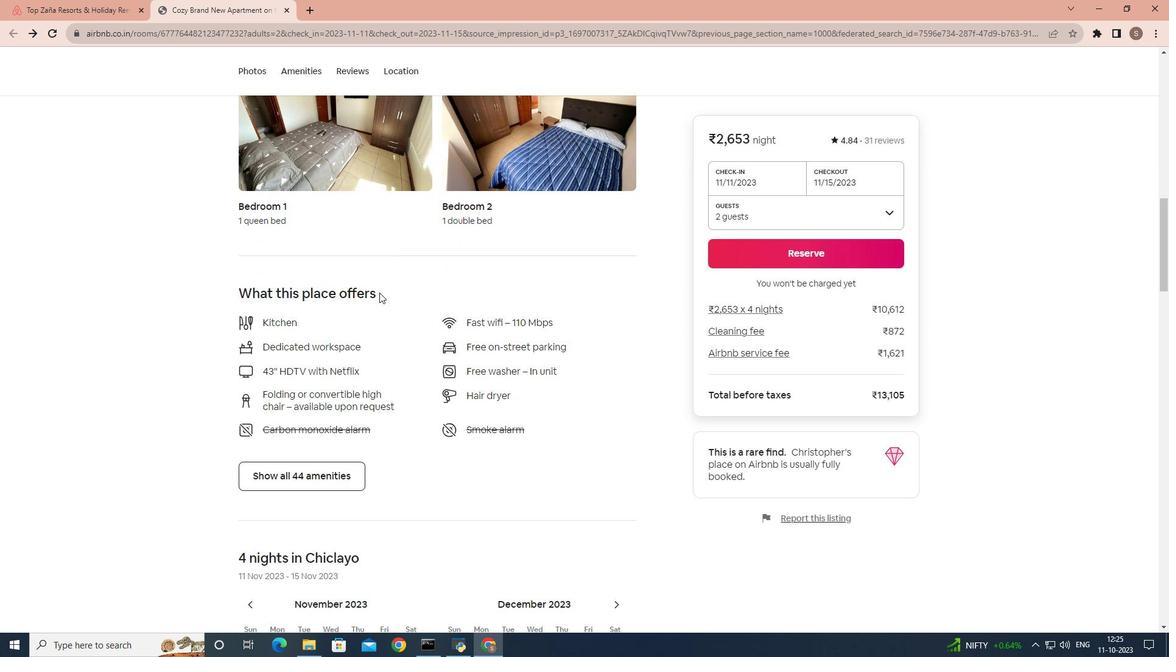 
Action: Mouse moved to (361, 327)
Screenshot: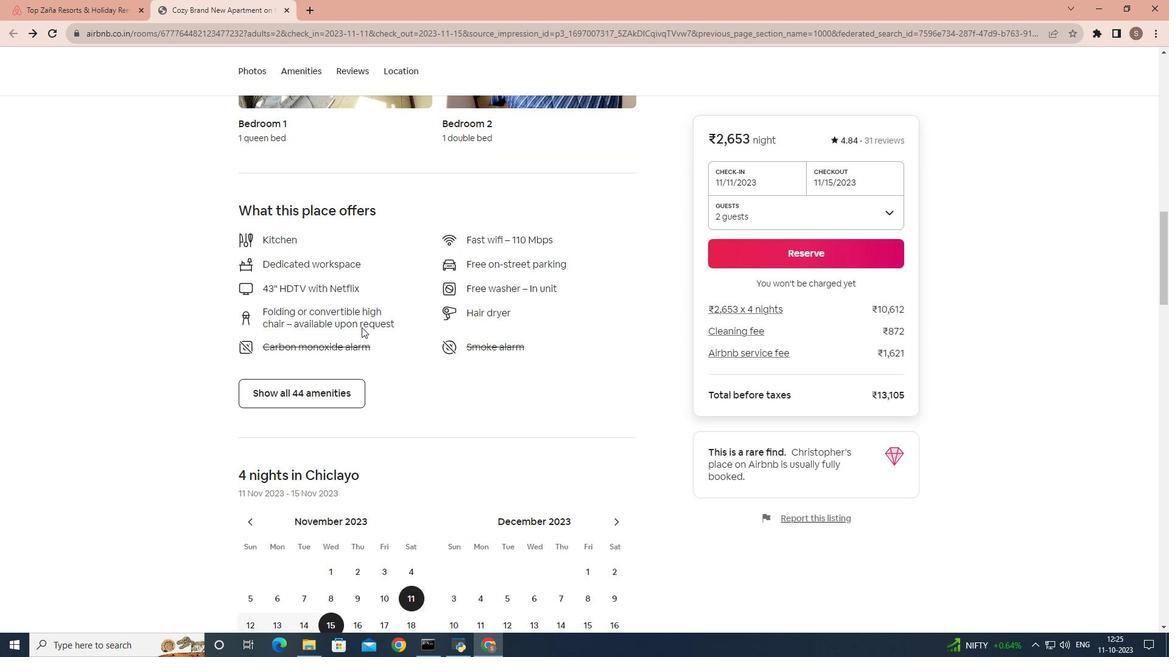 
Action: Mouse scrolled (361, 326) with delta (0, 0)
Screenshot: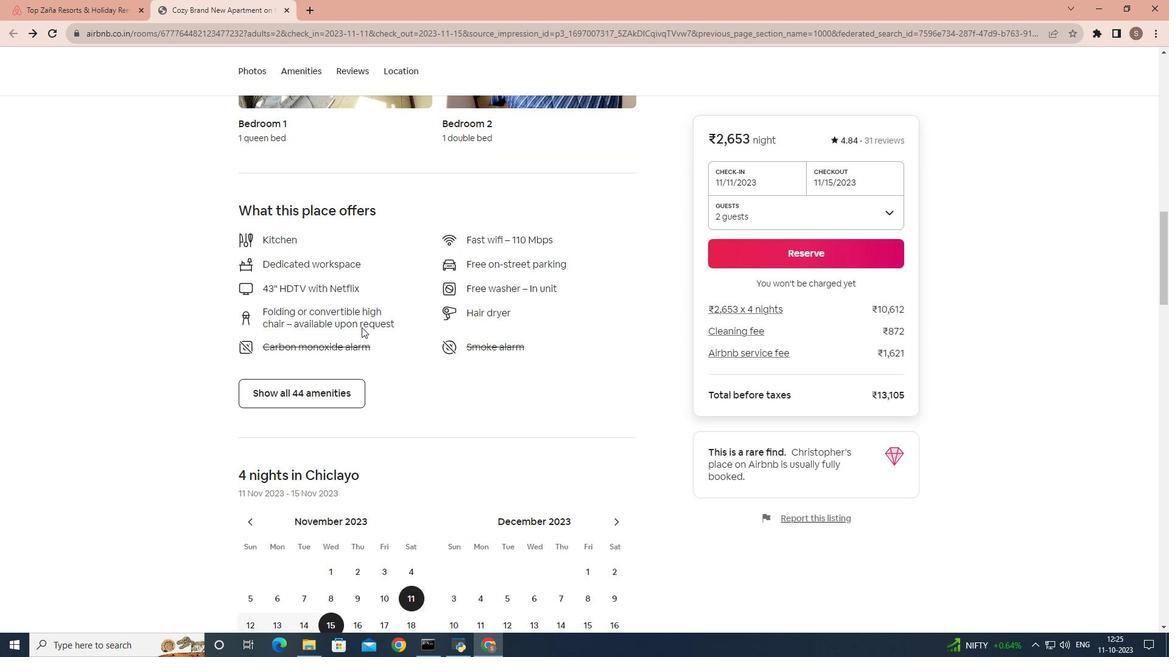 
Action: Mouse moved to (349, 333)
Screenshot: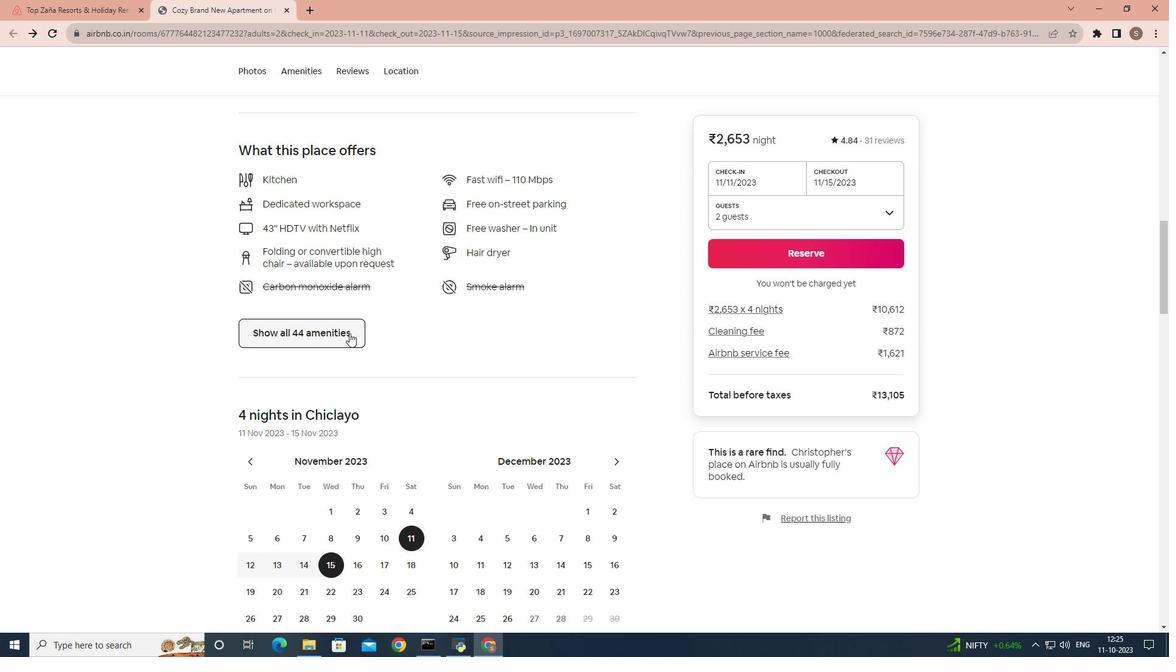 
Action: Mouse pressed left at (349, 333)
Screenshot: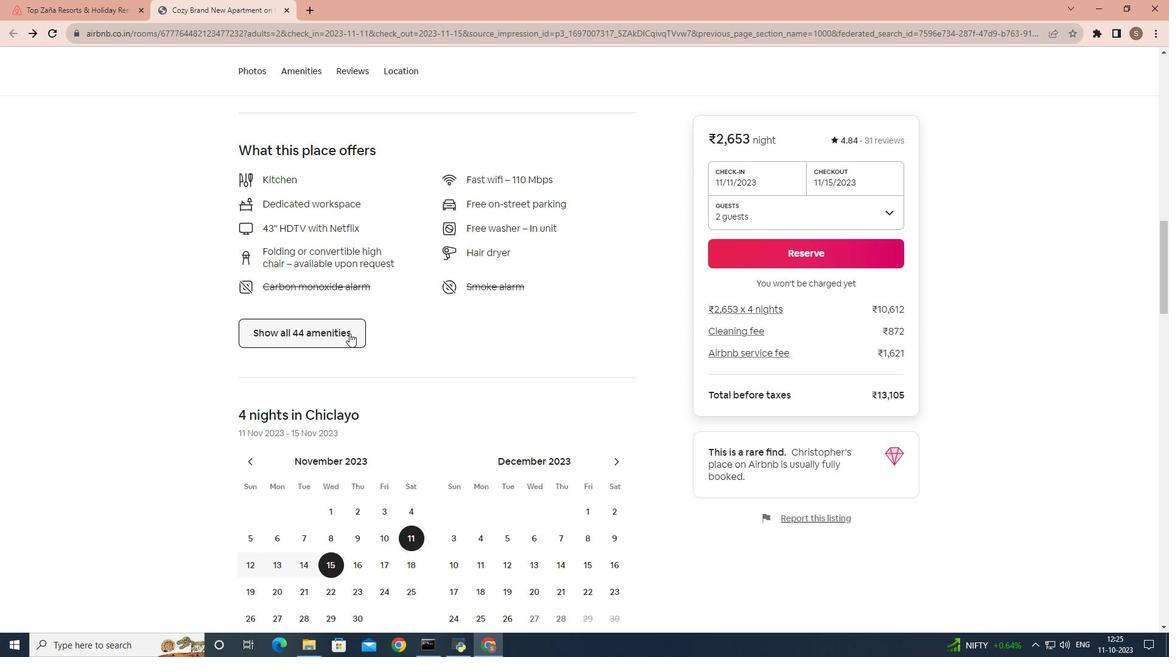 
Action: Mouse moved to (450, 331)
Screenshot: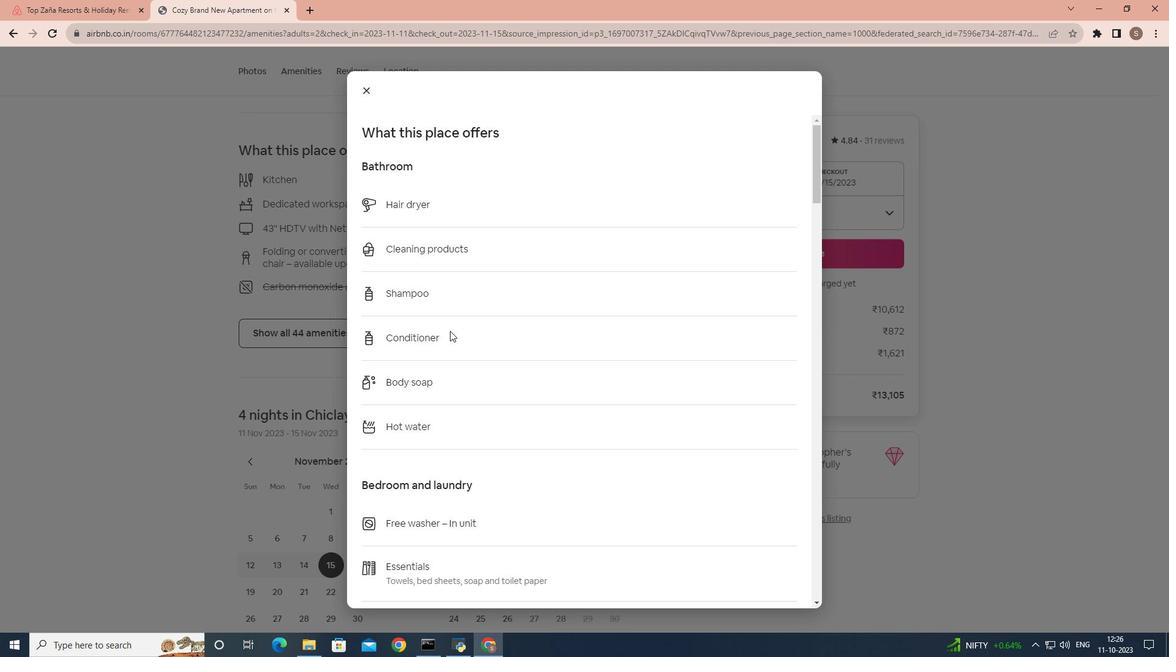 
Action: Mouse scrolled (450, 330) with delta (0, 0)
Screenshot: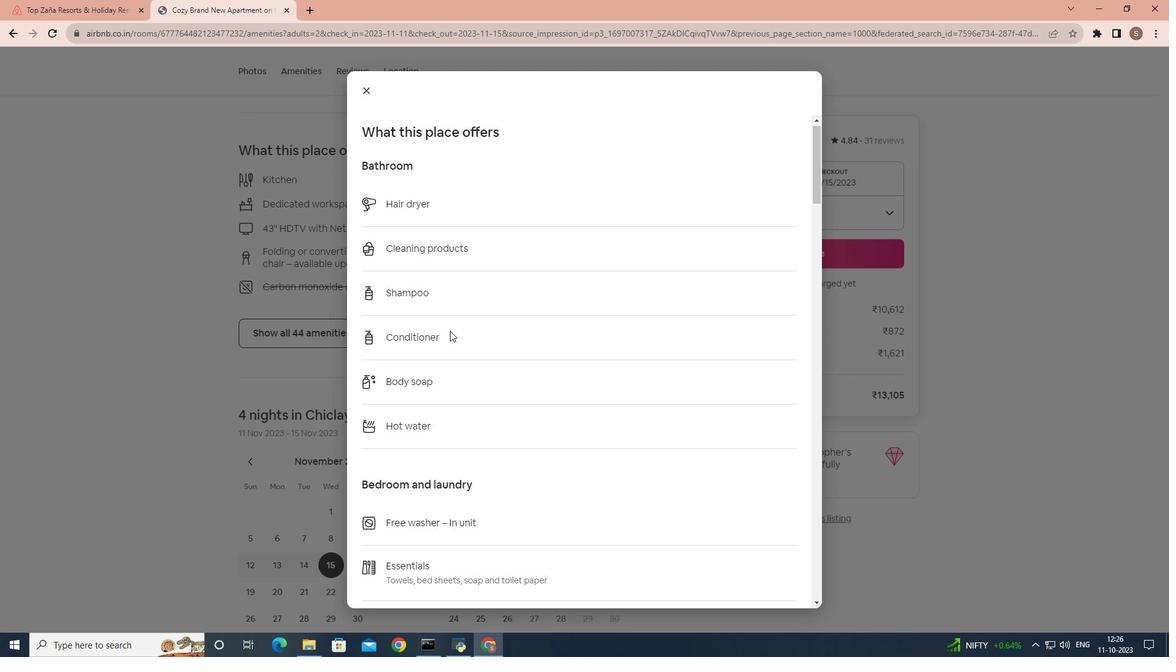 
Action: Mouse scrolled (450, 330) with delta (0, 0)
Screenshot: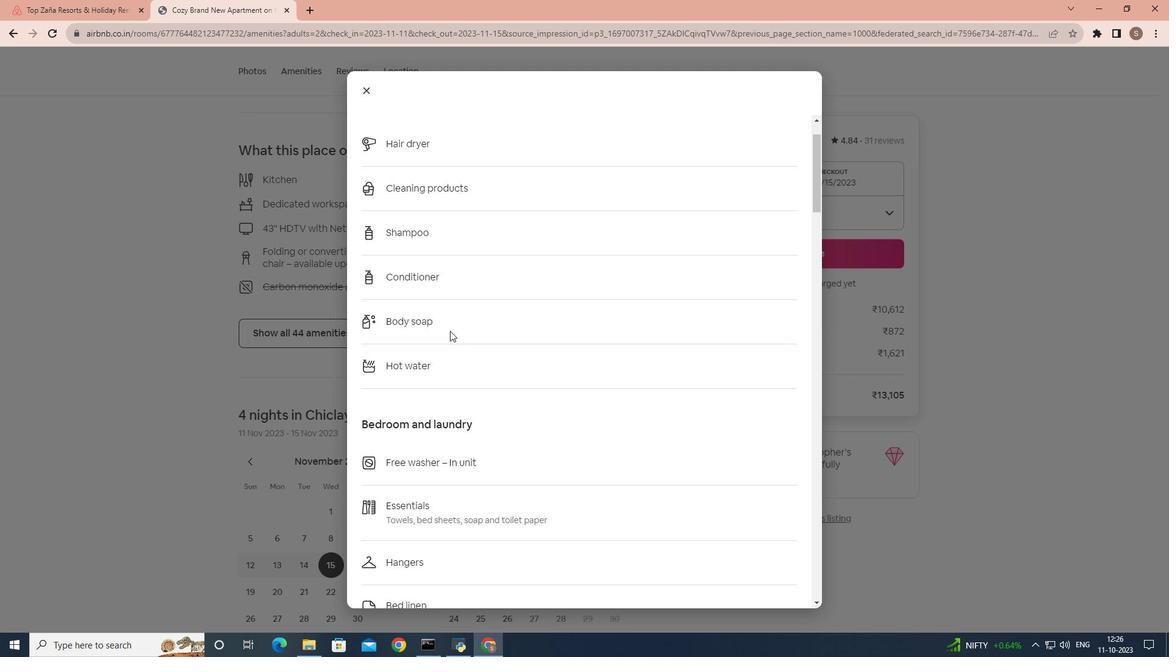 
Action: Mouse scrolled (450, 330) with delta (0, 0)
Screenshot: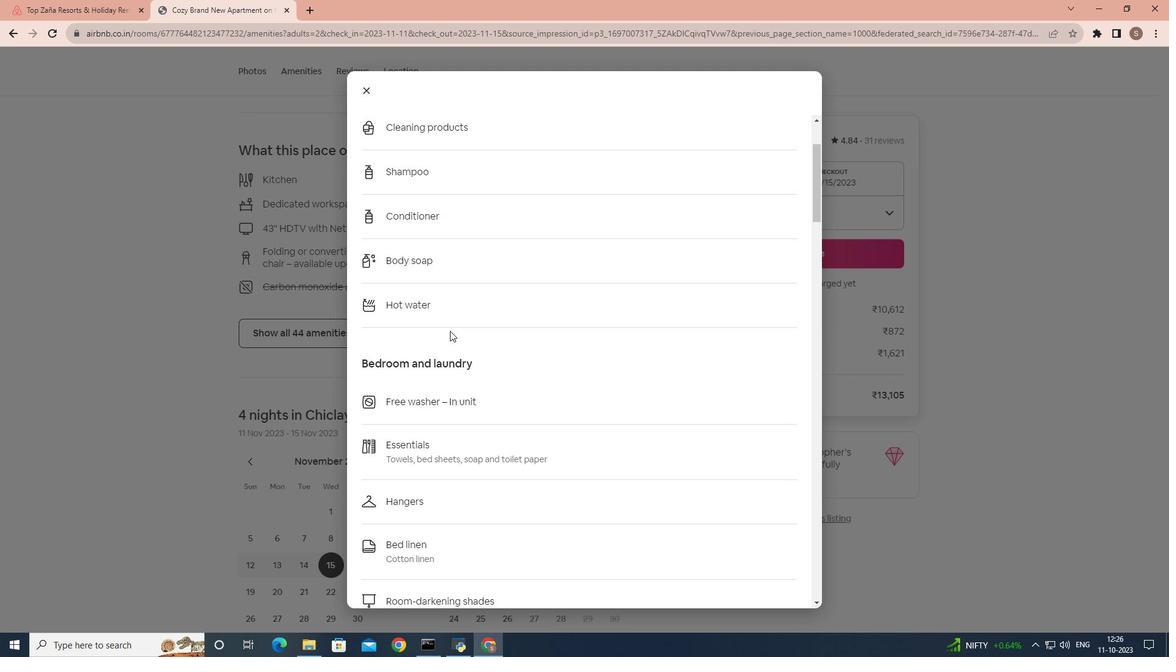 
Action: Mouse scrolled (450, 330) with delta (0, 0)
Screenshot: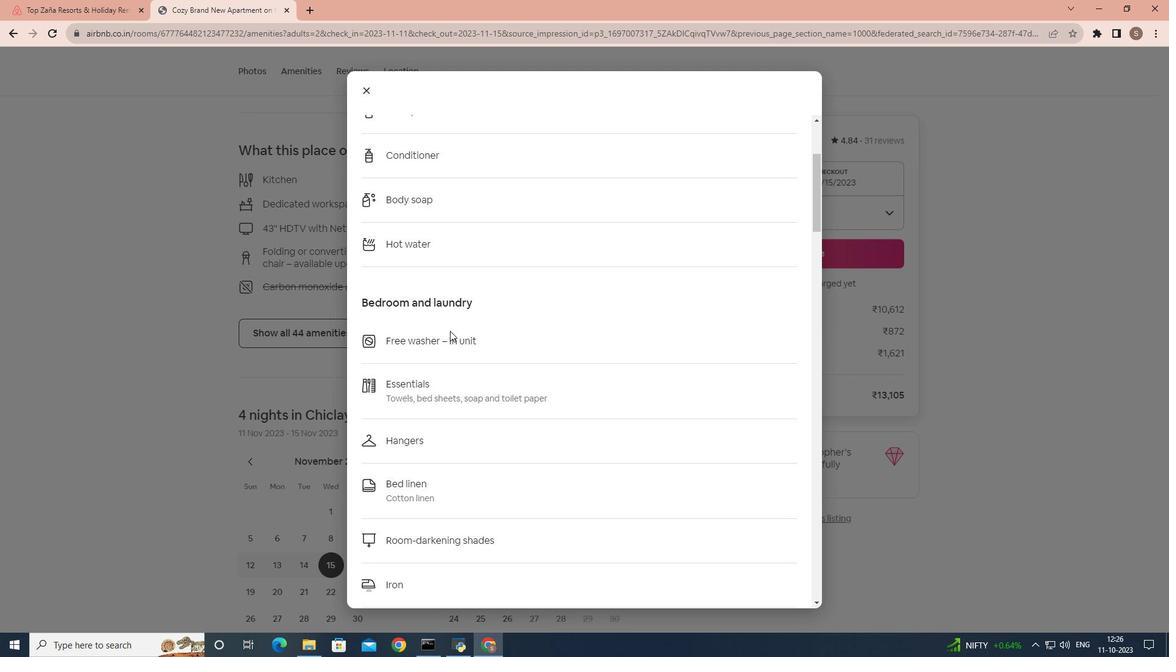 
Action: Mouse scrolled (450, 330) with delta (0, 0)
Screenshot: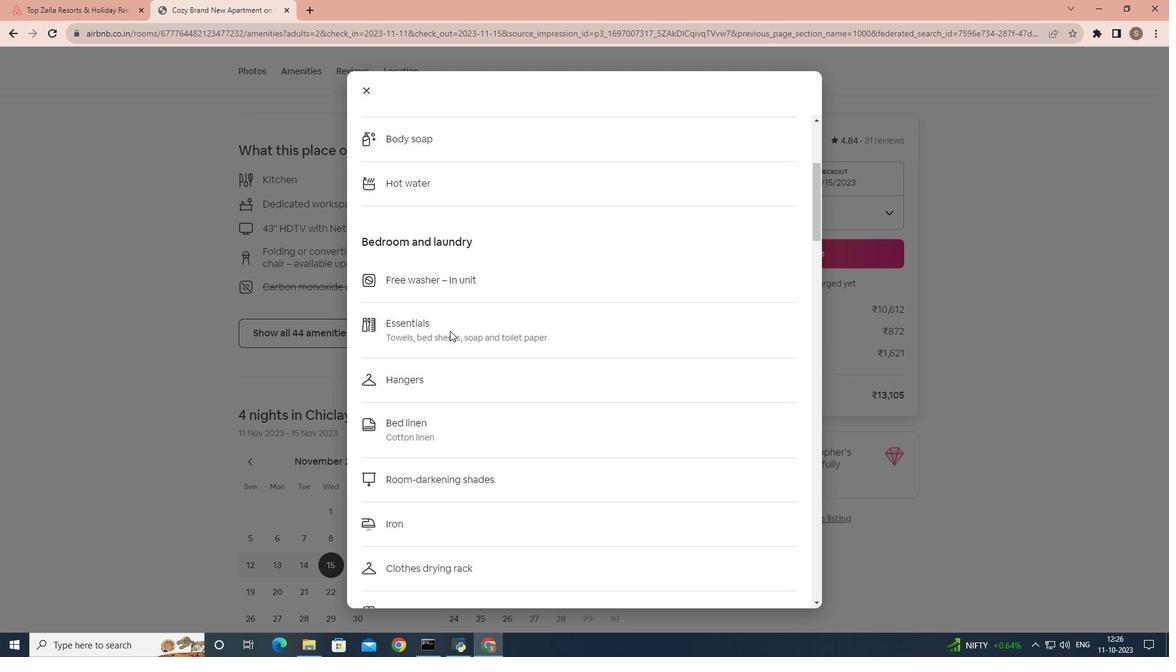 
Action: Mouse scrolled (450, 330) with delta (0, 0)
Screenshot: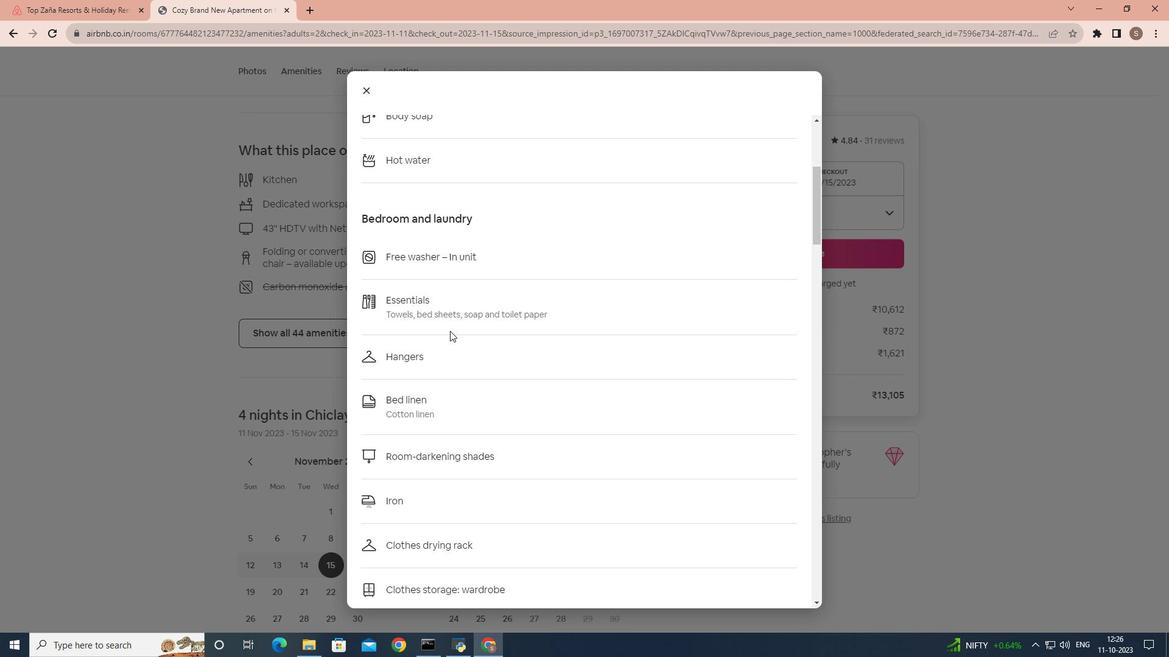
Action: Mouse scrolled (450, 330) with delta (0, 0)
Screenshot: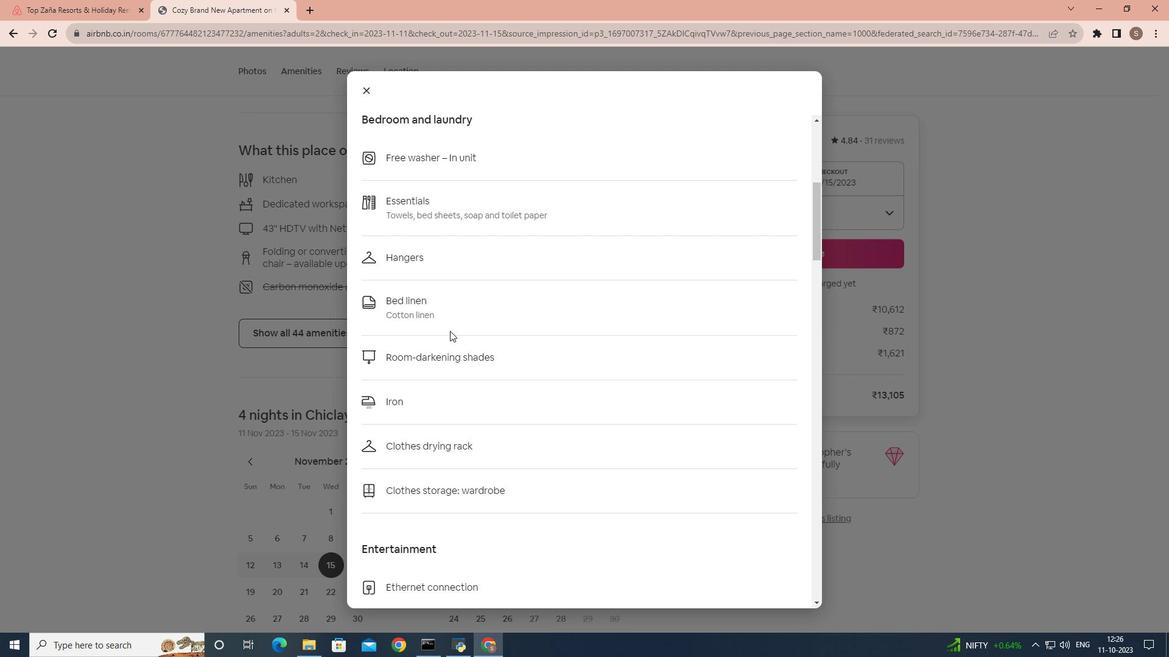 
Action: Mouse scrolled (450, 330) with delta (0, 0)
Screenshot: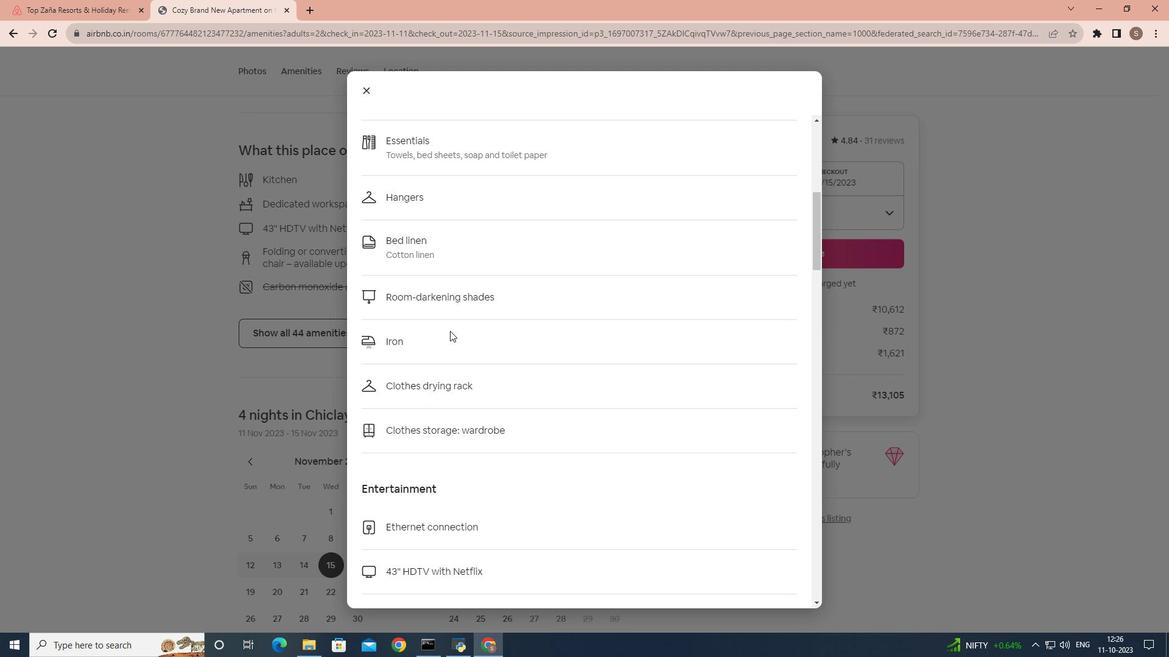 
Action: Mouse scrolled (450, 330) with delta (0, 0)
Screenshot: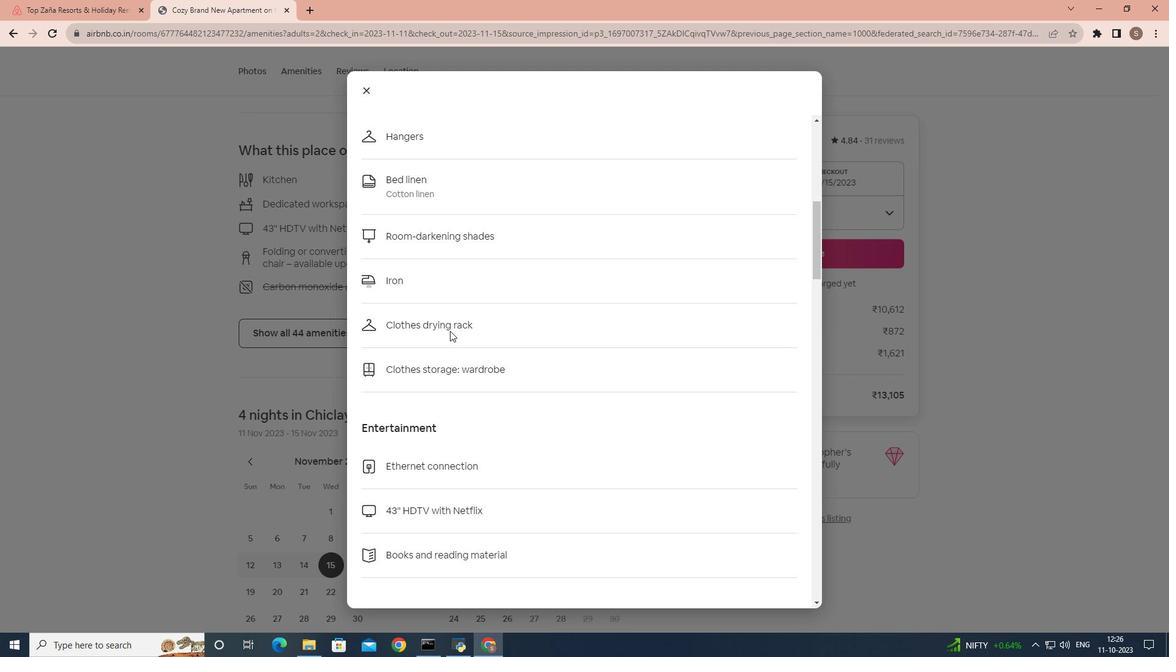 
Action: Mouse scrolled (450, 330) with delta (0, 0)
Screenshot: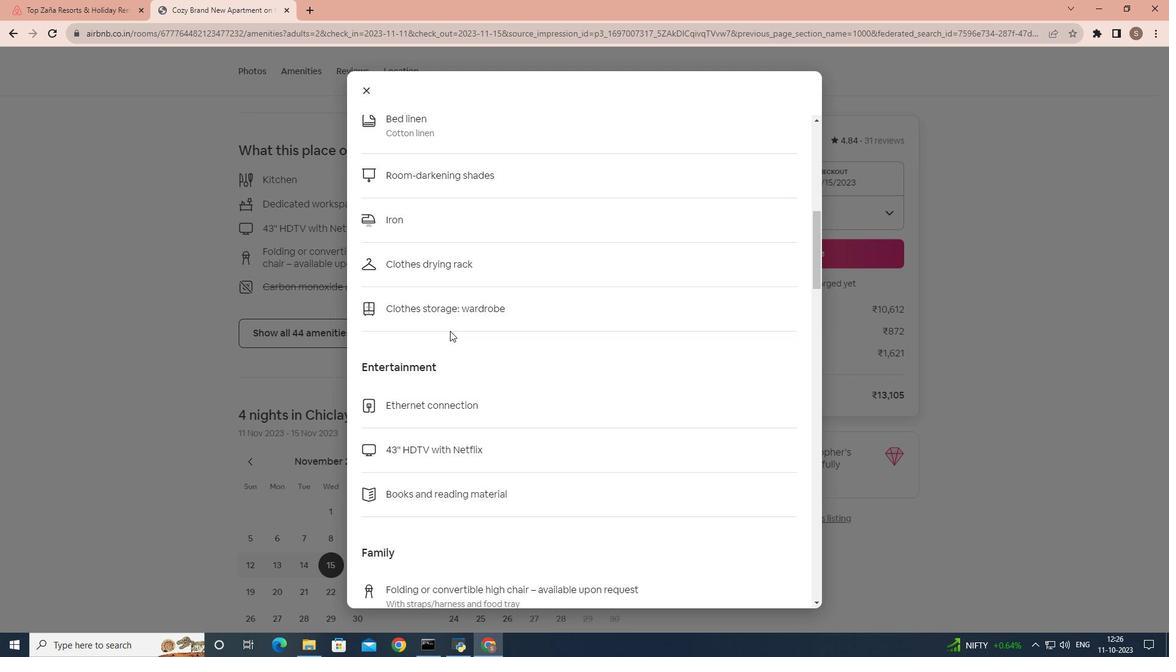
Action: Mouse scrolled (450, 330) with delta (0, 0)
Screenshot: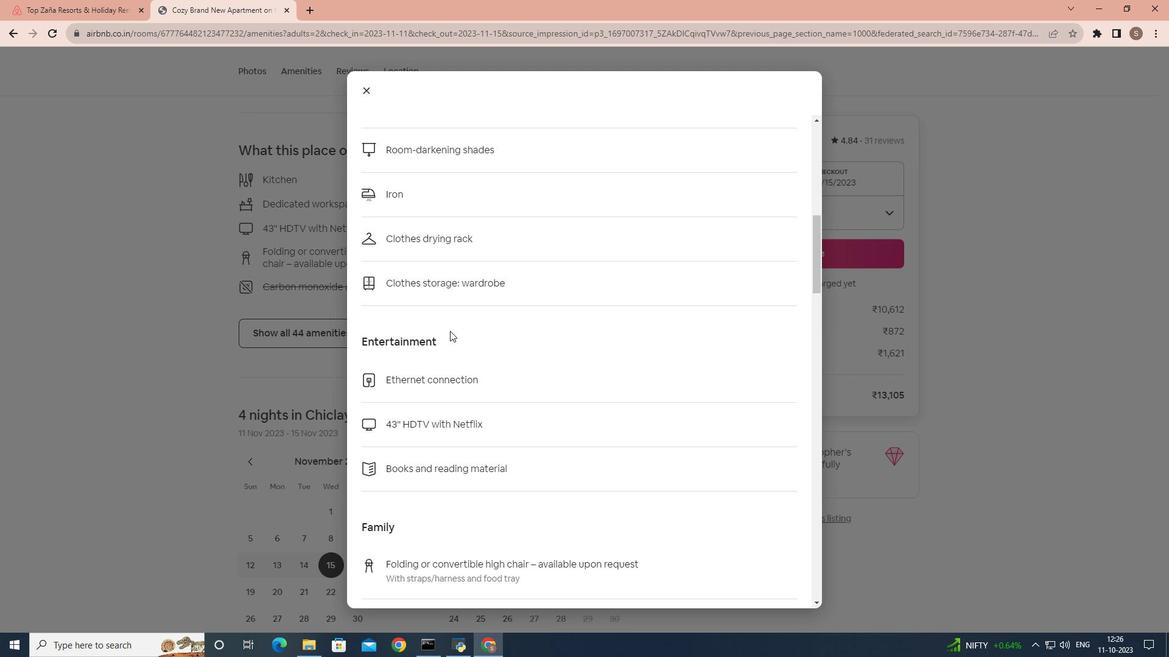 
Action: Mouse scrolled (450, 330) with delta (0, 0)
Screenshot: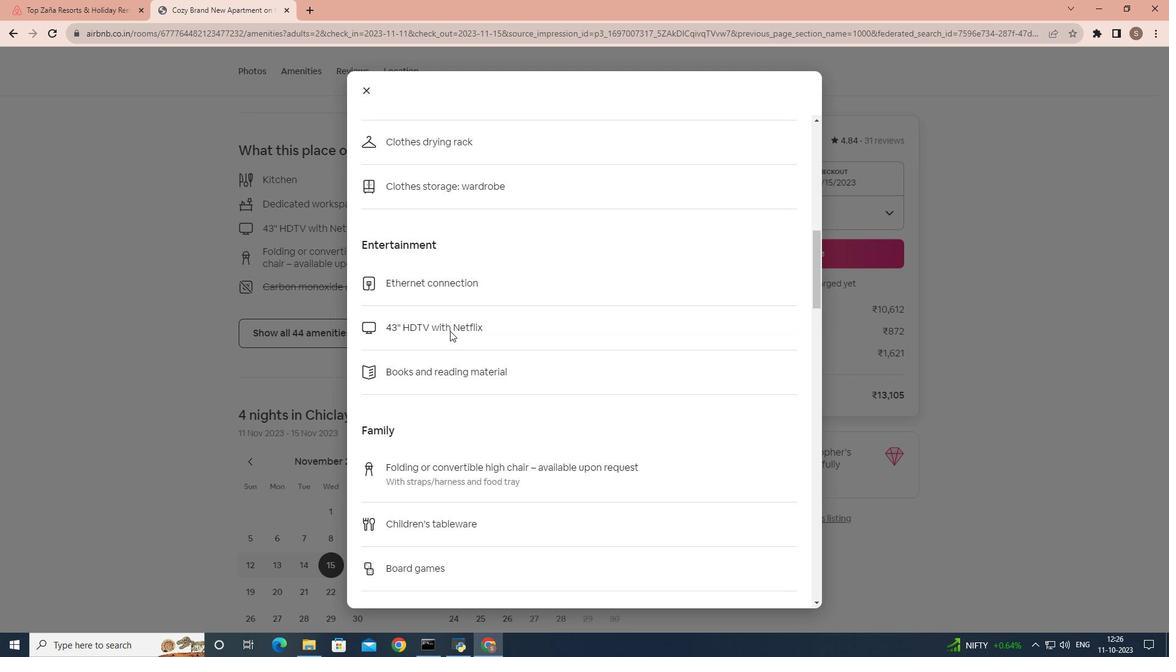 
Action: Mouse scrolled (450, 330) with delta (0, 0)
Screenshot: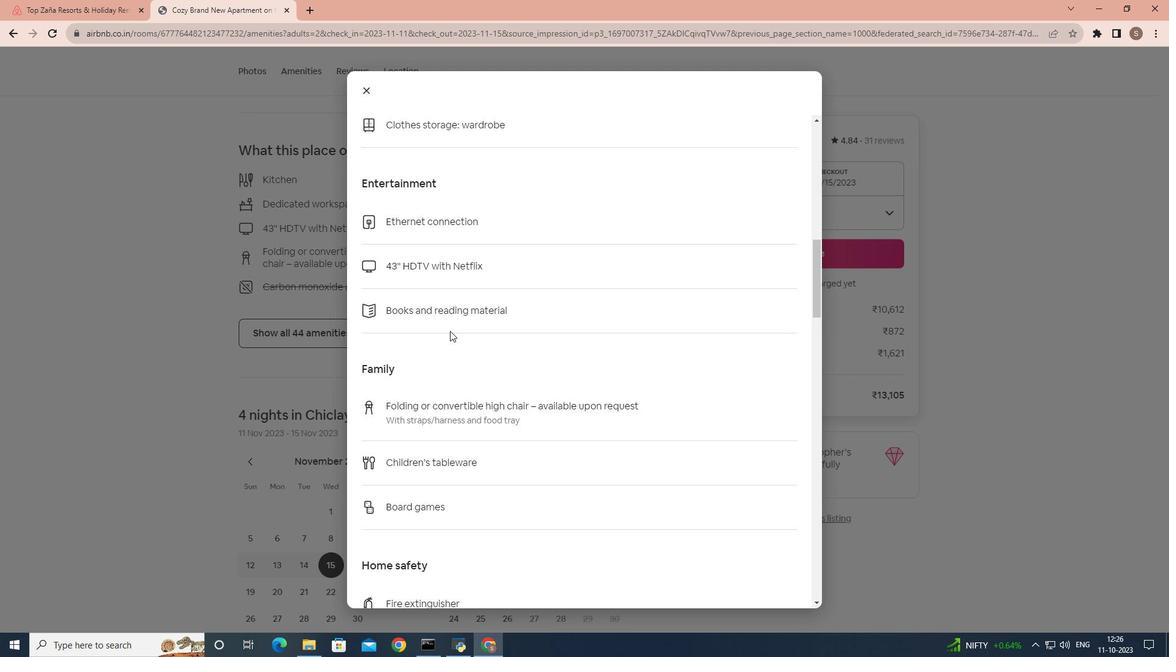 
Action: Mouse scrolled (450, 330) with delta (0, 0)
Screenshot: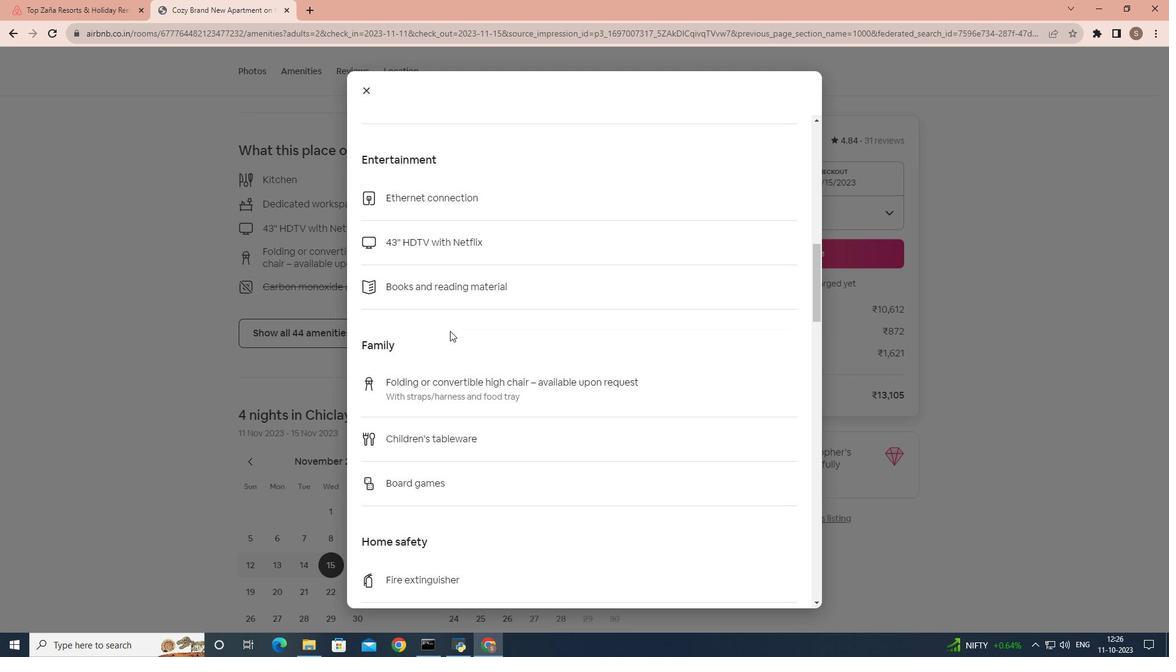 
Action: Mouse scrolled (450, 330) with delta (0, 0)
Screenshot: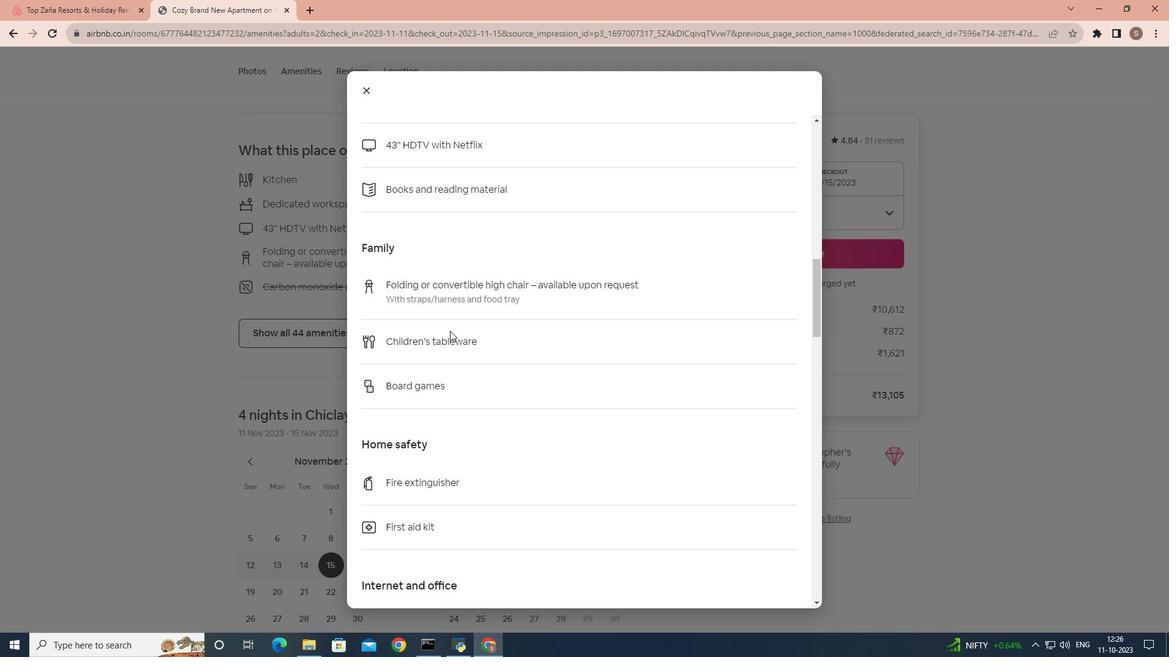 
Action: Mouse scrolled (450, 330) with delta (0, 0)
Screenshot: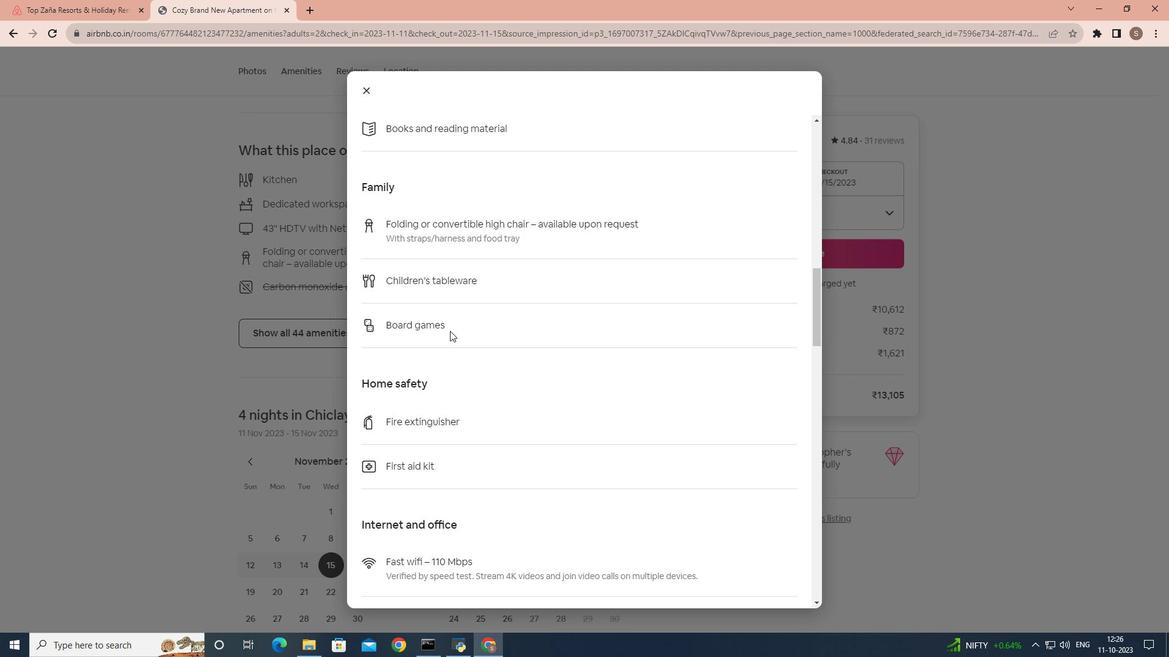 
Action: Mouse scrolled (450, 330) with delta (0, 0)
Screenshot: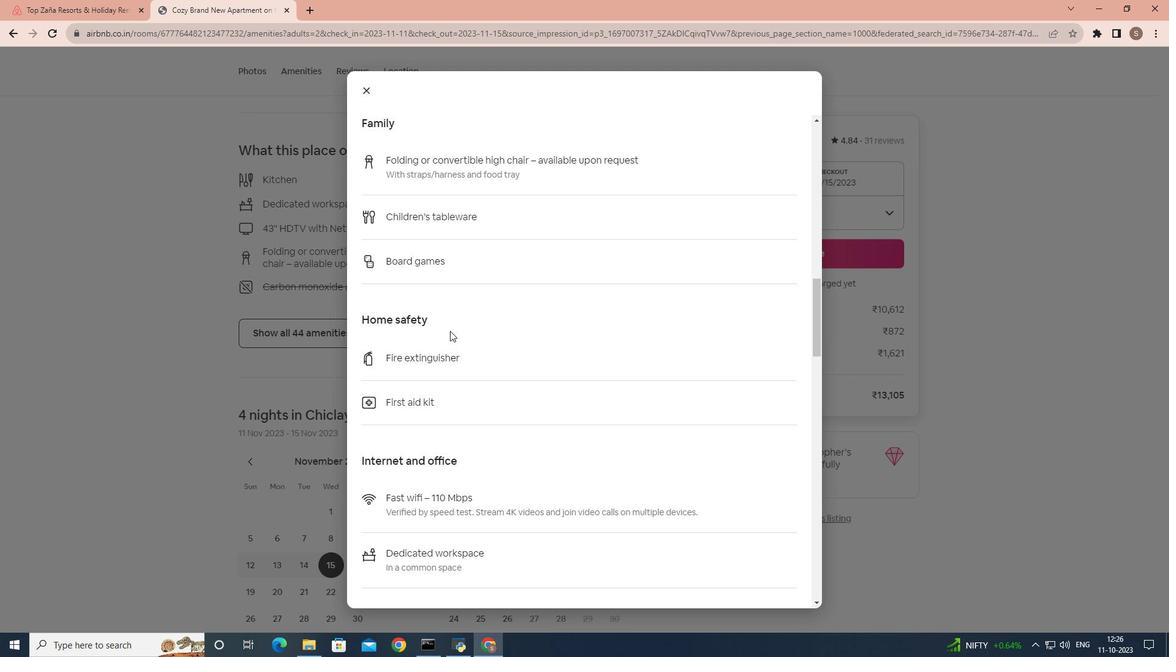 
Action: Mouse scrolled (450, 330) with delta (0, 0)
Screenshot: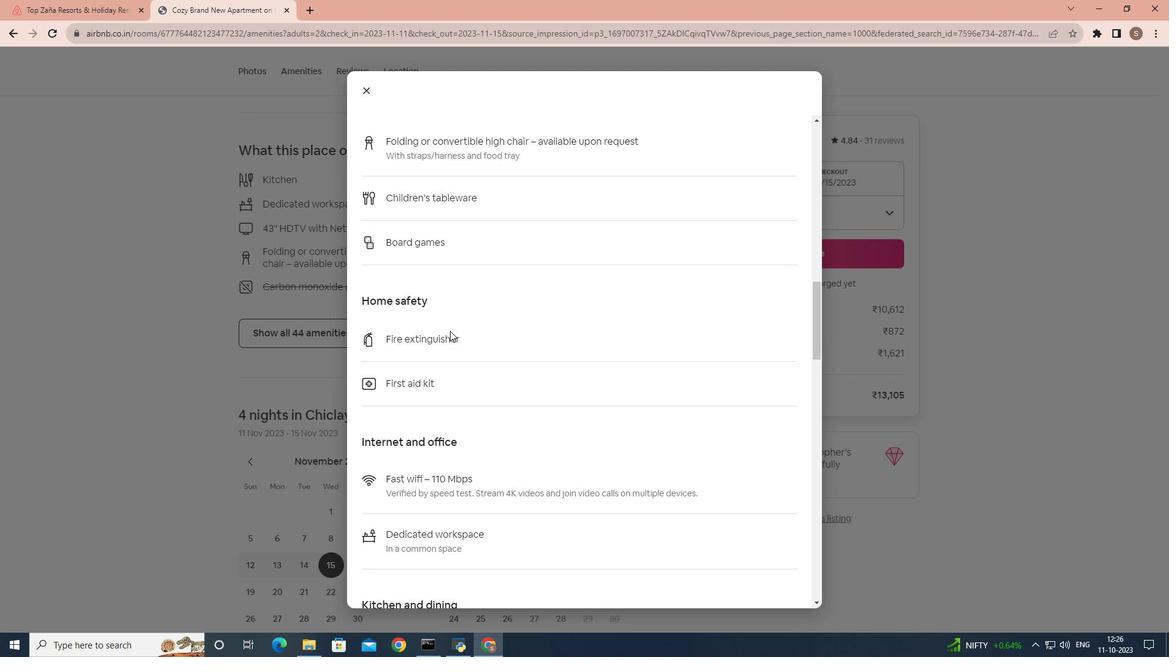 
Action: Mouse scrolled (450, 330) with delta (0, 0)
Screenshot: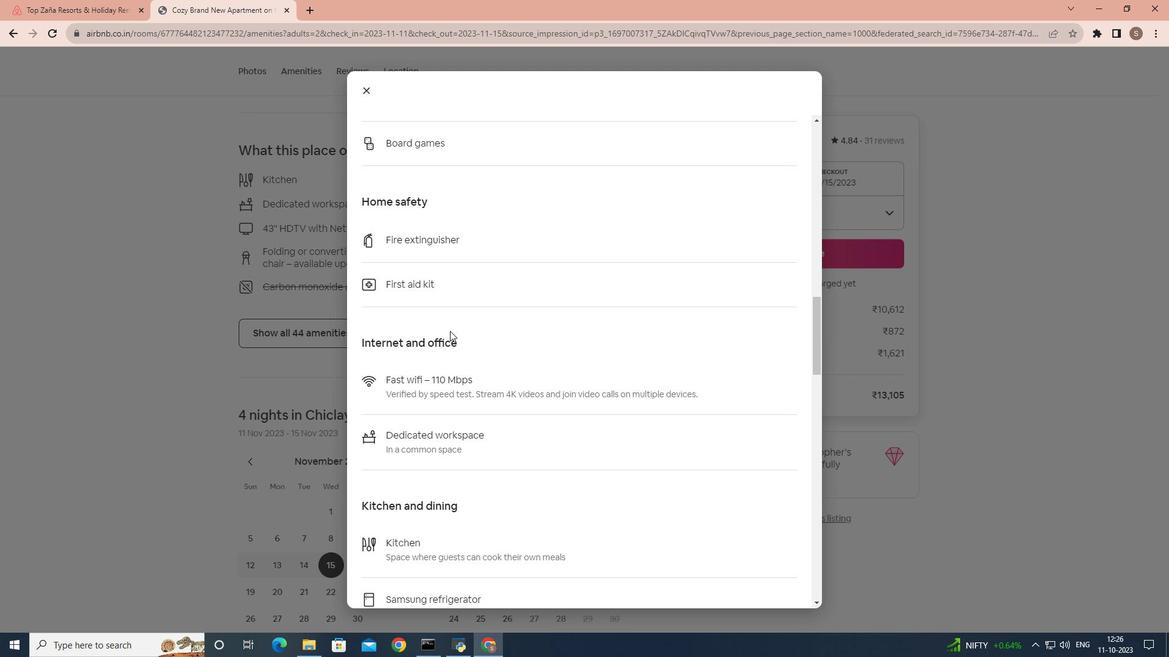 
Action: Mouse scrolled (450, 330) with delta (0, 0)
Screenshot: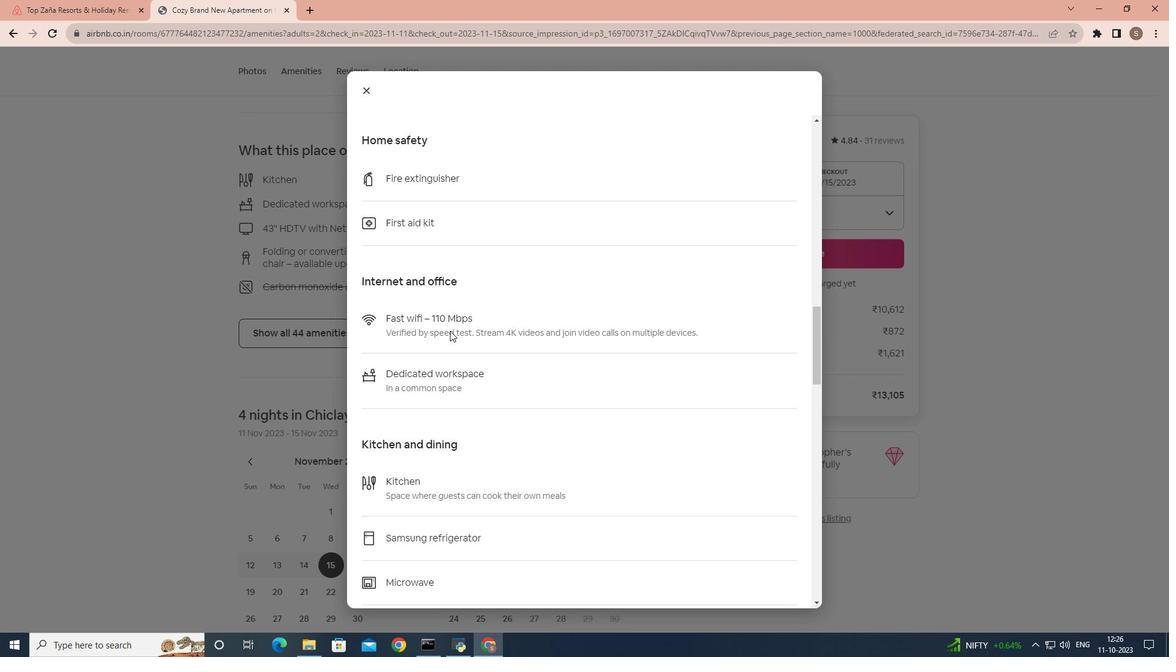 
Action: Mouse scrolled (450, 330) with delta (0, 0)
Screenshot: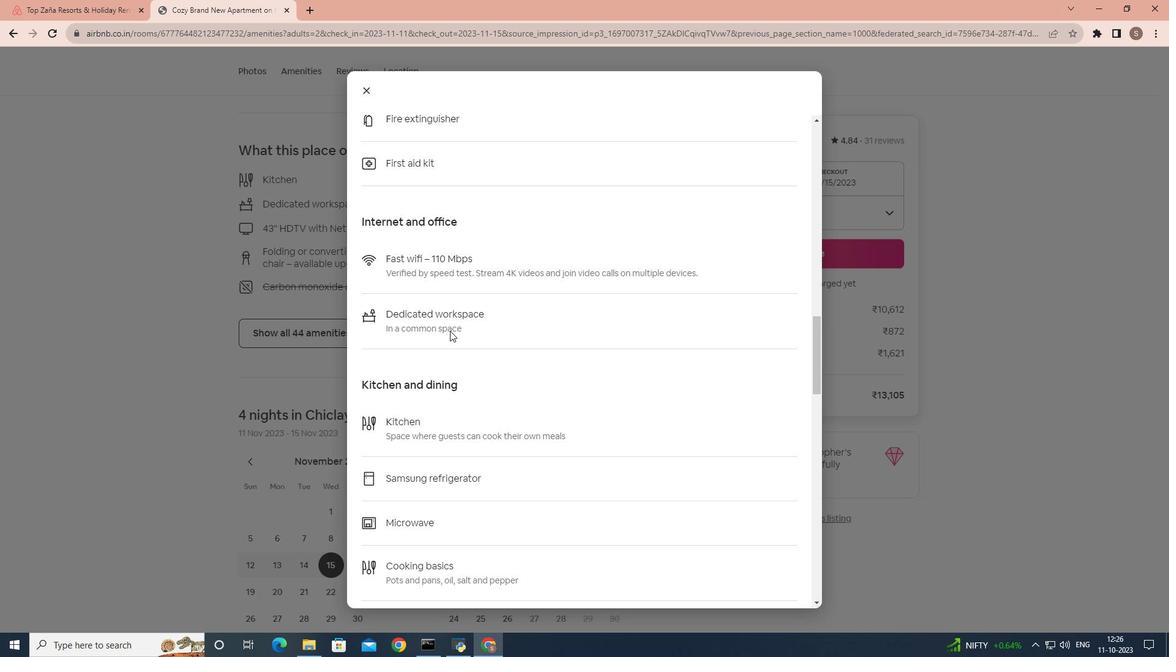 
Action: Mouse scrolled (450, 330) with delta (0, 0)
Screenshot: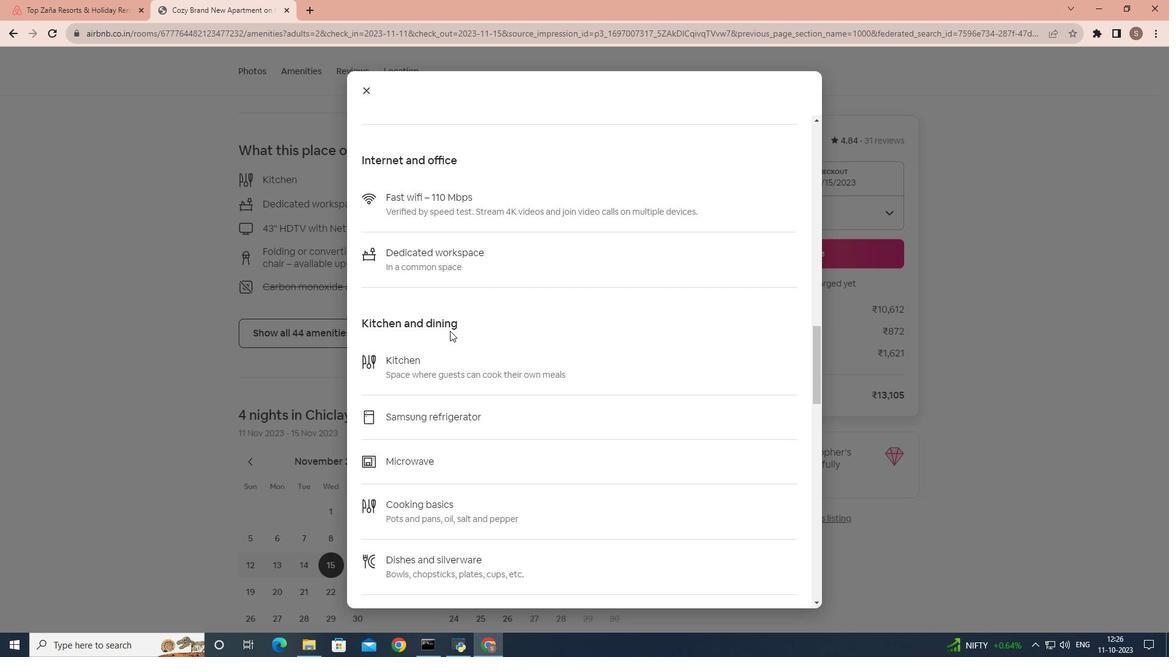 
Action: Mouse scrolled (450, 330) with delta (0, 0)
Screenshot: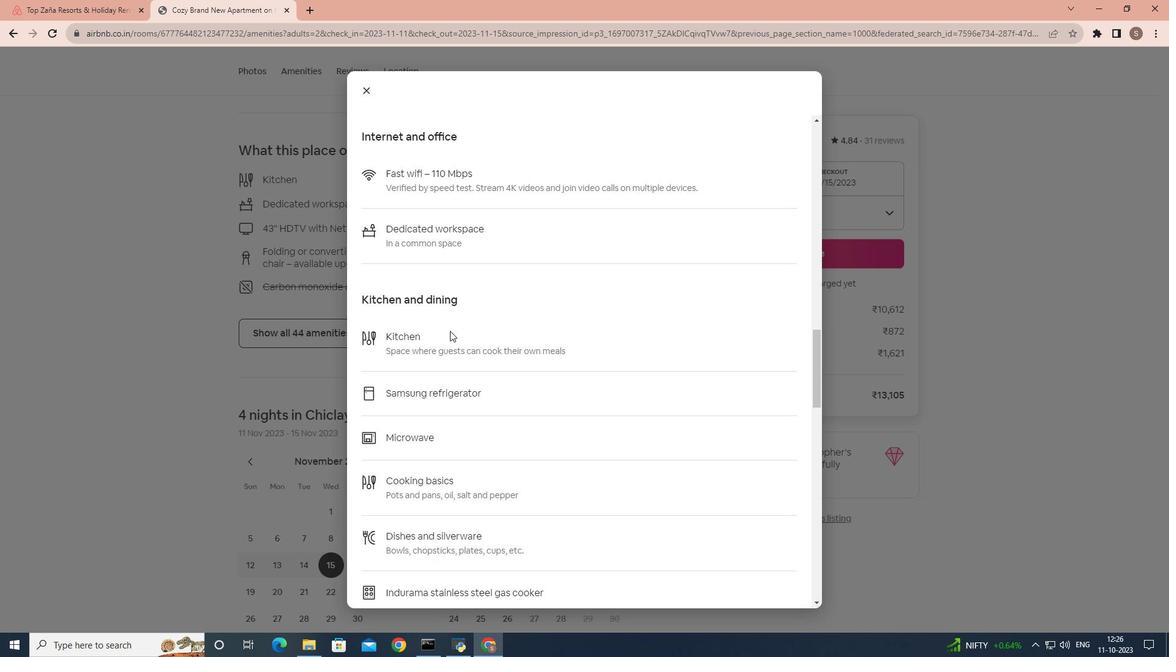 
Action: Mouse scrolled (450, 330) with delta (0, 0)
Screenshot: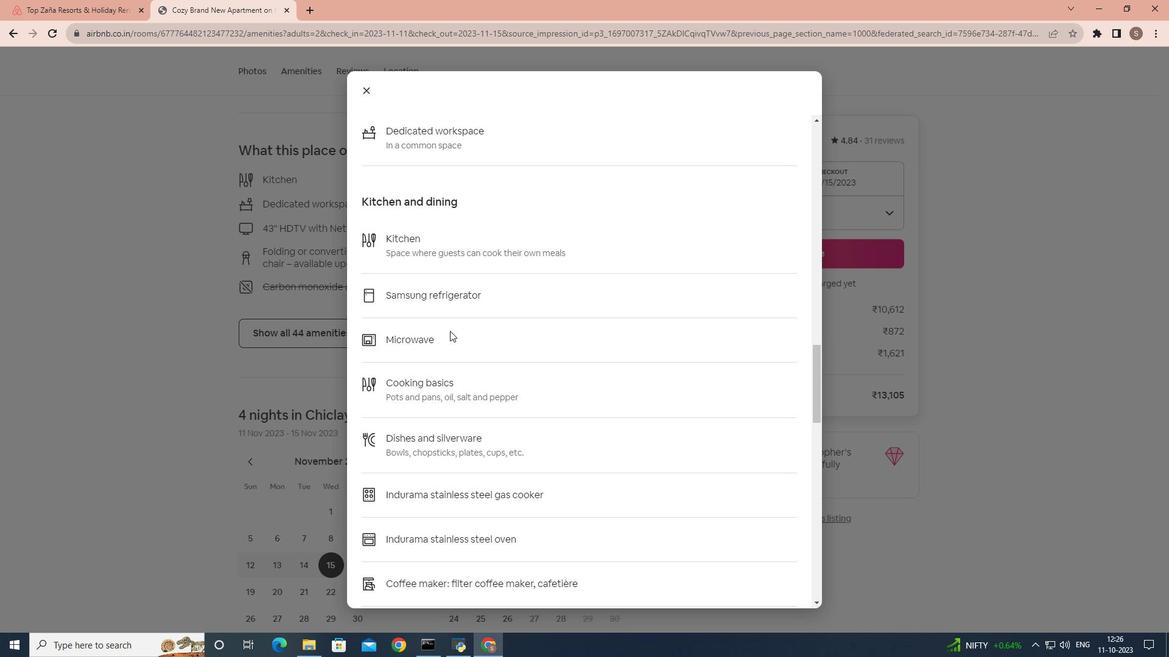 
Action: Mouse scrolled (450, 330) with delta (0, 0)
Screenshot: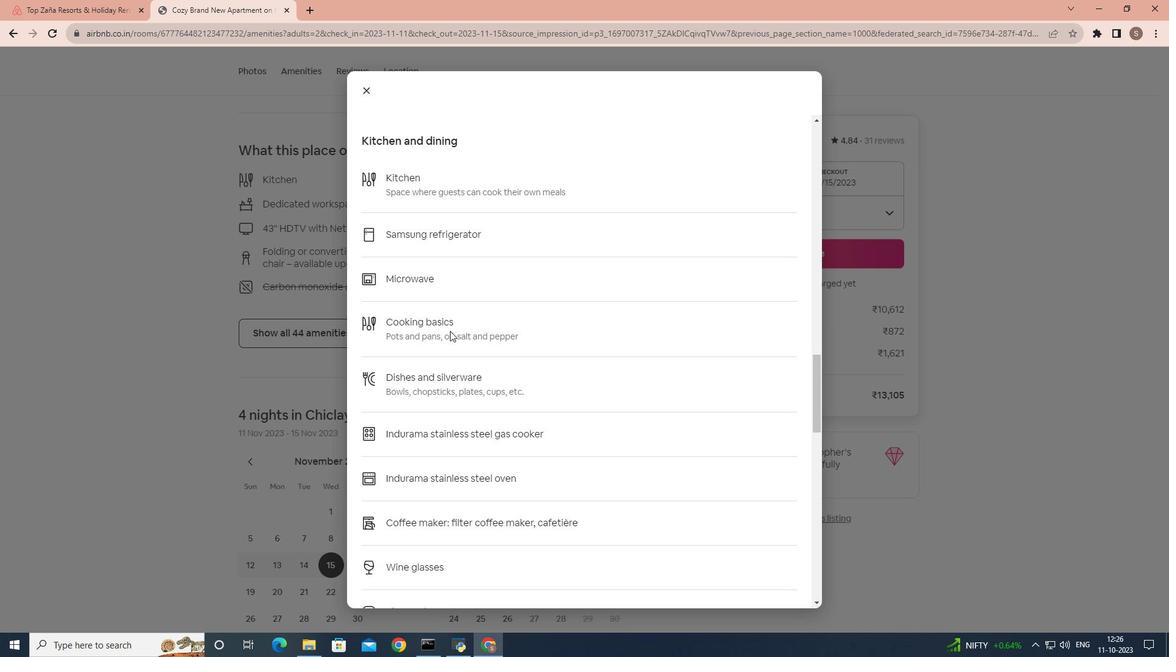 
Action: Mouse scrolled (450, 330) with delta (0, 0)
Screenshot: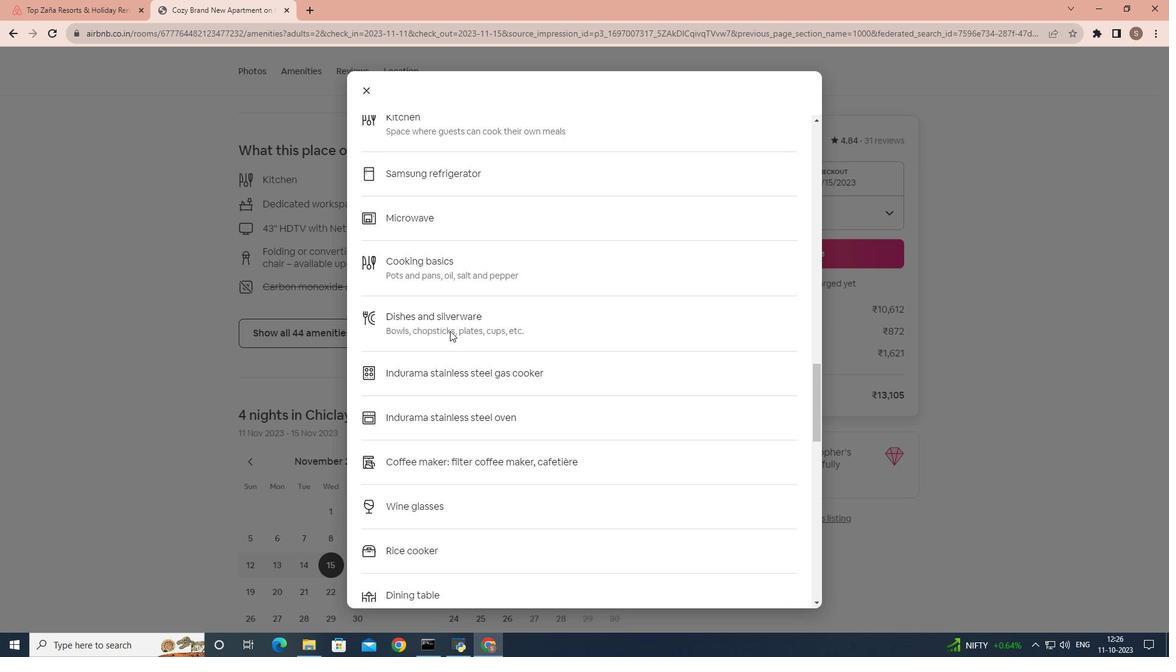 
Action: Mouse scrolled (450, 330) with delta (0, 0)
Screenshot: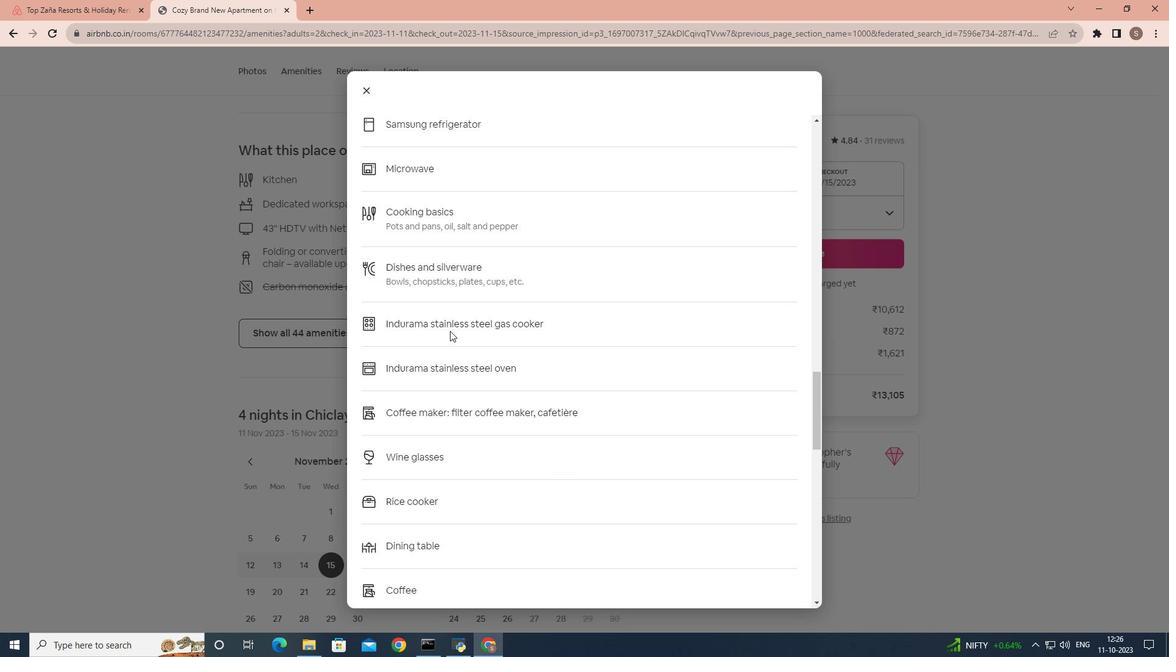 
Action: Mouse scrolled (450, 330) with delta (0, 0)
Screenshot: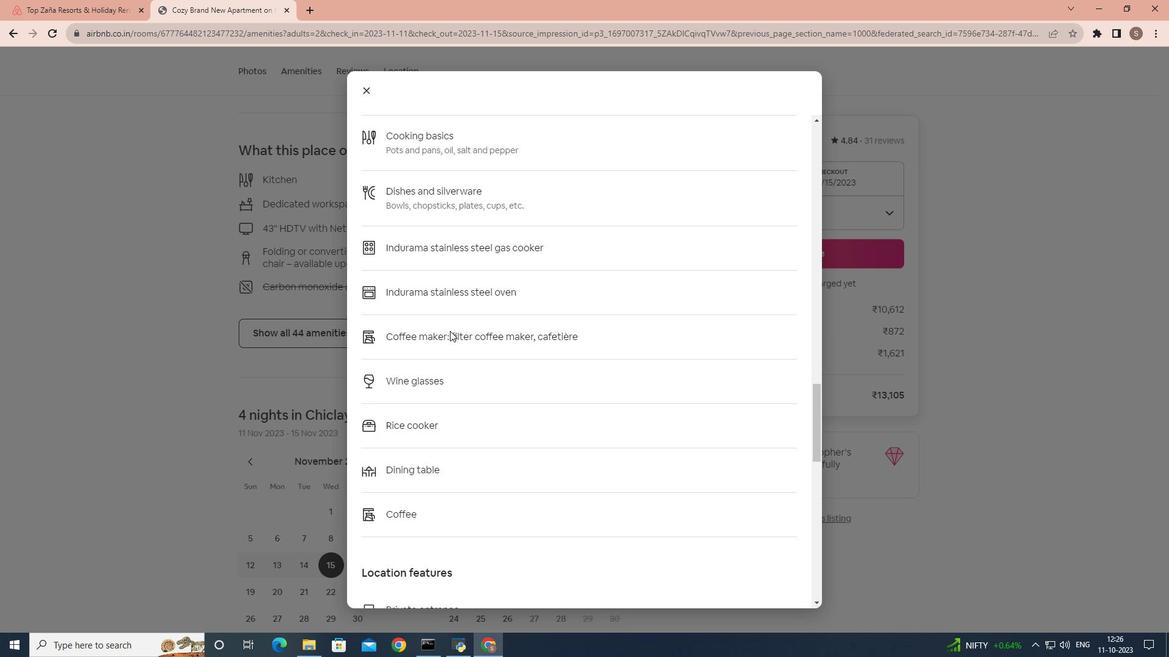 
Action: Mouse scrolled (450, 330) with delta (0, 0)
Screenshot: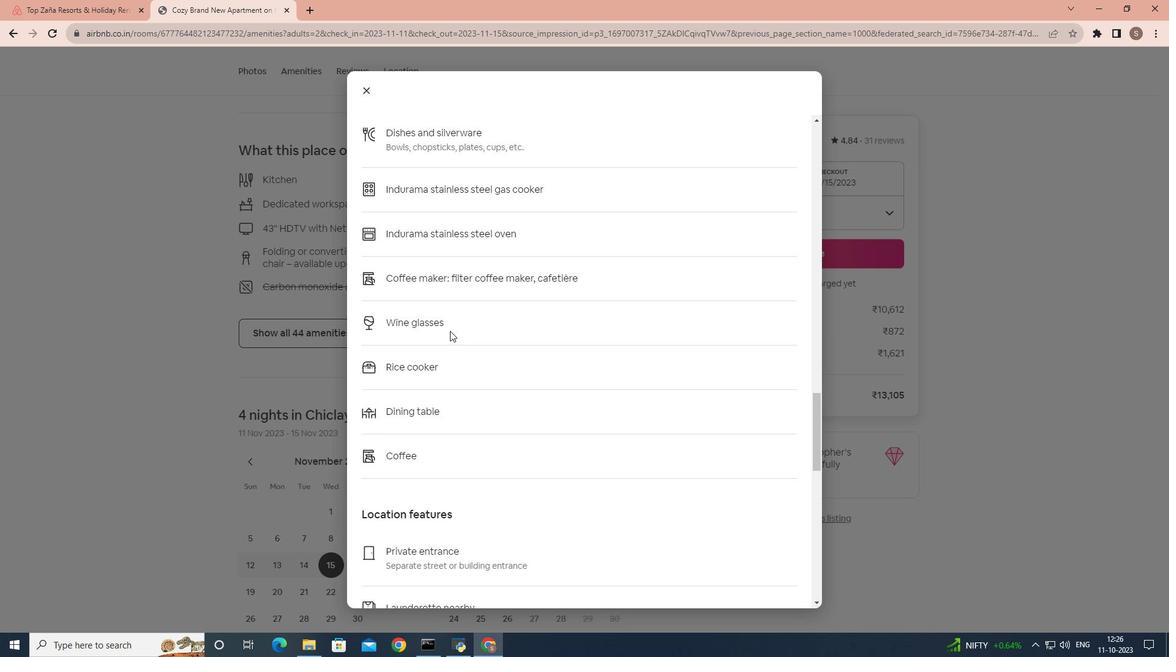 
Action: Mouse scrolled (450, 330) with delta (0, 0)
Screenshot: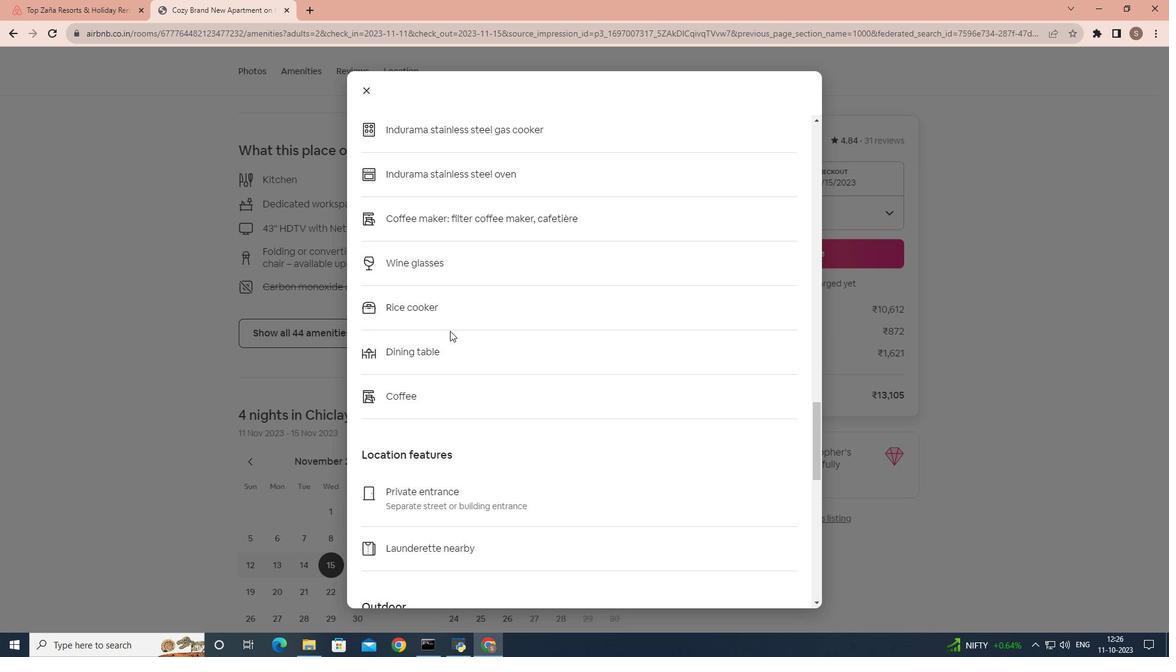
Action: Mouse scrolled (450, 330) with delta (0, 0)
Screenshot: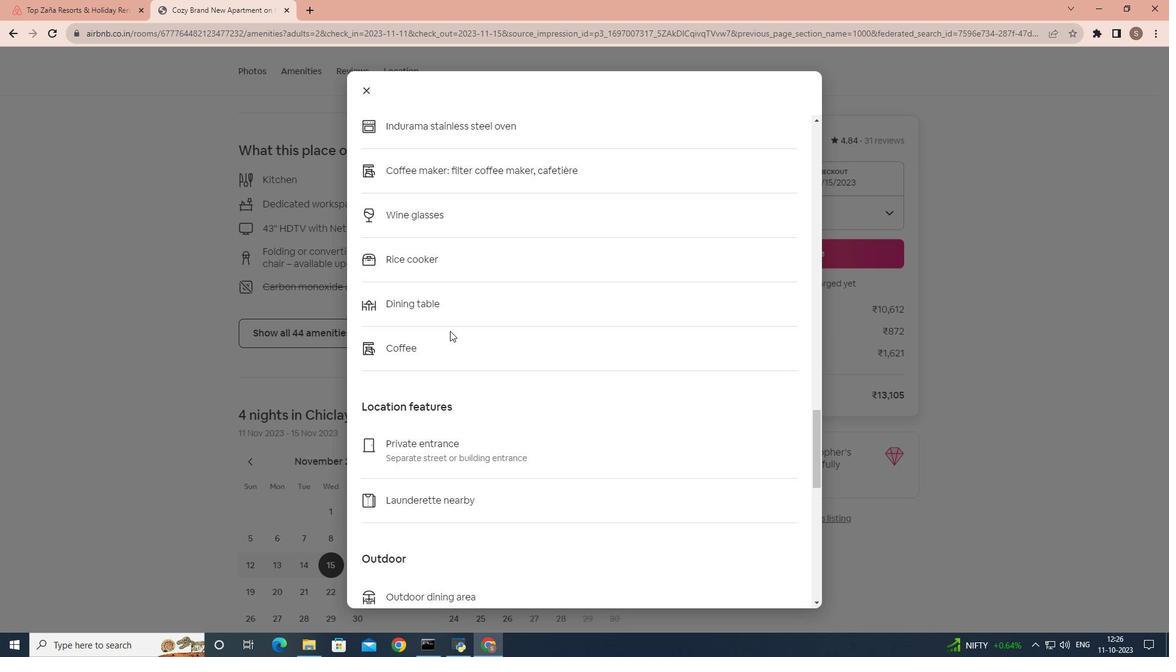 
Action: Mouse scrolled (450, 330) with delta (0, 0)
Screenshot: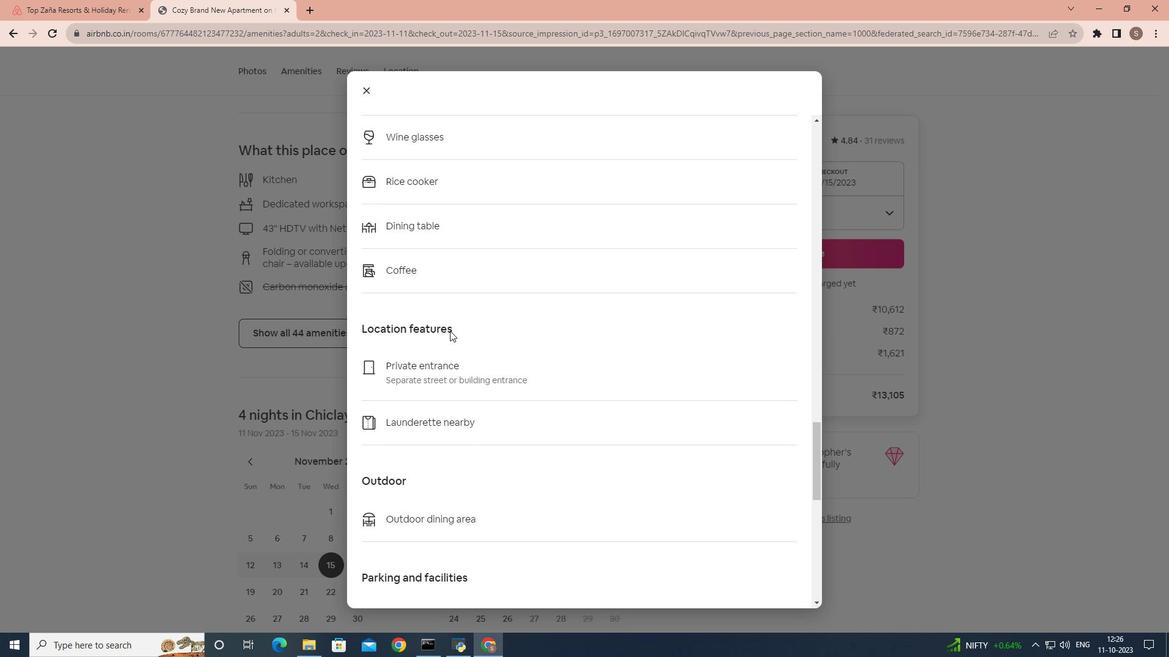 
Action: Mouse scrolled (450, 330) with delta (0, 0)
Screenshot: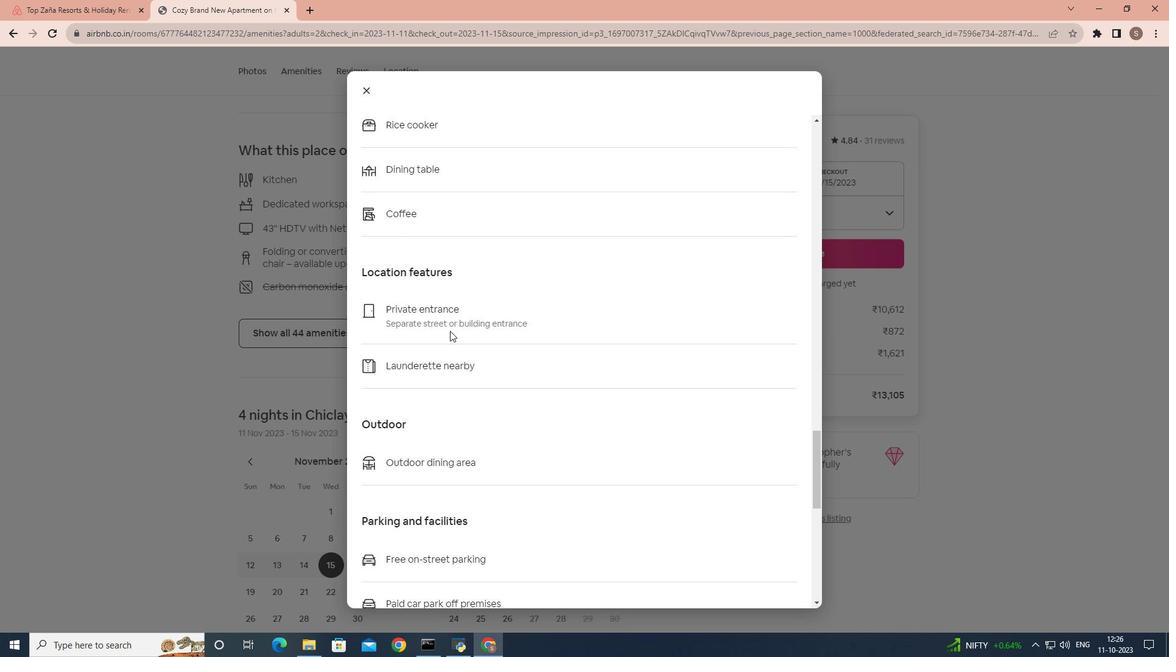 
Action: Mouse scrolled (450, 330) with delta (0, 0)
Screenshot: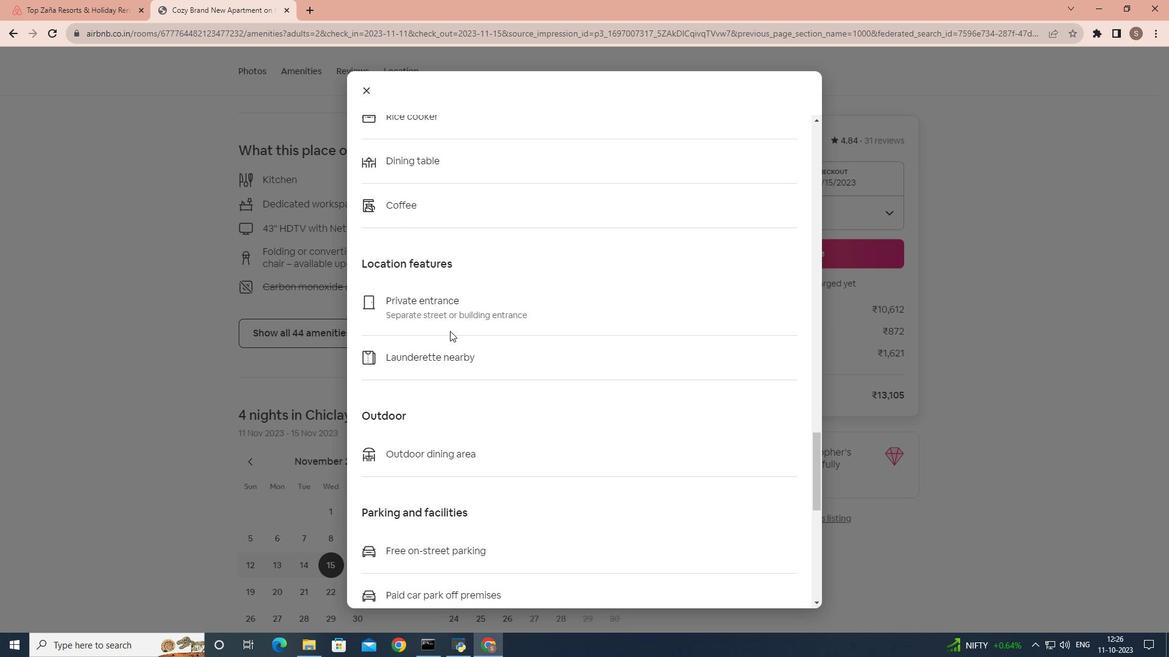 
Action: Mouse scrolled (450, 330) with delta (0, 0)
Screenshot: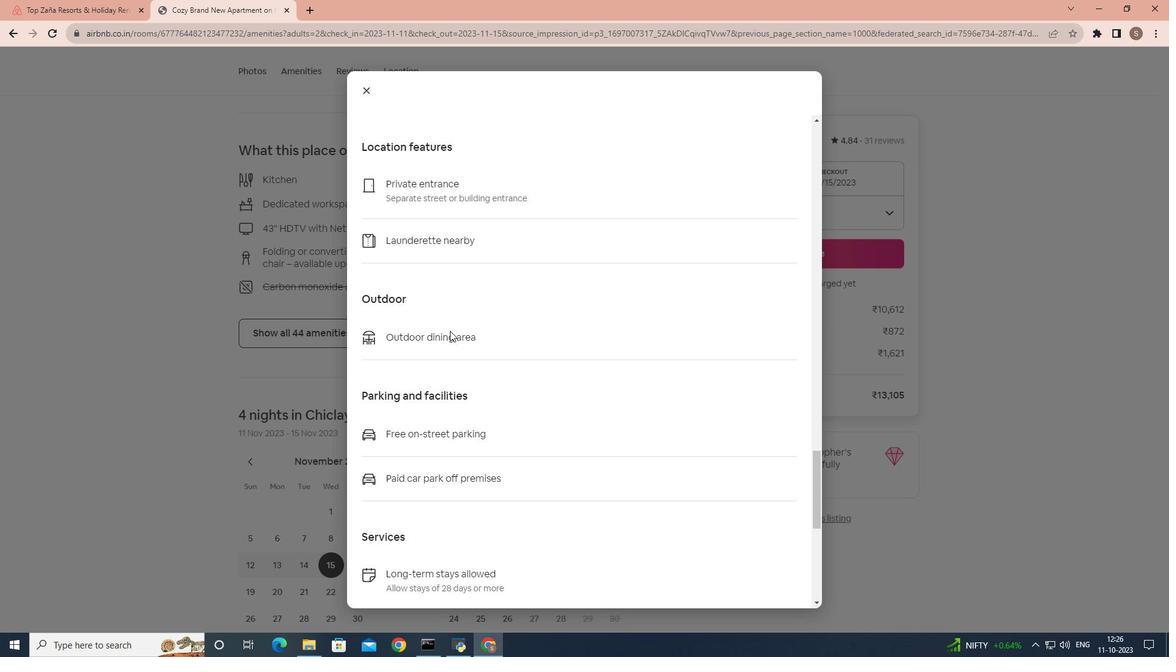 
Action: Mouse scrolled (450, 330) with delta (0, 0)
Screenshot: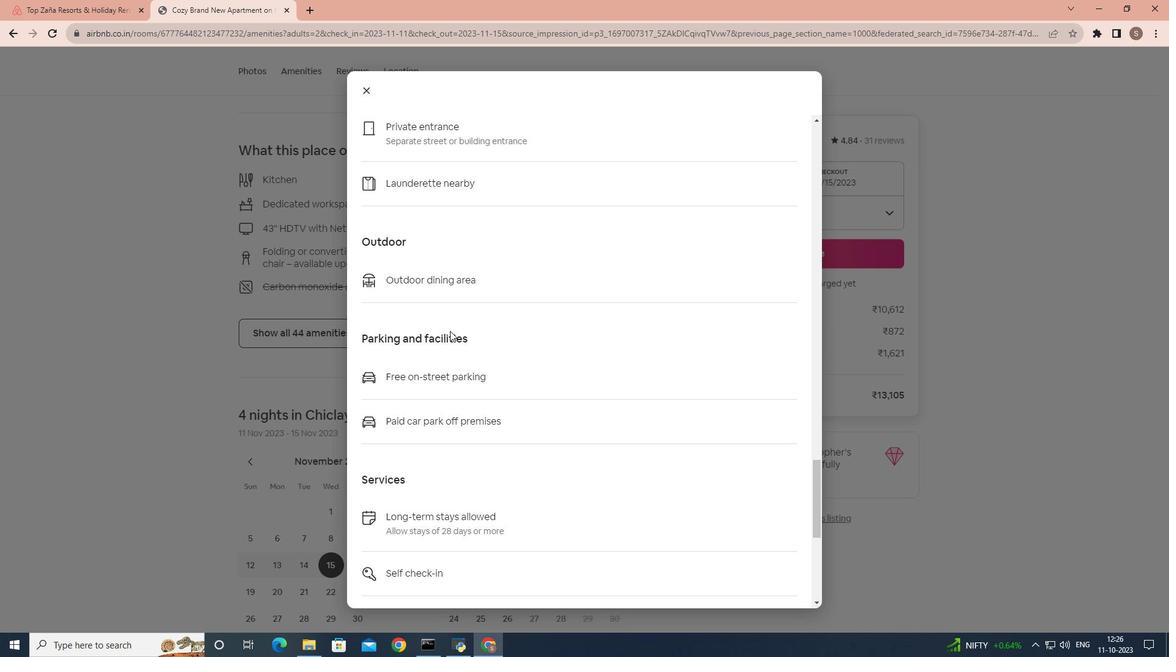 
Action: Mouse scrolled (450, 330) with delta (0, 0)
Screenshot: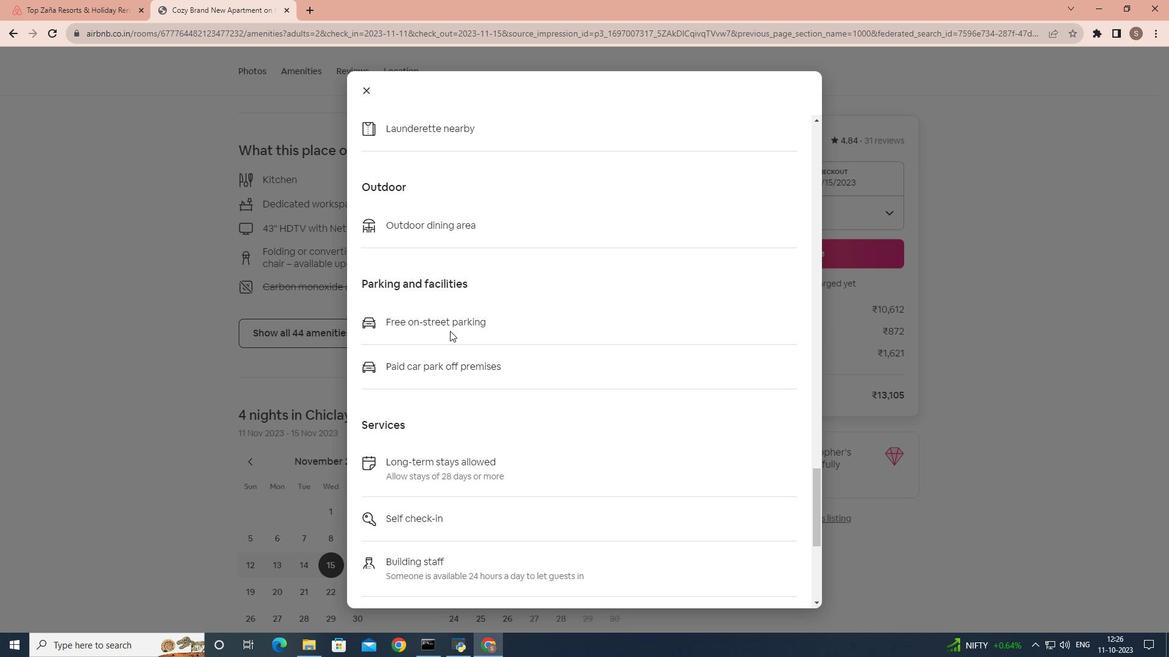 
Action: Mouse scrolled (450, 330) with delta (0, 0)
Screenshot: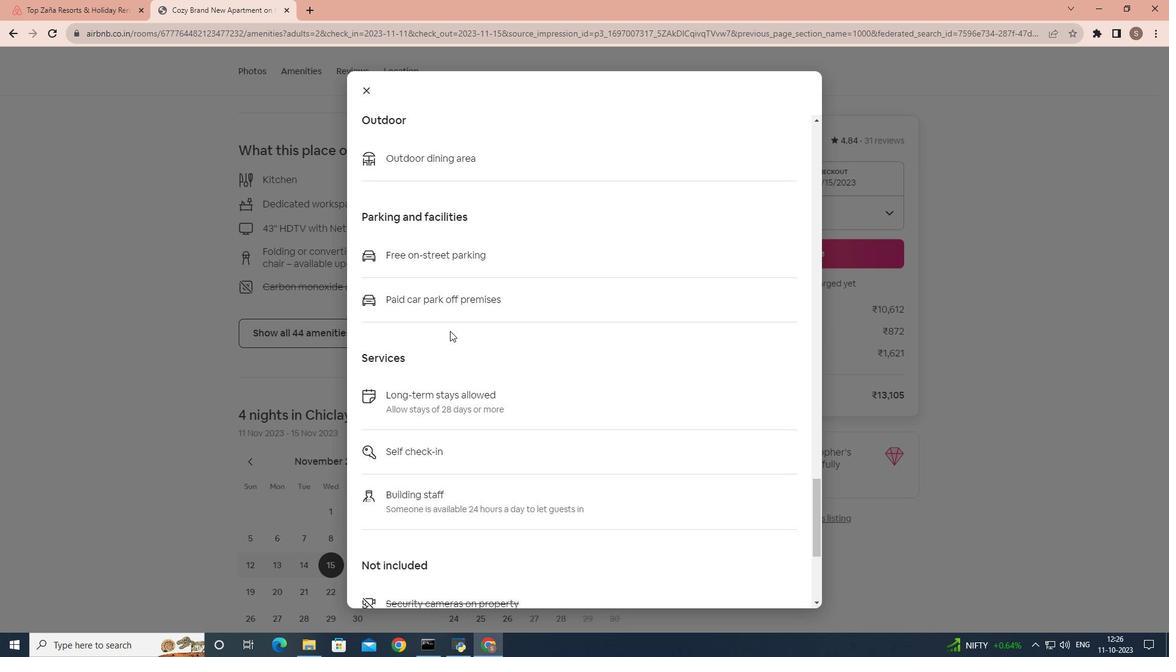 
Action: Mouse scrolled (450, 330) with delta (0, 0)
Screenshot: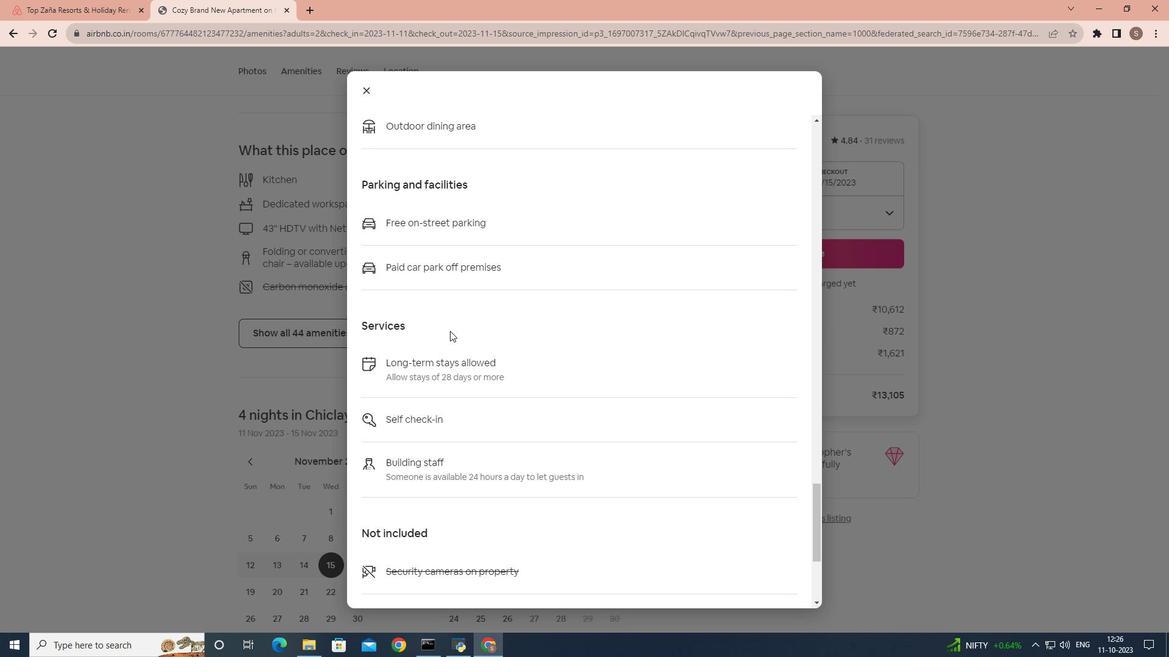 
Action: Mouse scrolled (450, 330) with delta (0, 0)
Screenshot: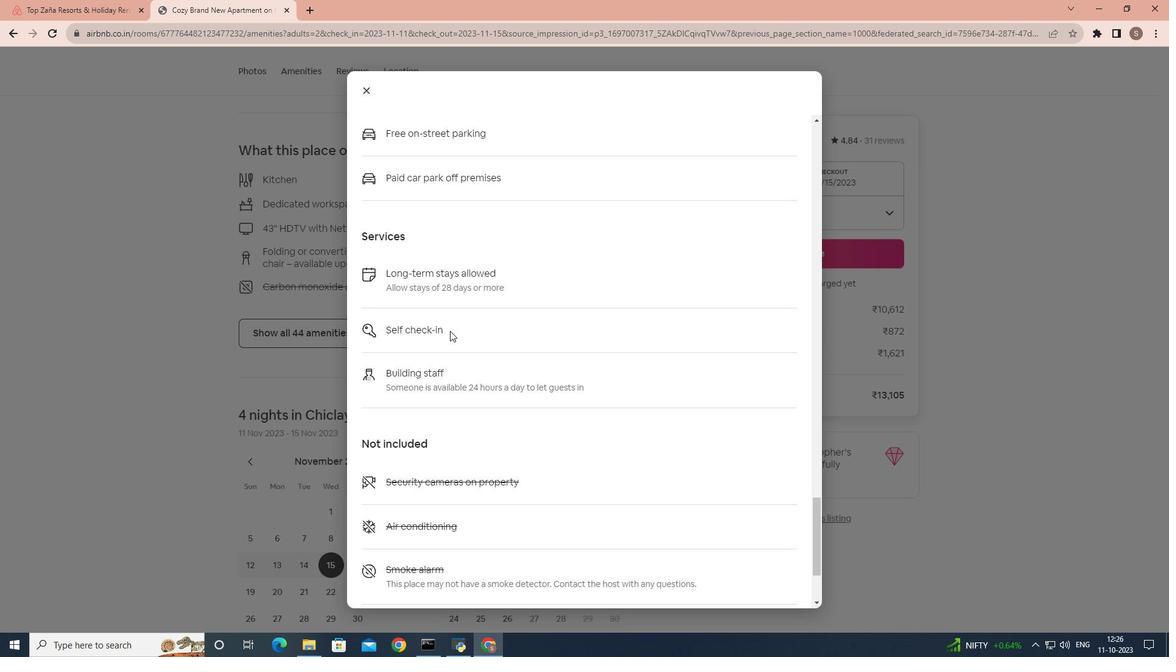 
Action: Mouse scrolled (450, 330) with delta (0, 0)
Screenshot: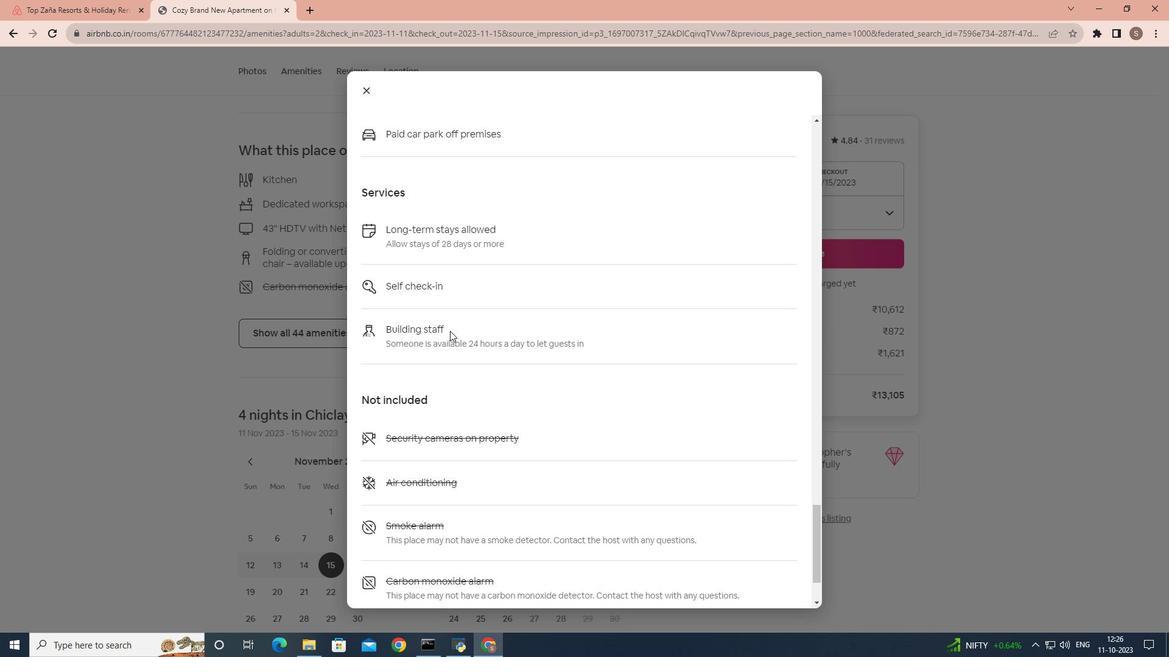 
Action: Mouse scrolled (450, 330) with delta (0, 0)
Screenshot: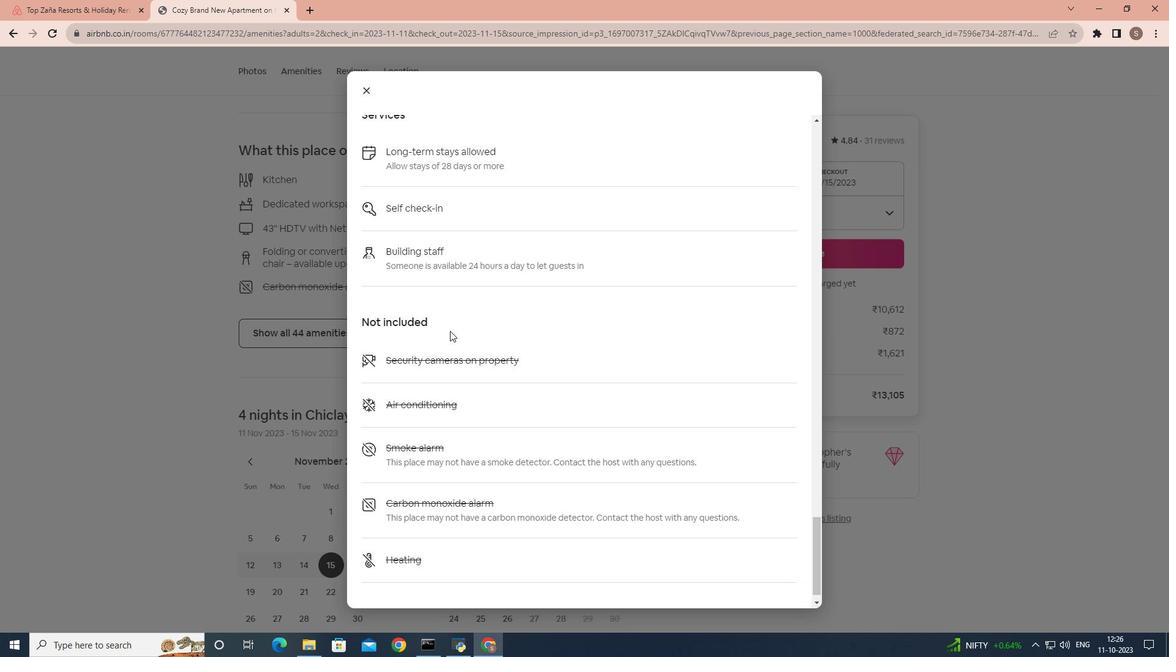 
Action: Mouse scrolled (450, 330) with delta (0, 0)
Screenshot: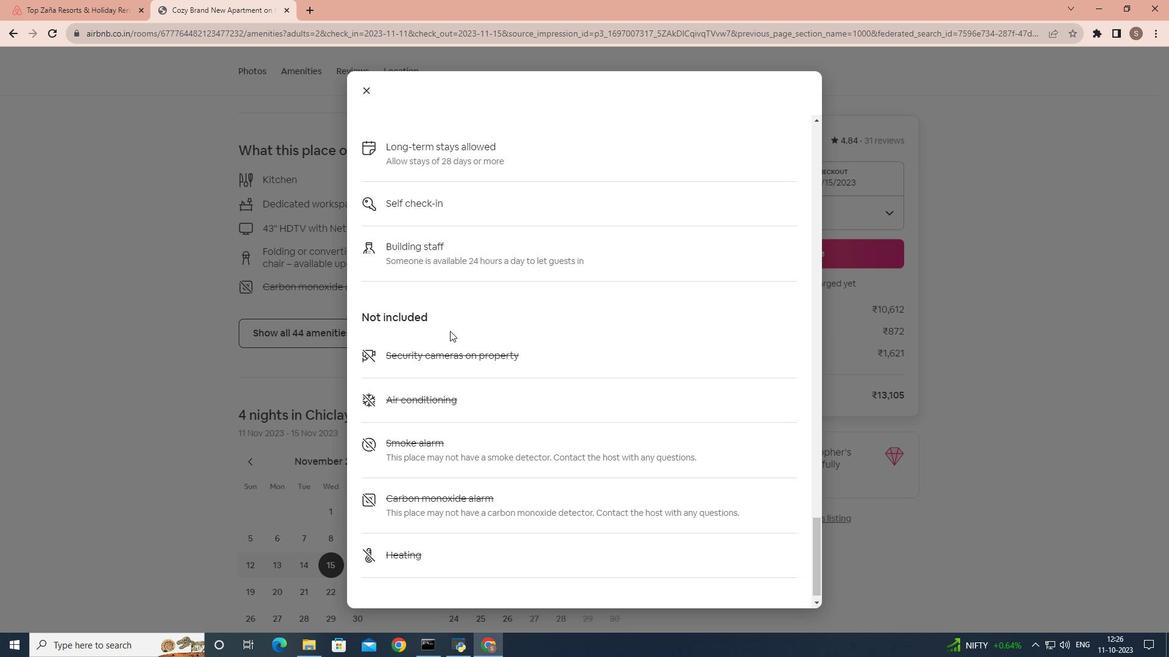 
Action: Mouse scrolled (450, 330) with delta (0, 0)
Screenshot: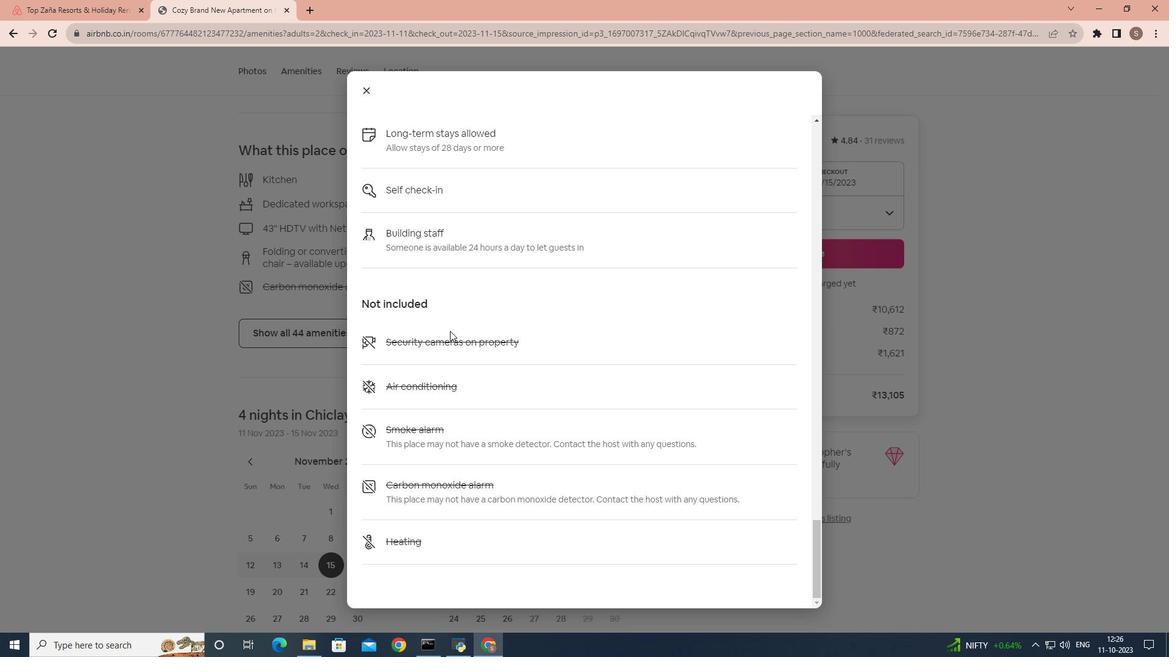 
Action: Mouse scrolled (450, 330) with delta (0, 0)
Screenshot: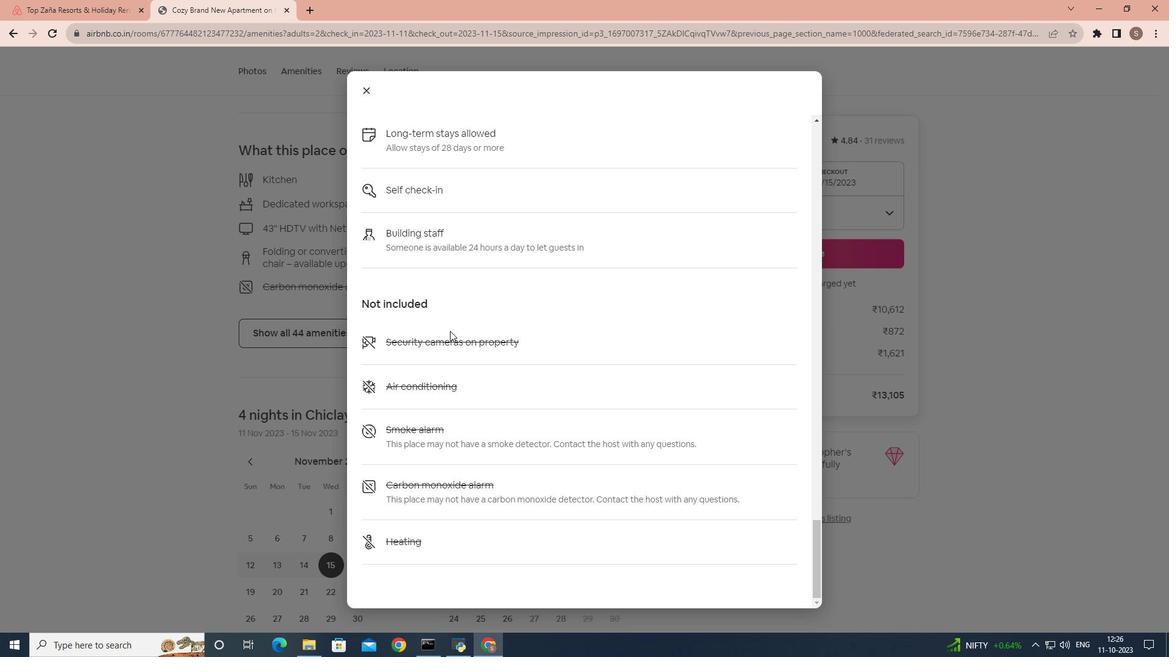 
Action: Mouse moved to (367, 93)
Screenshot: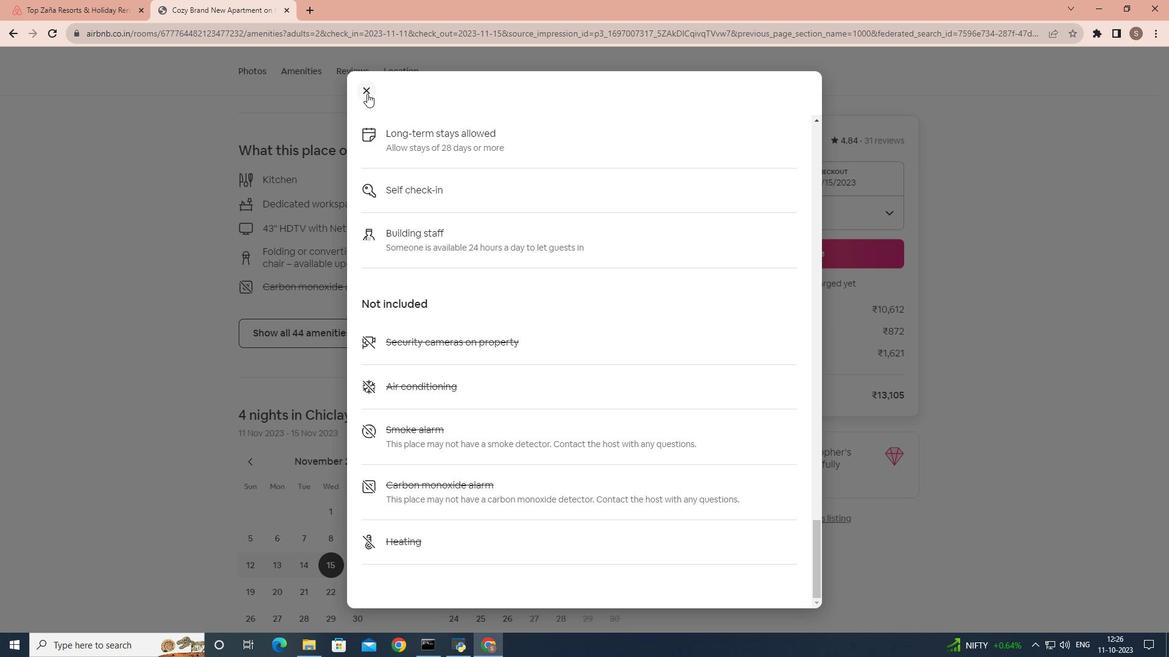 
Action: Mouse pressed left at (367, 93)
Screenshot: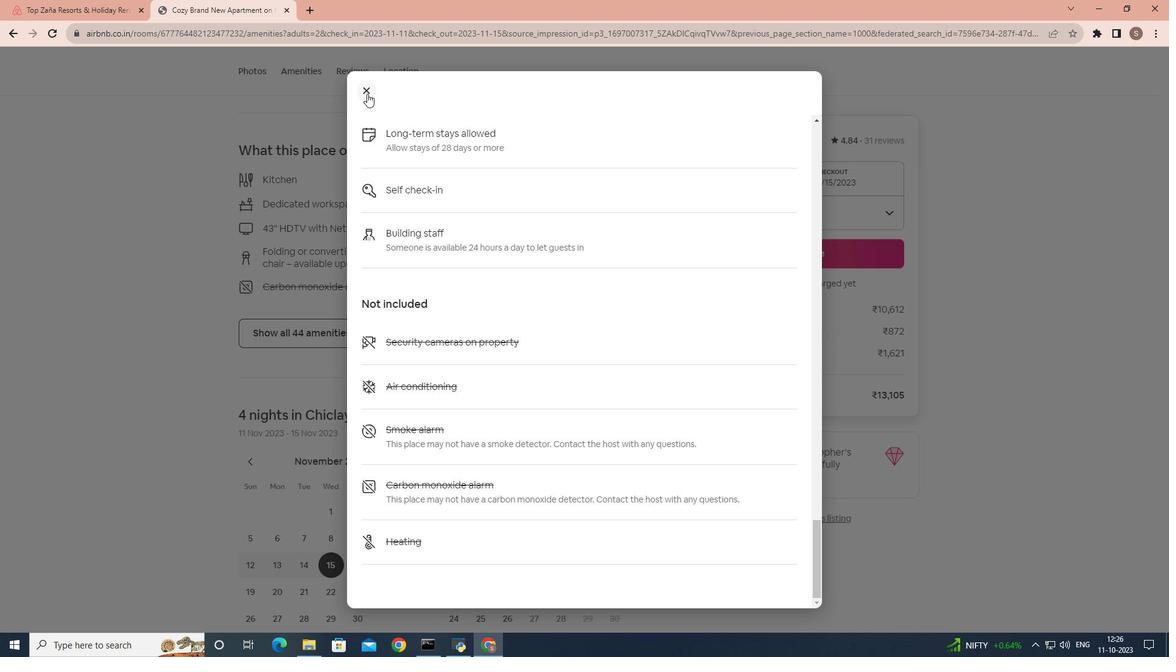 
Action: Mouse moved to (349, 285)
Screenshot: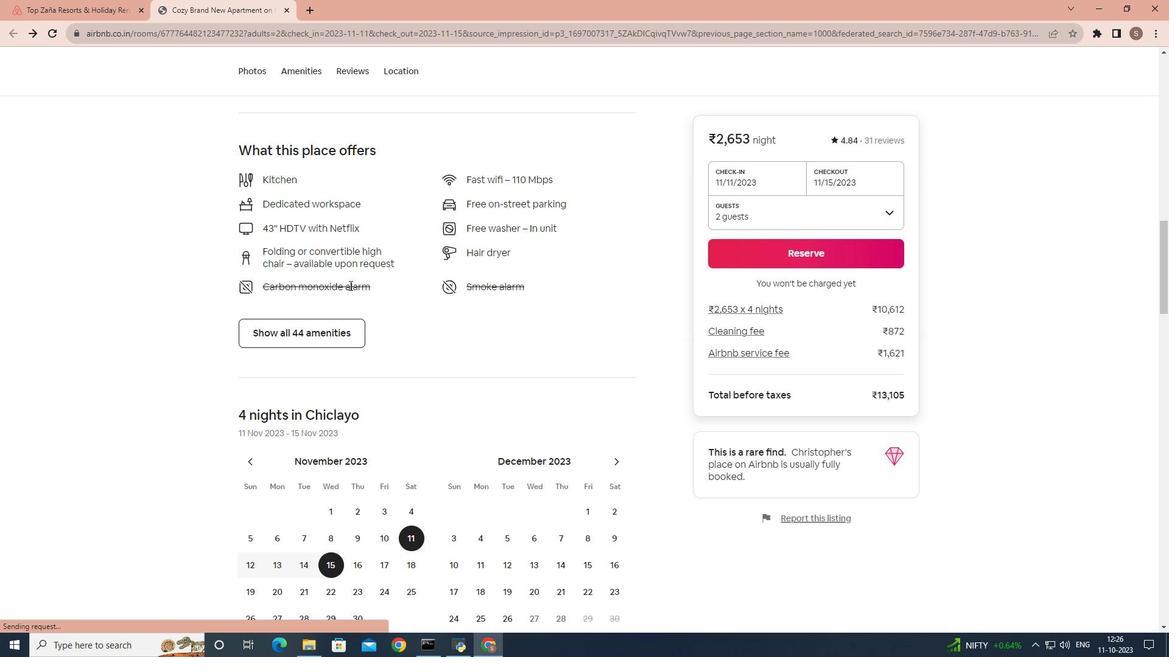 
Action: Mouse scrolled (349, 284) with delta (0, 0)
Screenshot: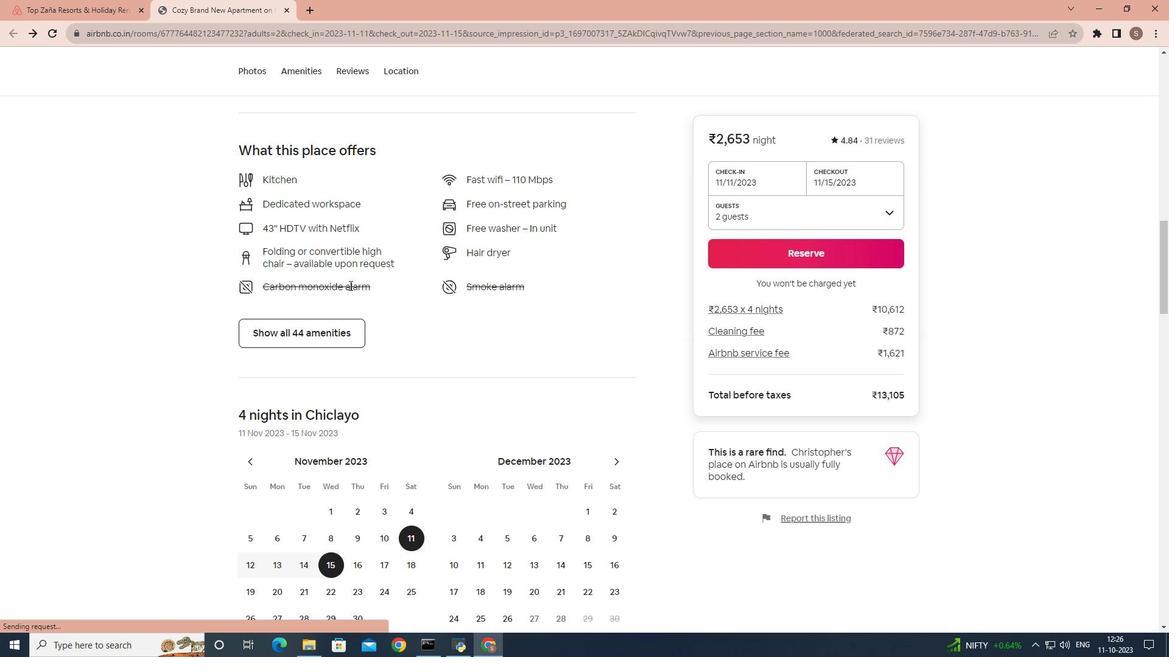 
Action: Mouse moved to (349, 288)
Screenshot: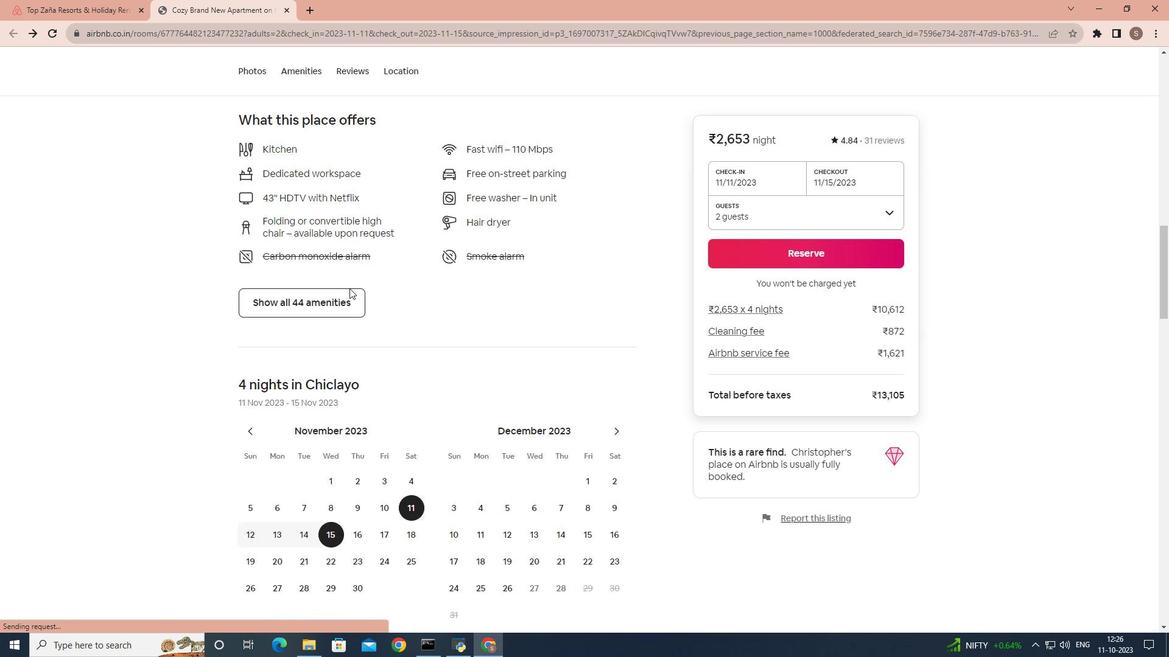 
Action: Mouse scrolled (349, 288) with delta (0, 0)
Screenshot: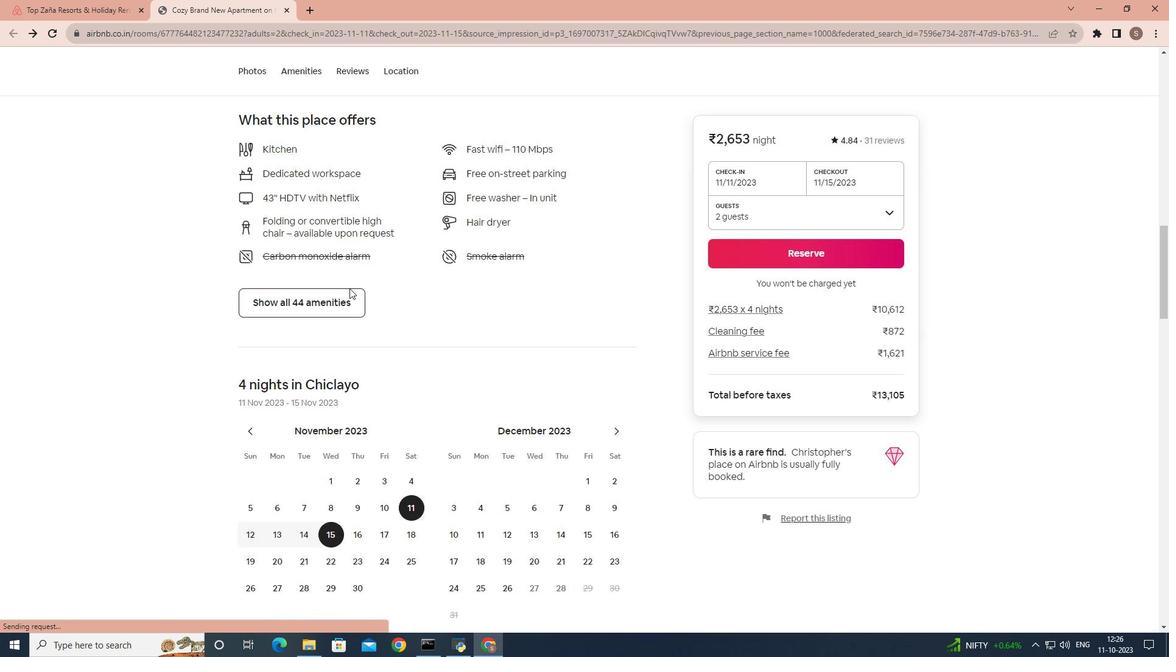 
Action: Mouse scrolled (349, 288) with delta (0, 0)
Screenshot: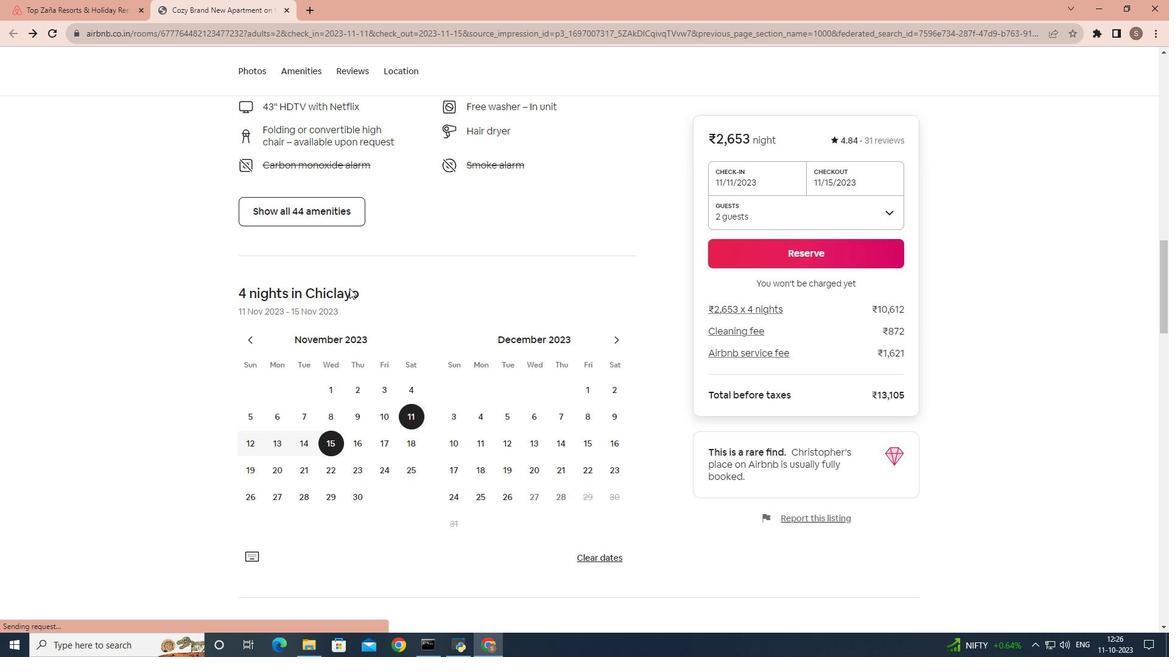 
Action: Mouse scrolled (349, 288) with delta (0, 0)
Screenshot: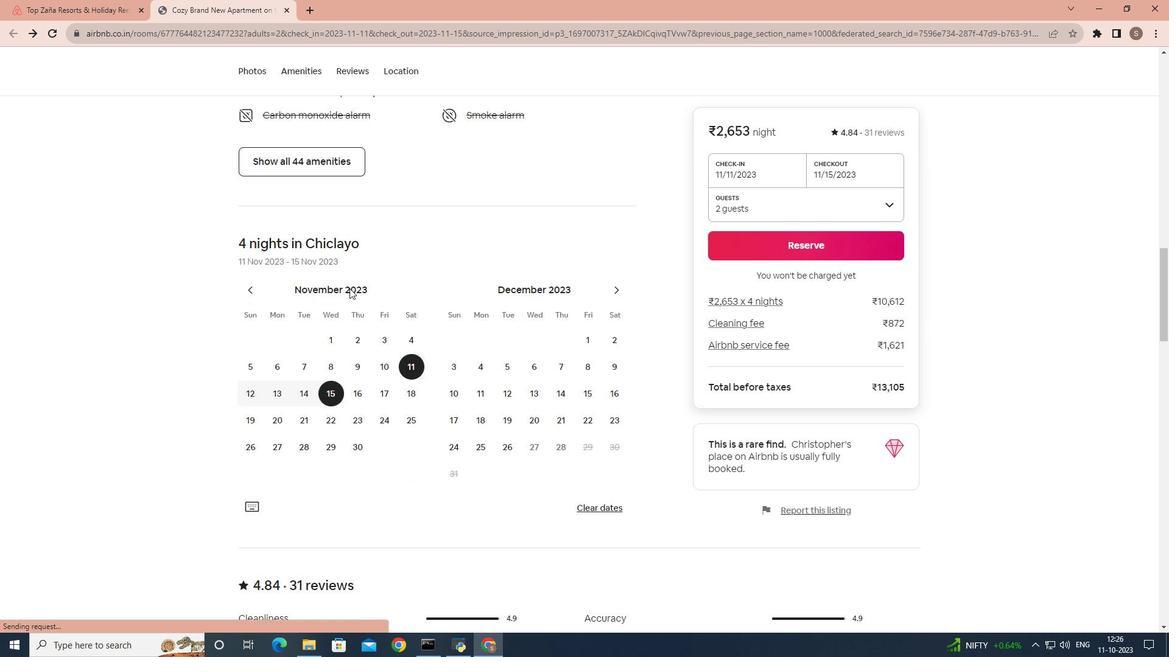 
Action: Mouse scrolled (349, 288) with delta (0, 0)
Screenshot: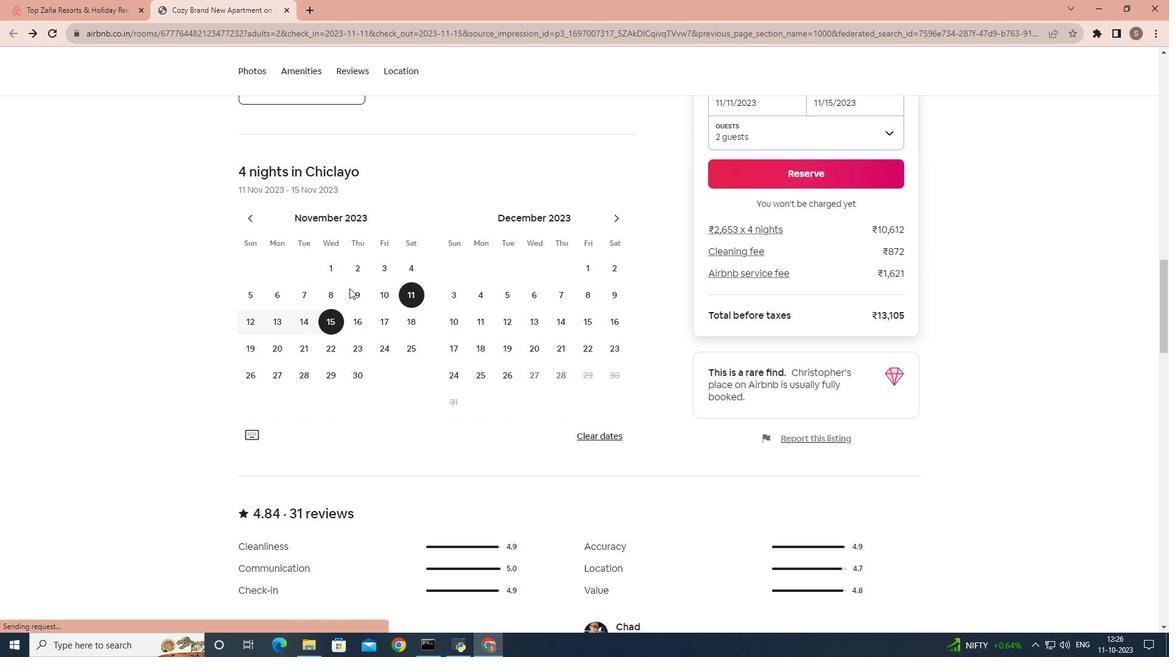 
Action: Mouse moved to (345, 315)
